 Task: Create and share a new Instagram post with a caption and emojis.
Action: Key pressed i<Key.enter>
Screenshot: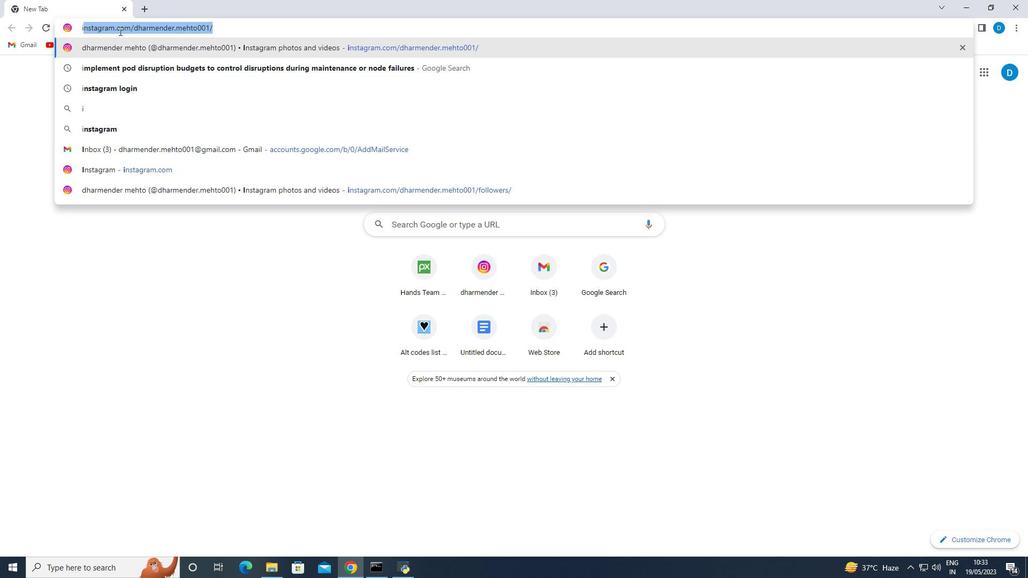 
Action: Mouse moved to (46, 299)
Screenshot: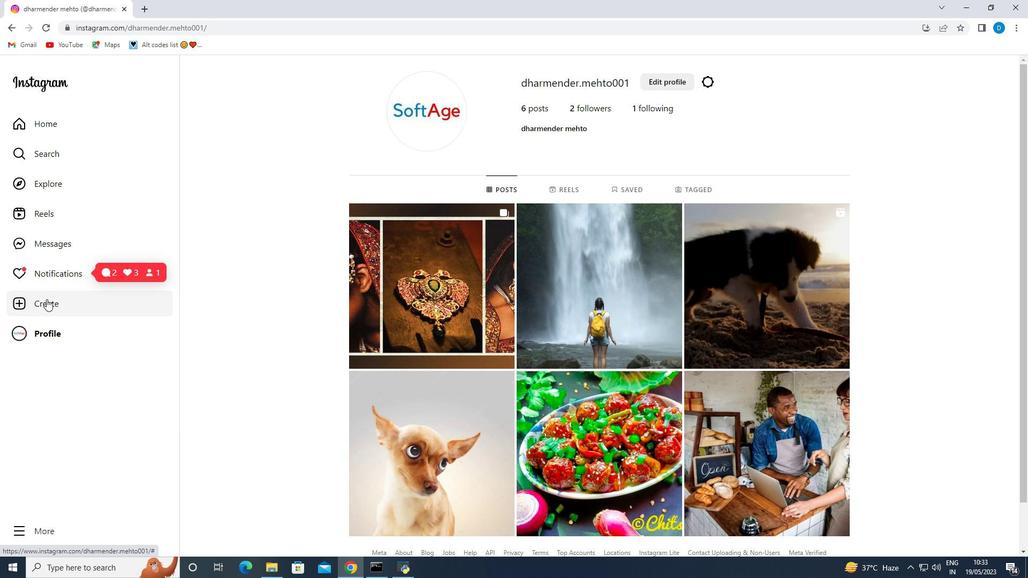 
Action: Mouse pressed left at (46, 299)
Screenshot: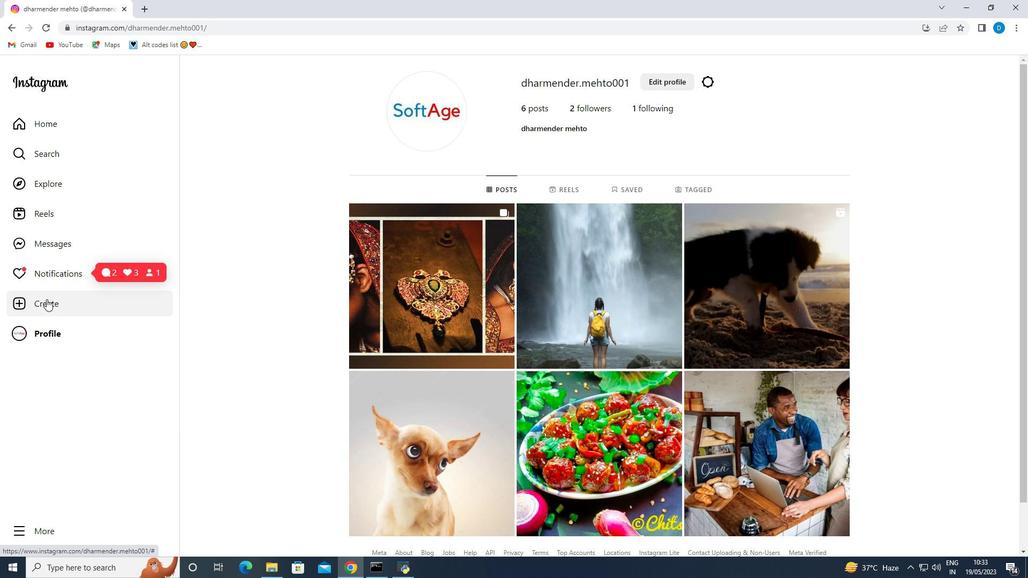 
Action: Mouse moved to (500, 350)
Screenshot: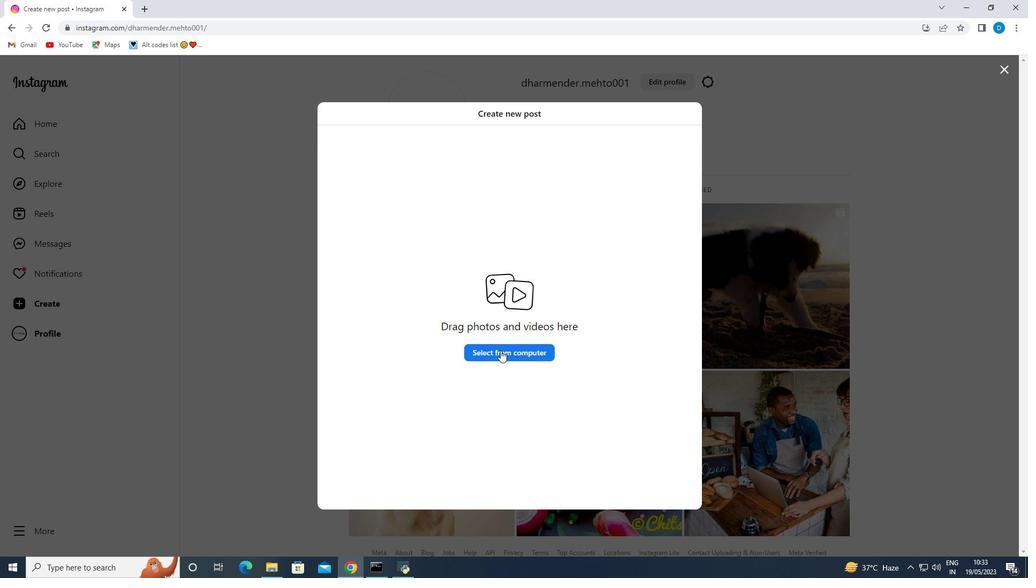 
Action: Mouse pressed left at (500, 350)
Screenshot: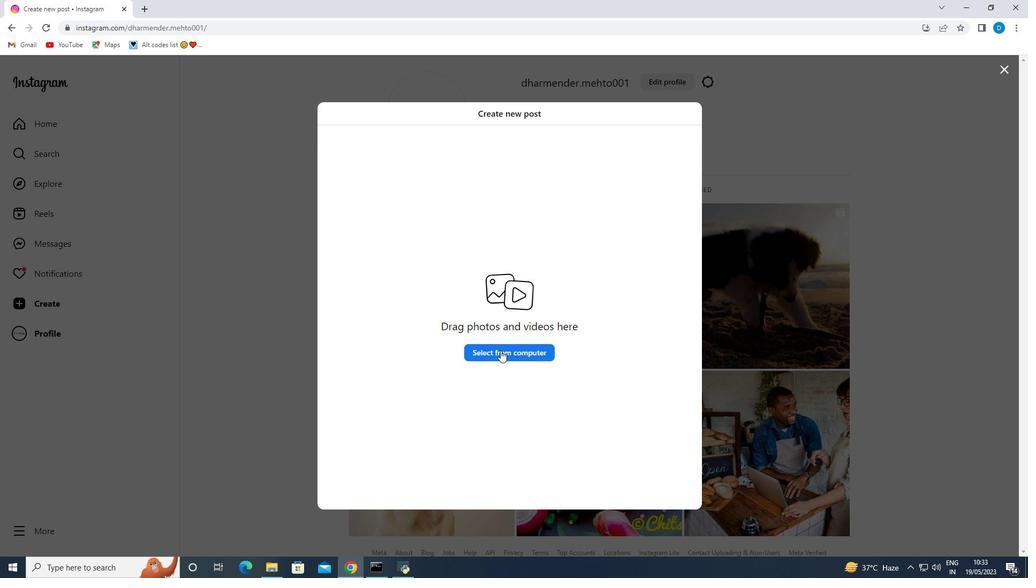 
Action: Mouse moved to (47, 100)
Screenshot: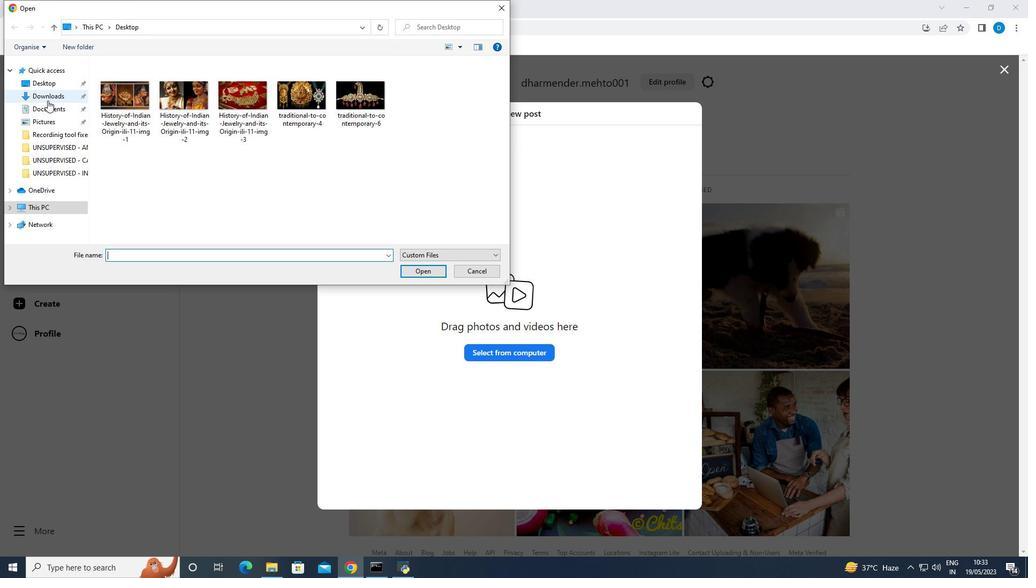 
Action: Mouse pressed left at (47, 100)
Screenshot: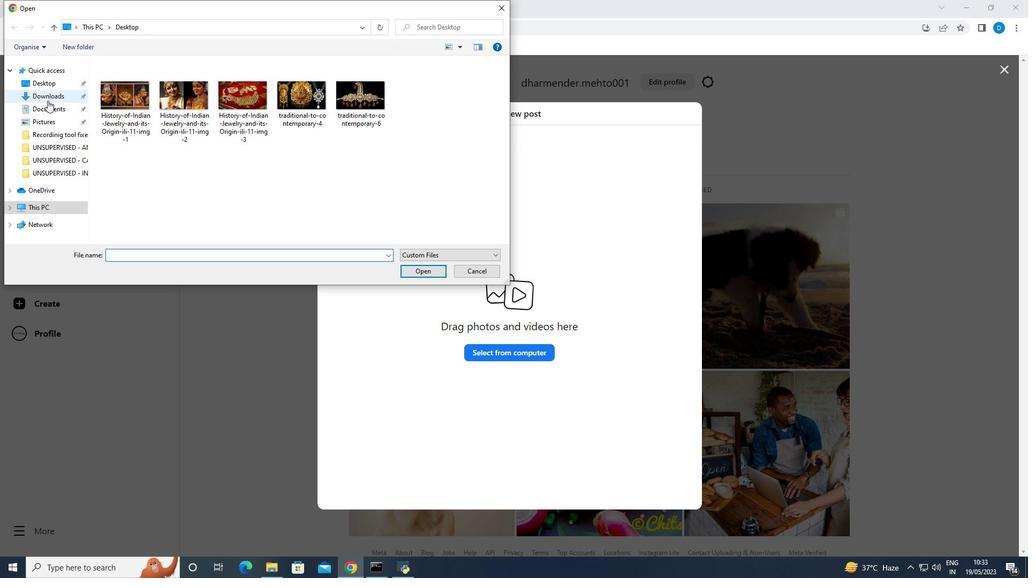 
Action: Mouse moved to (190, 94)
Screenshot: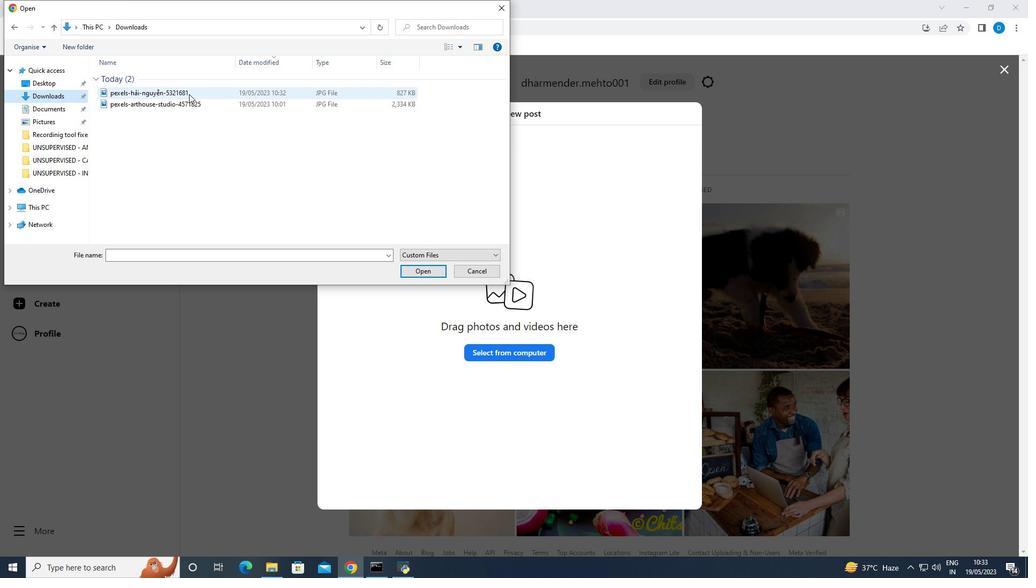 
Action: Mouse pressed left at (190, 94)
Screenshot: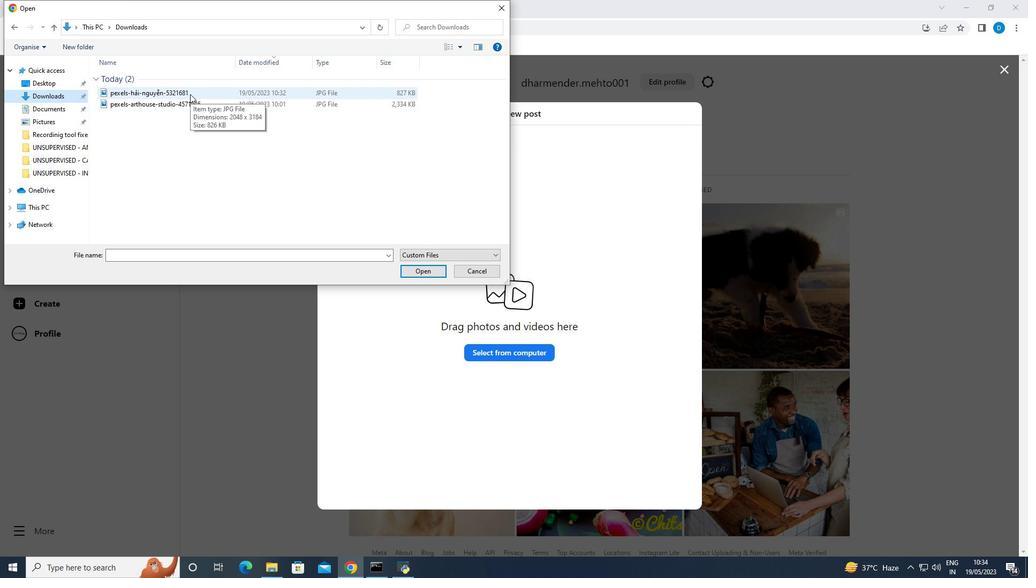 
Action: Mouse moved to (421, 272)
Screenshot: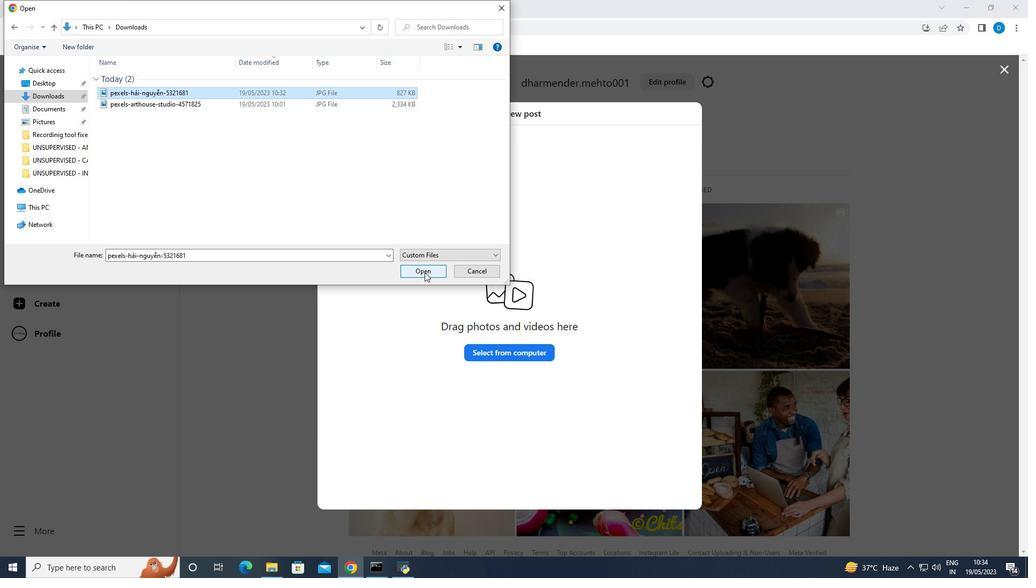 
Action: Mouse pressed left at (421, 272)
Screenshot: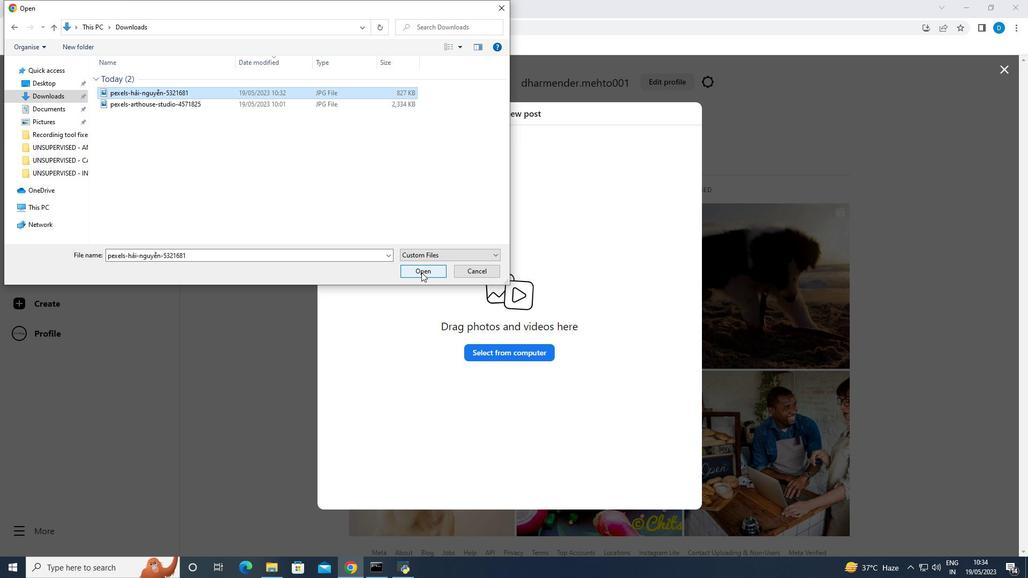 
Action: Mouse moved to (335, 495)
Screenshot: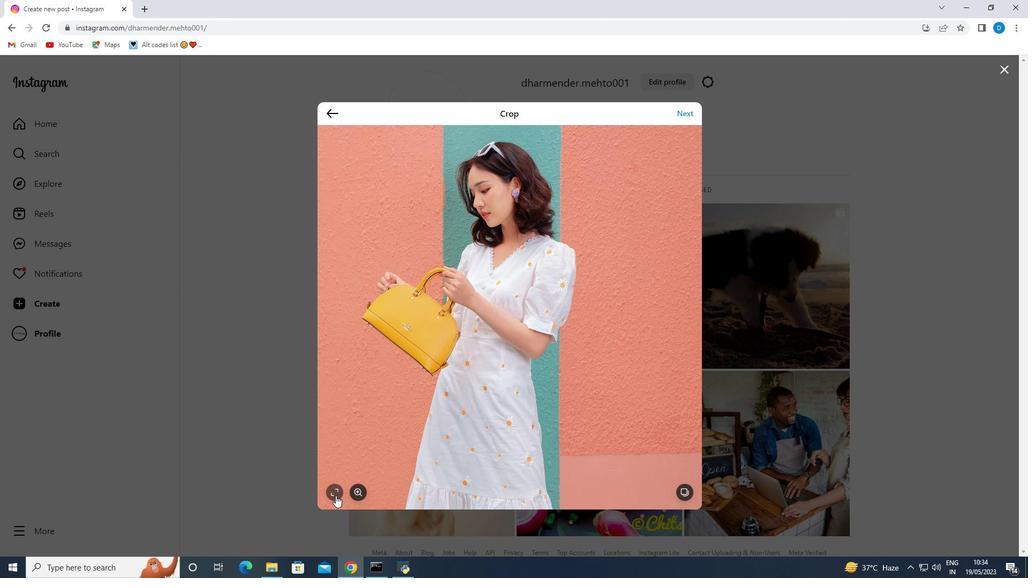 
Action: Mouse pressed left at (335, 495)
Screenshot: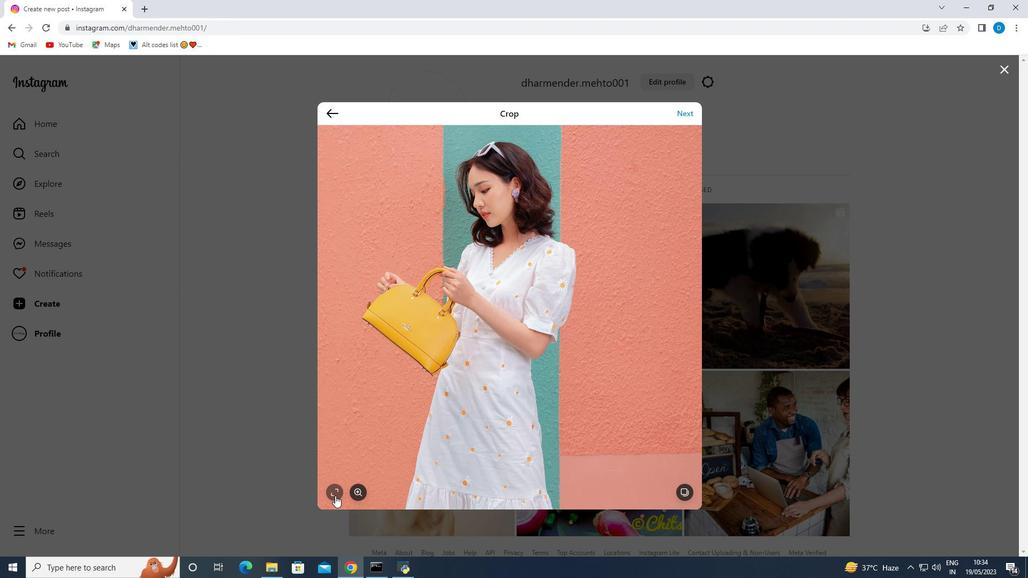 
Action: Mouse moved to (340, 384)
Screenshot: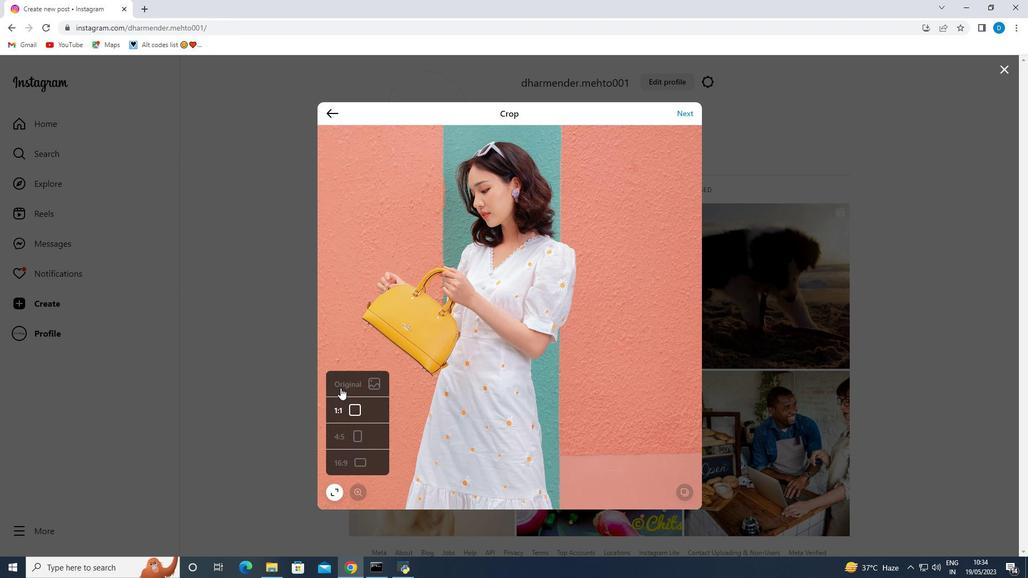 
Action: Mouse pressed left at (340, 384)
Screenshot: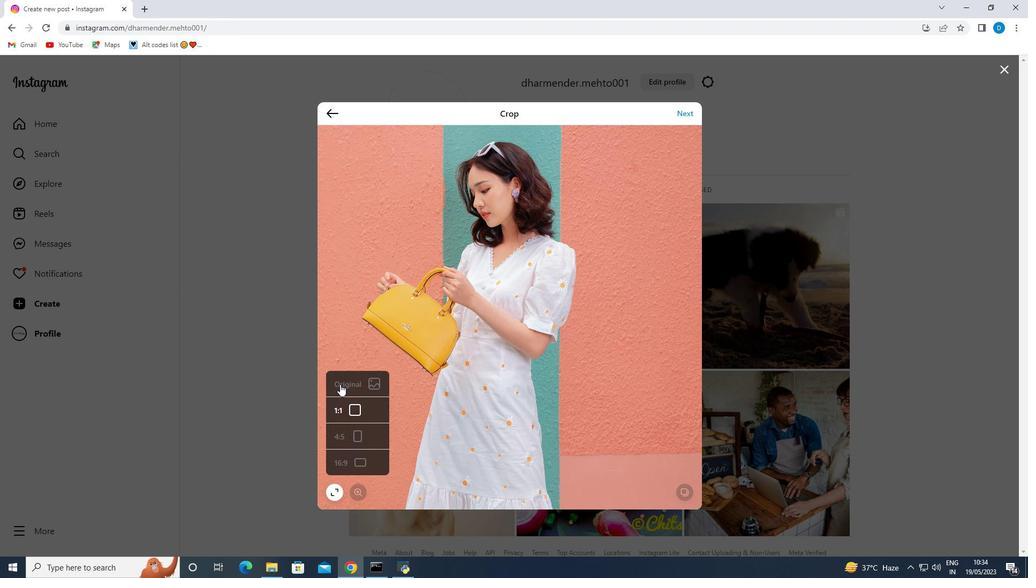 
Action: Mouse moved to (686, 115)
Screenshot: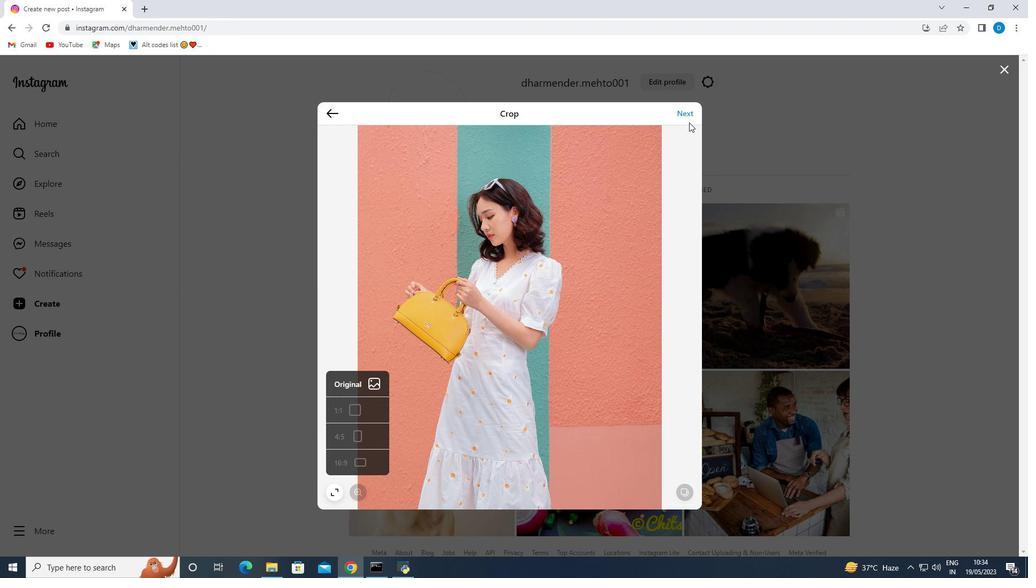 
Action: Mouse pressed left at (686, 115)
Screenshot: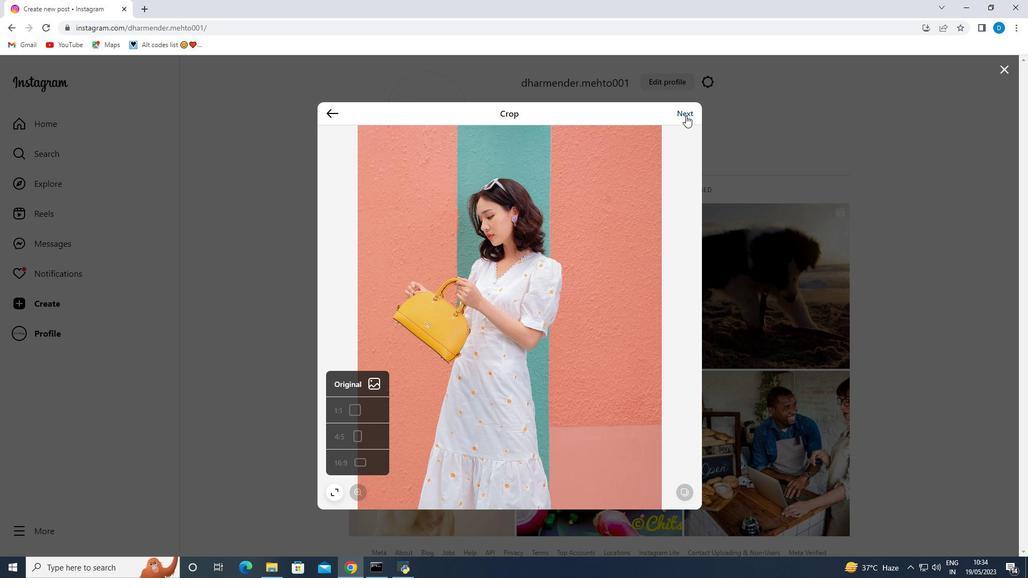 
Action: Mouse moved to (778, 114)
Screenshot: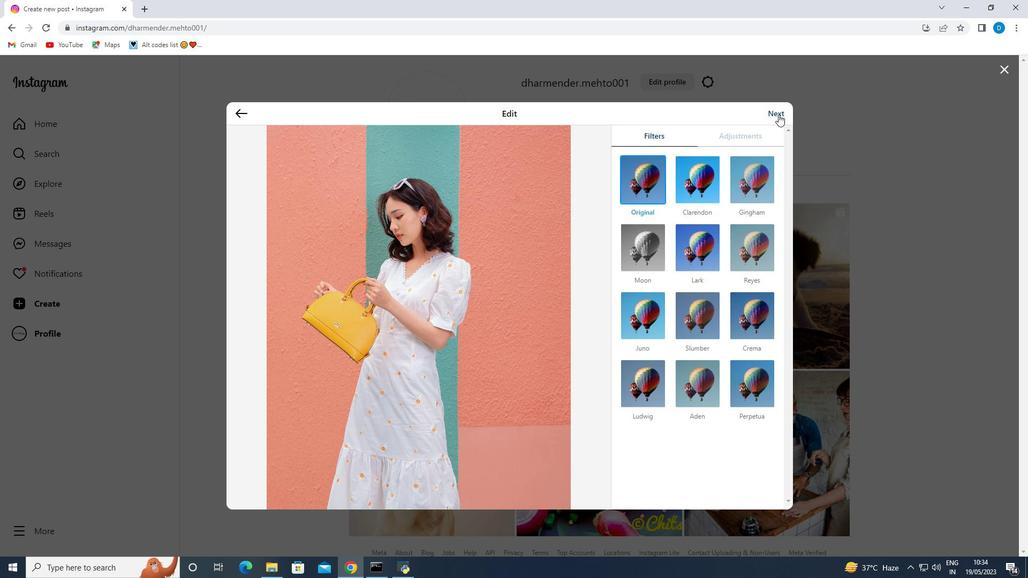 
Action: Mouse pressed left at (778, 114)
Screenshot: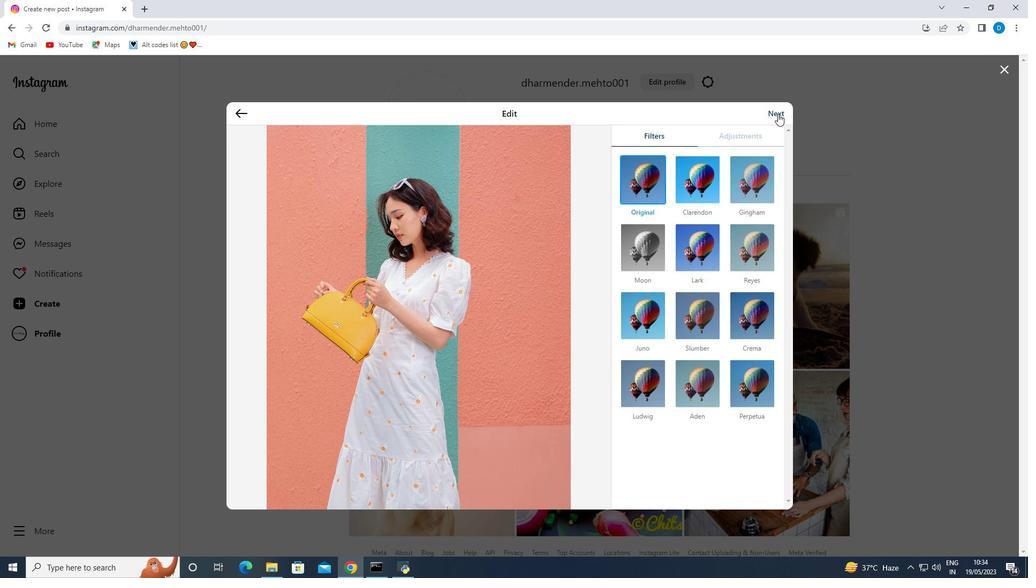 
Action: Mouse moved to (652, 284)
Screenshot: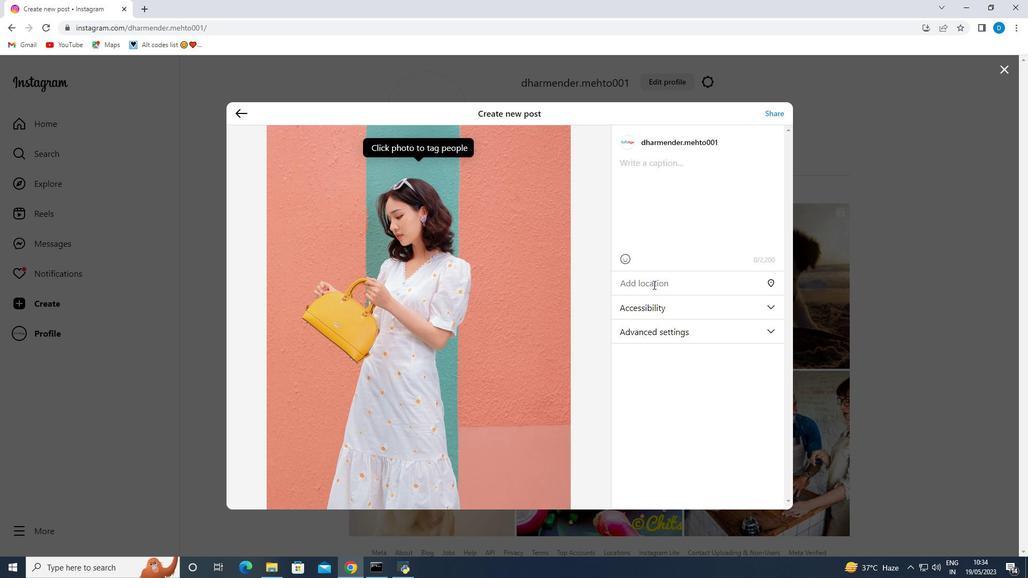 
Action: Mouse pressed left at (652, 284)
Screenshot: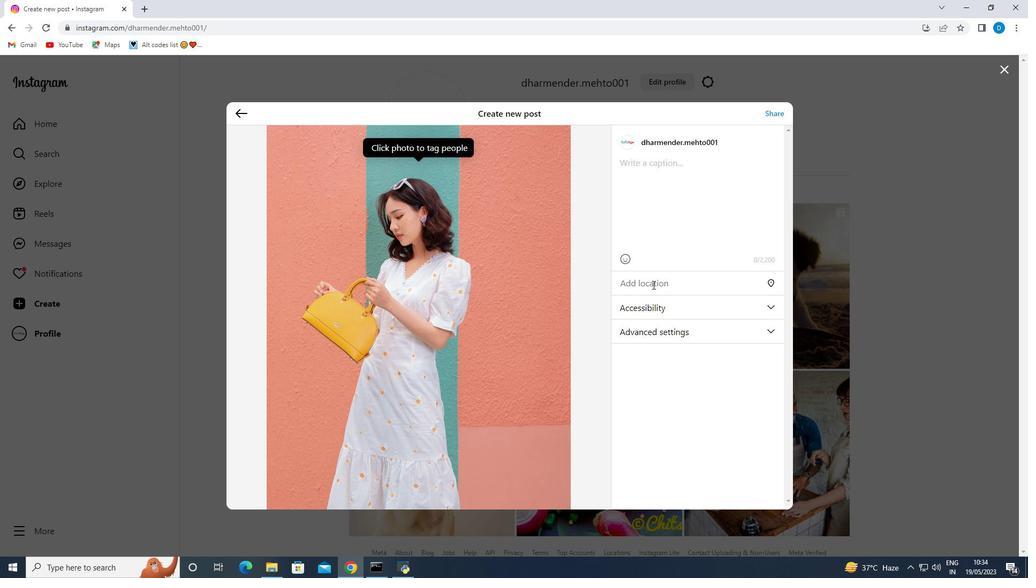 
Action: Mouse moved to (651, 284)
Screenshot: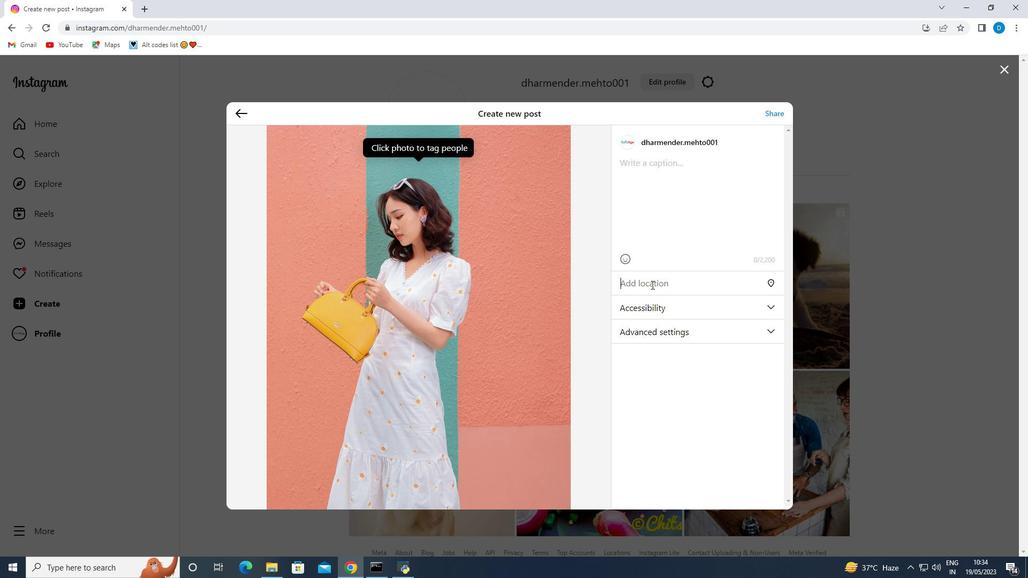 
Action: Key pressed <Key.shift>
Screenshot: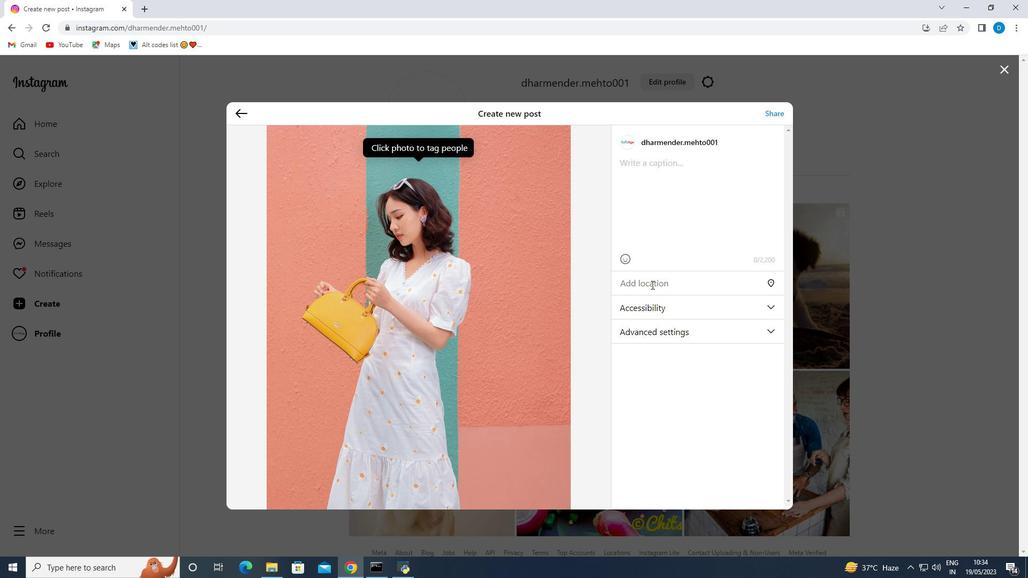 
Action: Mouse moved to (652, 284)
Screenshot: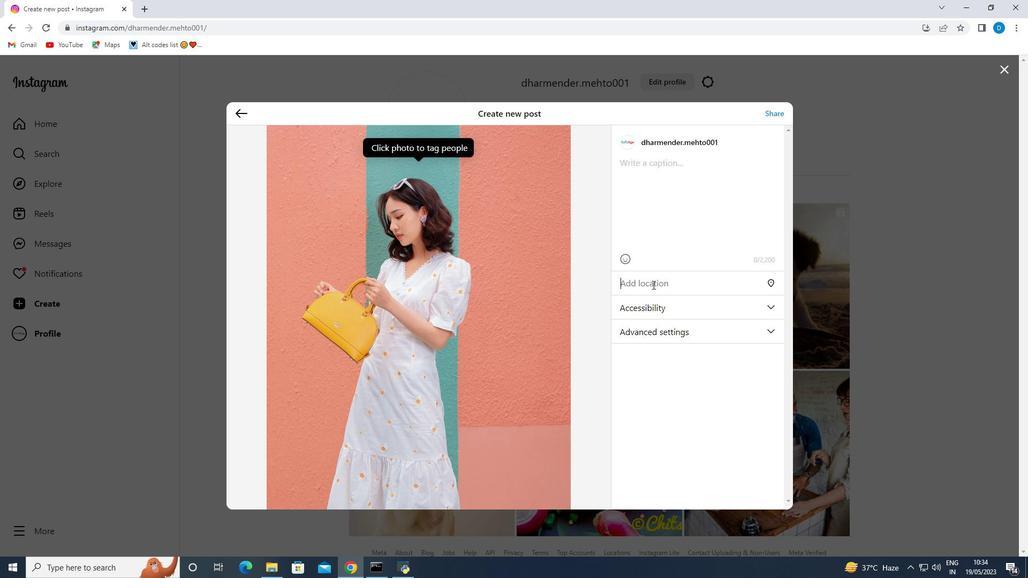 
Action: Key pressed <Key.shift><Key.shift><Key.shift><Key.shift><Key.shift><Key.shift><Key.shift><Key.shift><Key.shift><Key.shift><Key.shift><Key.shift><Key.shift><Key.shift><Key.shift><Key.shift><Key.shift><Key.shift><Key.shift><Key.shift><Key.shift><Key.shift><Key.shift><Key.shift><Key.shift><Key.shift><Key.shift><Key.shift><Key.shift><Key.shift>U
Screenshot: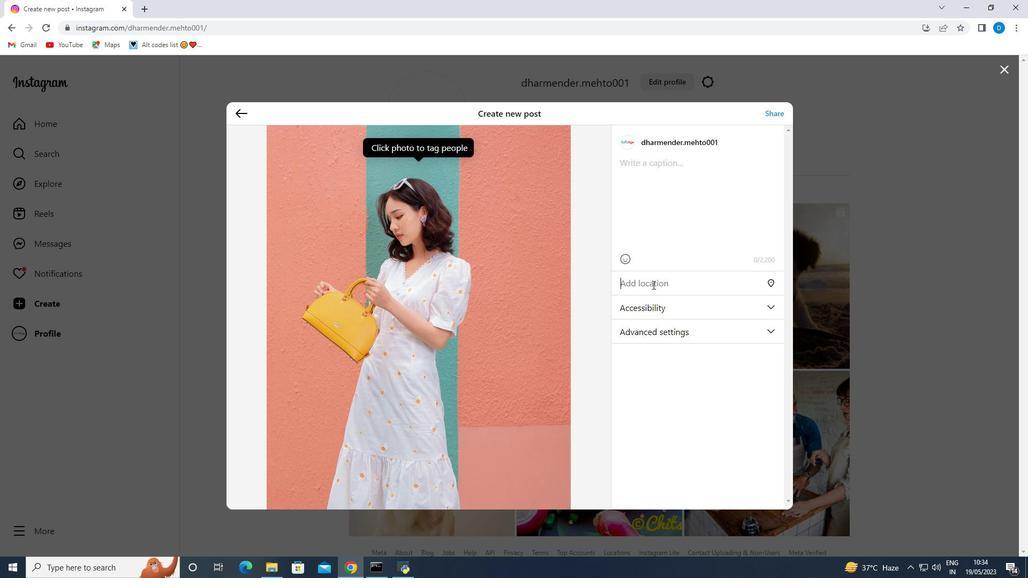
Action: Mouse moved to (652, 284)
Screenshot: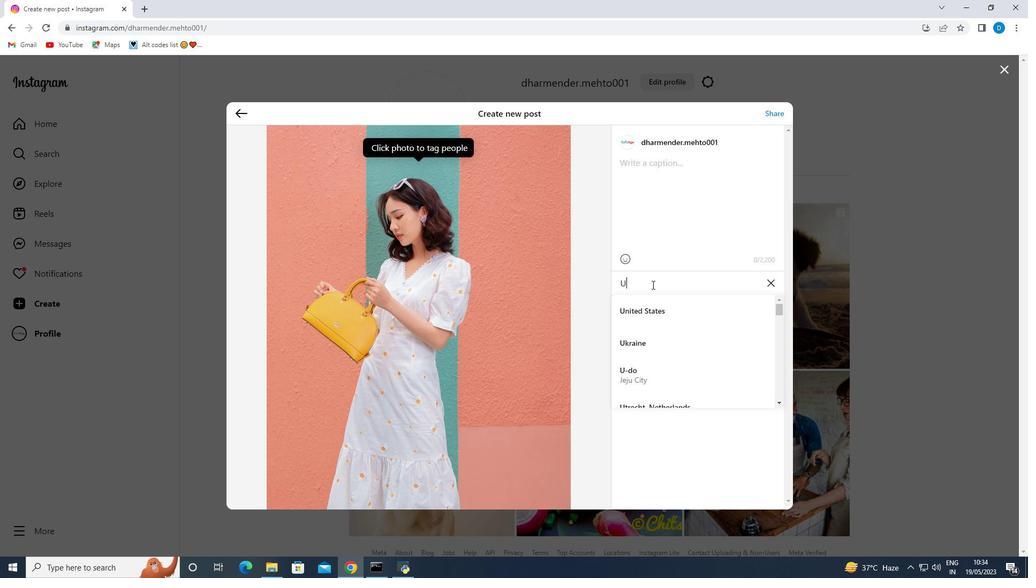 
Action: Key pressed s
Screenshot: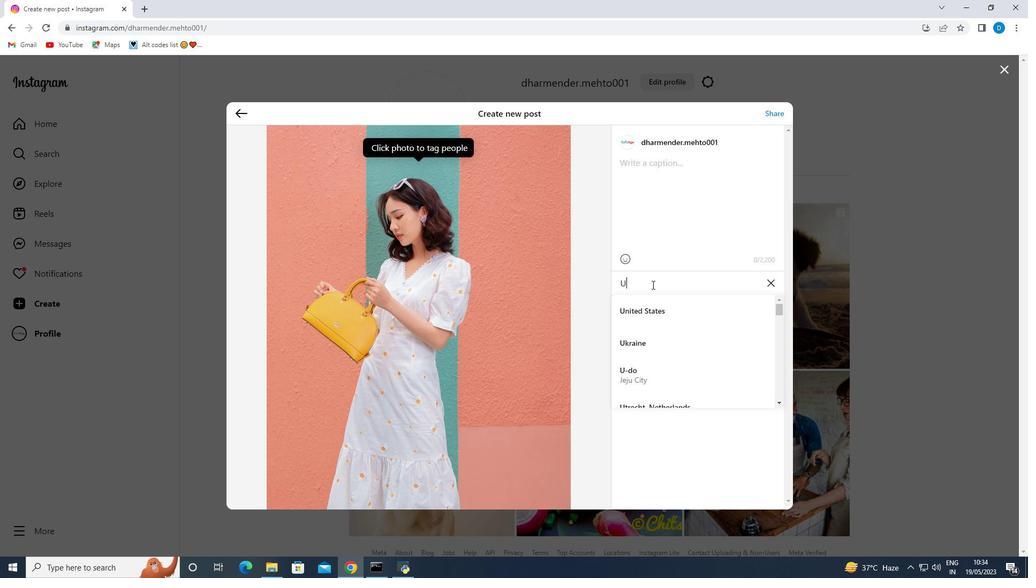 
Action: Mouse moved to (647, 313)
Screenshot: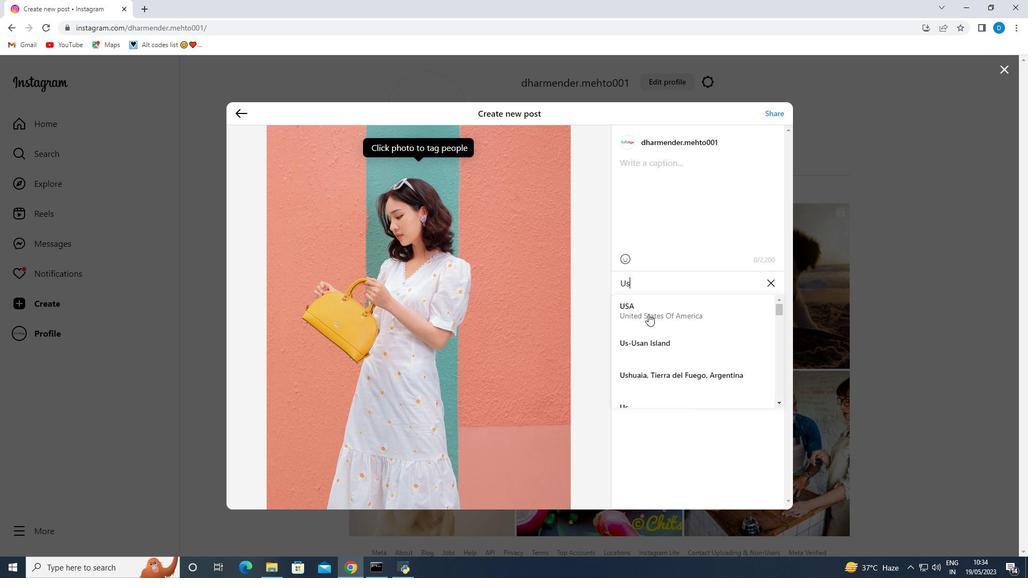 
Action: Mouse pressed left at (647, 313)
Screenshot: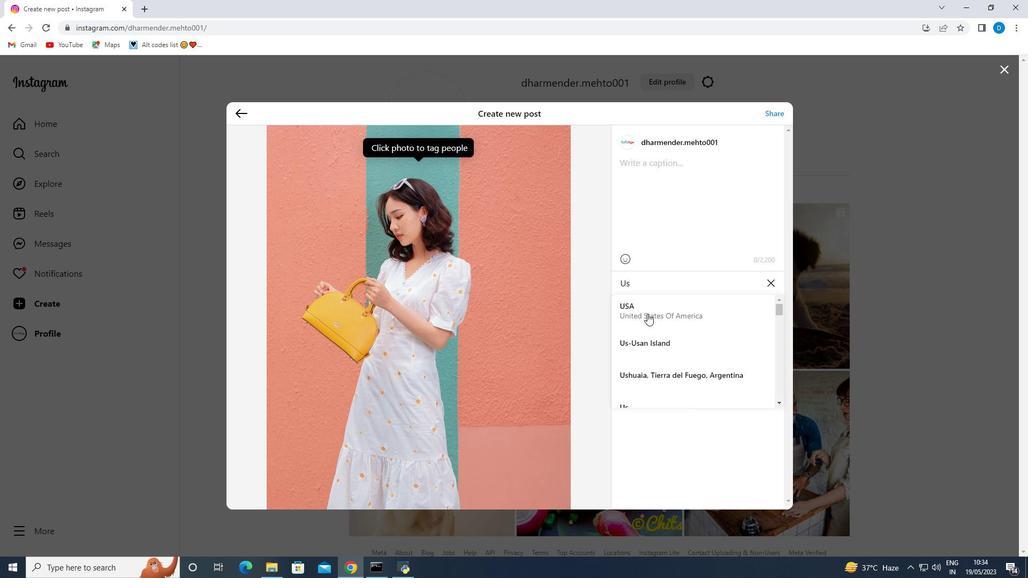 
Action: Mouse moved to (630, 164)
Screenshot: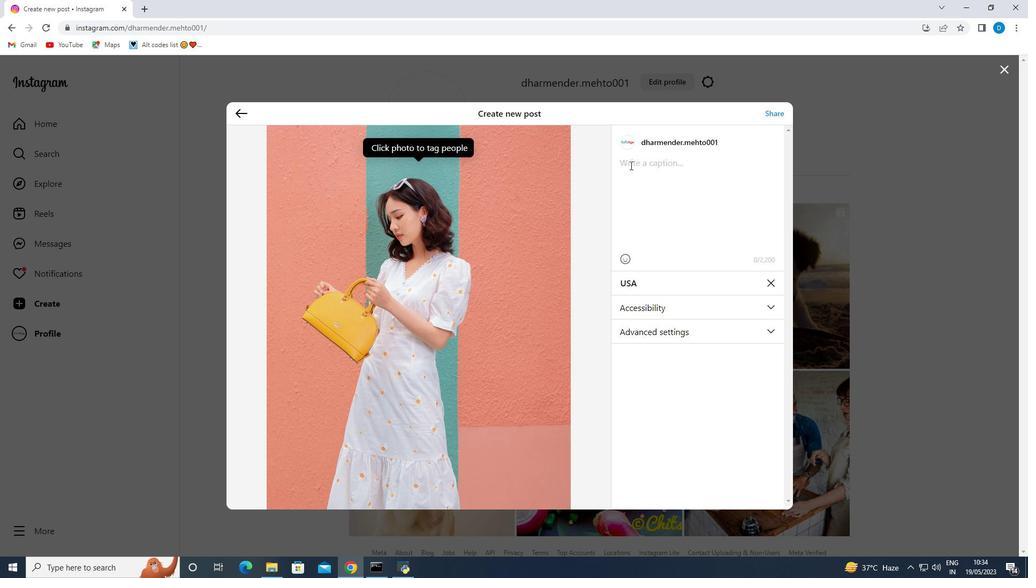 
Action: Mouse pressed left at (630, 164)
Screenshot: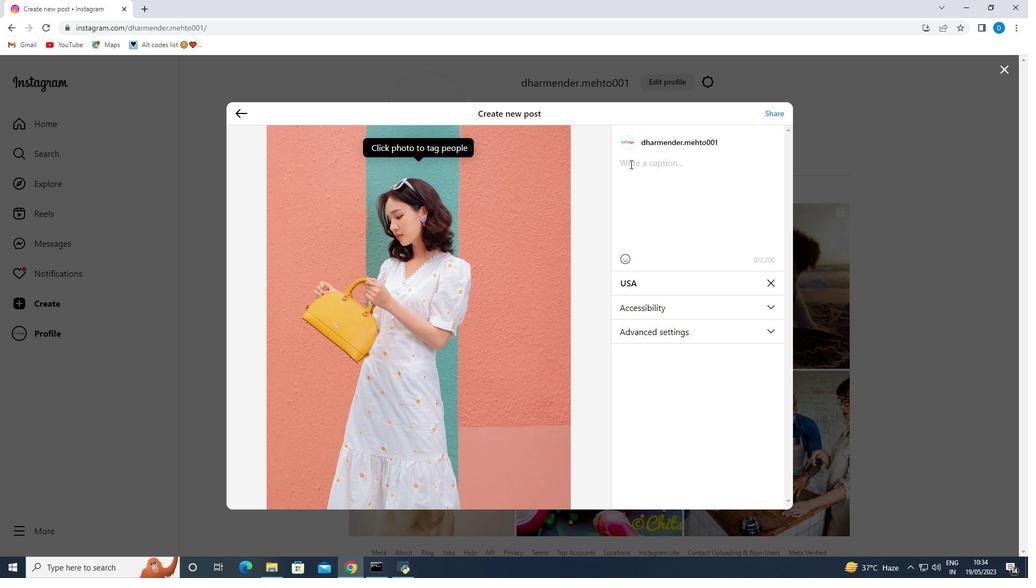 
Action: Mouse moved to (630, 164)
Screenshot: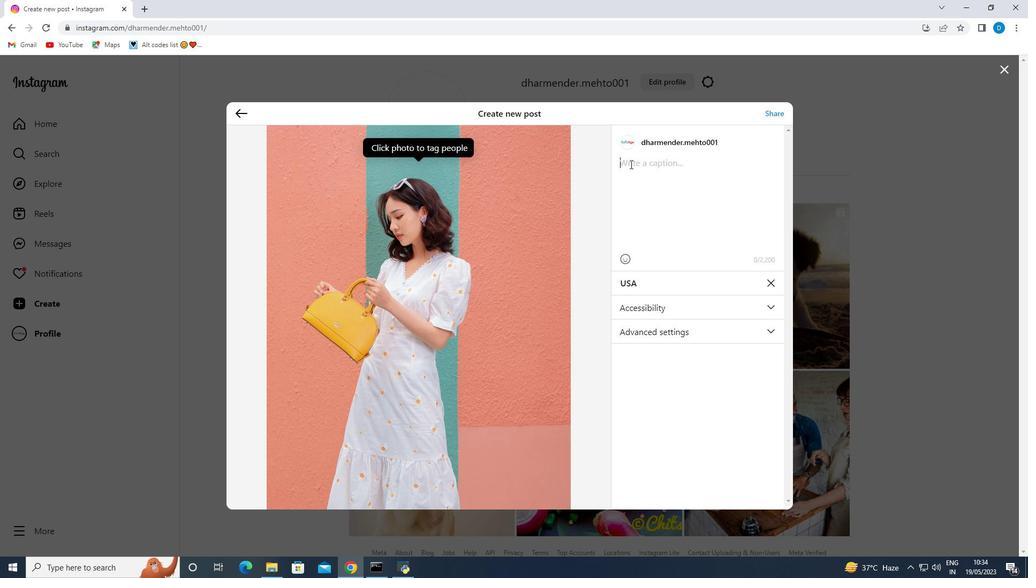 
Action: Key pressed <Key.shift><Key.shift>Hello<Key.space><Key.shift><Key.shift><Key.shift><Key.shift><Key.shift><Key.shift><Key.shift><Key.shift><Key.shift><Key.shift><Key.shift><Key.shift><Key.shift><Key.shift><Key.shift><Key.shift><Key.shift><Key.shift><Key.shift><Key.shift><Key.shift><Key.shift><Key.shift><Key.shift><Key.shift><Key.shift><Key.shift><Key.shift><Key.shift><Key.shift><Key.shift><Key.shift><Key.shift><Key.shift>Fri<Key.backspace><Key.backspace><Key.backspace><Key.backspace><Key.backspace><Key.backspace><Key.backspace><Key.backspace><Key.backspace><Key.shift>Check<Key.space><Key.shift>Out<Key.space><Key.shift>My<Key.space>n<Key.backspace><Key.shift>New<Key.space><Key.backspace><Key.backspace><Key.backspace><Key.backspace><Key.backspace><Key.backspace><Key.backspace><Key.backspace><Key.backspace><Key.backspace><Key.backspace>out<Key.space>
Screenshot: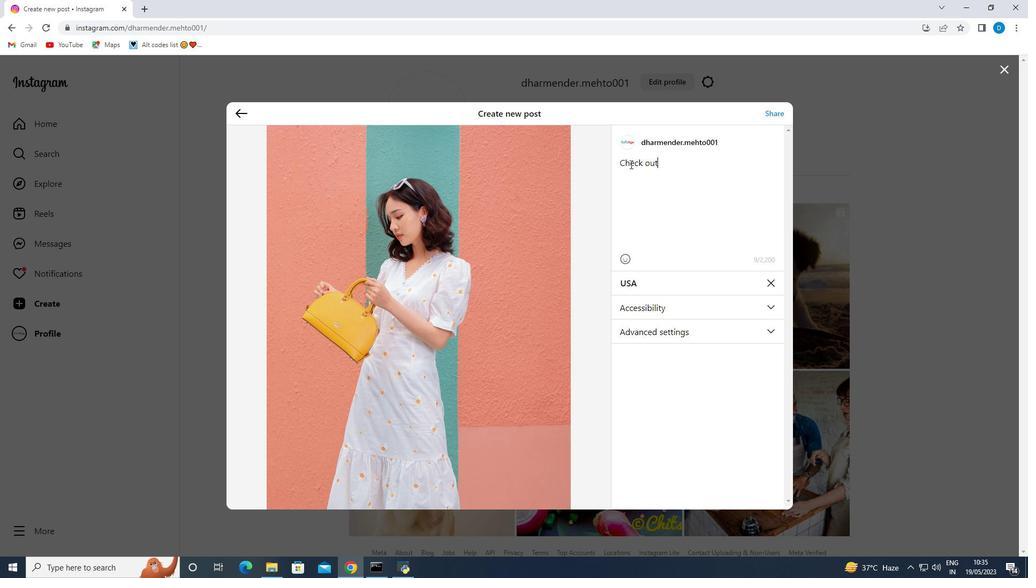 
Action: Mouse moved to (673, 161)
Screenshot: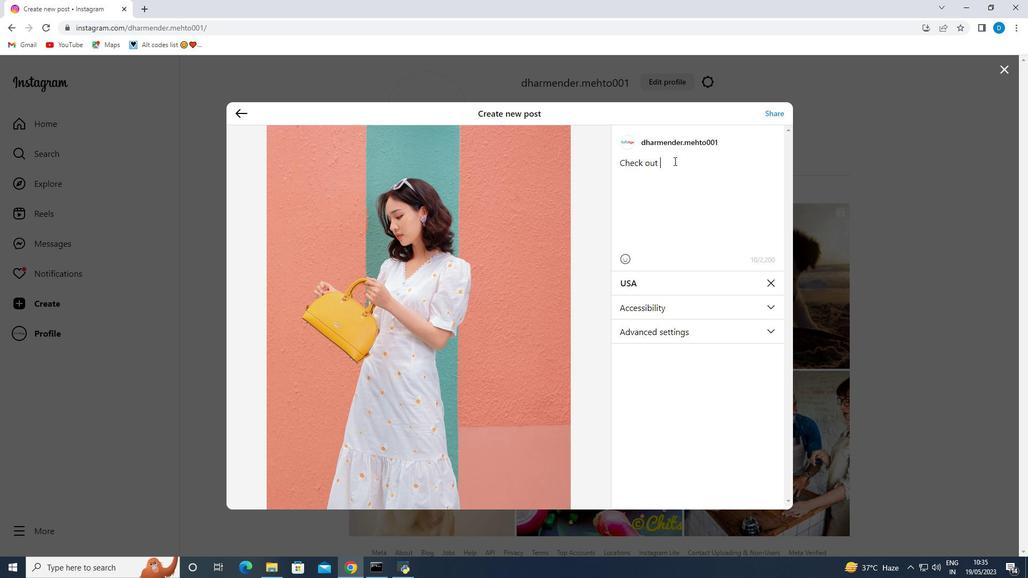 
Action: Mouse pressed left at (673, 161)
Screenshot: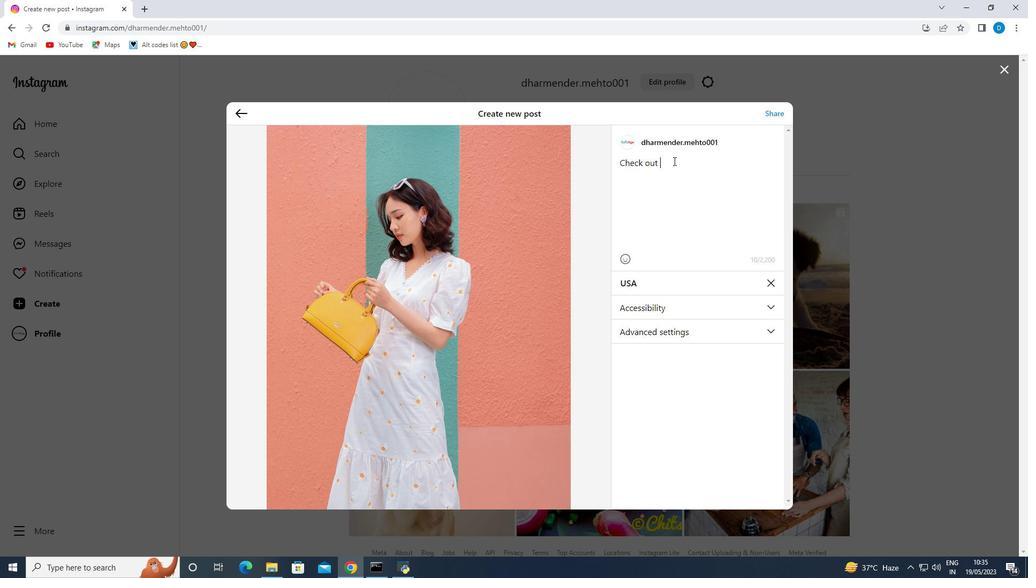 
Action: Mouse moved to (673, 161)
Screenshot: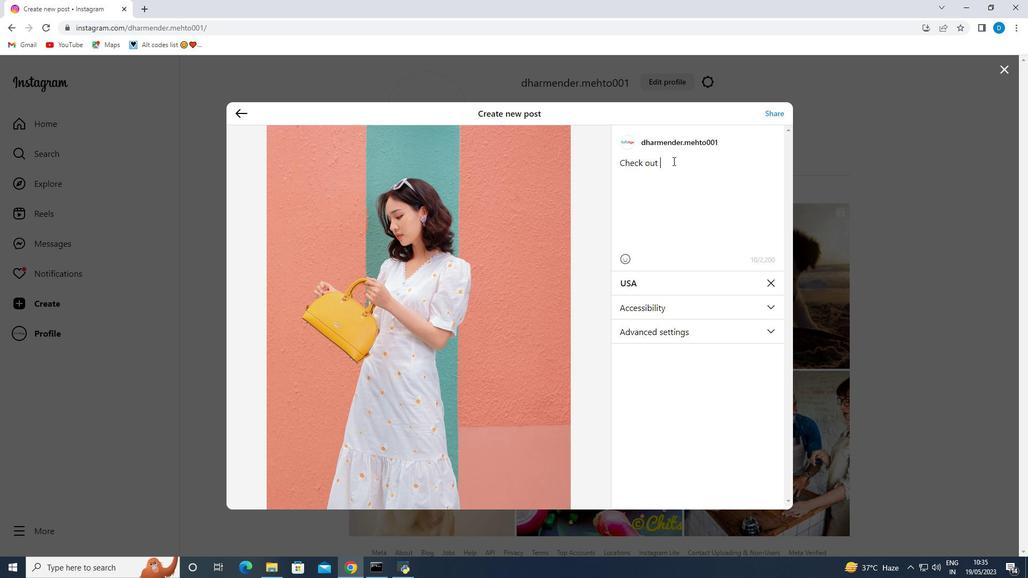 
Action: Key pressed my
Screenshot: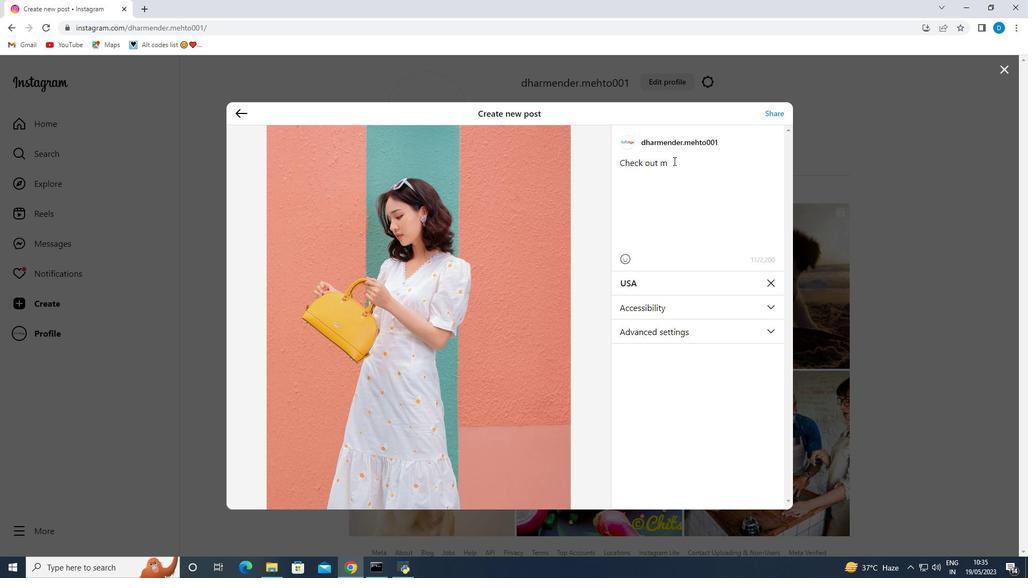 
Action: Mouse moved to (678, 172)
Screenshot: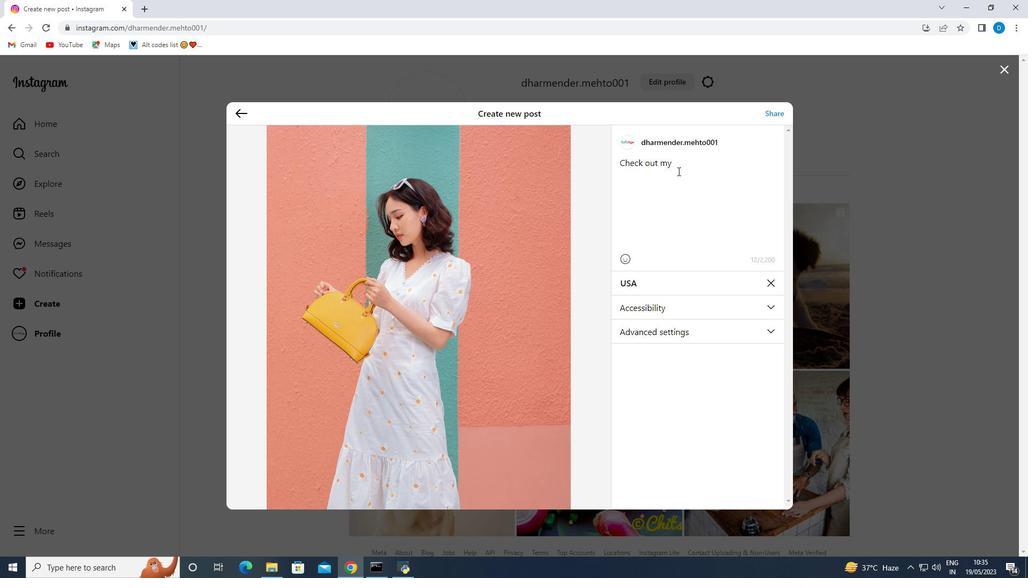 
Action: Key pressed <Key.space>
Screenshot: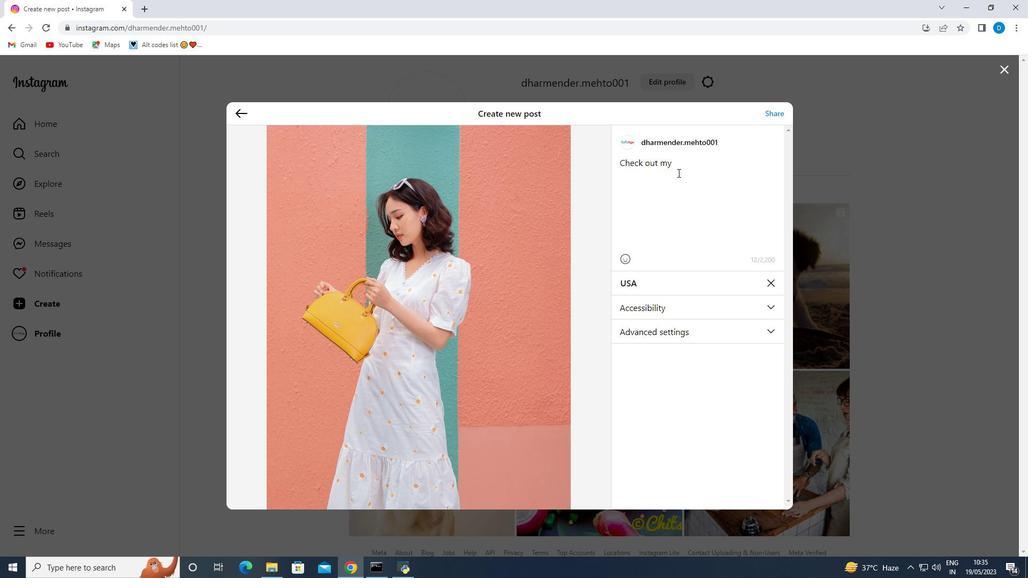 
Action: Mouse moved to (682, 171)
Screenshot: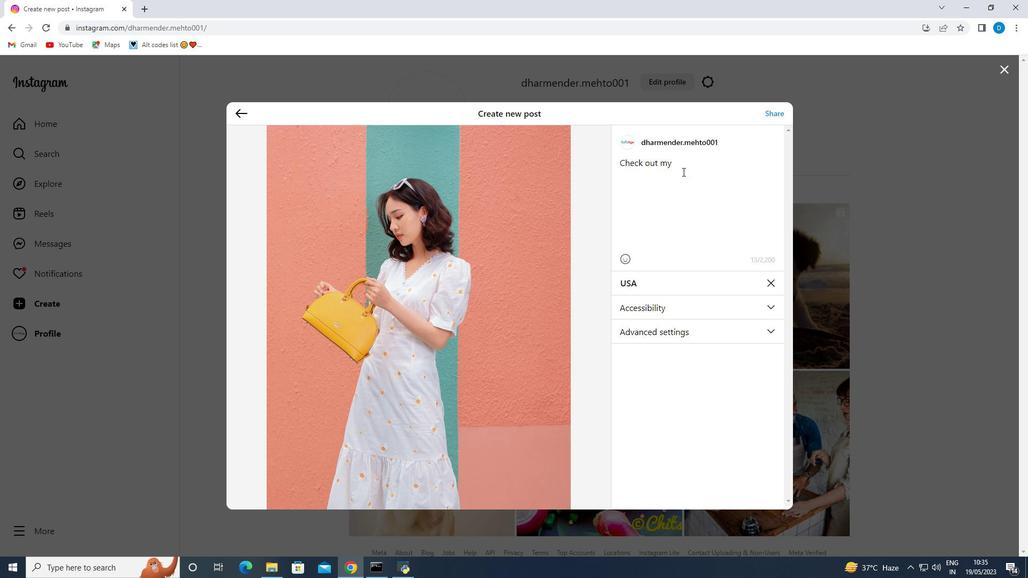 
Action: Key pressed <Key.shift><Key.shift><Key.shift><Key.shift><Key.shift><Key.shift><Key.shift><Key.shift><Key.shift><Key.shift><Key.shift><Key.shift><Key.shift><Key.shift><Key.shift><Key.shift><Key.shift><Key.shift><Key.shift><Key.shift><Key.shift><Key.shift><Key.shift><Key.shift><Key.shift><Key.shift>Stunning<Key.space>
Screenshot: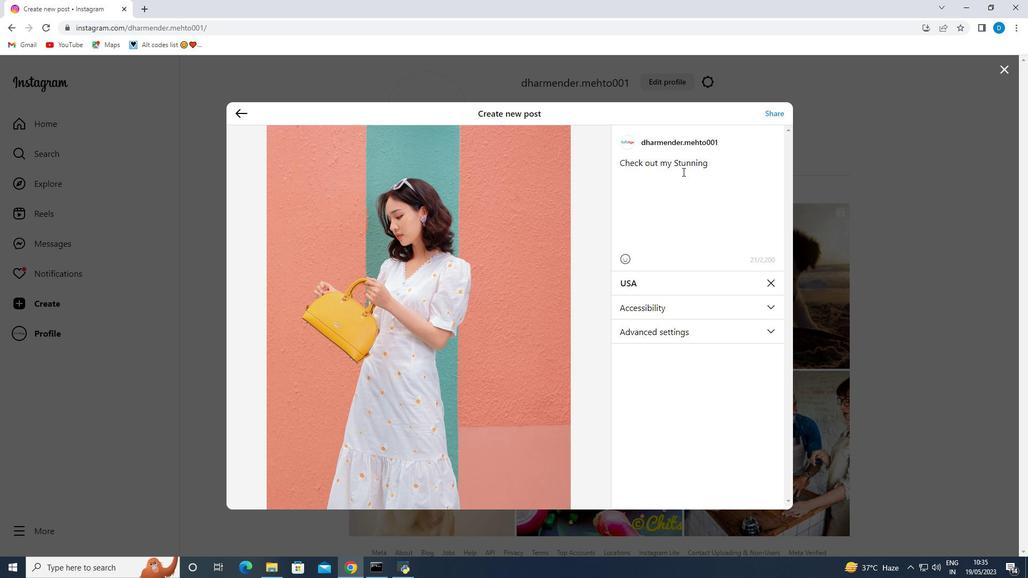 
Action: Mouse moved to (715, 166)
Screenshot: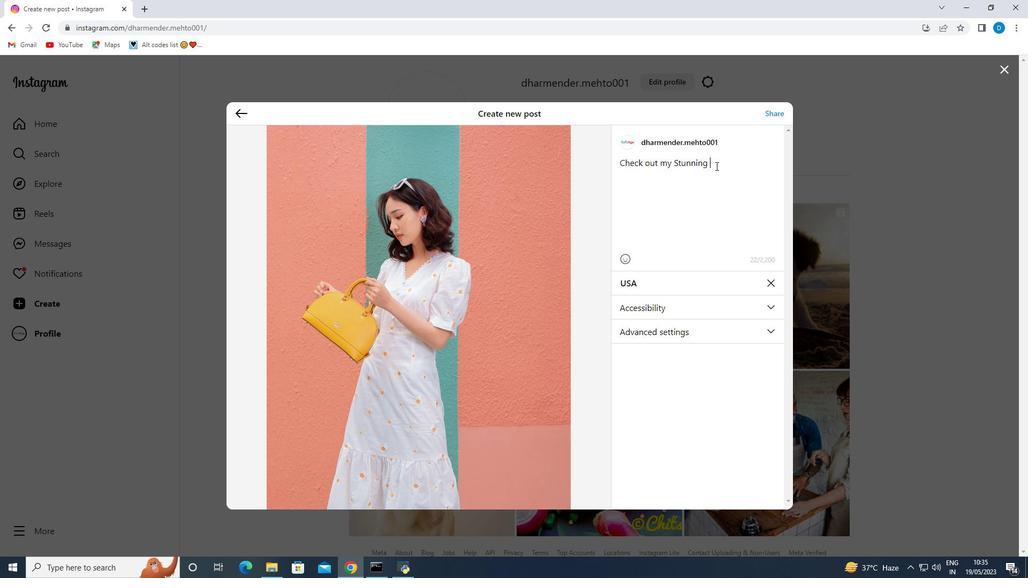 
Action: Key pressed <Key.shift><Key.shift><Key.shift><Key.shift>fashion<Key.space>accessory......<Key.enter><Key.enter><Key.shift>Hello<Key.space><Key.shift>friends<Key.space><Key.shift><Key.shift><Key.shift><Key.shift><Key.shift><Key.shift><Key.shift><Key.shift><Key.shift><Key.shift><Key.shift><Key.shift><Key.shift><Key.shift><Key.shift><Key.shift><Key.shift><Key.shift><Key.shift>Share<Key.space>your<Key.space>own<Key.space>style<Key.space>inspiration.
Screenshot: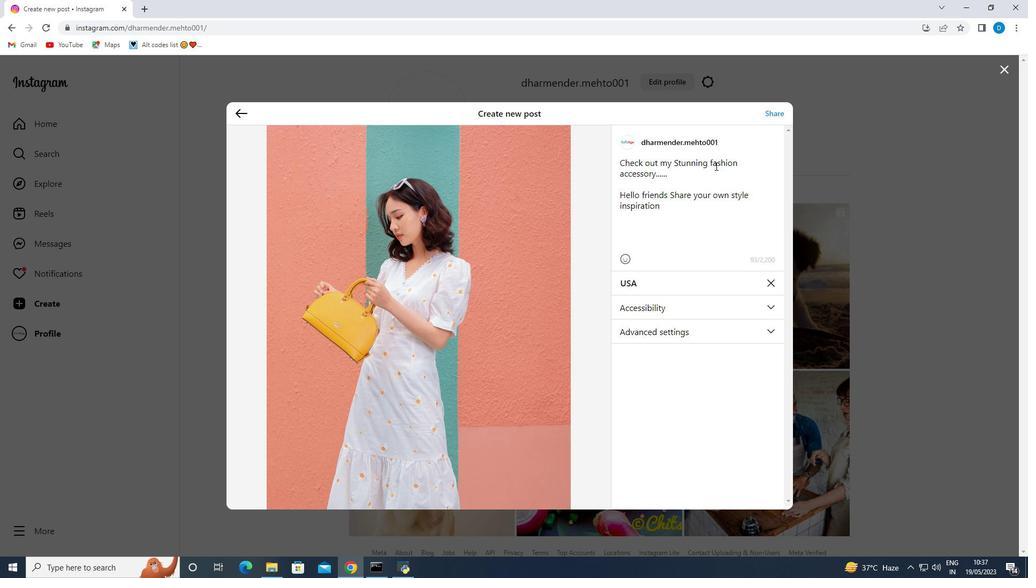 
Action: Mouse moved to (672, 174)
Screenshot: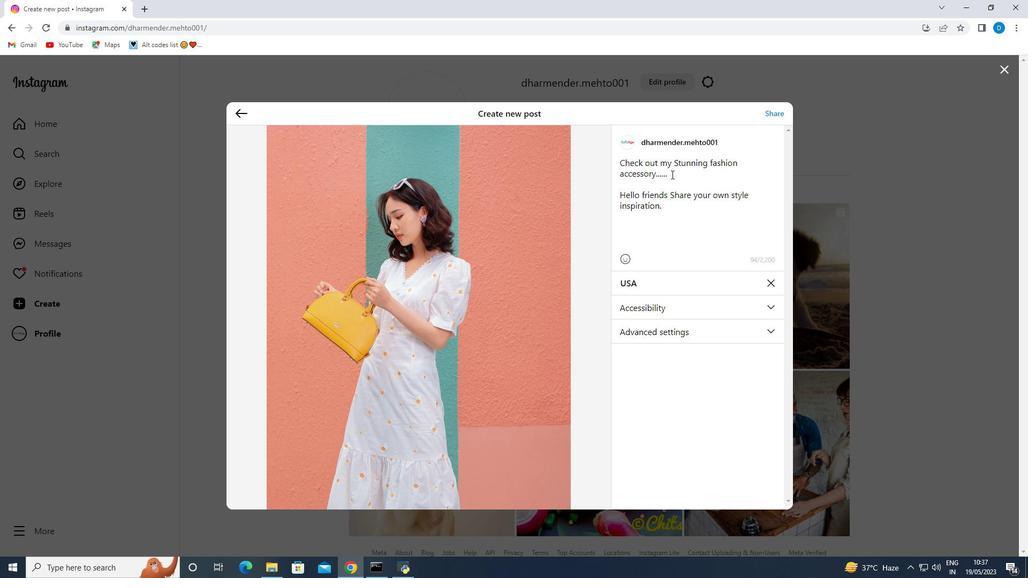 
Action: Mouse pressed left at (672, 174)
Screenshot: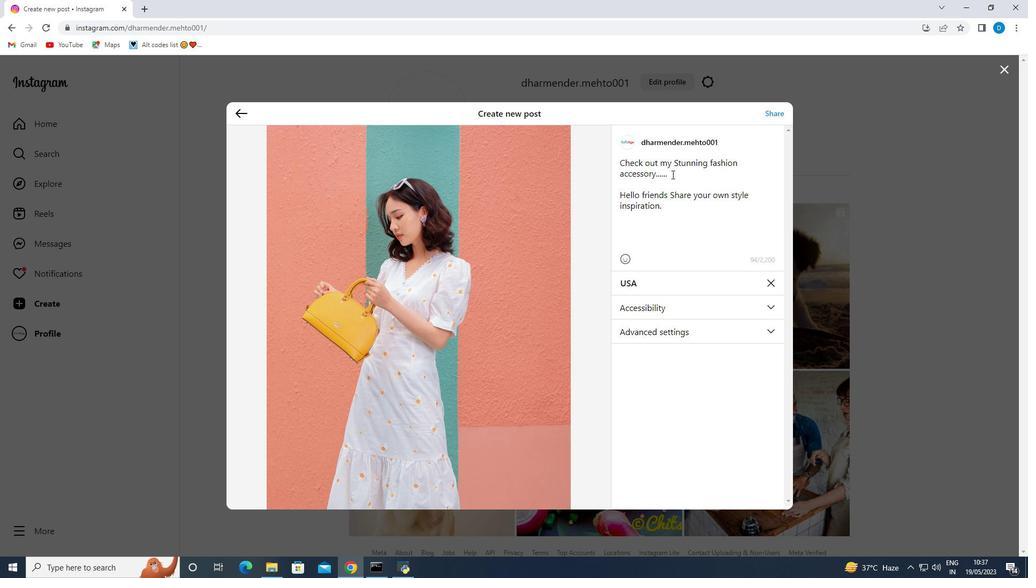 
Action: Mouse moved to (672, 178)
Screenshot: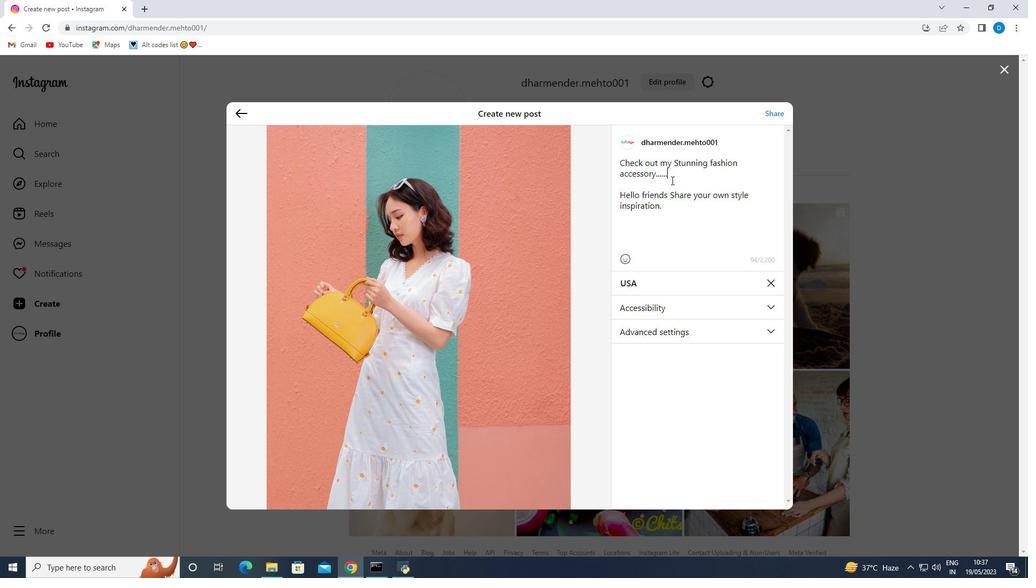 
Action: Key pressed <Key.backspace><Key.backspace><Key.backspace><Key.backspace>
Screenshot: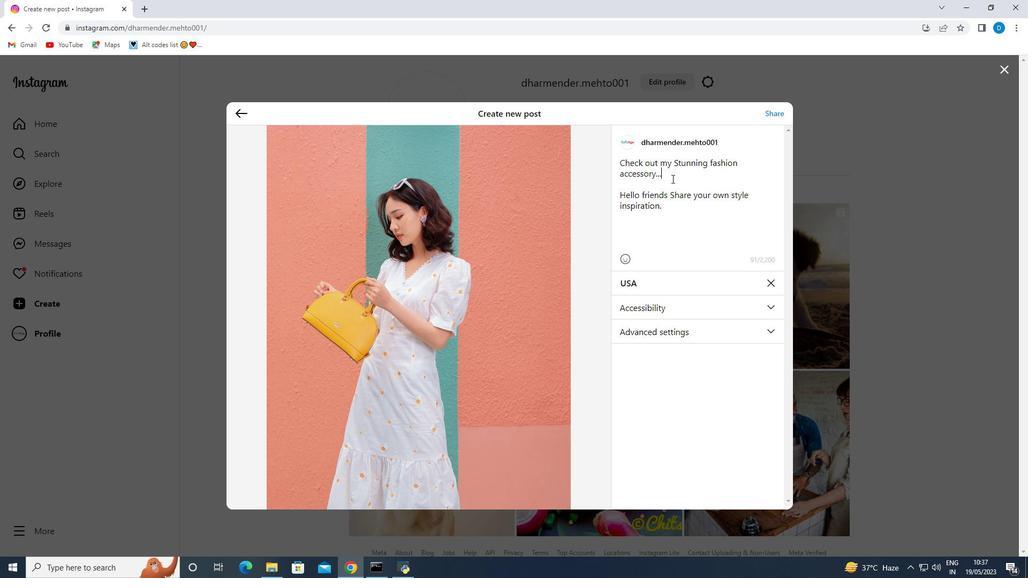 
Action: Mouse moved to (619, 196)
Screenshot: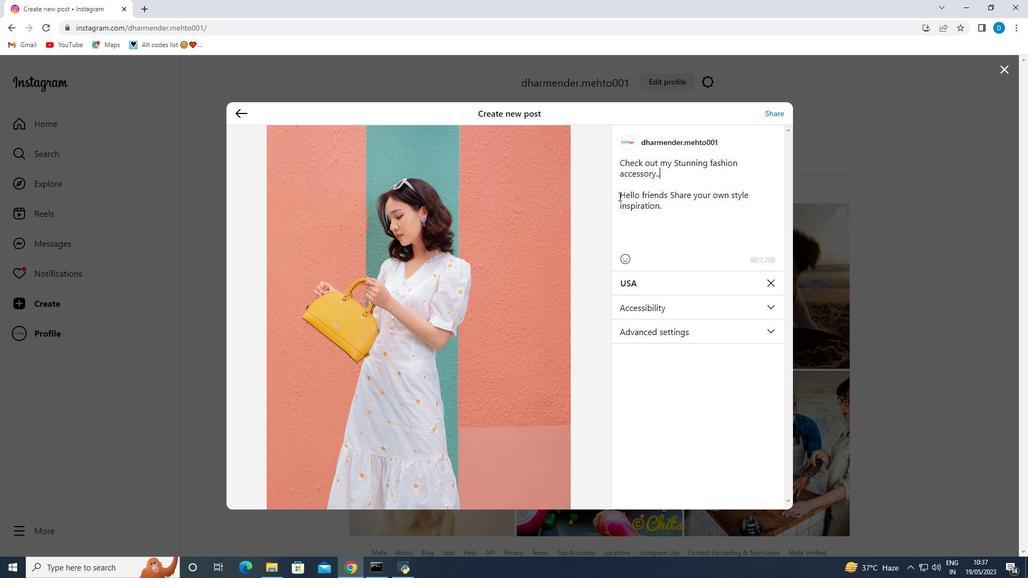 
Action: Mouse pressed left at (619, 196)
Screenshot: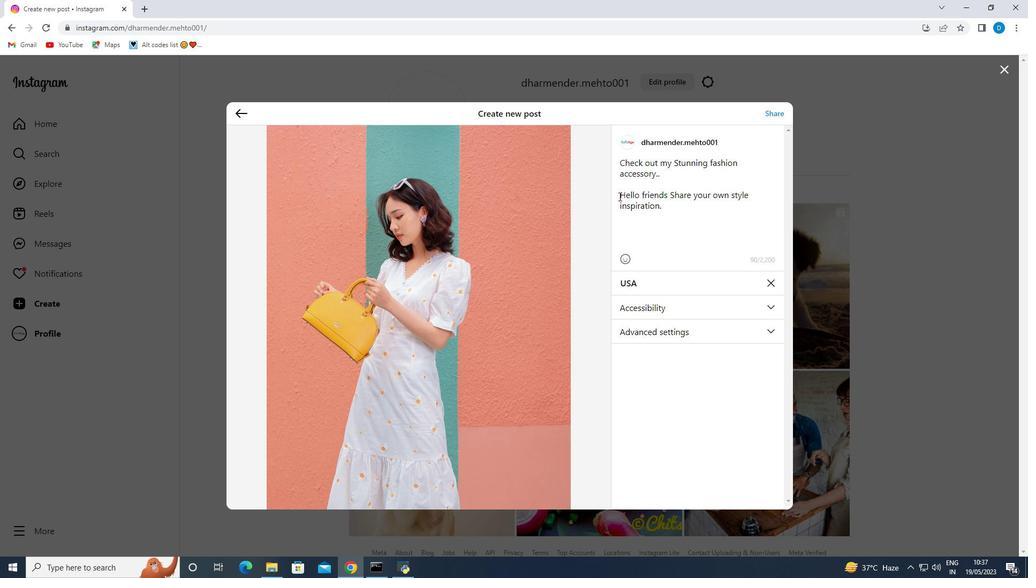 
Action: Mouse moved to (623, 257)
Screenshot: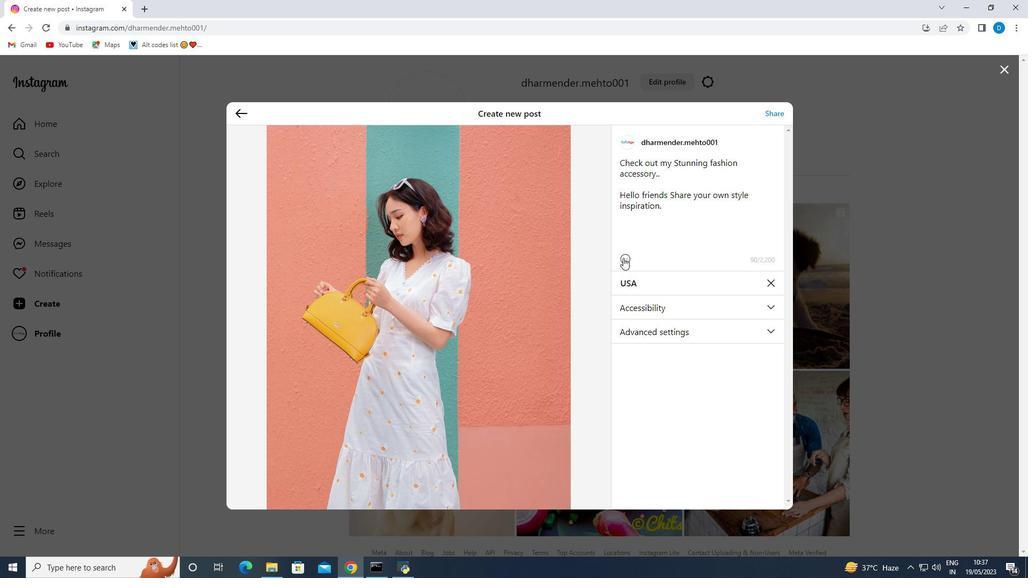 
Action: Mouse pressed left at (623, 257)
Screenshot: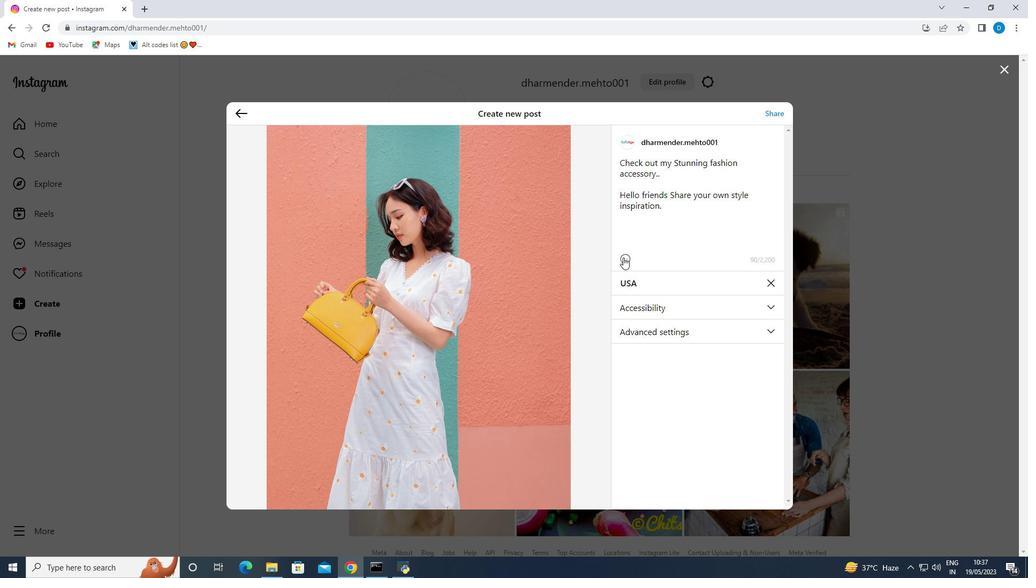 
Action: Mouse moved to (624, 261)
Screenshot: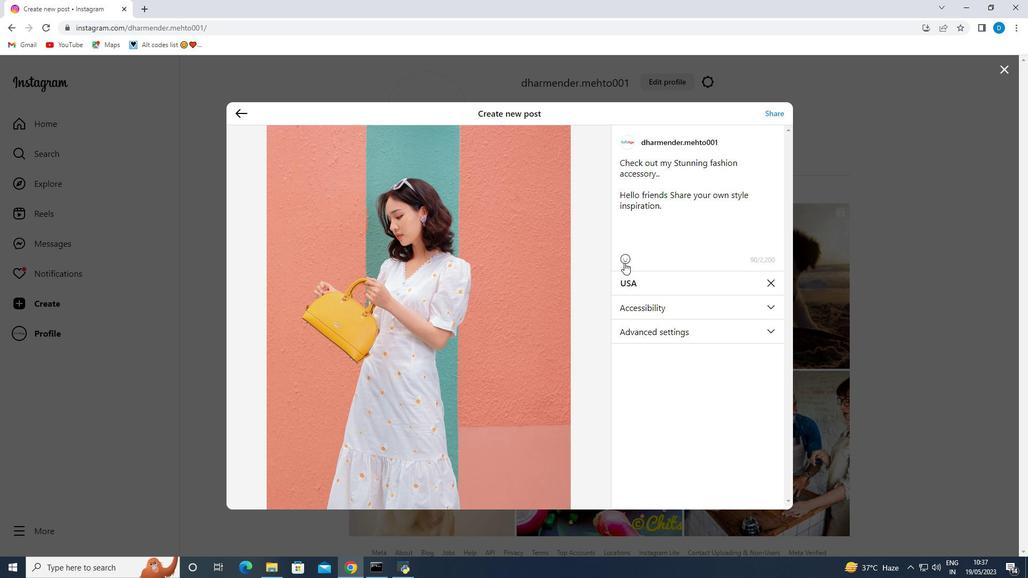 
Action: Mouse pressed left at (624, 261)
Screenshot: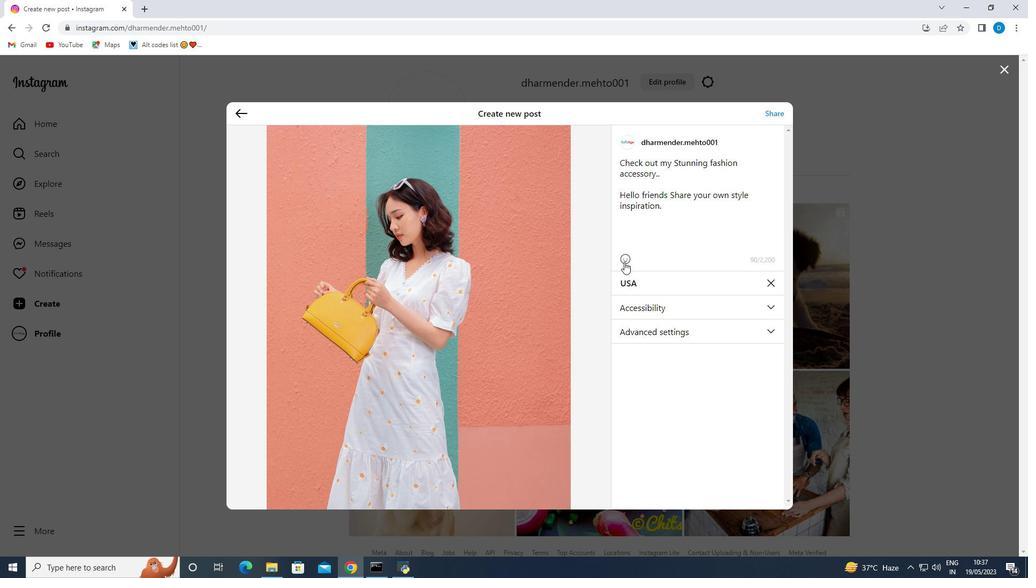 
Action: Mouse moved to (641, 306)
Screenshot: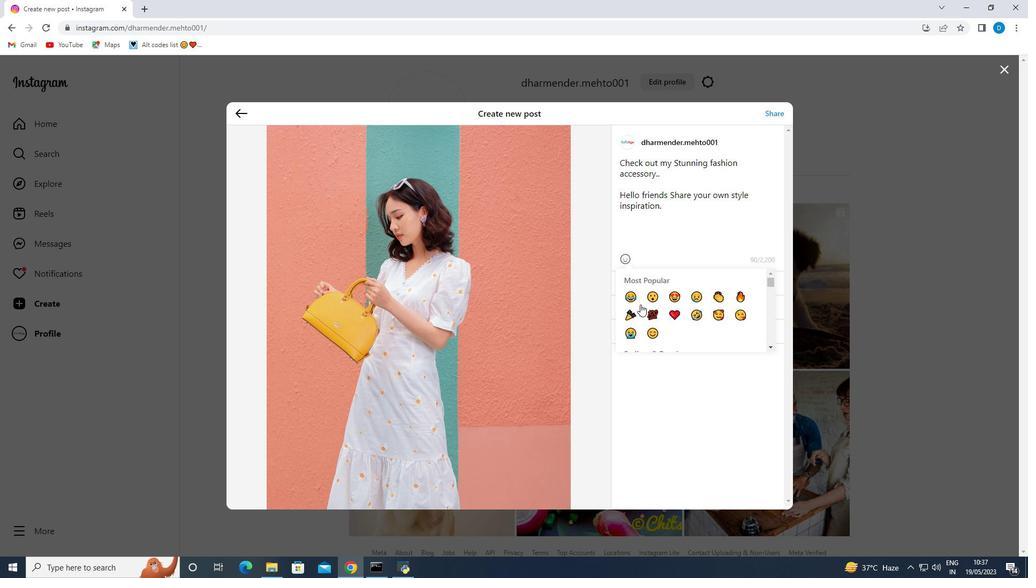 
Action: Mouse scrolled (641, 305) with delta (0, 0)
Screenshot: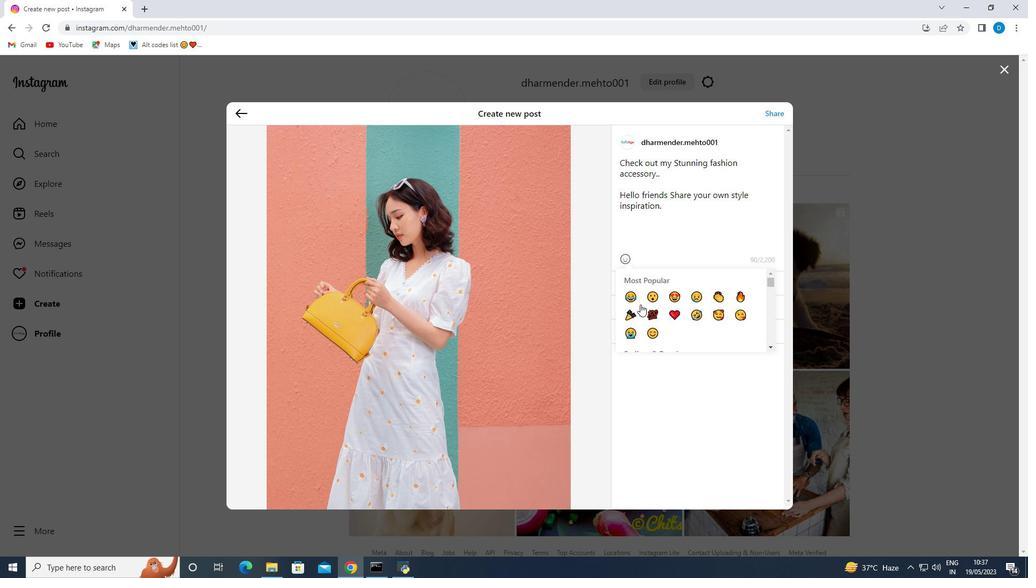 
Action: Mouse moved to (641, 306)
Screenshot: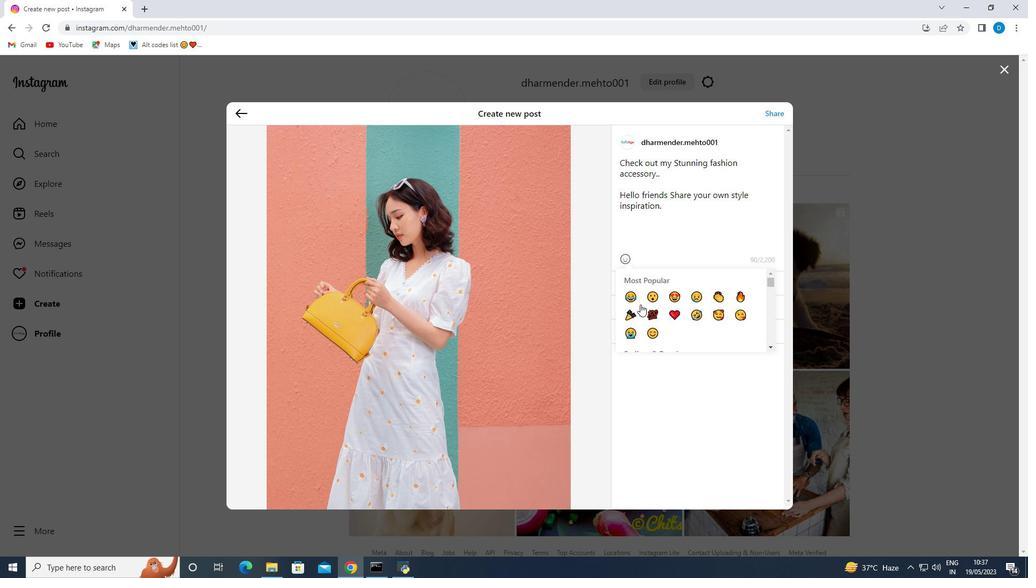
Action: Mouse scrolled (641, 306) with delta (0, 0)
Screenshot: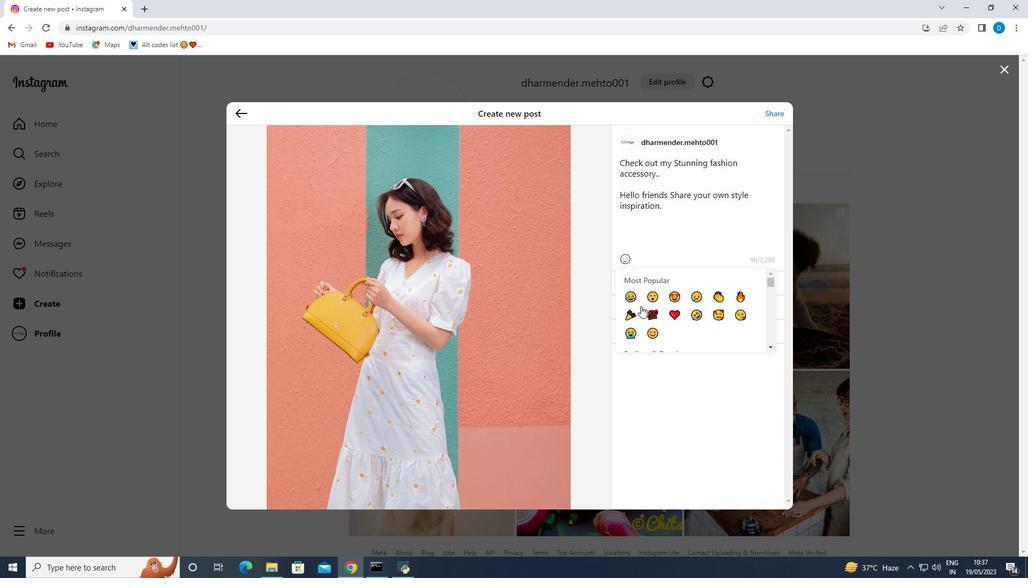 
Action: Mouse scrolled (641, 306) with delta (0, 0)
Screenshot: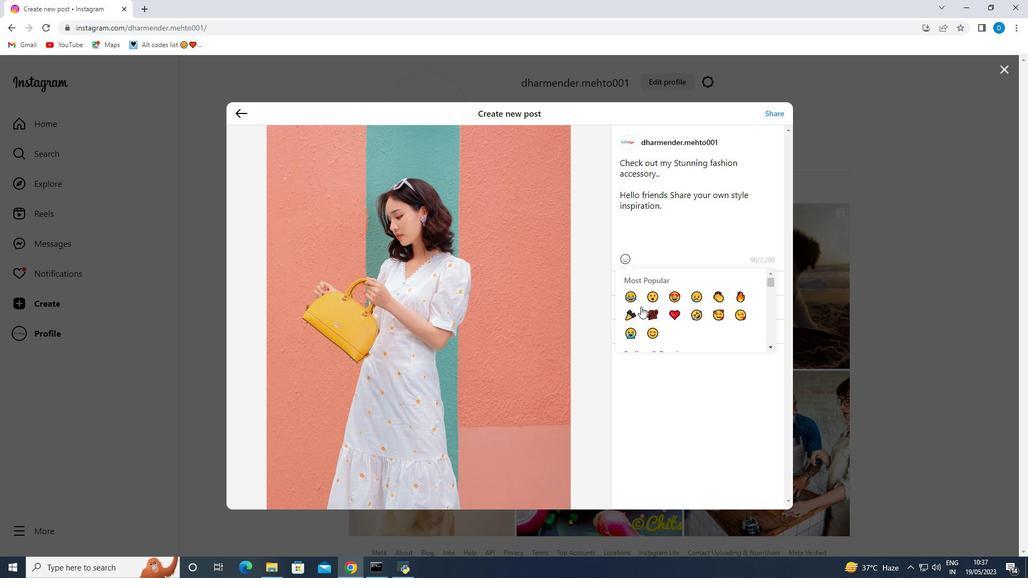 
Action: Mouse scrolled (641, 306) with delta (0, 0)
Screenshot: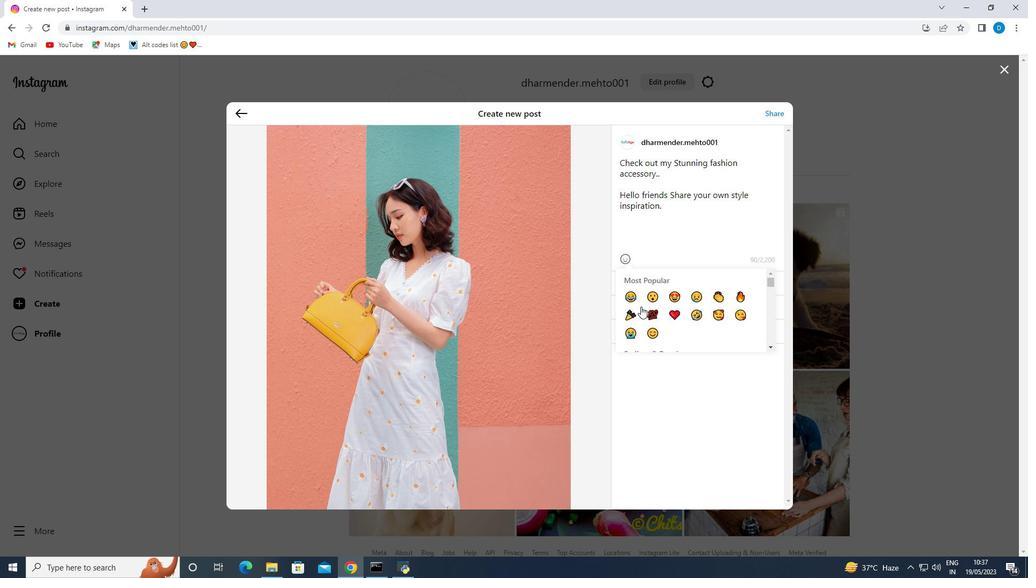 
Action: Mouse moved to (674, 318)
Screenshot: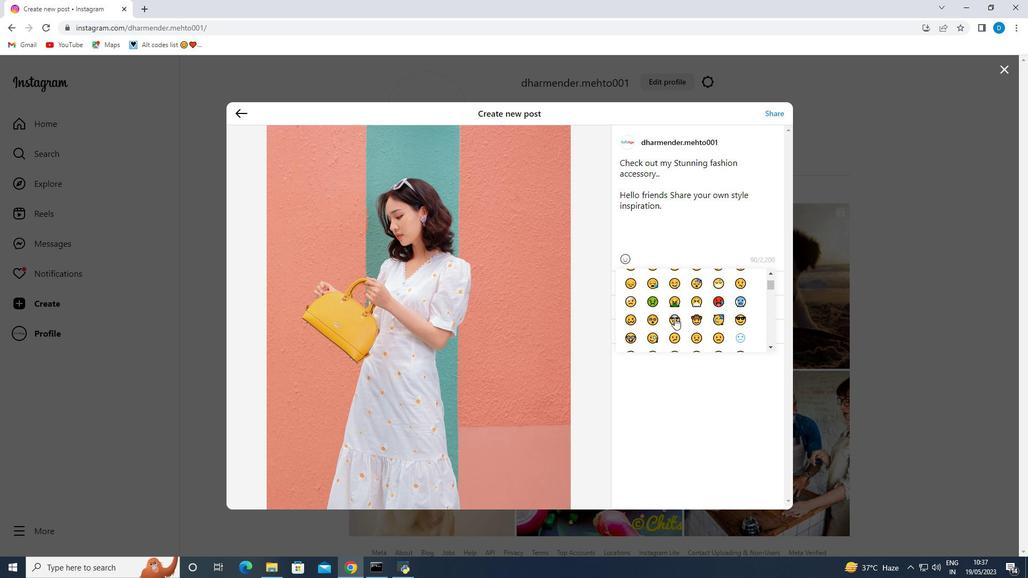 
Action: Mouse scrolled (674, 317) with delta (0, 0)
Screenshot: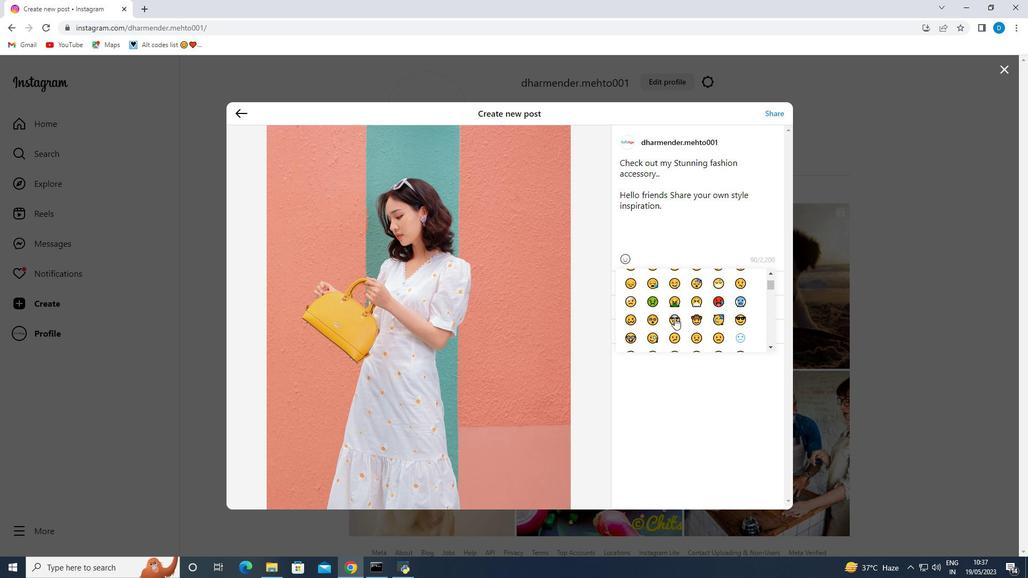 
Action: Mouse moved to (678, 315)
Screenshot: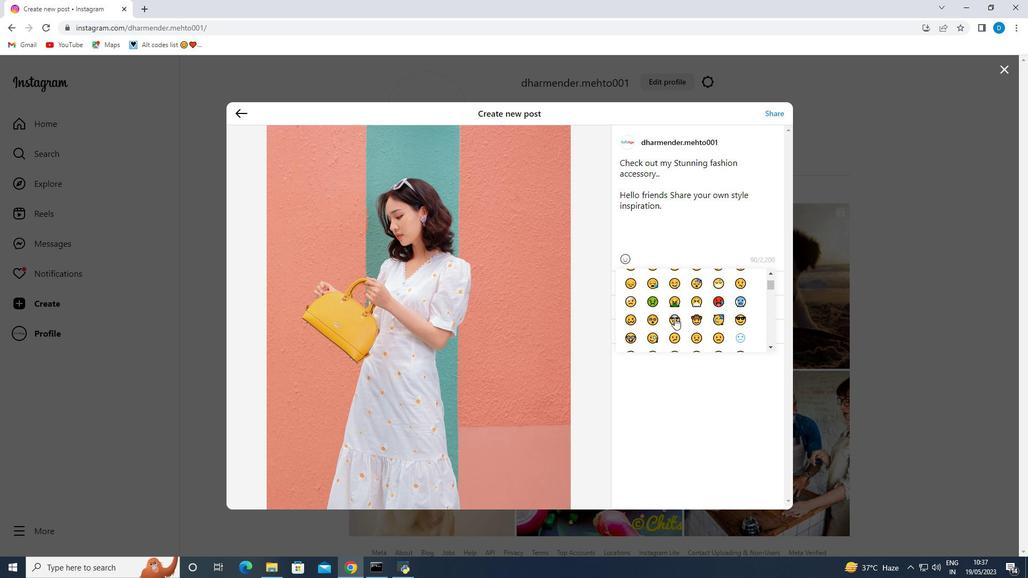 
Action: Mouse scrolled (678, 315) with delta (0, 0)
Screenshot: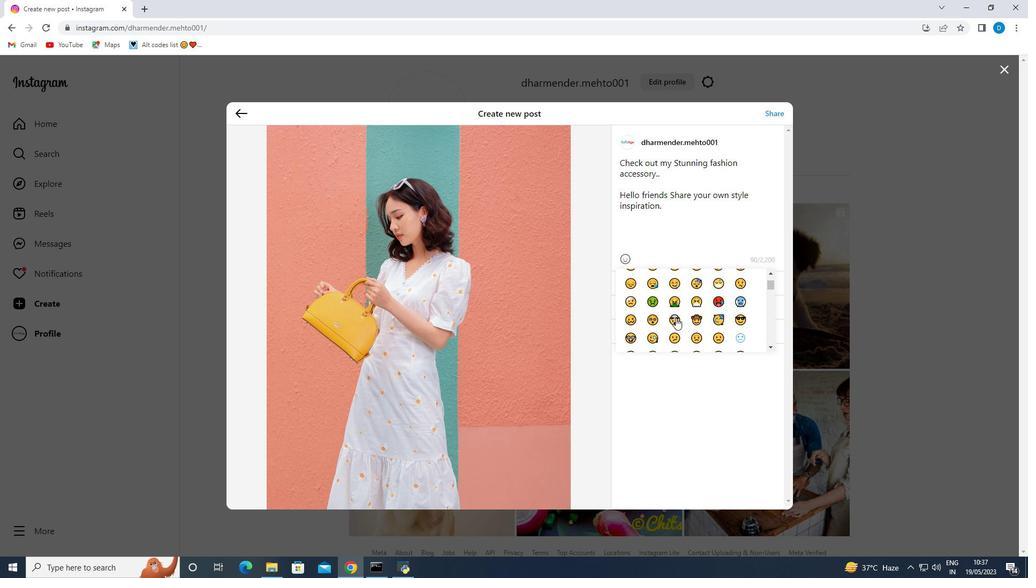 
Action: Mouse moved to (679, 314)
Screenshot: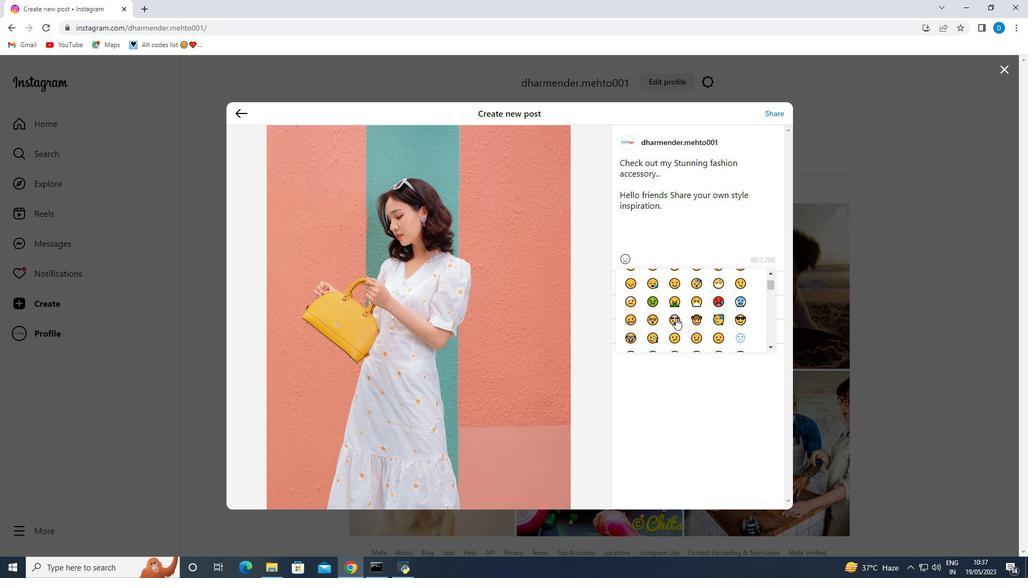 
Action: Mouse scrolled (679, 314) with delta (0, 0)
Screenshot: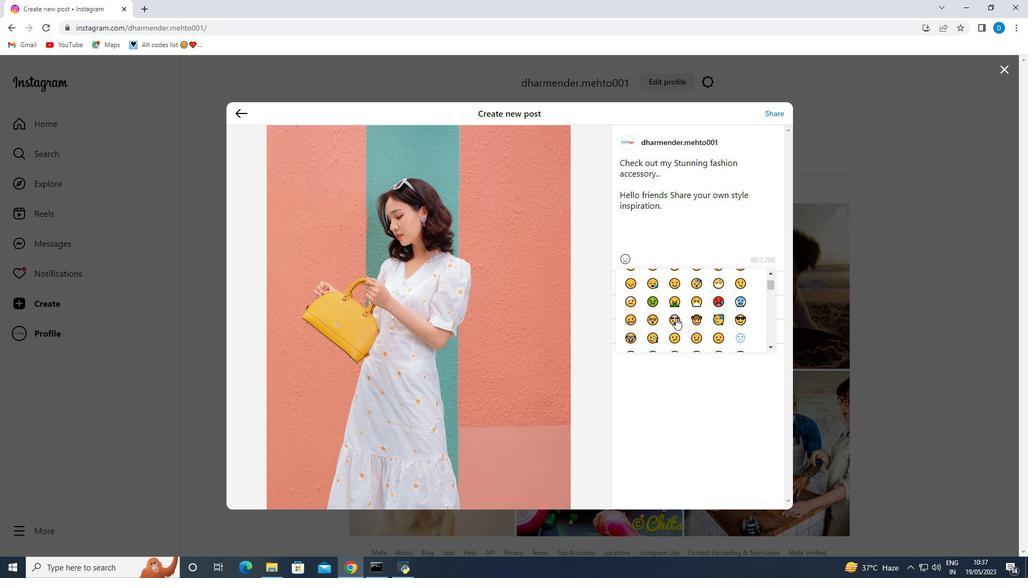 
Action: Mouse moved to (680, 316)
Screenshot: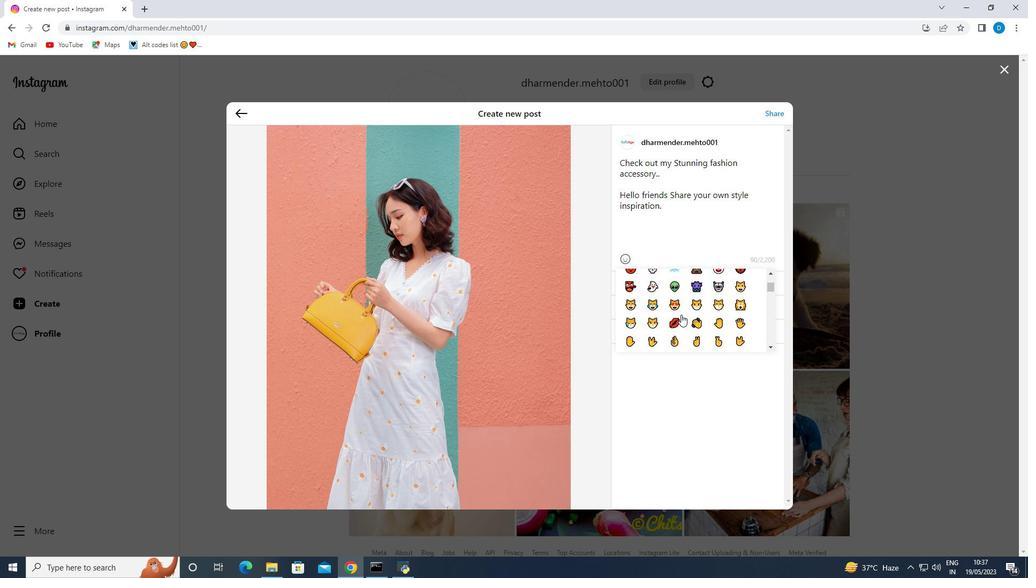 
Action: Mouse scrolled (680, 315) with delta (0, 0)
Screenshot: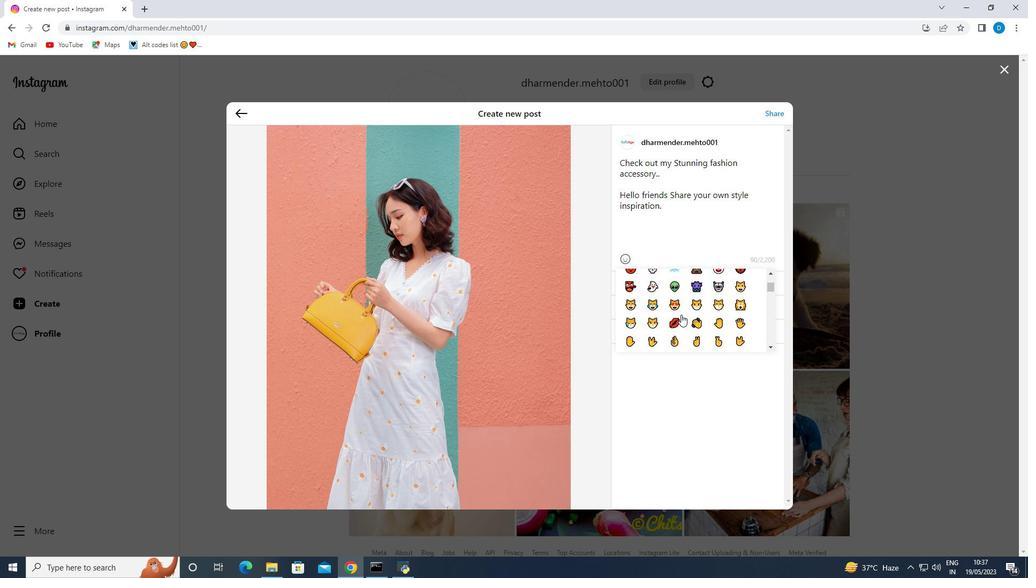 
Action: Mouse moved to (680, 317)
Screenshot: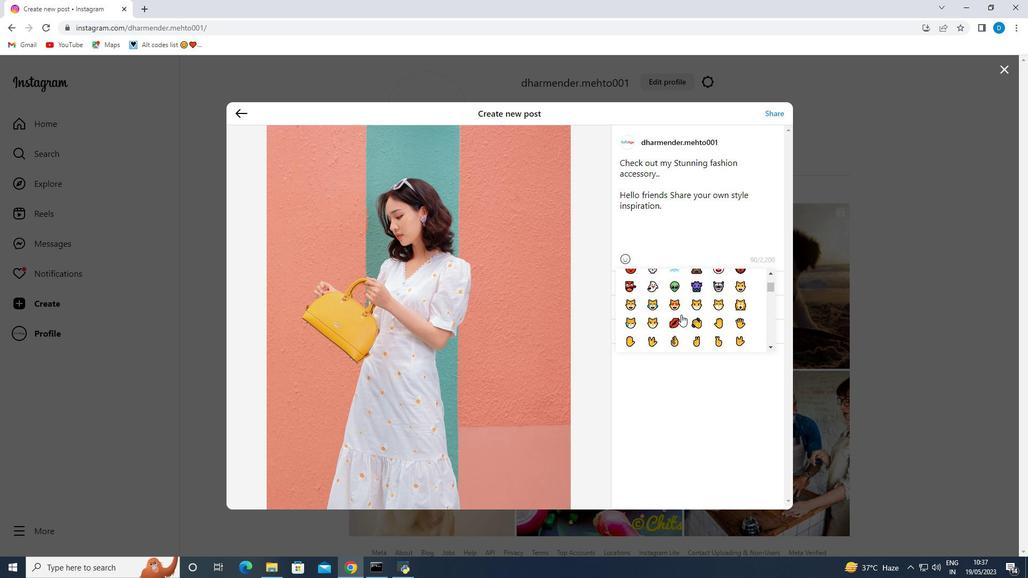 
Action: Mouse scrolled (680, 316) with delta (0, 0)
Screenshot: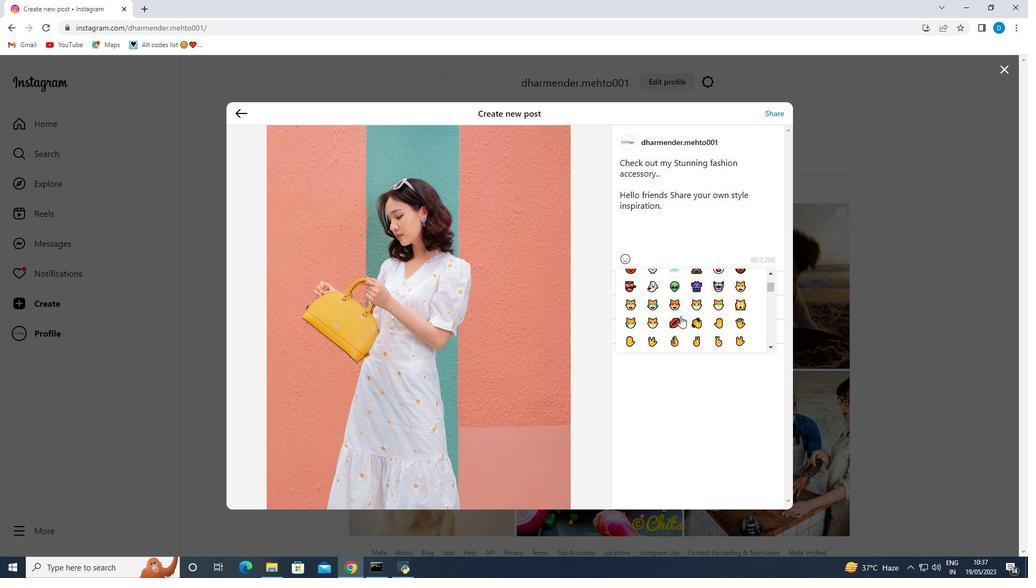 
Action: Mouse moved to (680, 317)
Screenshot: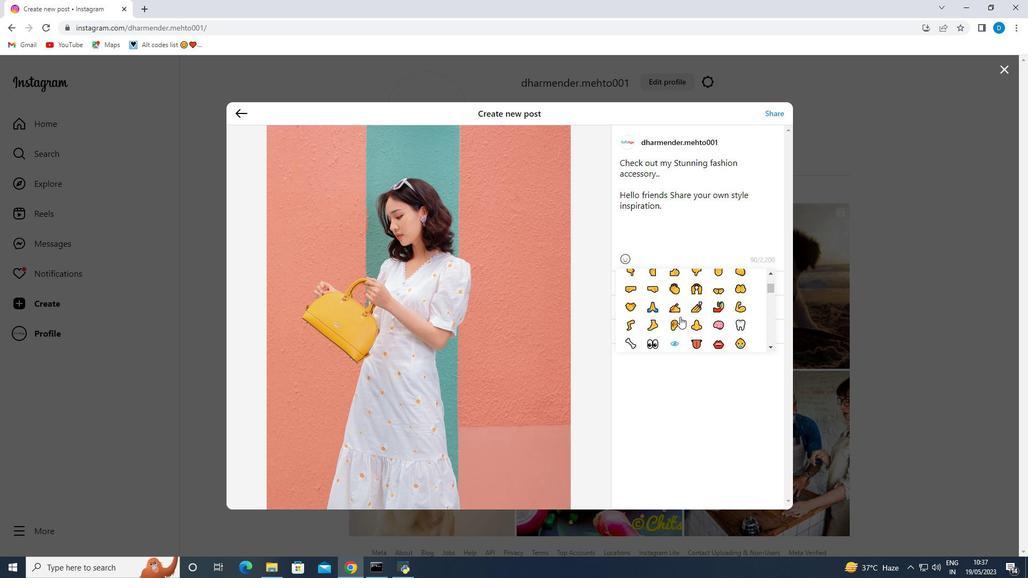 
Action: Mouse scrolled (680, 316) with delta (0, 0)
Screenshot: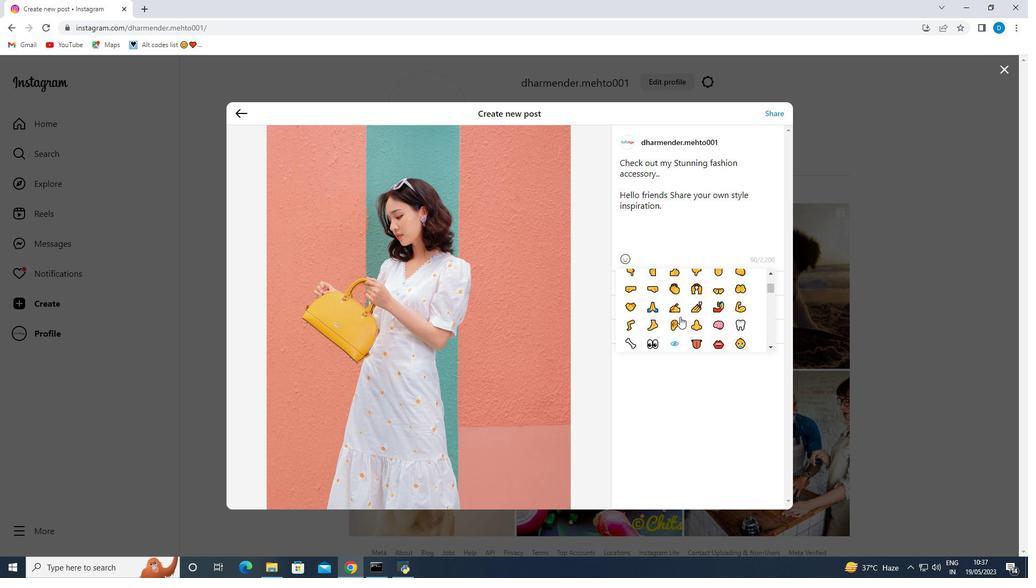 
Action: Mouse scrolled (680, 316) with delta (0, 0)
Screenshot: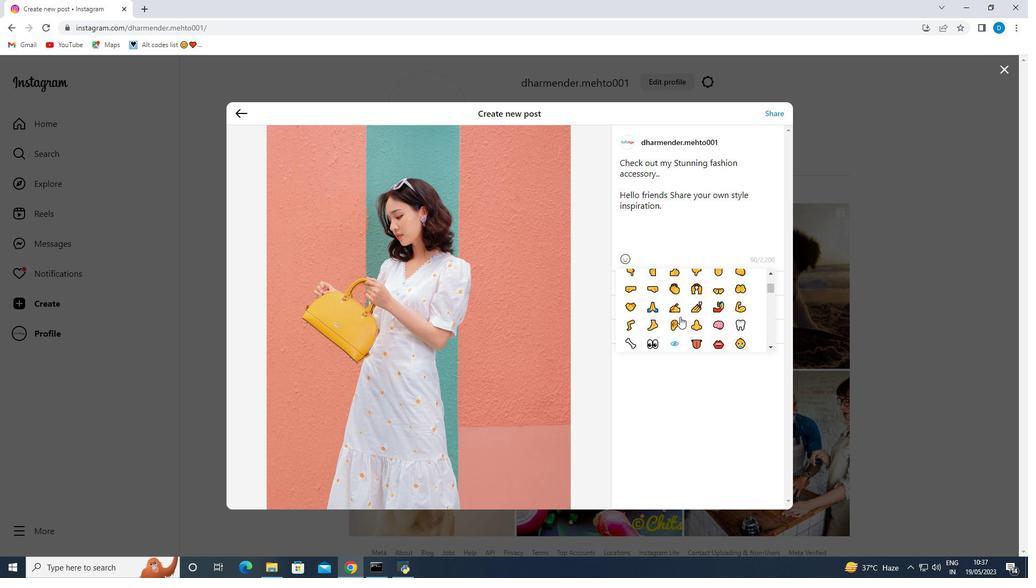 
Action: Mouse moved to (681, 314)
Screenshot: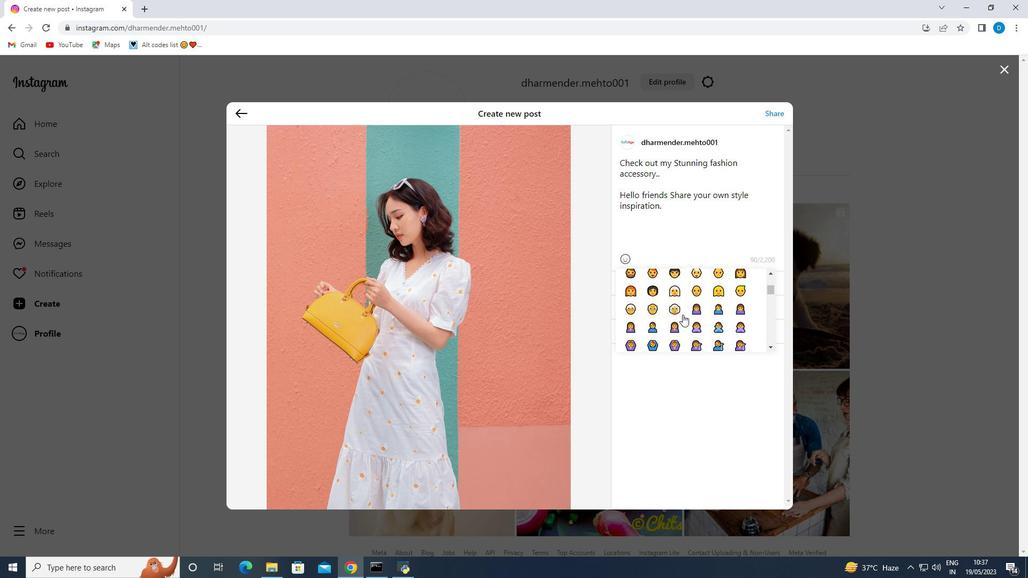 
Action: Mouse scrolled (681, 314) with delta (0, 0)
Screenshot: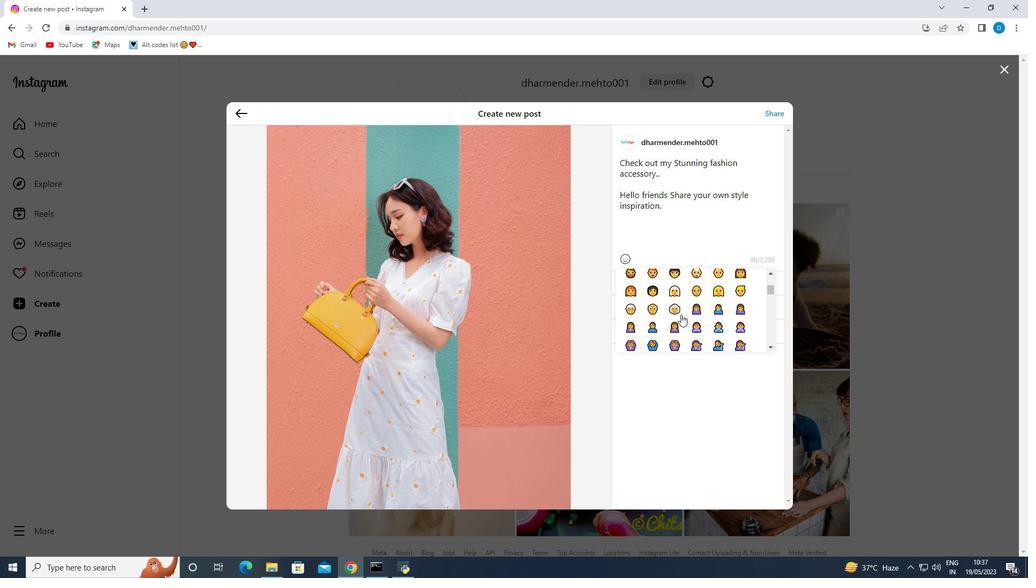 
Action: Mouse moved to (680, 315)
Screenshot: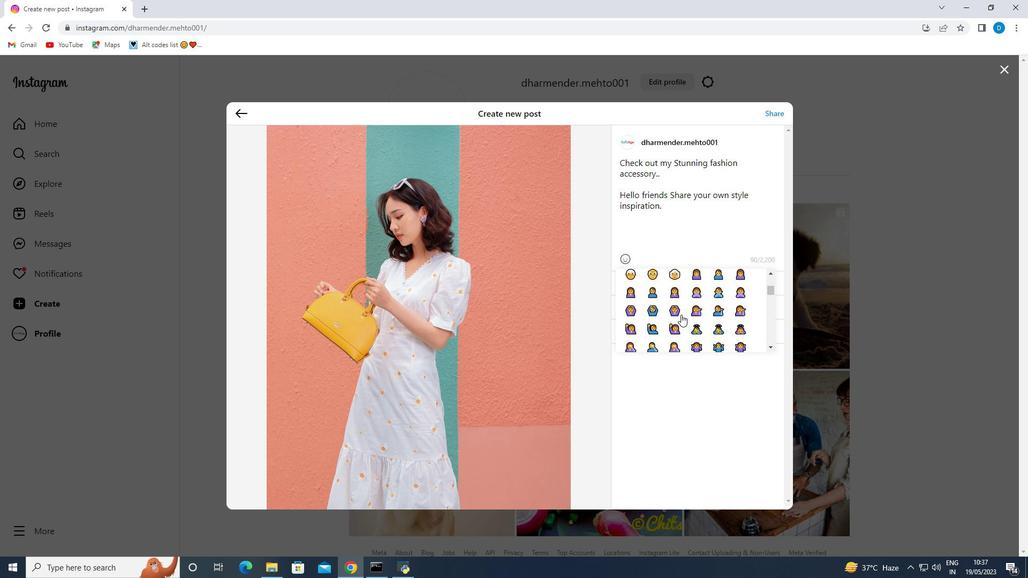 
Action: Mouse scrolled (680, 315) with delta (0, 0)
Screenshot: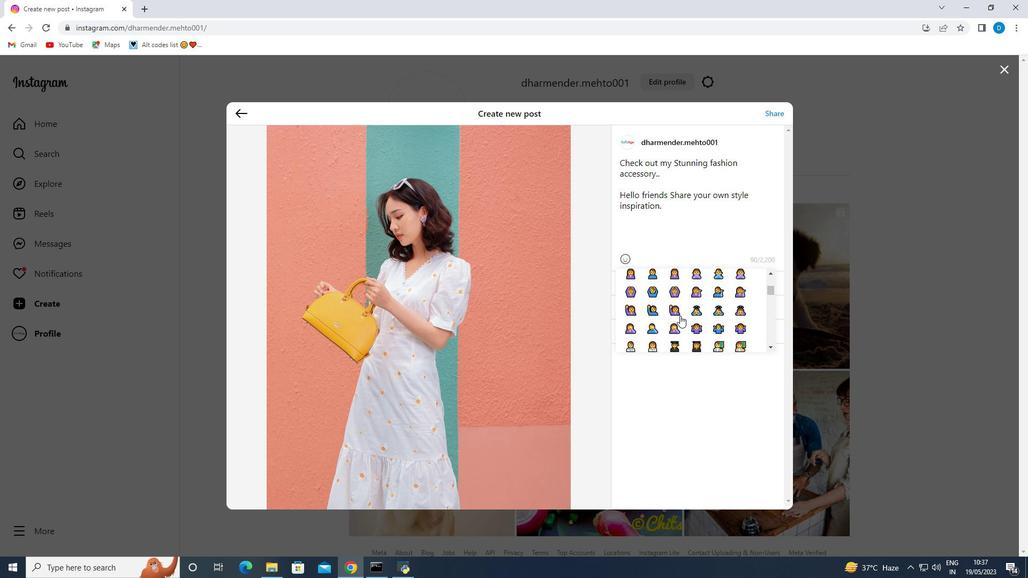 
Action: Mouse scrolled (680, 315) with delta (0, 0)
Screenshot: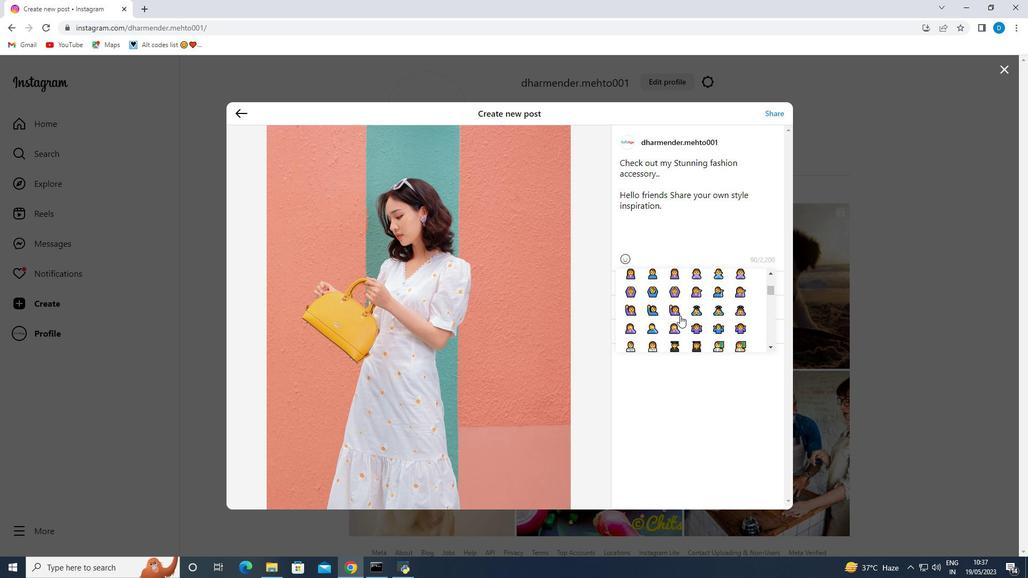 
Action: Mouse moved to (680, 315)
Screenshot: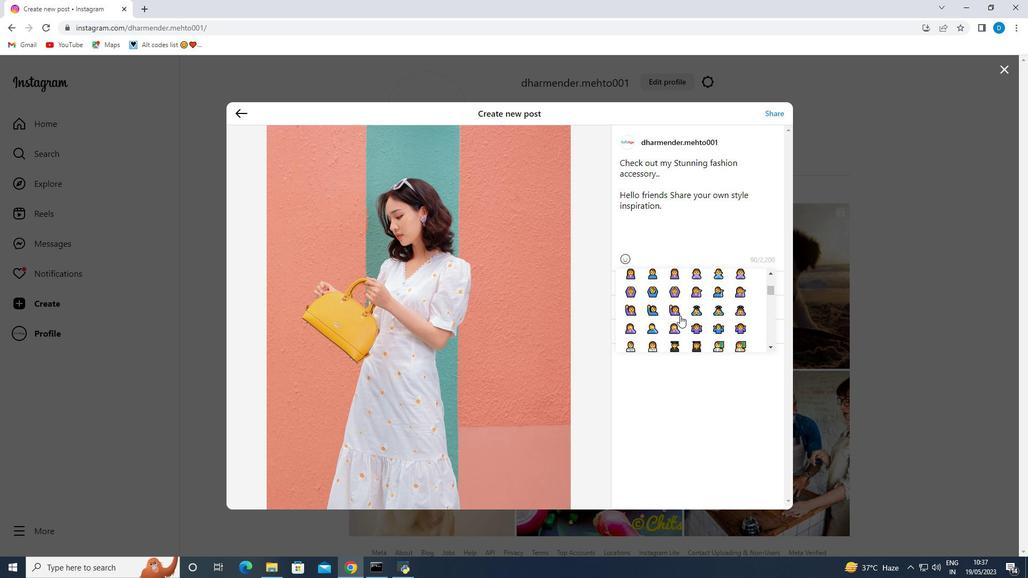 
Action: Mouse scrolled (680, 315) with delta (0, 0)
Screenshot: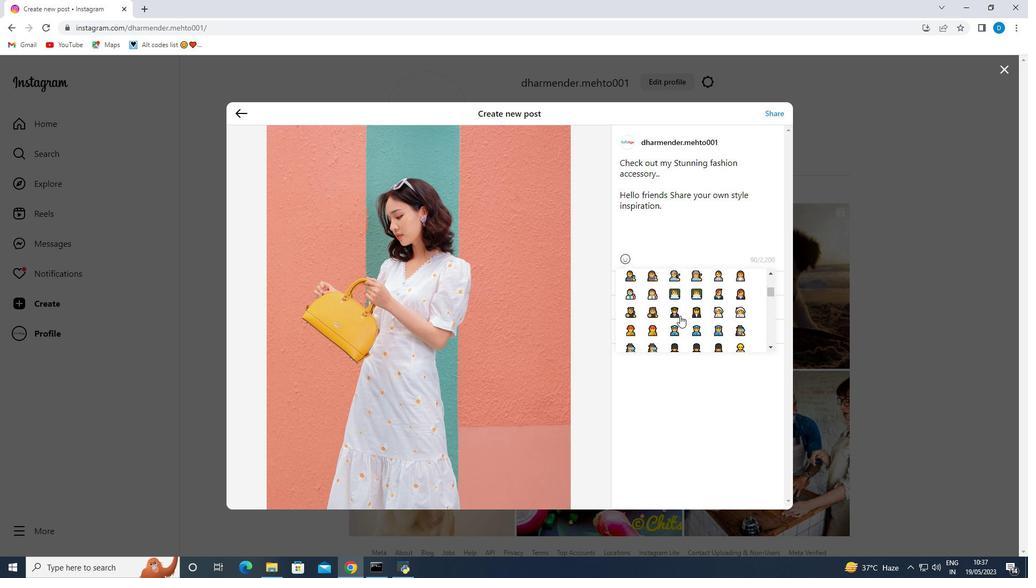
Action: Mouse scrolled (680, 315) with delta (0, 0)
Screenshot: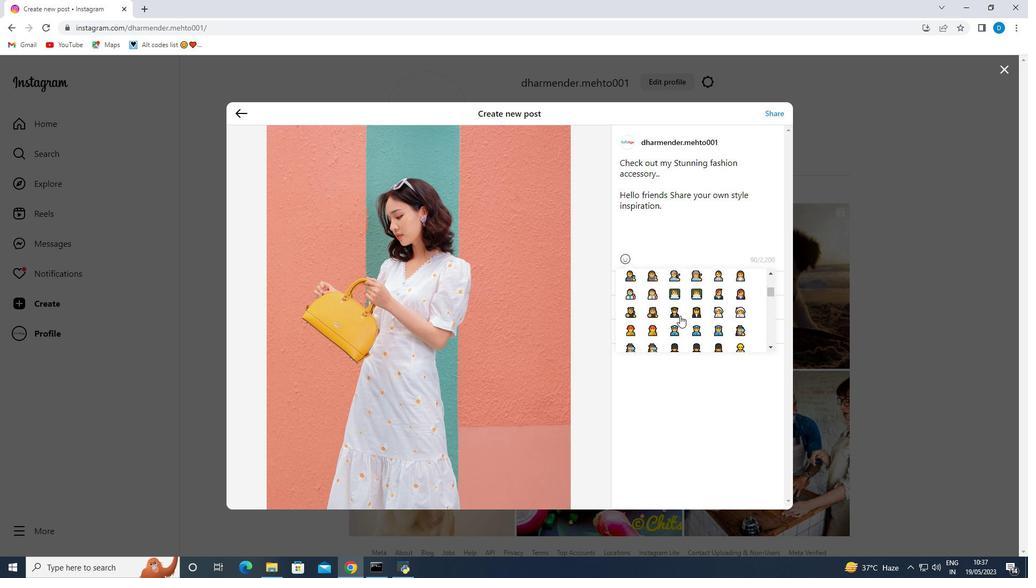 
Action: Mouse moved to (682, 314)
Screenshot: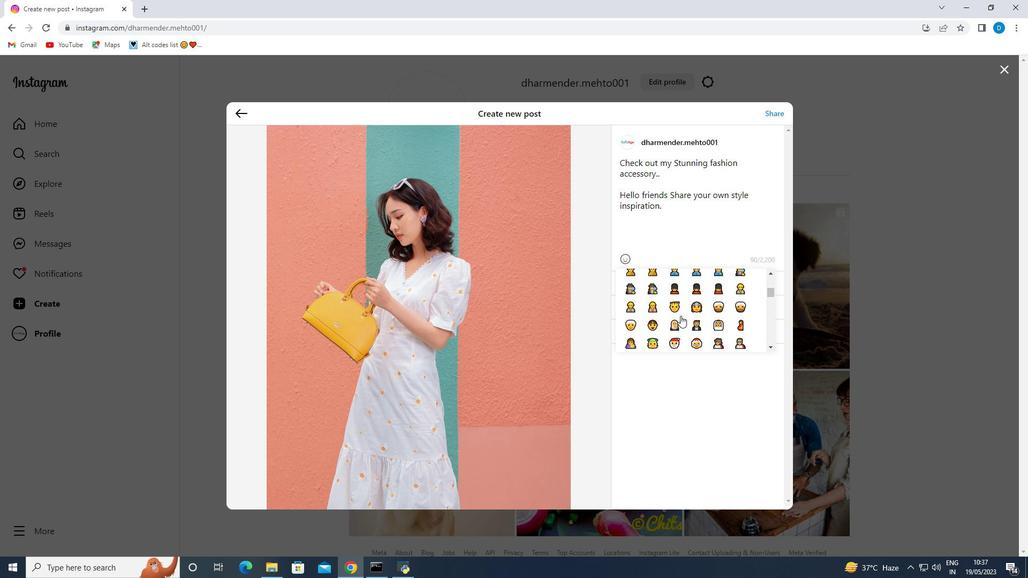 
Action: Mouse scrolled (682, 314) with delta (0, 0)
Screenshot: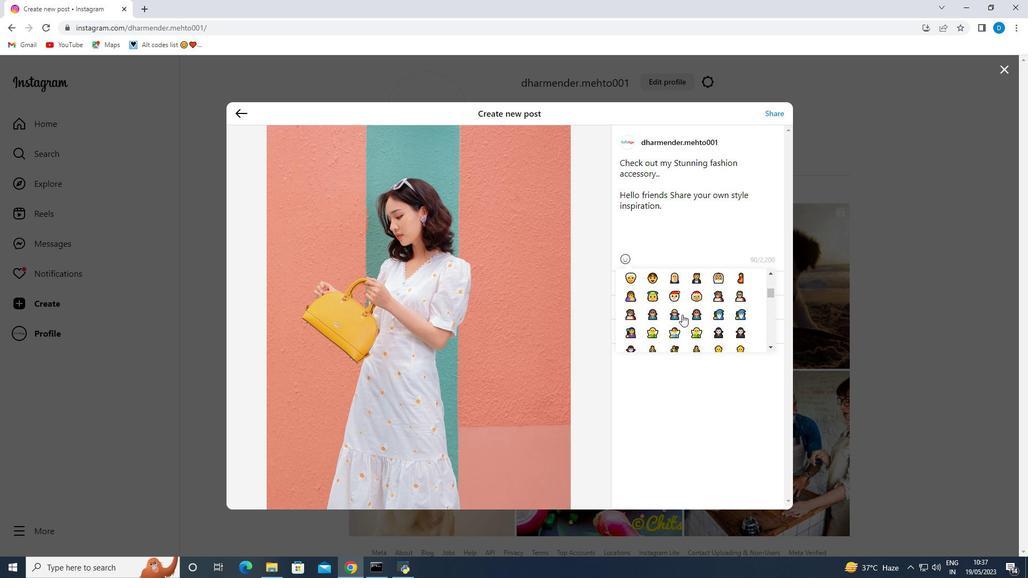 
Action: Mouse scrolled (682, 314) with delta (0, 0)
Screenshot: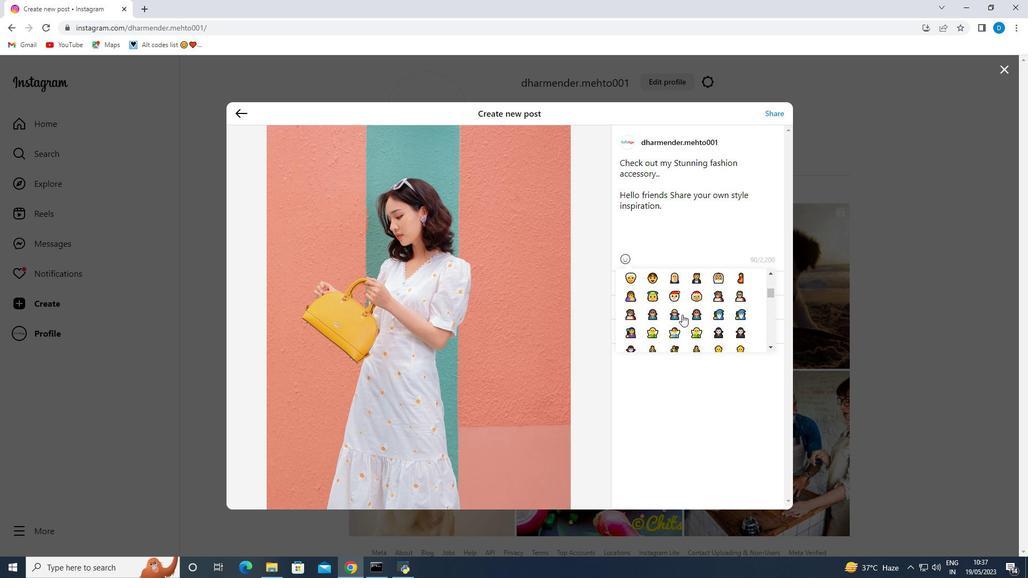 
Action: Mouse scrolled (682, 314) with delta (0, 0)
Screenshot: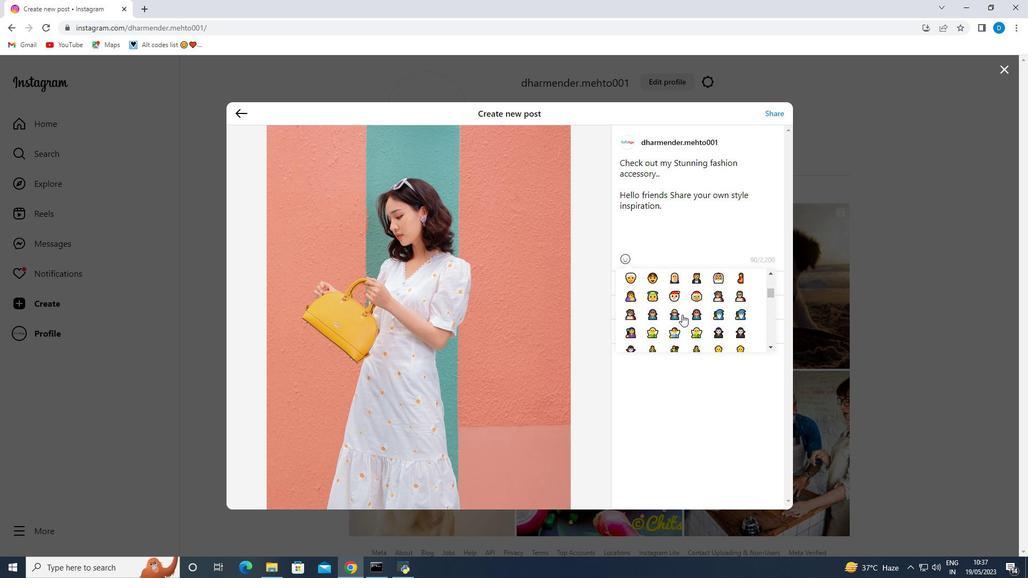 
Action: Mouse moved to (682, 314)
Screenshot: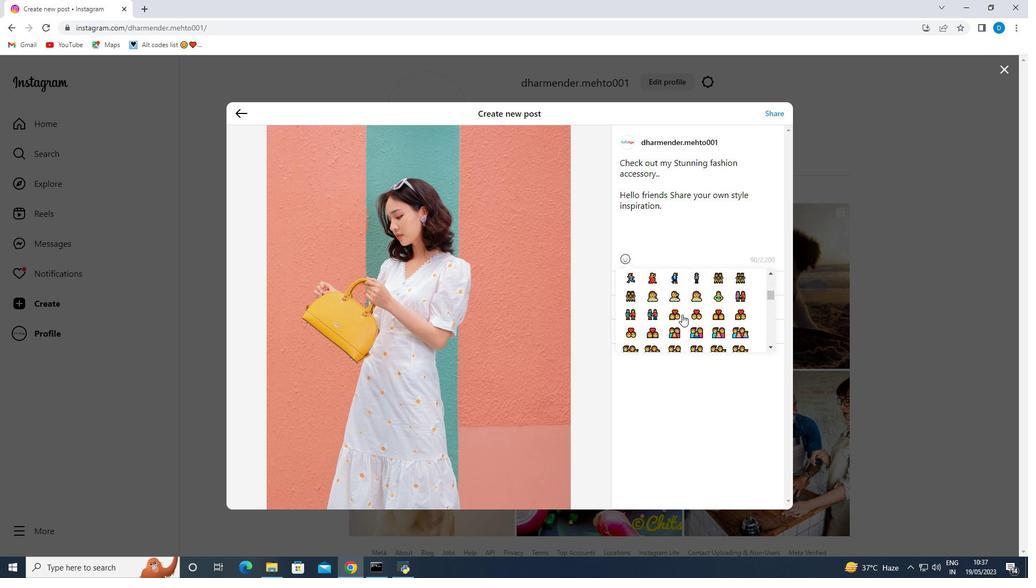 
Action: Mouse scrolled (682, 314) with delta (0, 0)
Screenshot: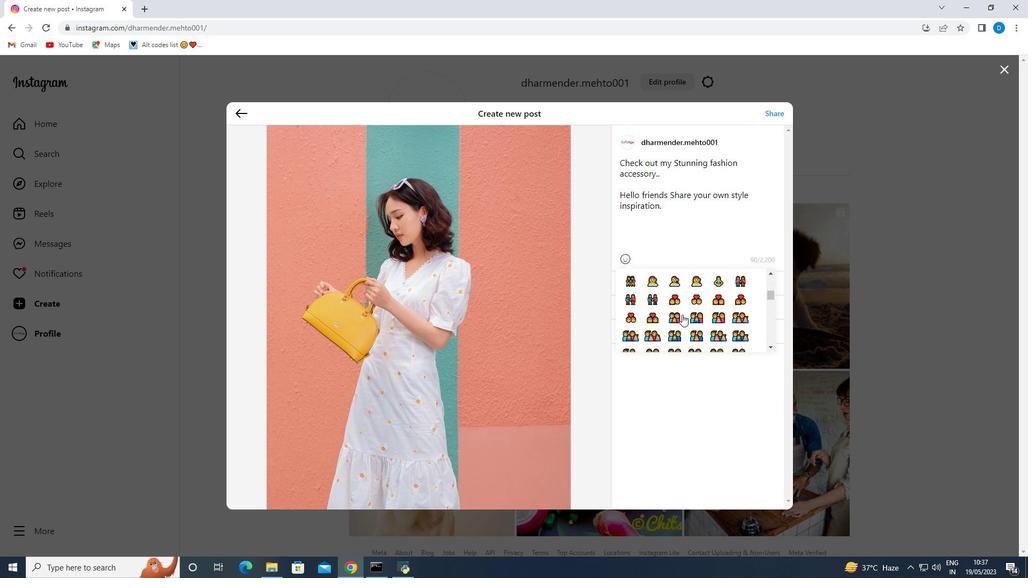
Action: Mouse scrolled (682, 314) with delta (0, 0)
Screenshot: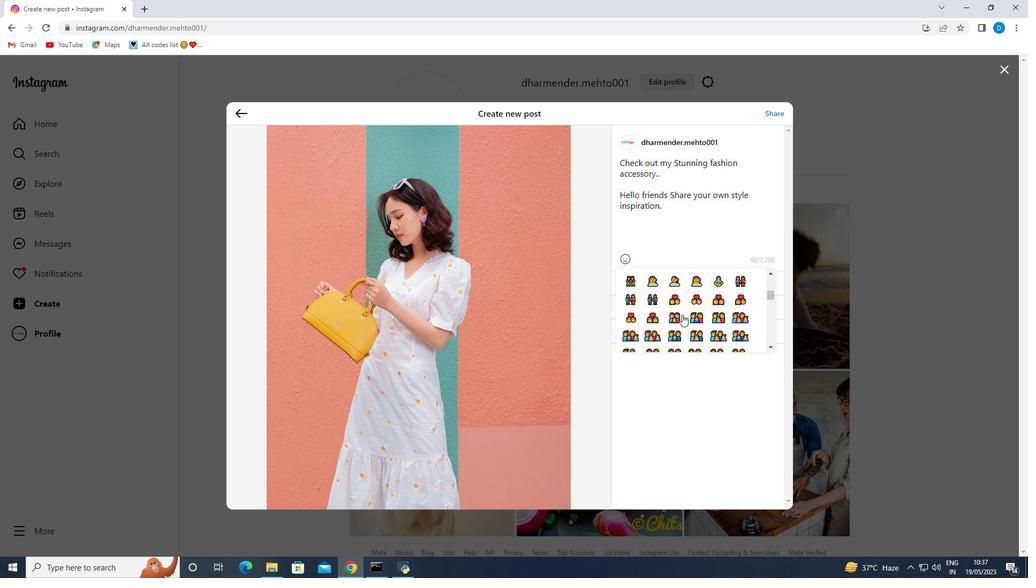 
Action: Mouse scrolled (682, 314) with delta (0, 0)
Screenshot: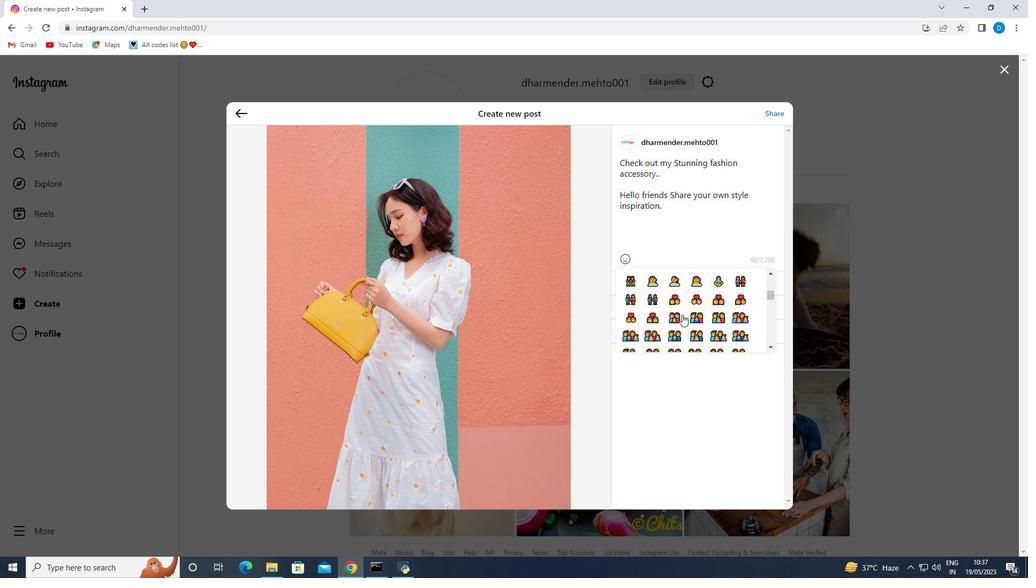 
Action: Mouse scrolled (682, 314) with delta (0, 0)
Screenshot: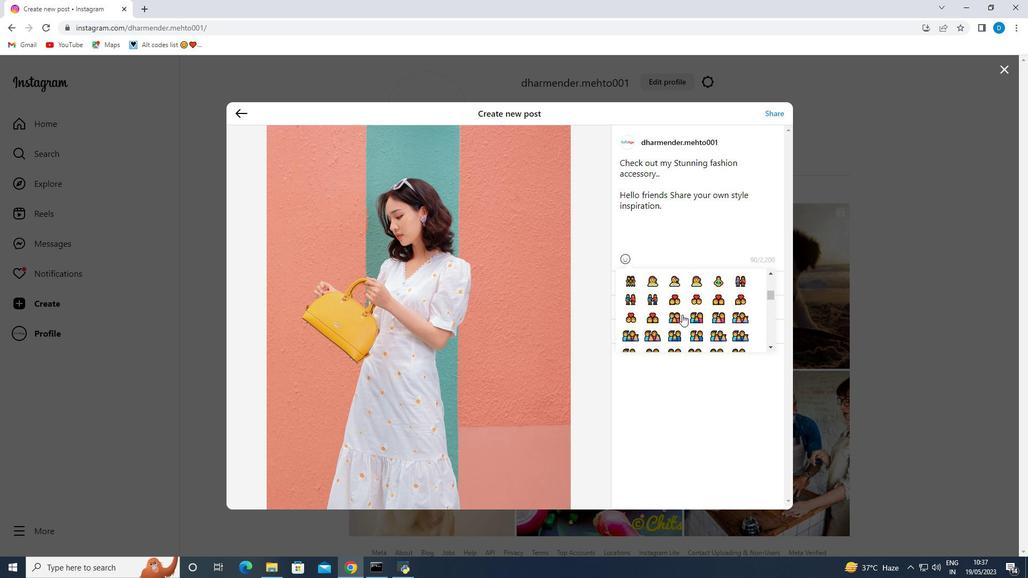 
Action: Mouse moved to (680, 314)
Screenshot: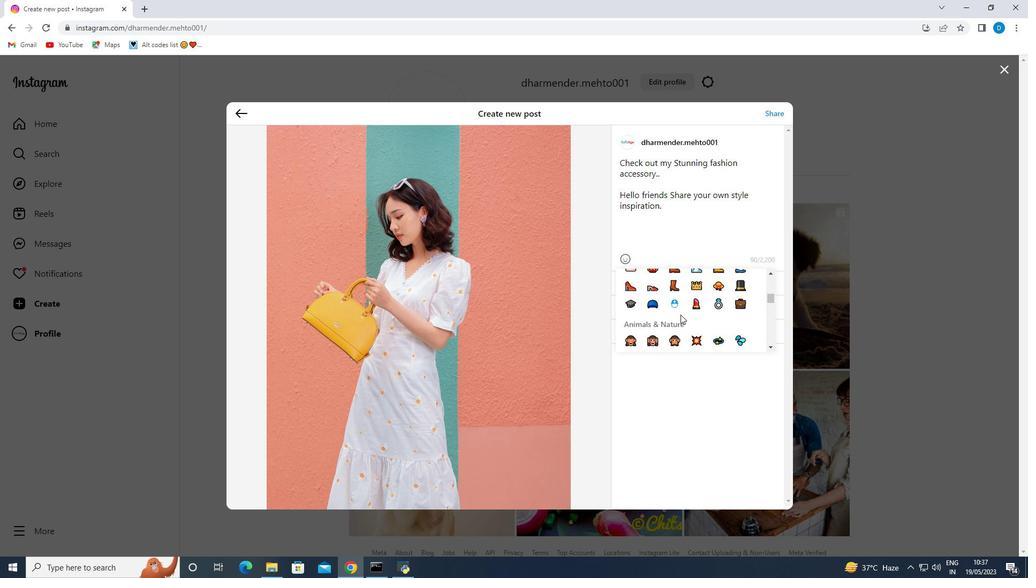 
Action: Mouse scrolled (680, 314) with delta (0, 0)
Screenshot: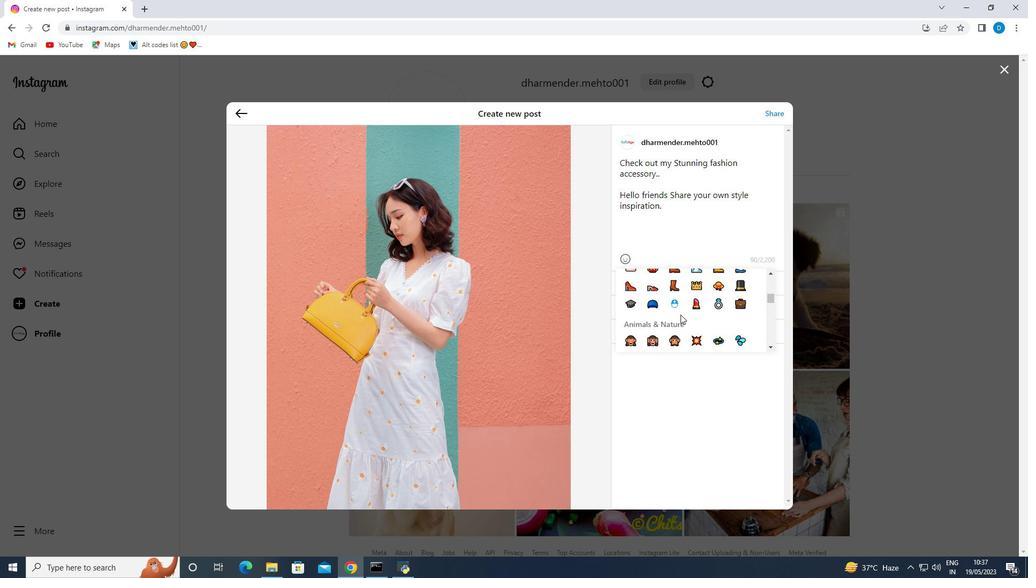 
Action: Mouse moved to (679, 315)
Screenshot: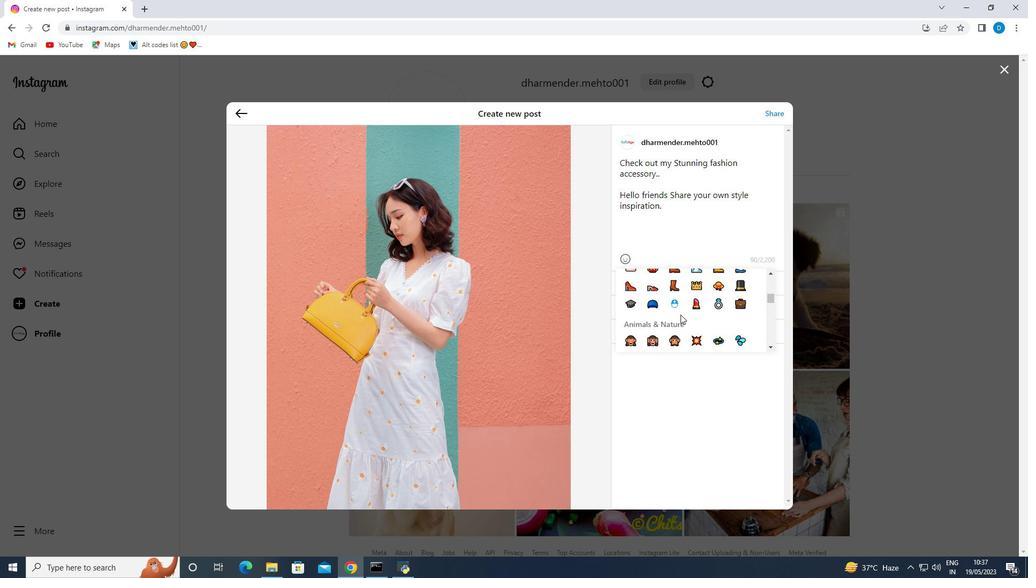 
Action: Mouse scrolled (679, 314) with delta (0, 0)
Screenshot: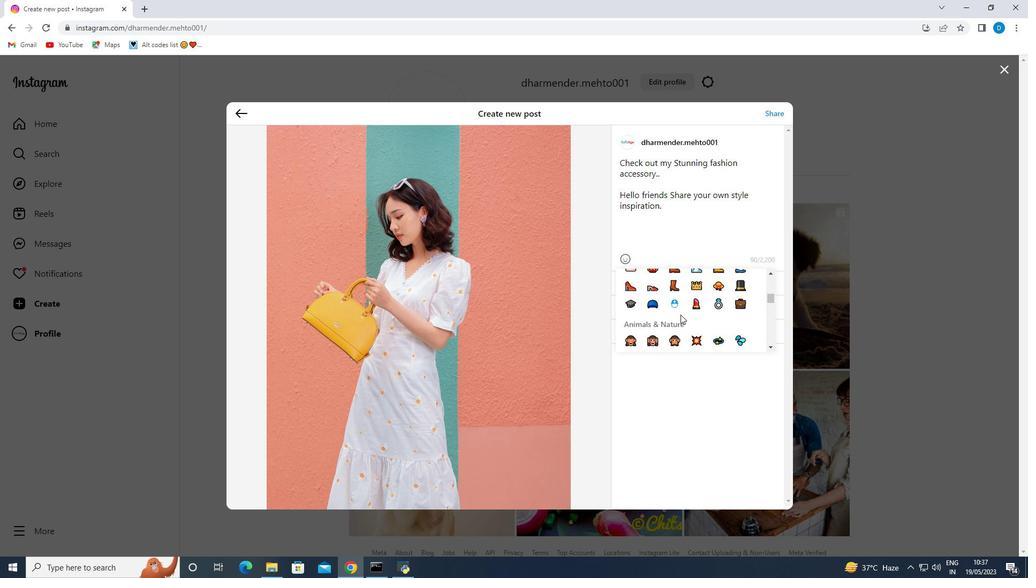 
Action: Mouse moved to (678, 316)
Screenshot: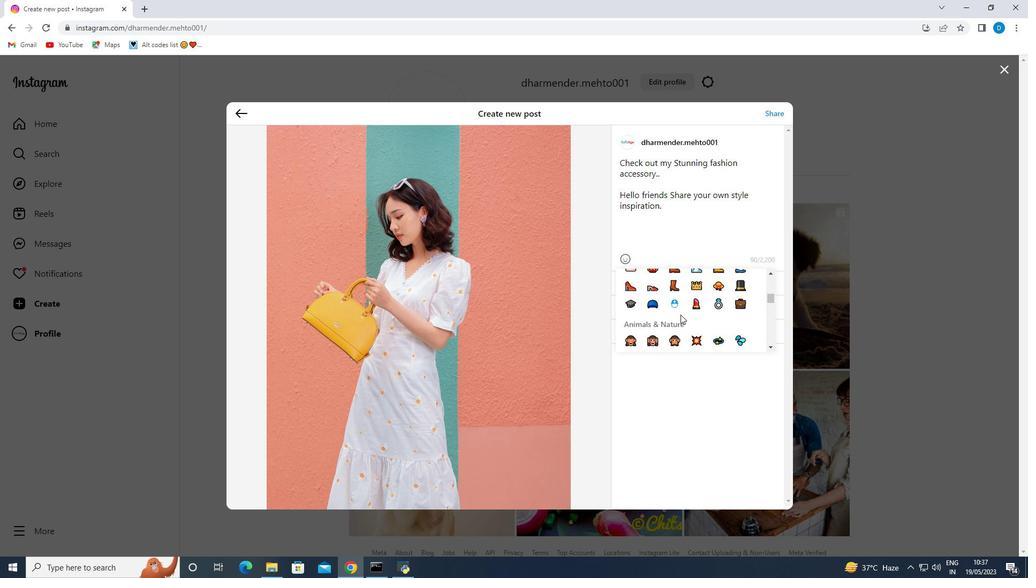
Action: Mouse scrolled (678, 315) with delta (0, 0)
Screenshot: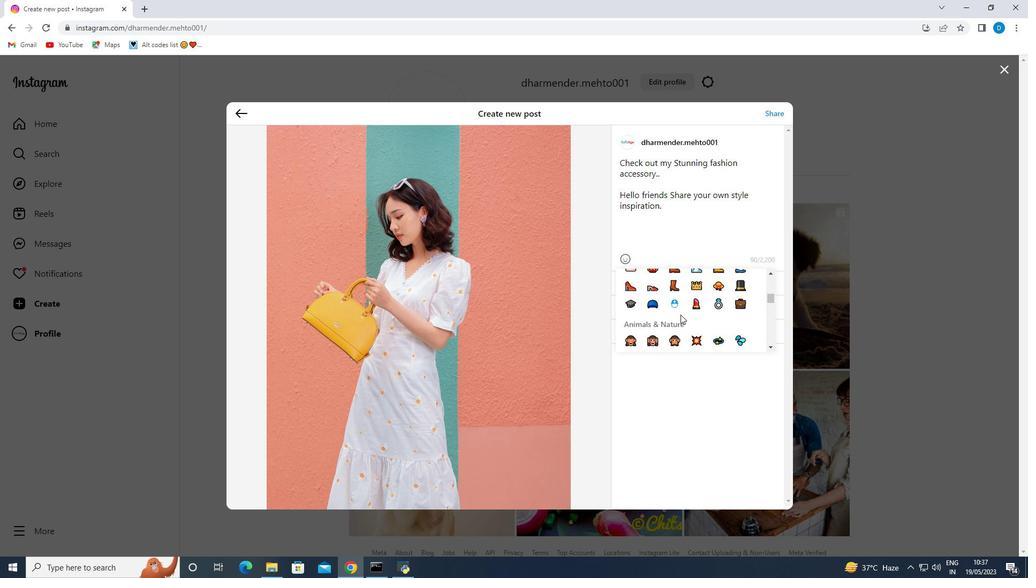 
Action: Mouse moved to (678, 315)
Screenshot: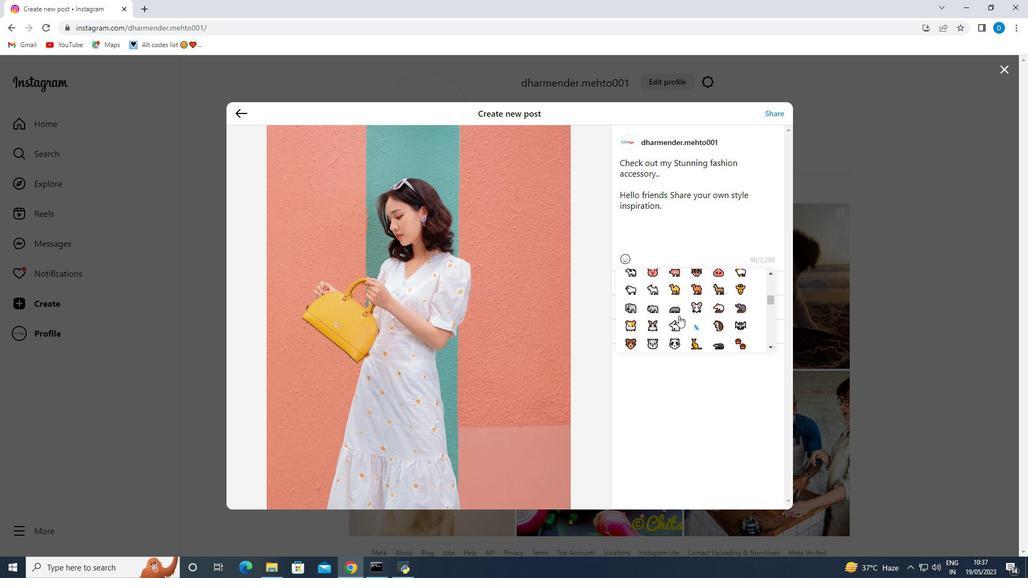 
Action: Mouse scrolled (678, 315) with delta (0, 0)
Screenshot: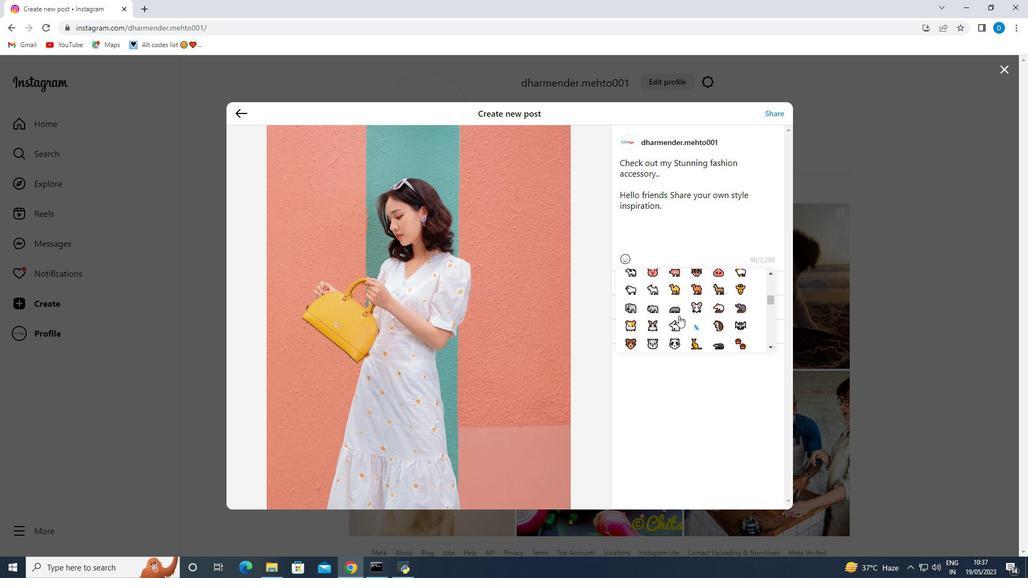 
Action: Mouse moved to (678, 315)
Screenshot: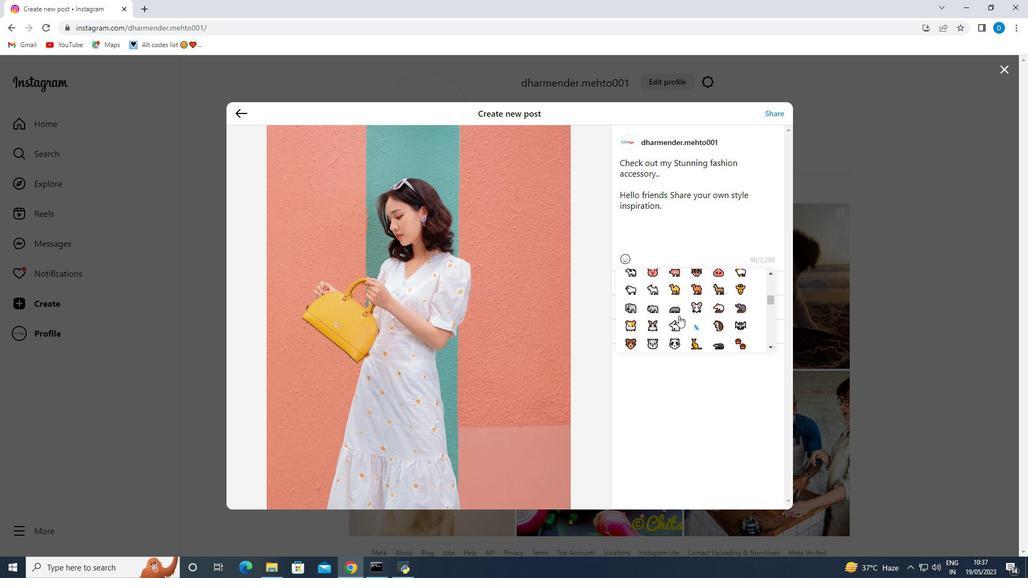 
Action: Mouse scrolled (678, 315) with delta (0, 0)
Screenshot: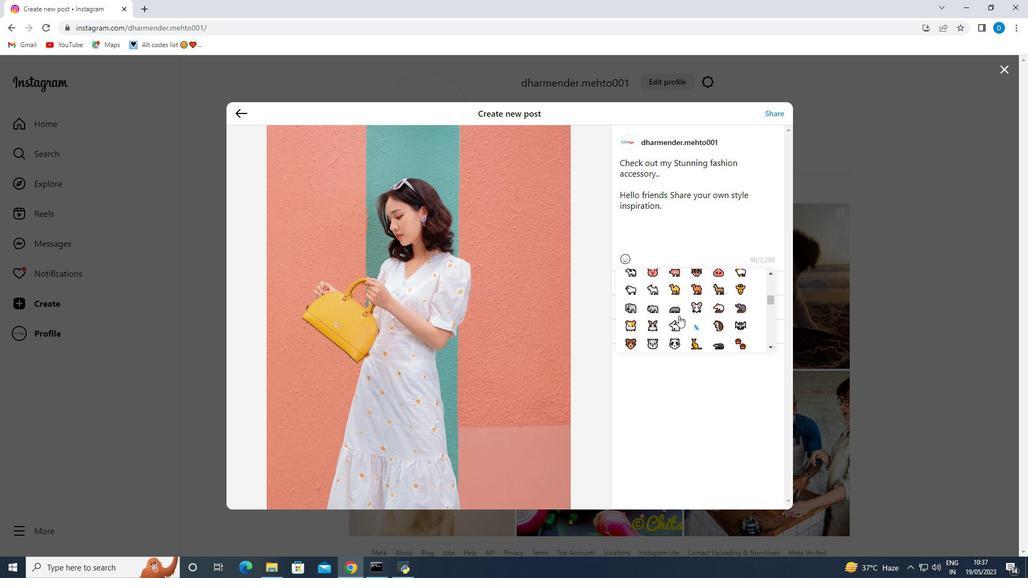 
Action: Mouse scrolled (678, 315) with delta (0, 0)
Screenshot: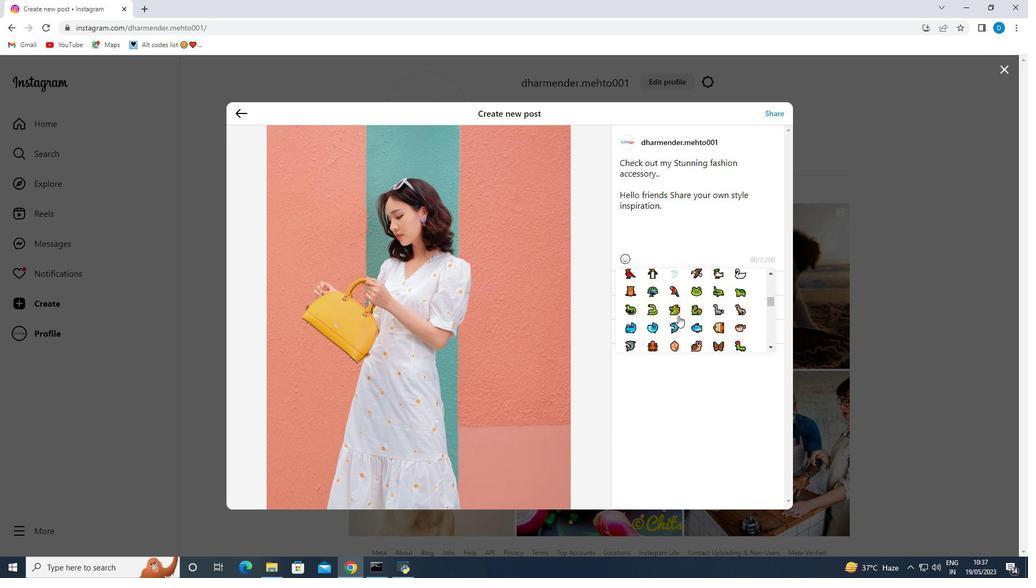 
Action: Mouse scrolled (678, 315) with delta (0, 0)
Screenshot: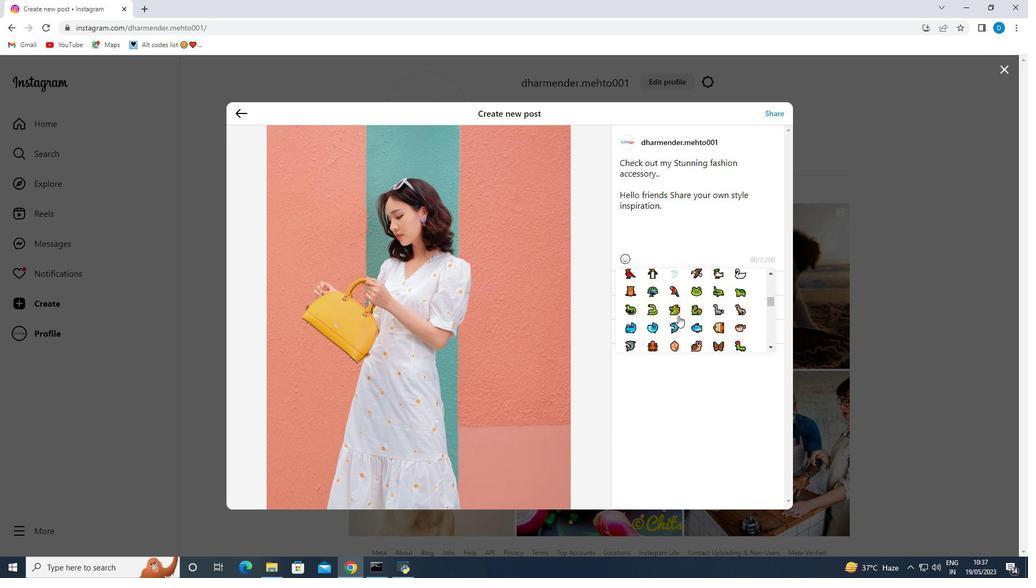 
Action: Mouse scrolled (678, 315) with delta (0, 0)
Screenshot: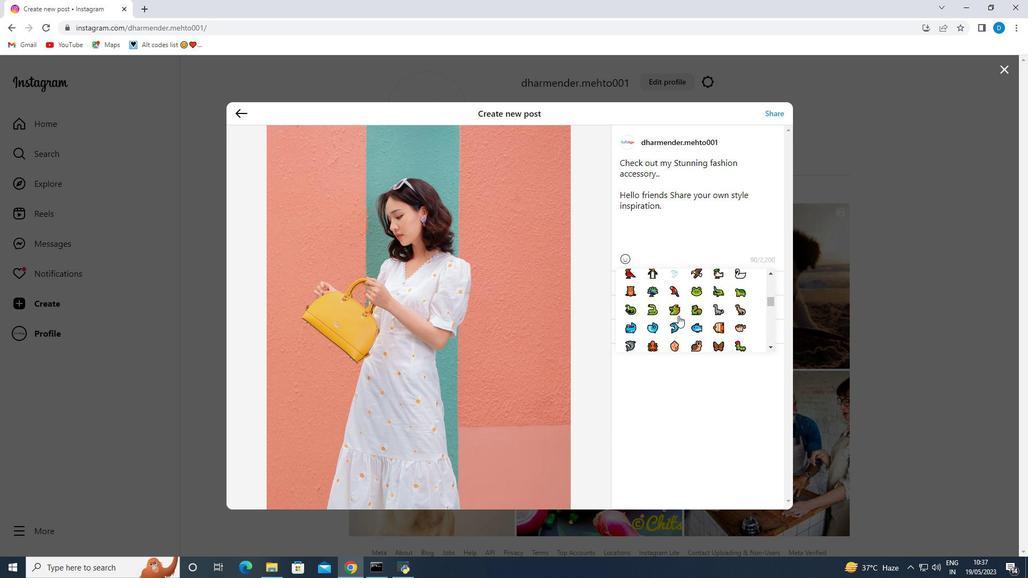 
Action: Mouse scrolled (678, 315) with delta (0, 0)
Screenshot: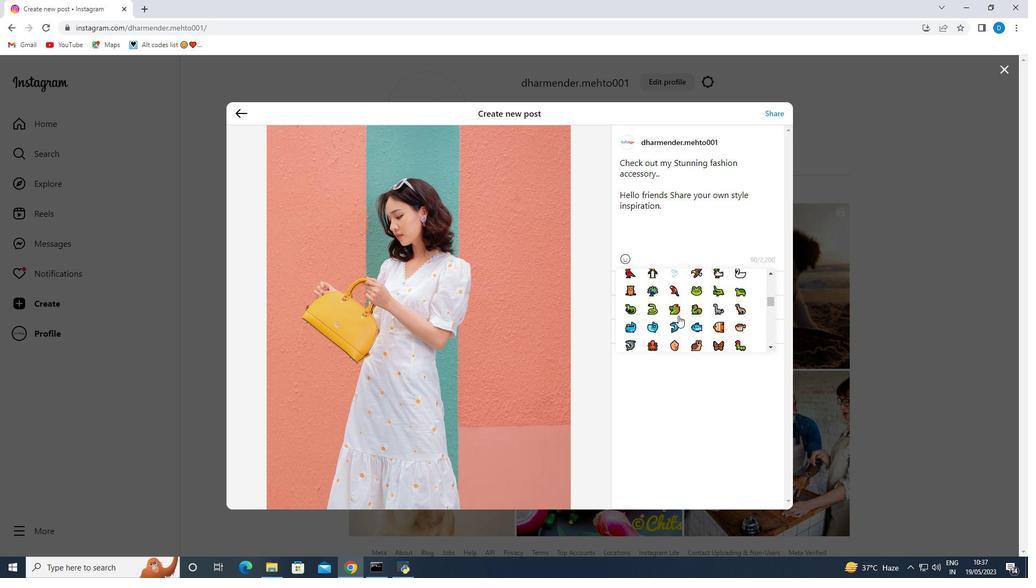 
Action: Mouse scrolled (678, 315) with delta (0, 0)
Screenshot: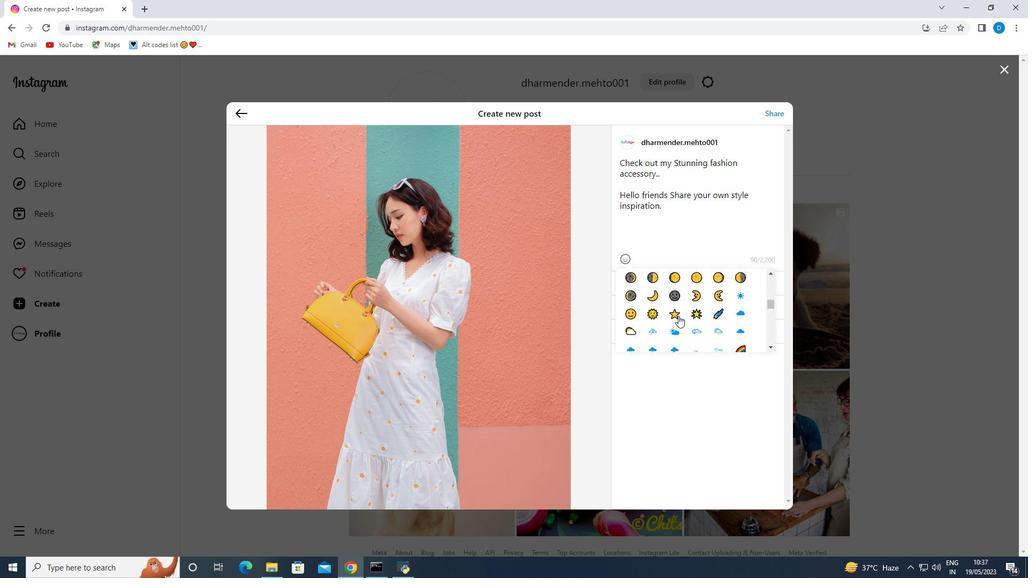 
Action: Mouse scrolled (678, 315) with delta (0, 0)
Screenshot: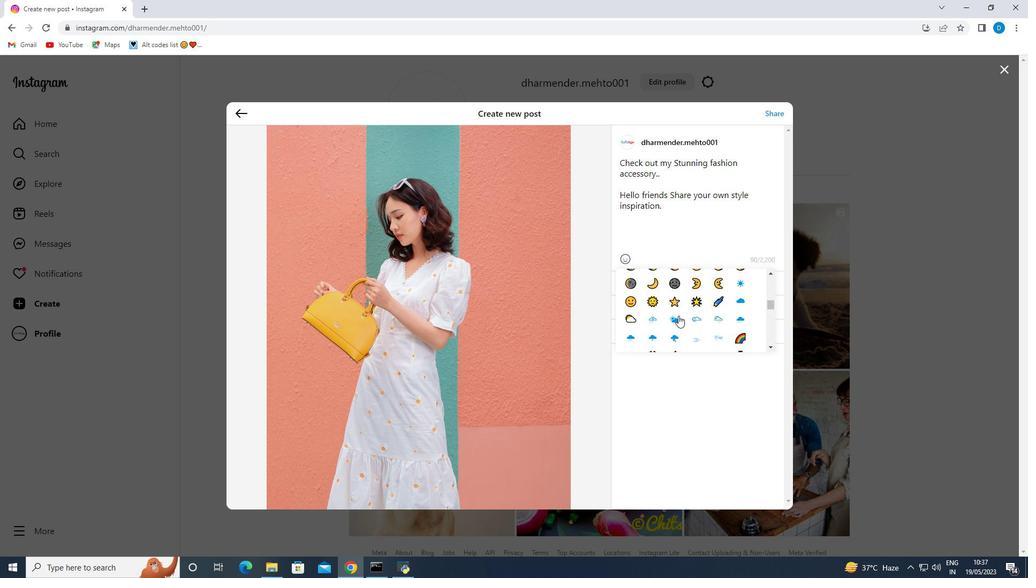 
Action: Mouse moved to (677, 316)
Screenshot: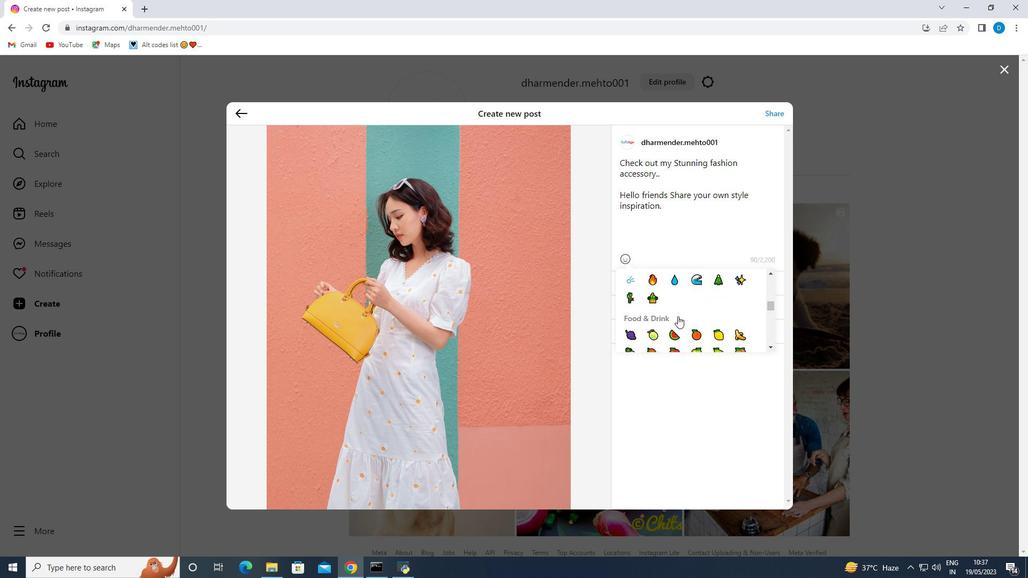 
Action: Mouse scrolled (677, 315) with delta (0, 0)
Screenshot: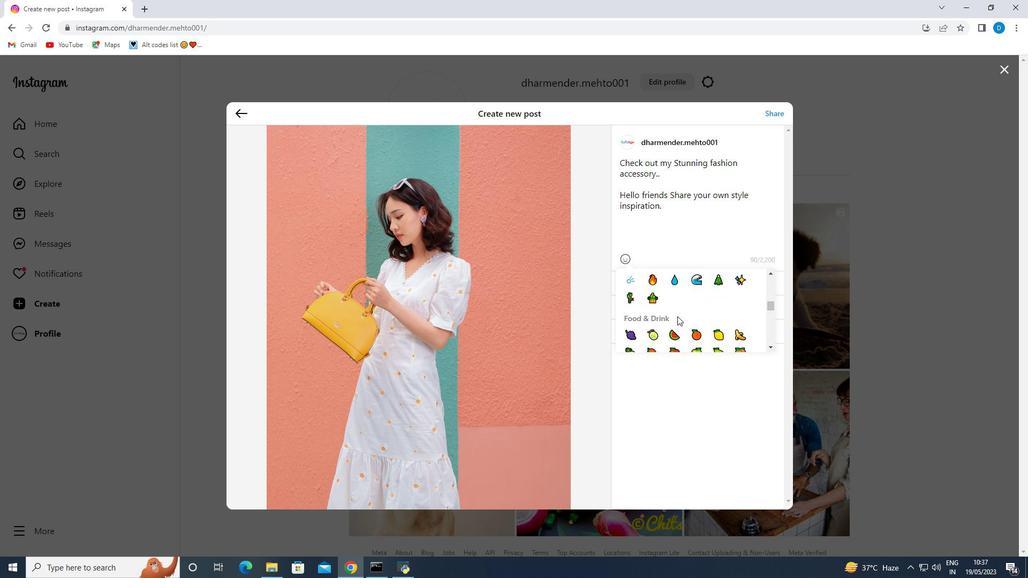 
Action: Mouse scrolled (677, 315) with delta (0, 0)
Screenshot: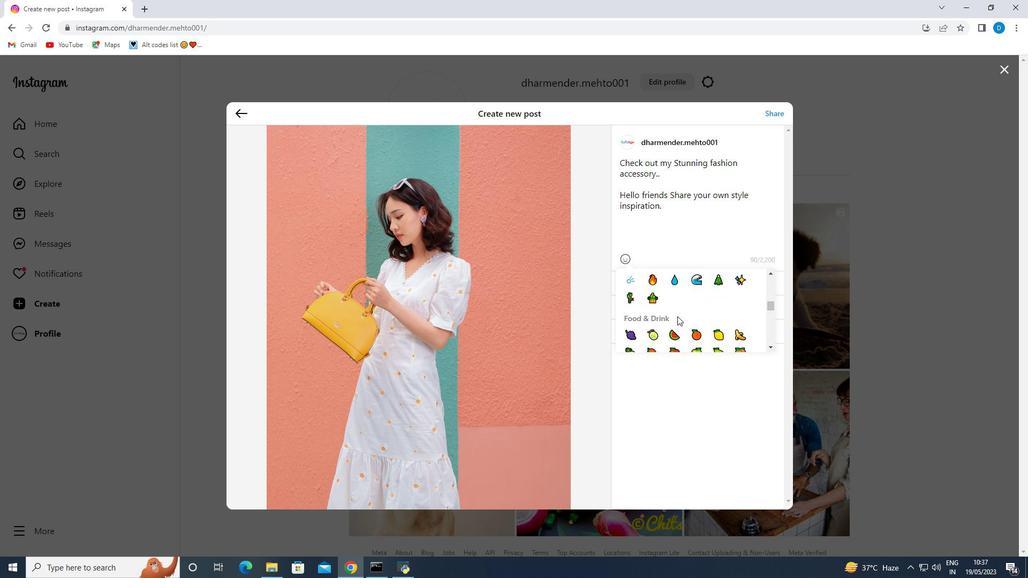 
Action: Mouse moved to (677, 316)
Screenshot: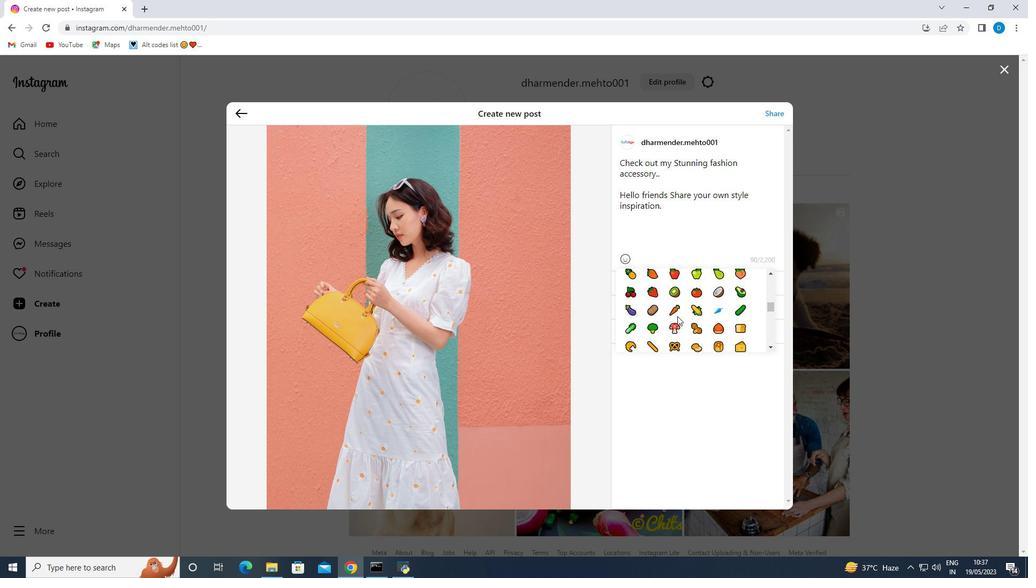 
Action: Mouse scrolled (677, 315) with delta (0, 0)
Screenshot: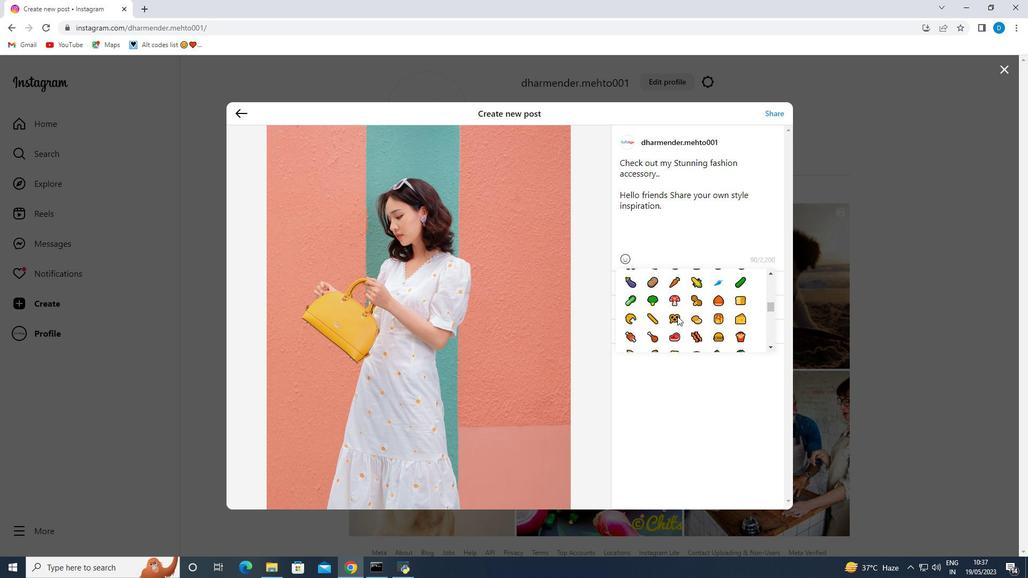
Action: Mouse scrolled (677, 315) with delta (0, 0)
Screenshot: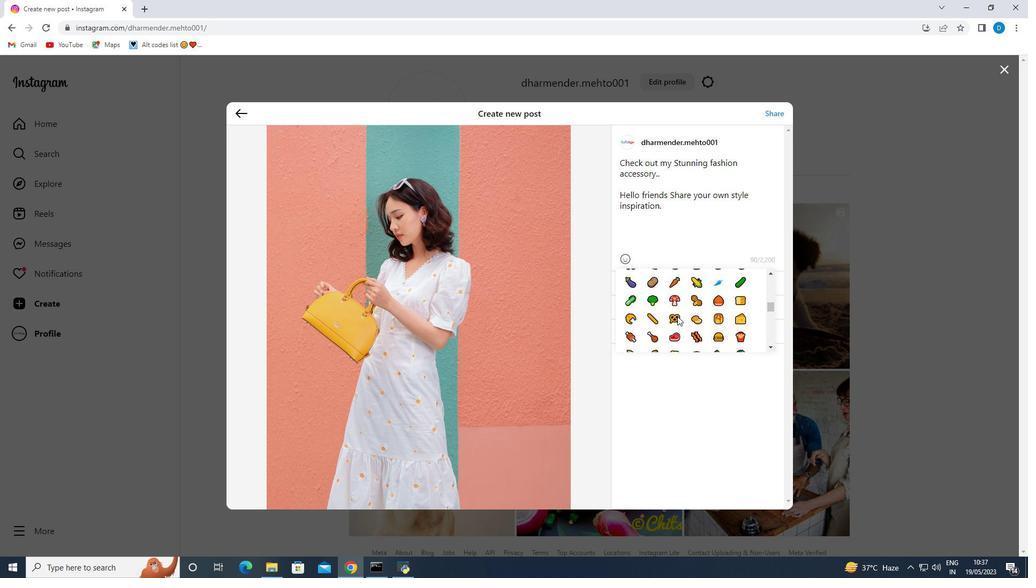 
Action: Mouse scrolled (677, 315) with delta (0, 0)
Screenshot: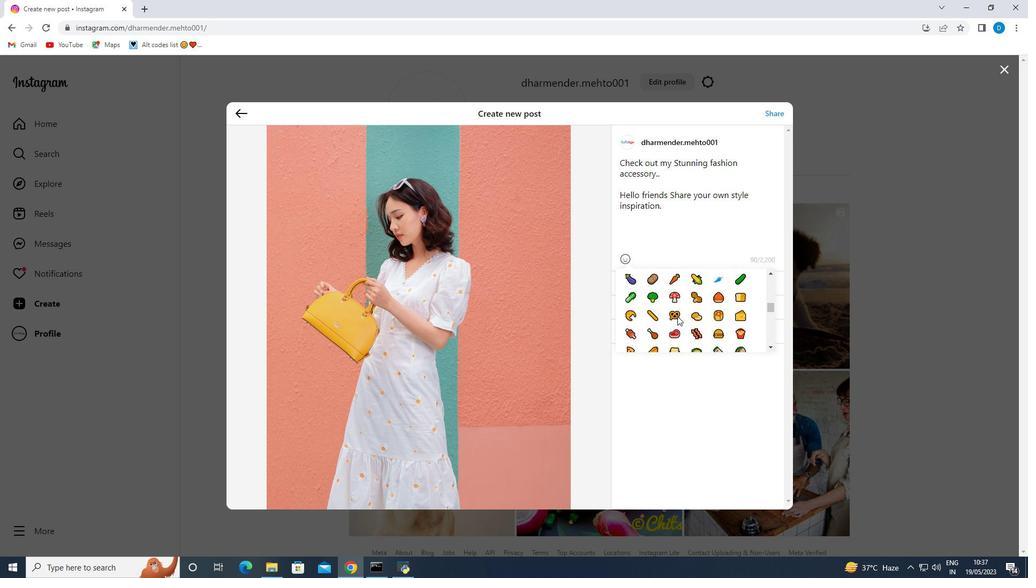 
Action: Mouse moved to (676, 316)
Screenshot: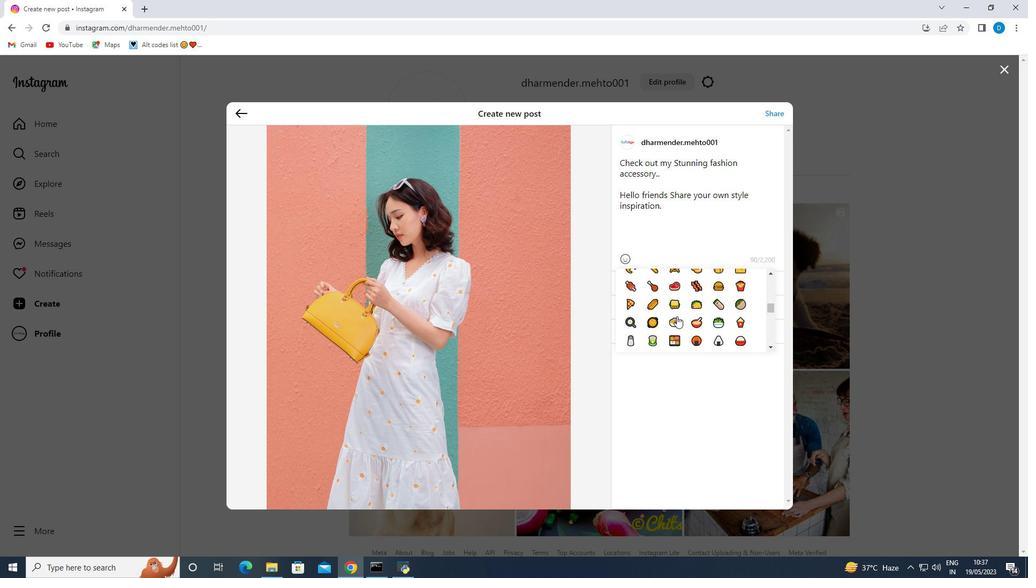 
Action: Mouse scrolled (676, 315) with delta (0, 0)
Screenshot: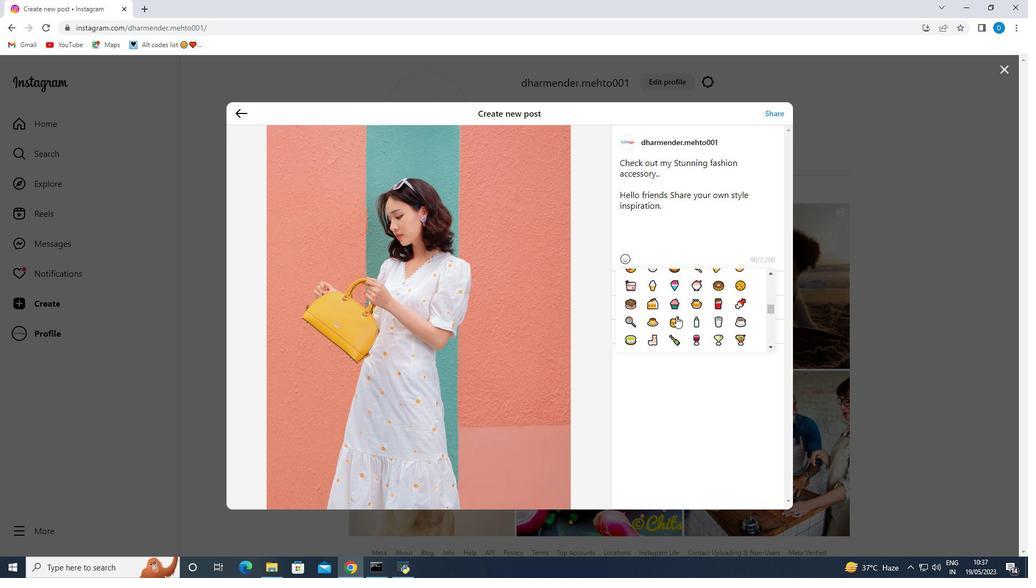 
Action: Mouse scrolled (676, 315) with delta (0, 0)
Screenshot: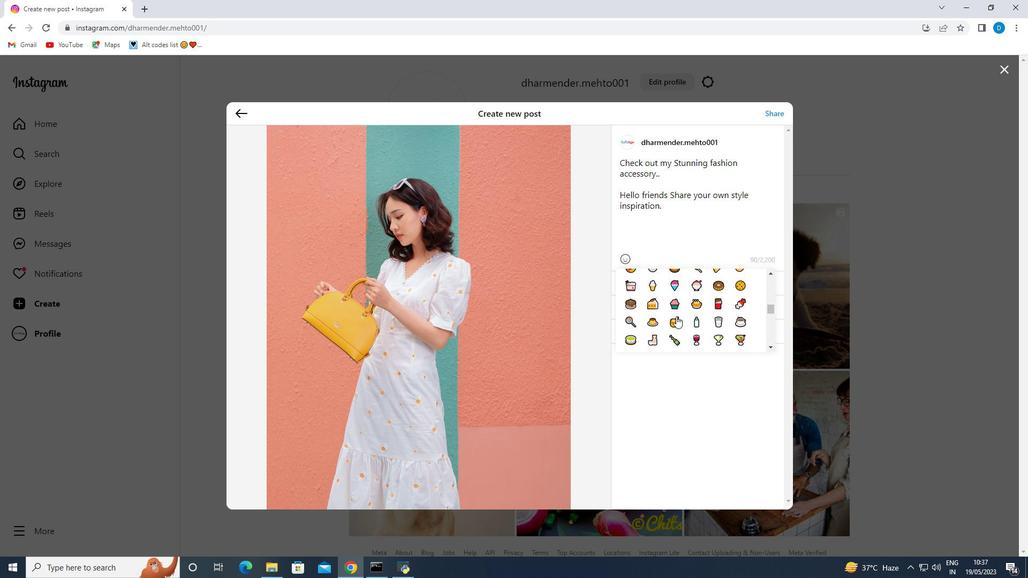 
Action: Mouse scrolled (676, 315) with delta (0, 0)
Screenshot: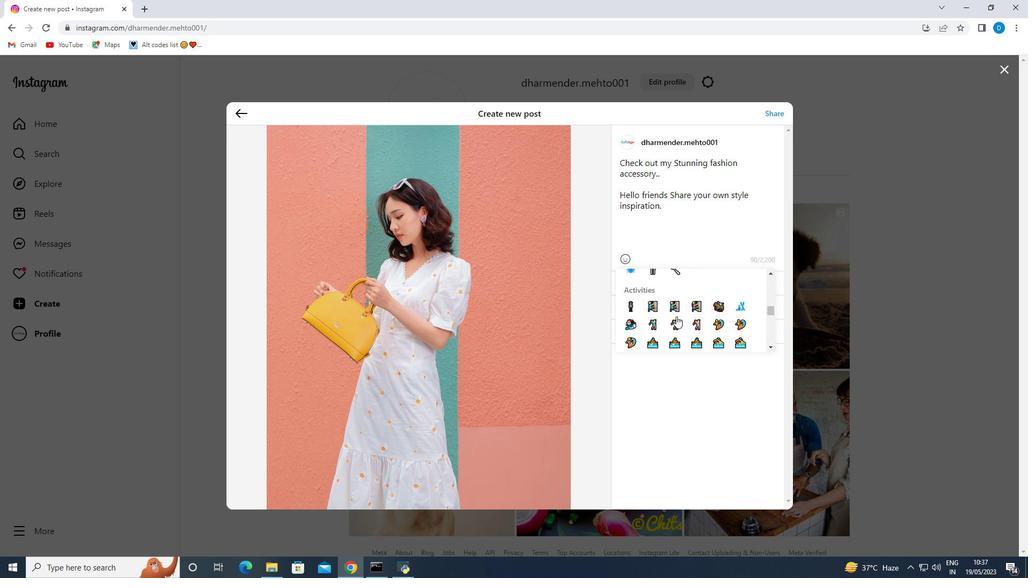 
Action: Mouse scrolled (676, 315) with delta (0, 0)
Screenshot: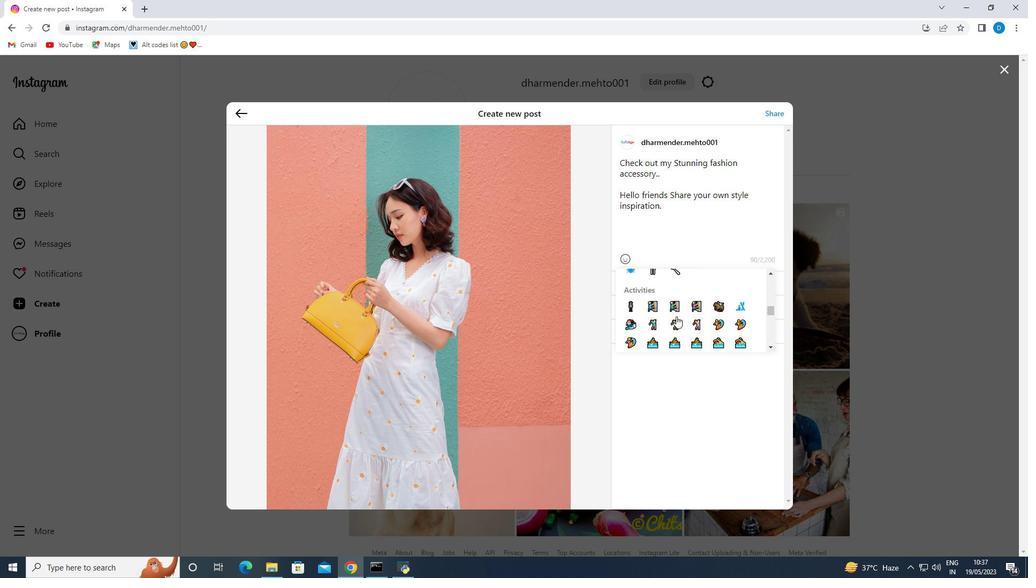 
Action: Mouse scrolled (676, 315) with delta (0, 0)
Screenshot: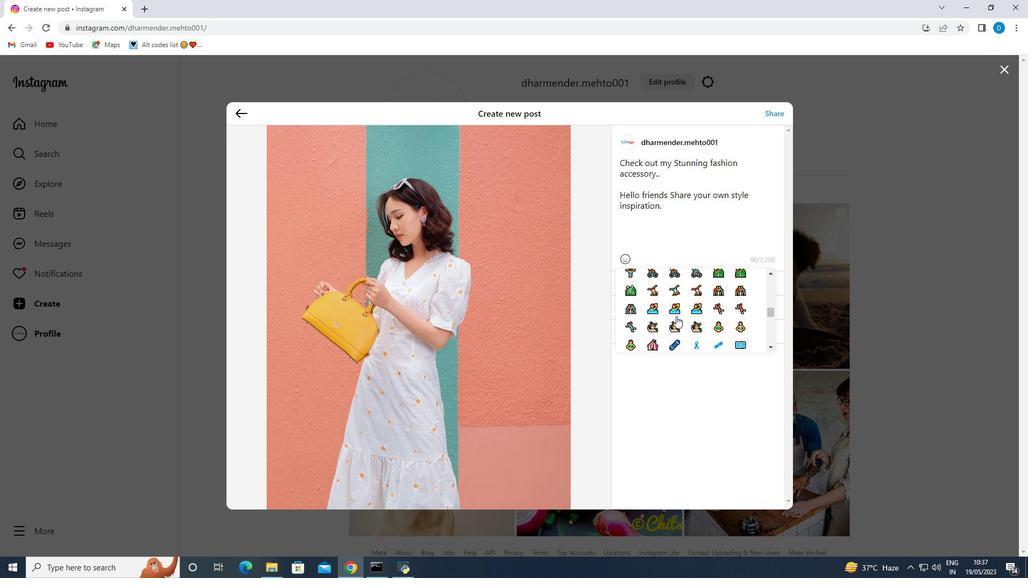 
Action: Mouse scrolled (676, 315) with delta (0, 0)
Screenshot: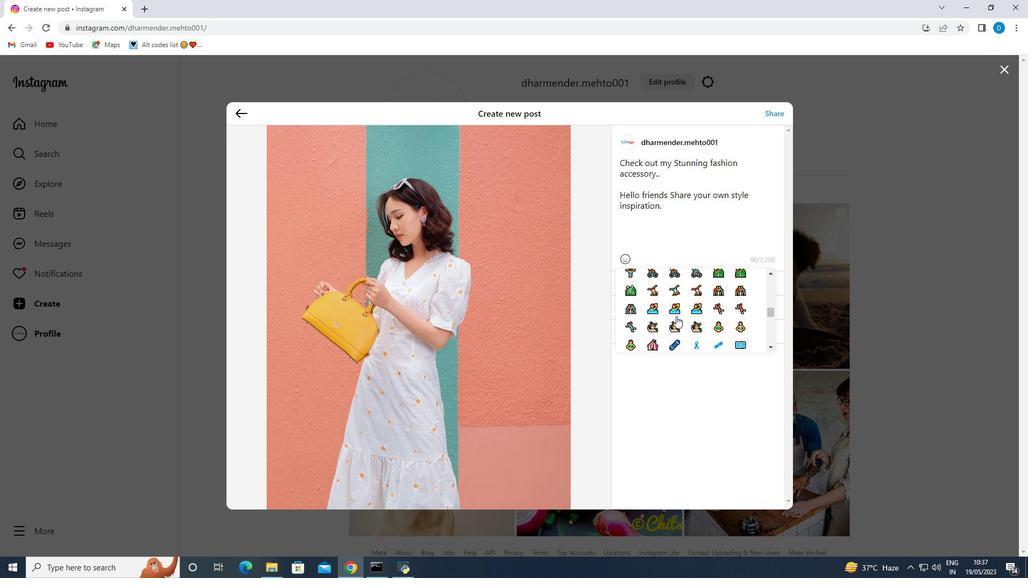 
Action: Mouse scrolled (676, 315) with delta (0, 0)
Screenshot: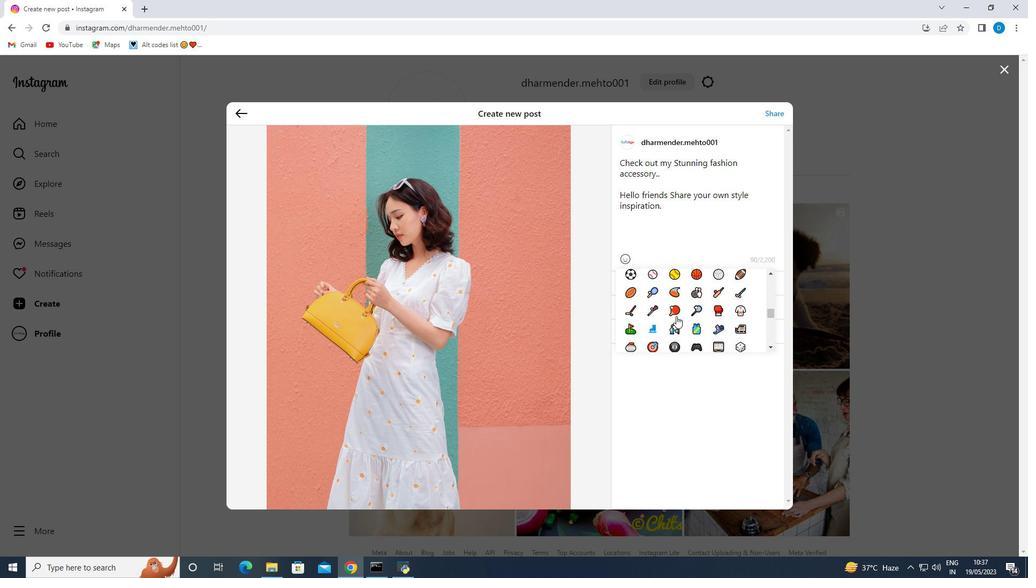 
Action: Mouse scrolled (676, 315) with delta (0, 0)
Screenshot: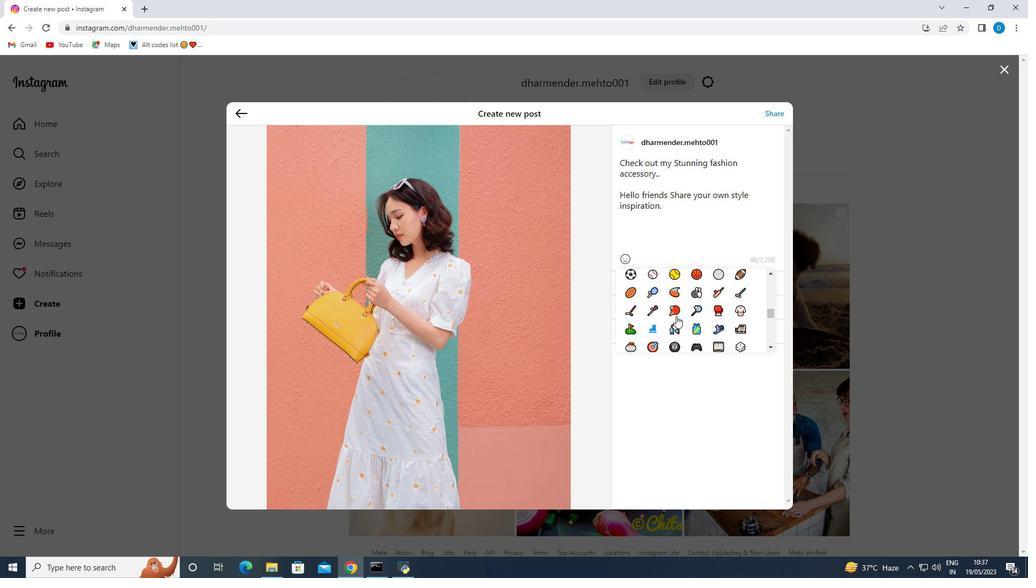 
Action: Mouse scrolled (676, 315) with delta (0, 0)
Screenshot: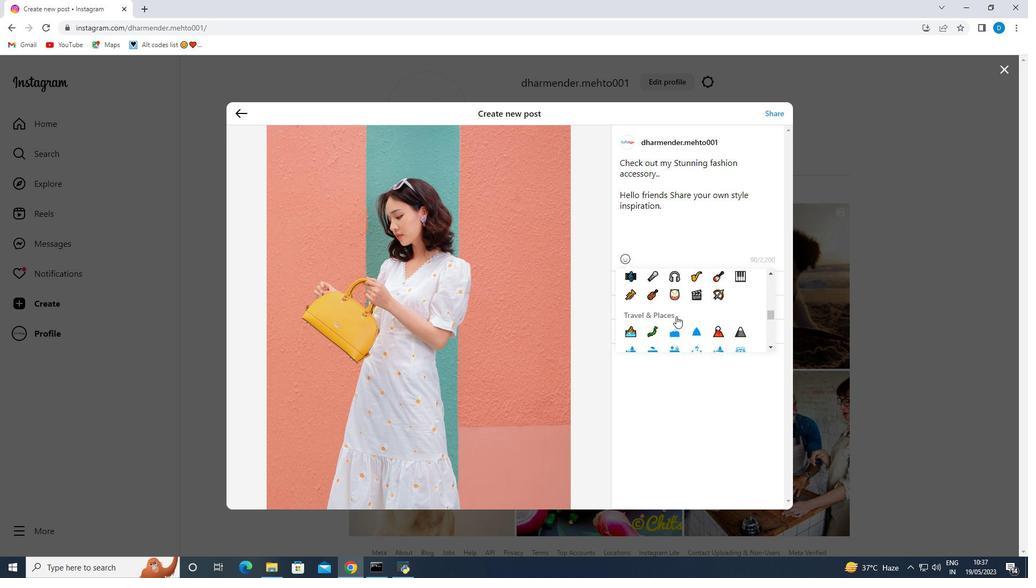 
Action: Mouse scrolled (676, 315) with delta (0, 0)
Screenshot: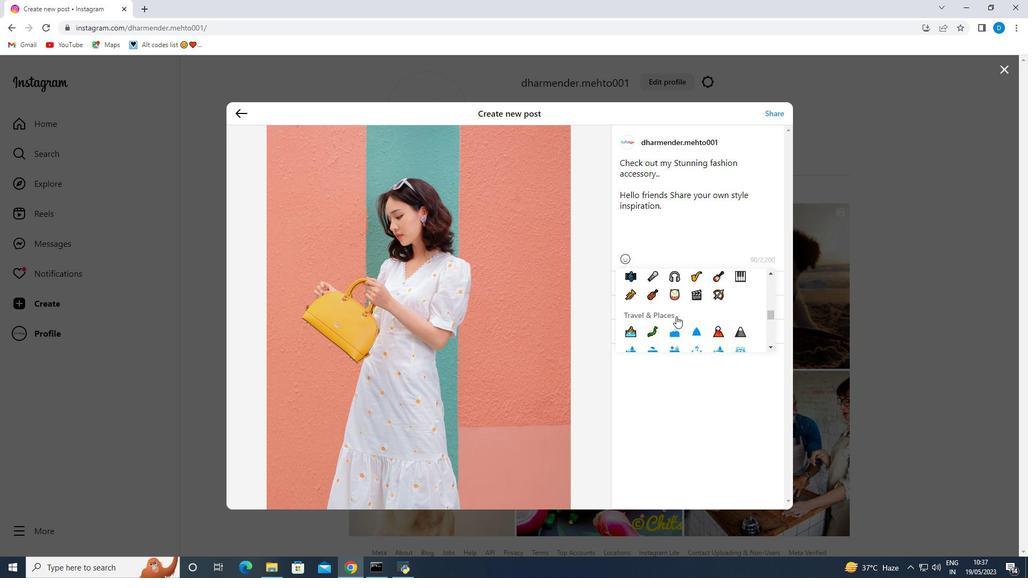 
Action: Mouse scrolled (676, 315) with delta (0, 0)
Screenshot: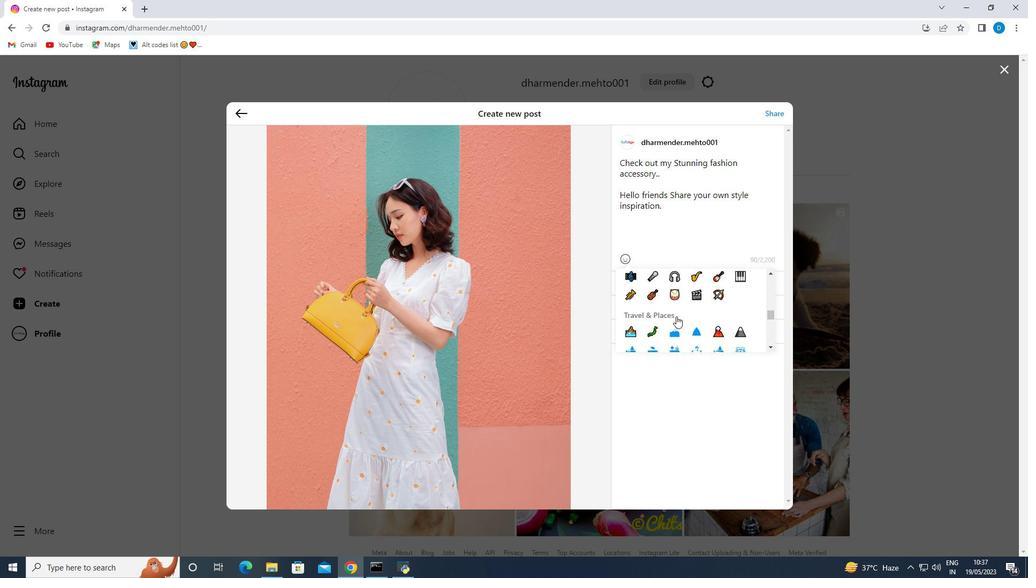 
Action: Mouse scrolled (676, 315) with delta (0, 0)
Screenshot: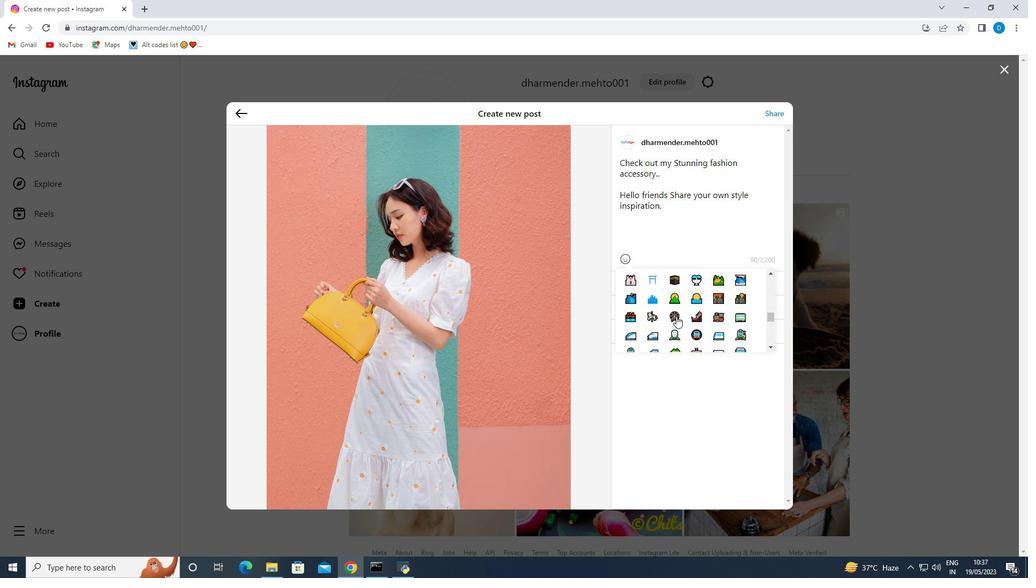 
Action: Mouse scrolled (676, 315) with delta (0, 0)
Screenshot: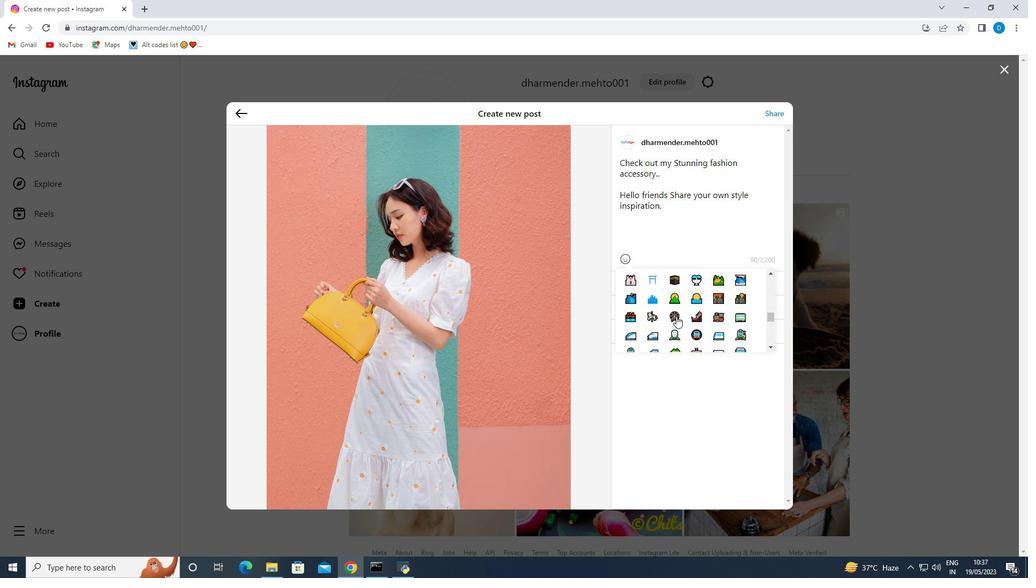 
Action: Mouse scrolled (676, 315) with delta (0, 0)
Screenshot: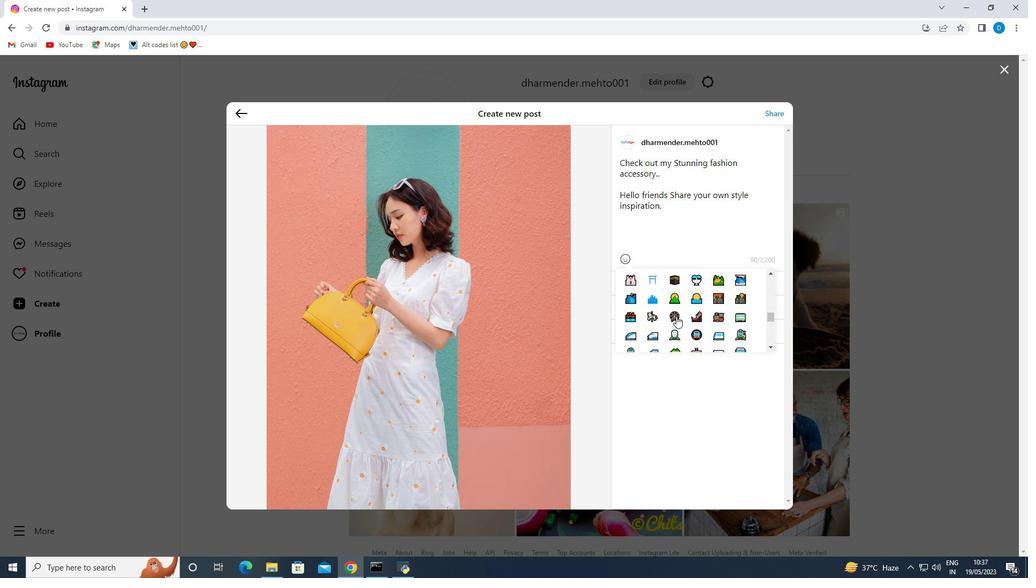 
Action: Mouse moved to (675, 316)
Screenshot: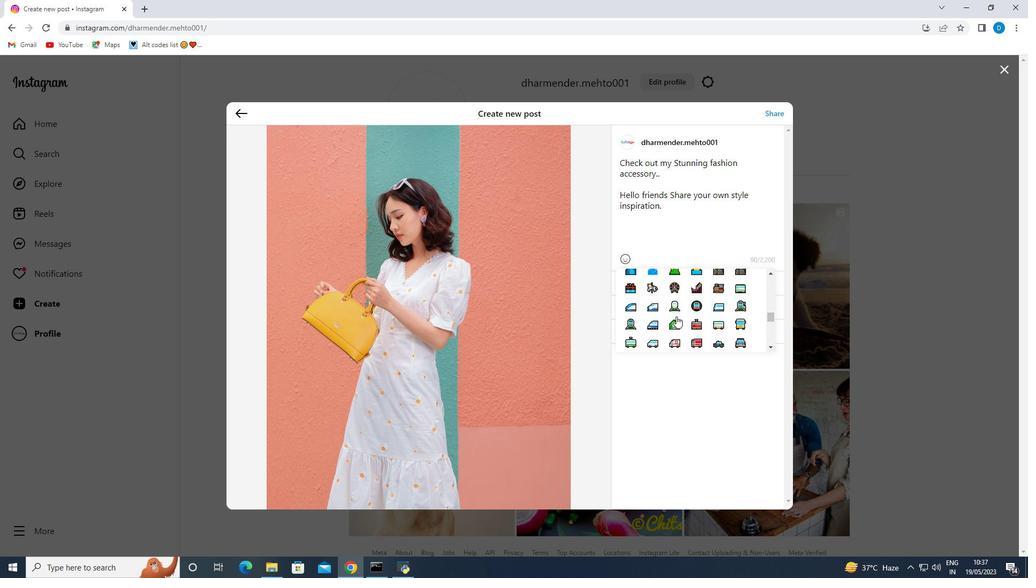 
Action: Mouse scrolled (675, 315) with delta (0, 0)
Screenshot: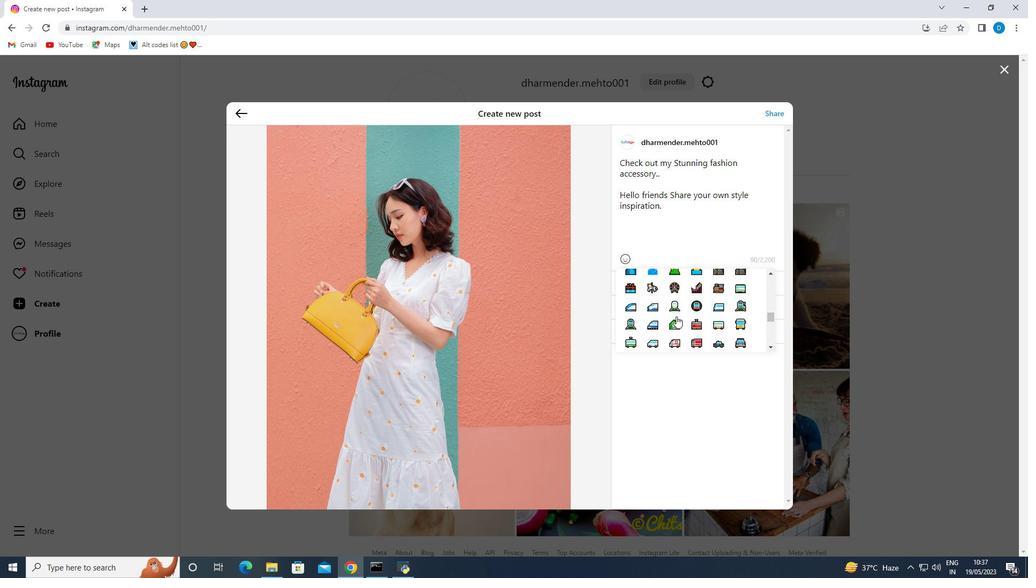
Action: Mouse scrolled (675, 315) with delta (0, 0)
Screenshot: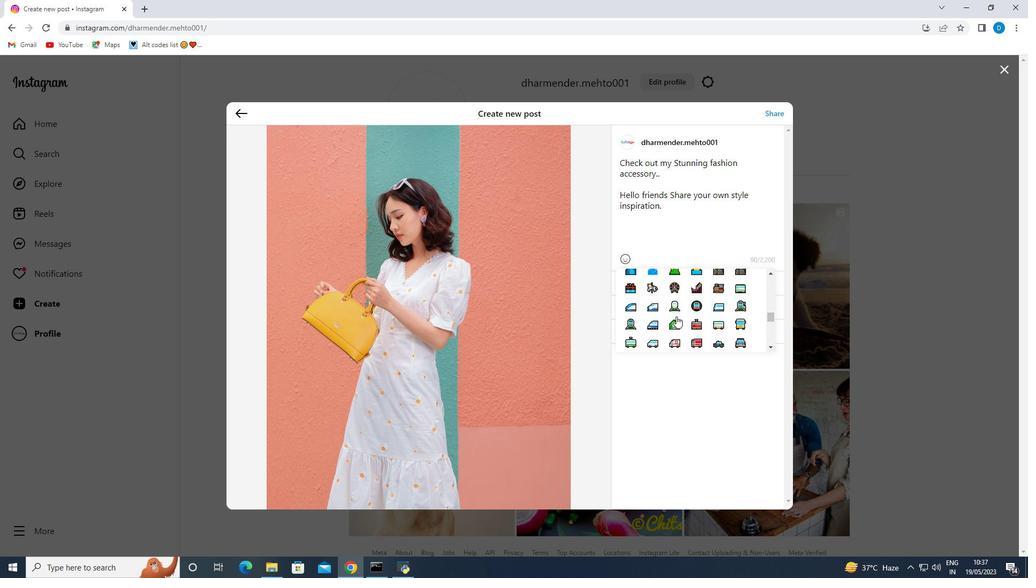 
Action: Mouse scrolled (675, 315) with delta (0, 0)
Screenshot: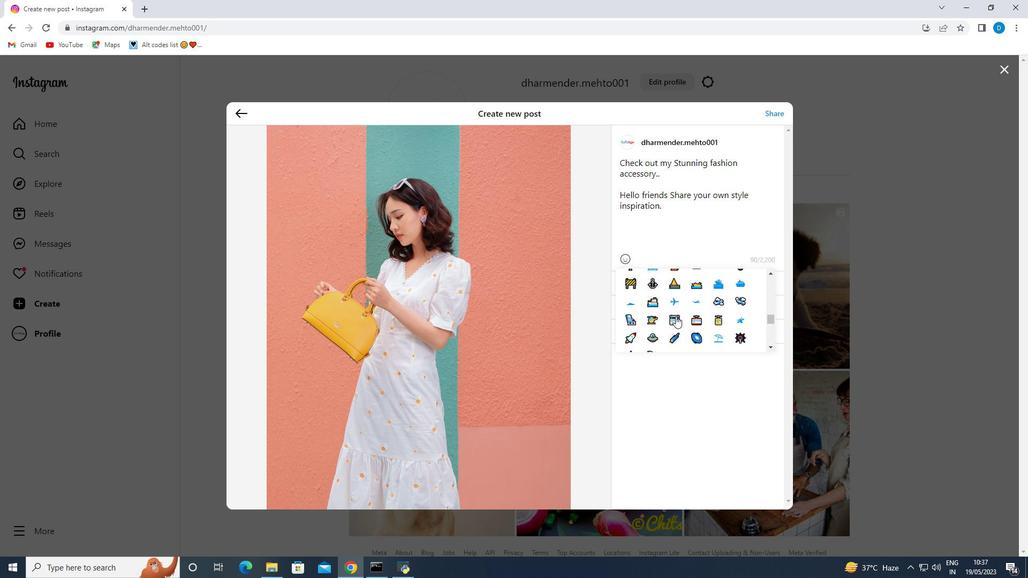 
Action: Mouse scrolled (675, 315) with delta (0, 0)
Screenshot: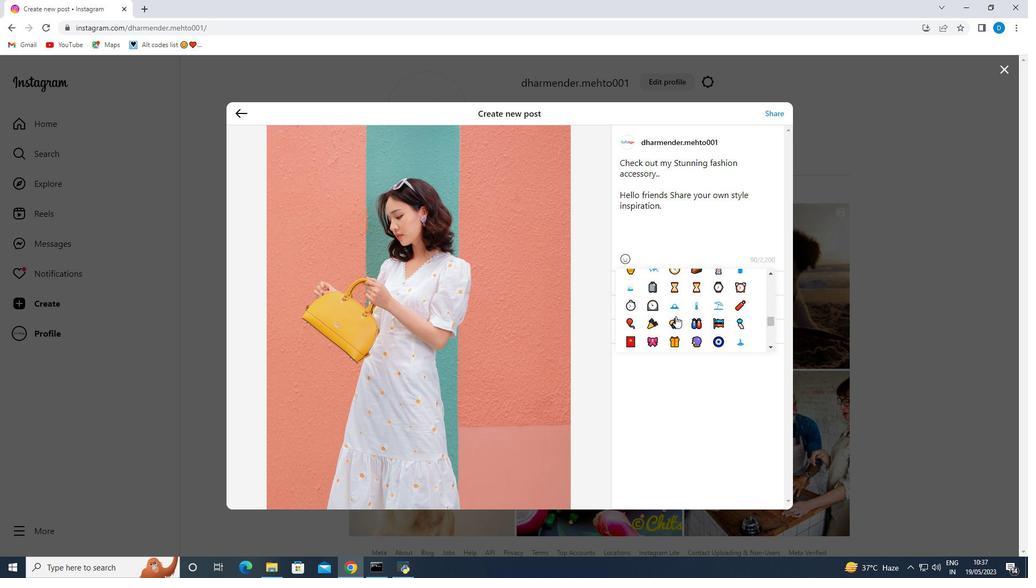 
Action: Mouse scrolled (675, 315) with delta (0, 0)
Screenshot: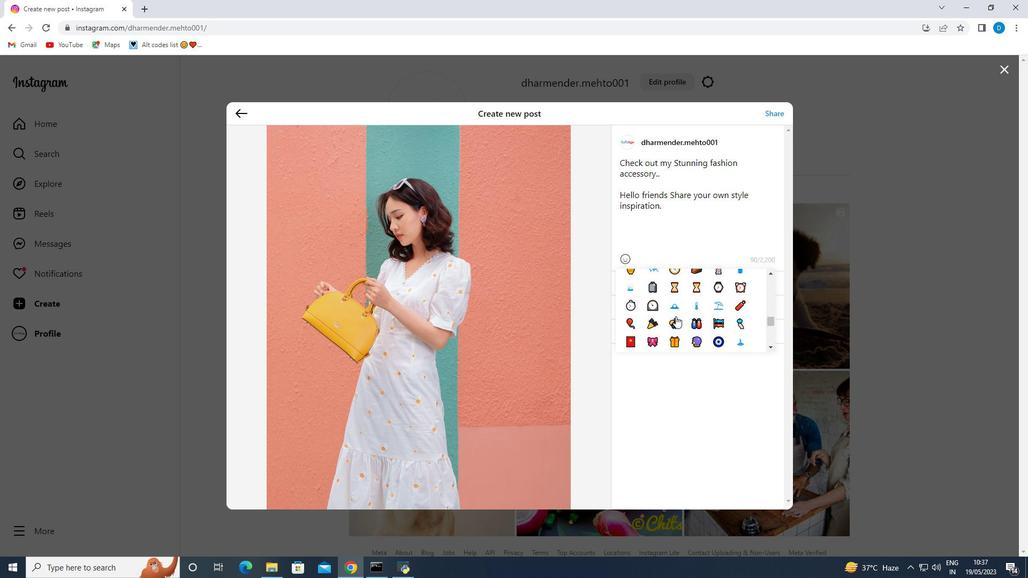 
Action: Mouse scrolled (675, 315) with delta (0, 0)
Screenshot: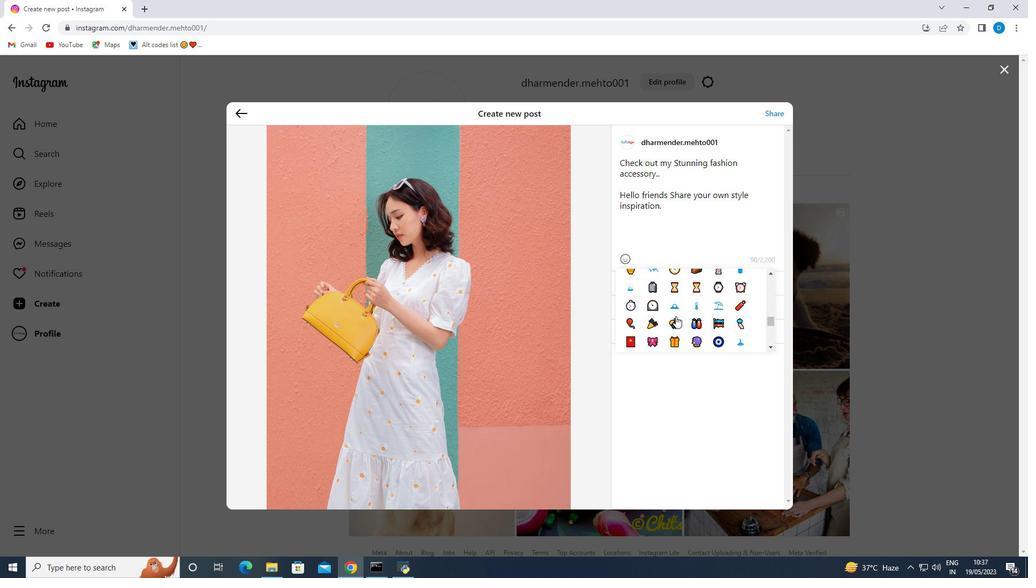 
Action: Mouse scrolled (675, 315) with delta (0, 0)
Screenshot: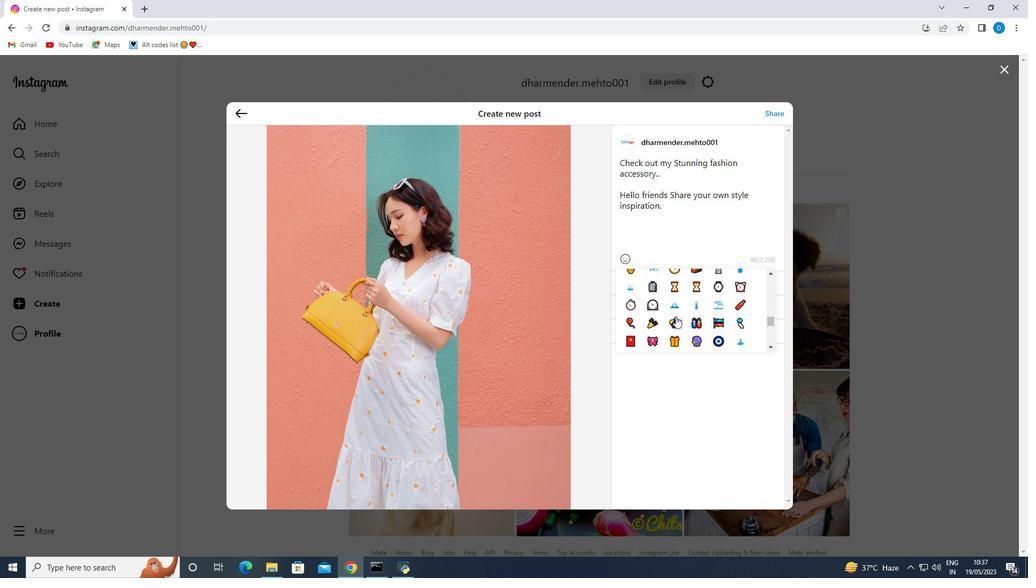 
Action: Mouse scrolled (675, 315) with delta (0, 0)
Screenshot: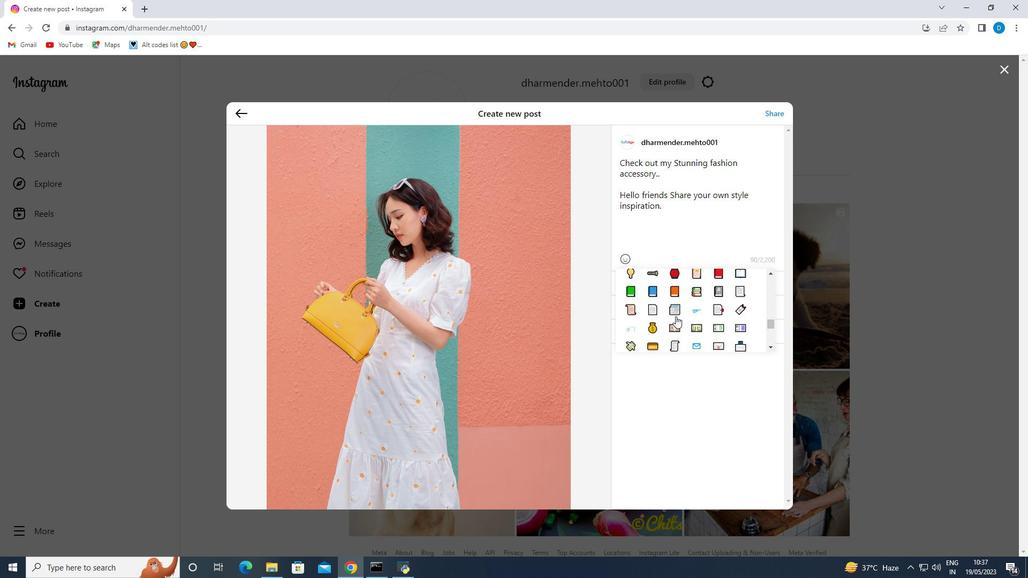 
Action: Mouse scrolled (675, 315) with delta (0, 0)
Screenshot: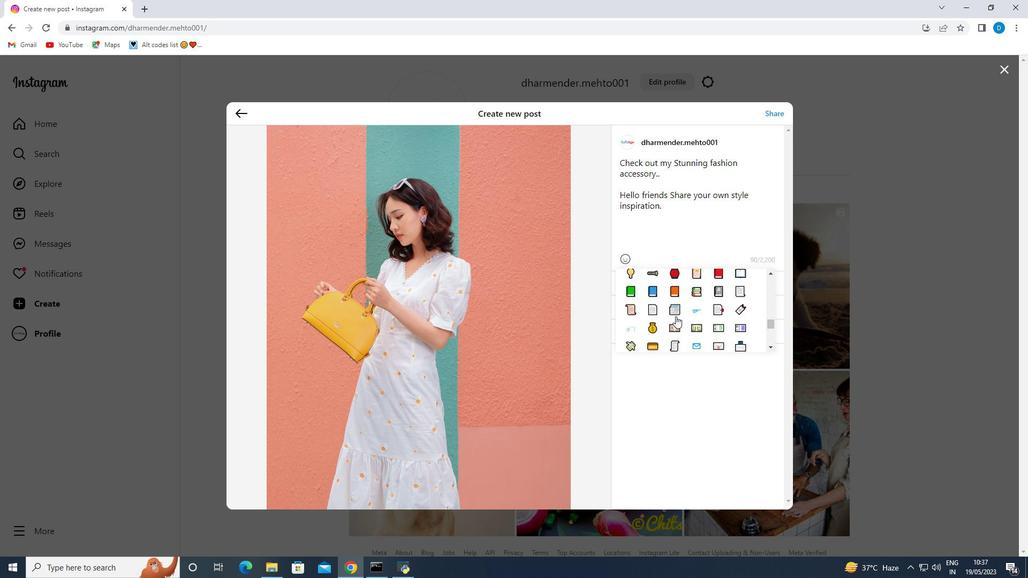 
Action: Mouse scrolled (675, 315) with delta (0, 0)
Screenshot: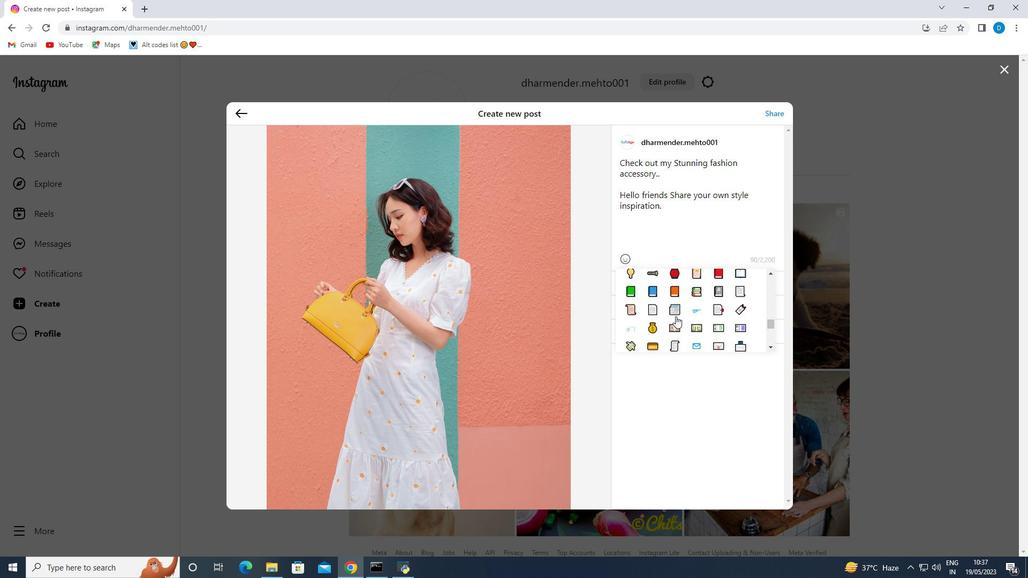 
Action: Mouse scrolled (675, 315) with delta (0, 0)
Screenshot: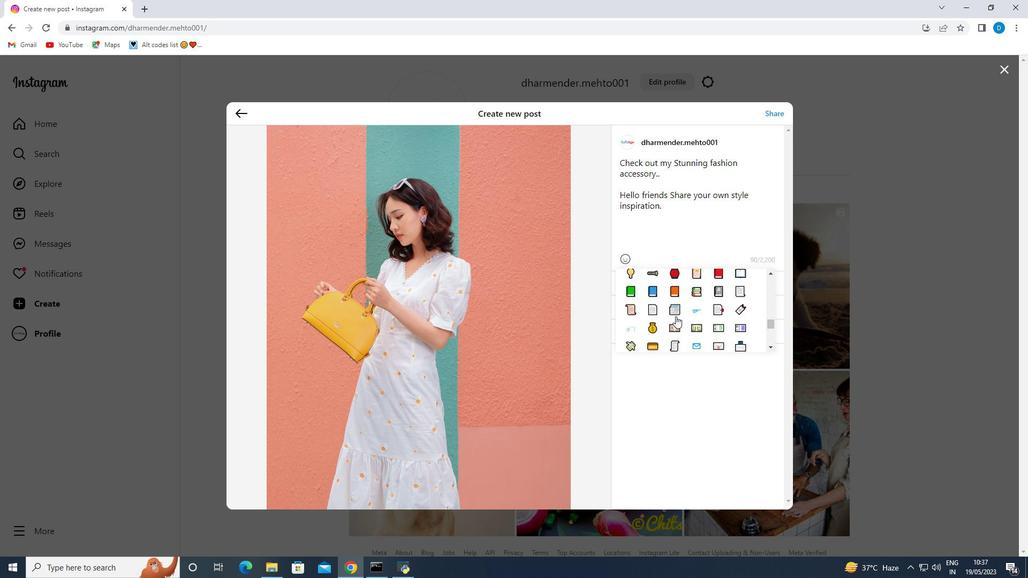 
Action: Mouse scrolled (675, 315) with delta (0, 0)
Screenshot: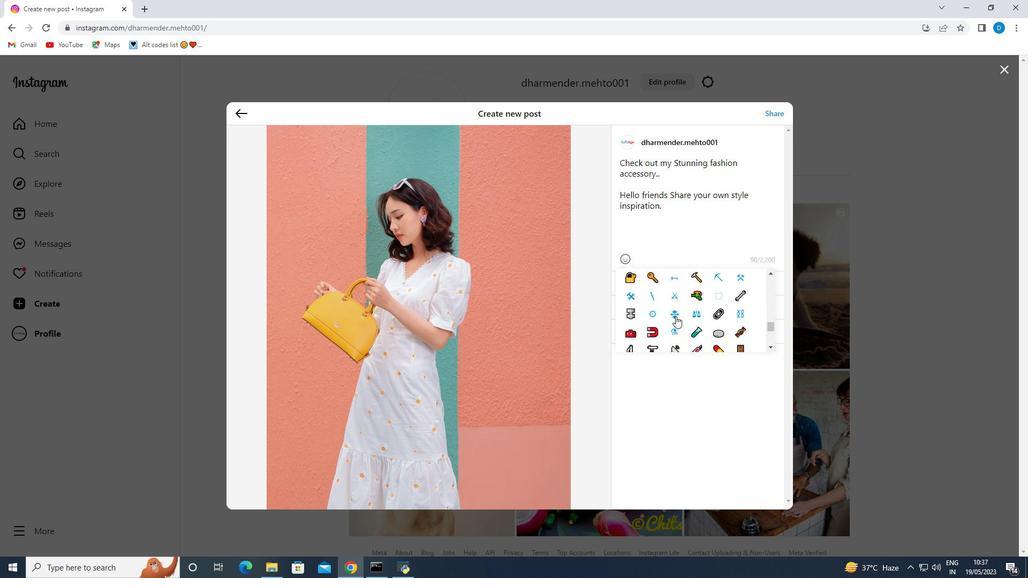 
Action: Mouse scrolled (675, 315) with delta (0, 0)
Screenshot: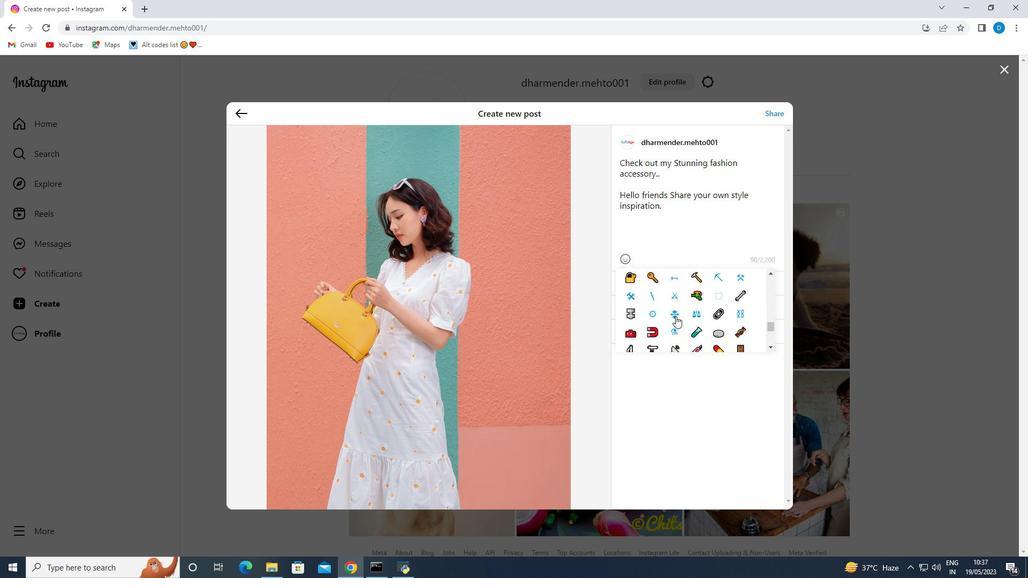 
Action: Mouse scrolled (675, 315) with delta (0, 0)
Screenshot: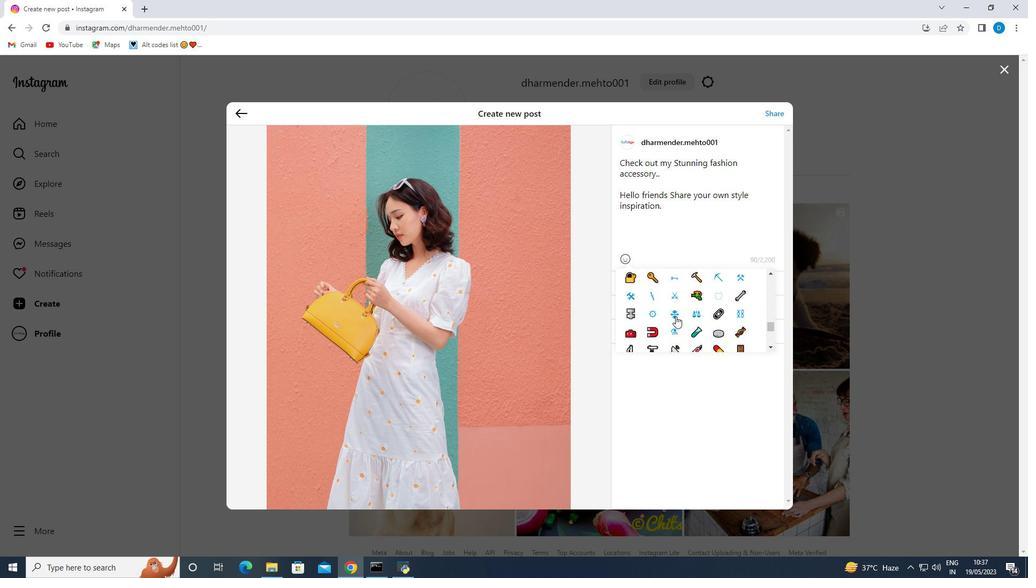 
Action: Mouse scrolled (675, 315) with delta (0, 0)
Screenshot: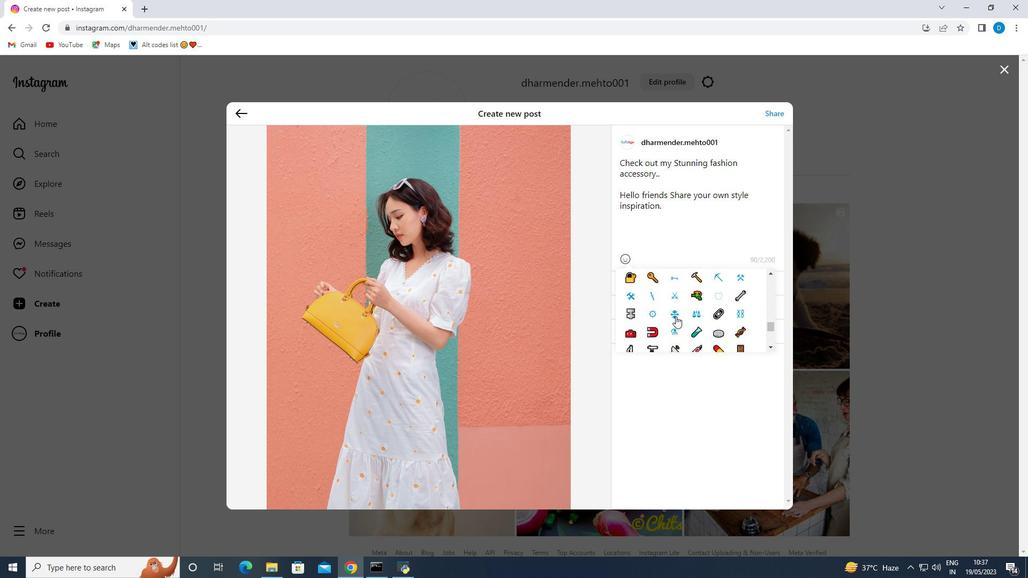 
Action: Mouse scrolled (675, 315) with delta (0, 0)
Screenshot: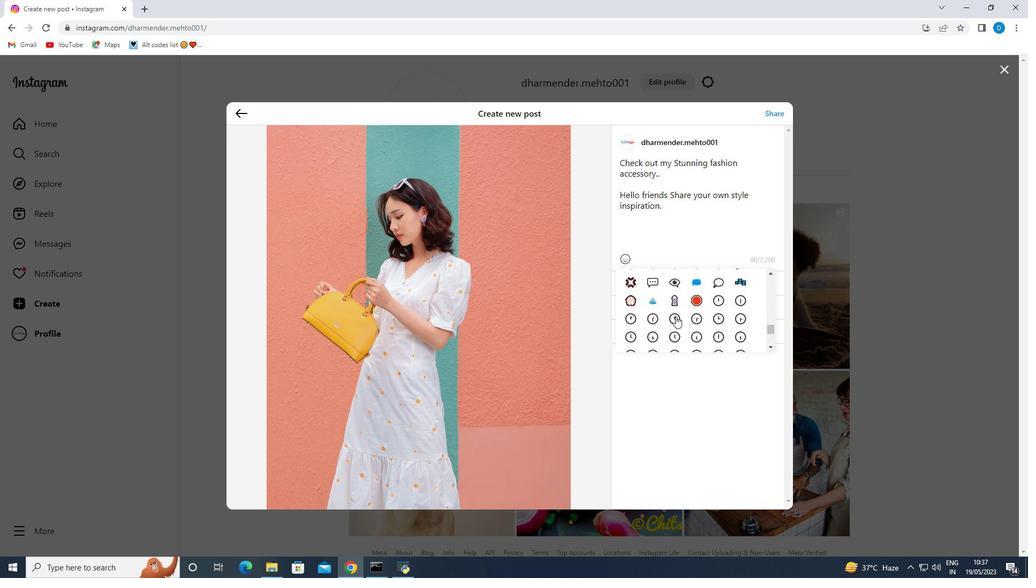 
Action: Mouse scrolled (675, 315) with delta (0, 0)
Screenshot: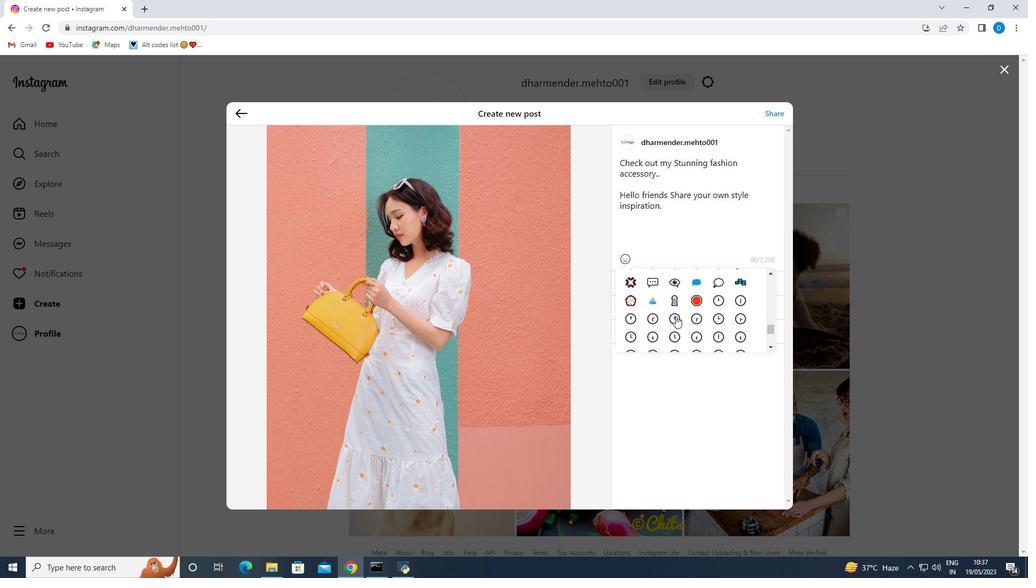 
Action: Mouse scrolled (675, 315) with delta (0, 0)
Screenshot: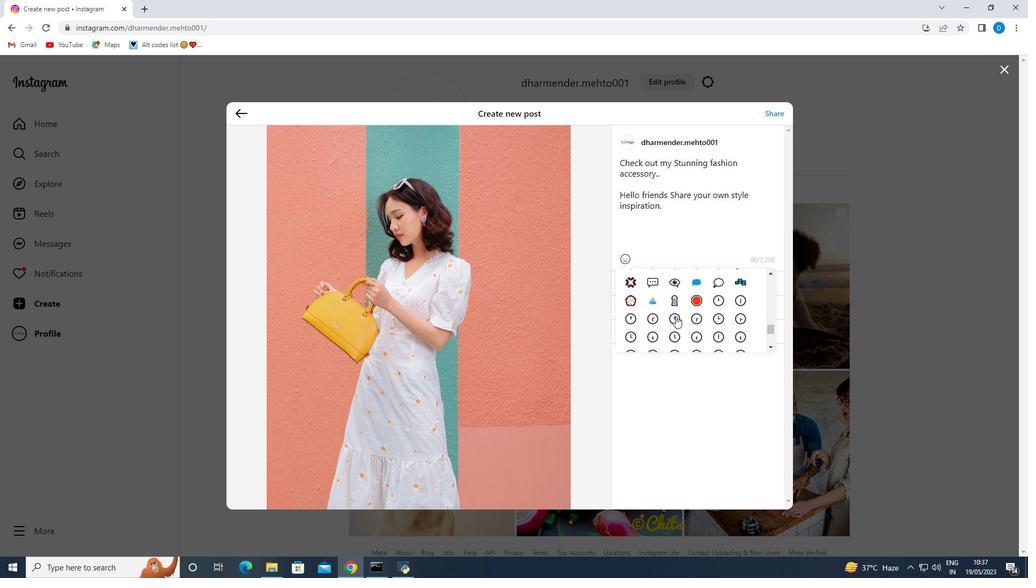
Action: Mouse moved to (677, 315)
Screenshot: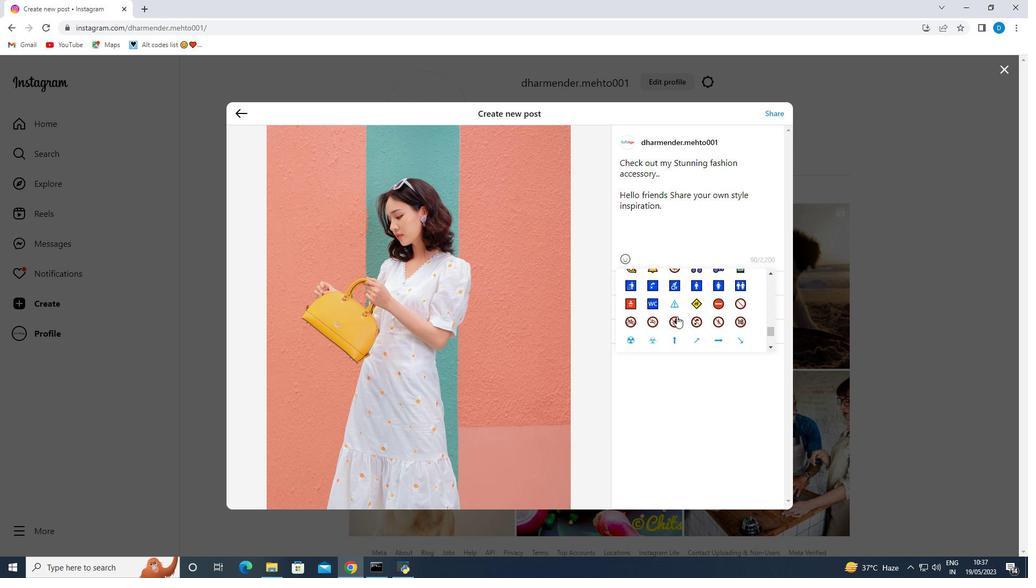 
Action: Mouse scrolled (677, 315) with delta (0, 0)
Screenshot: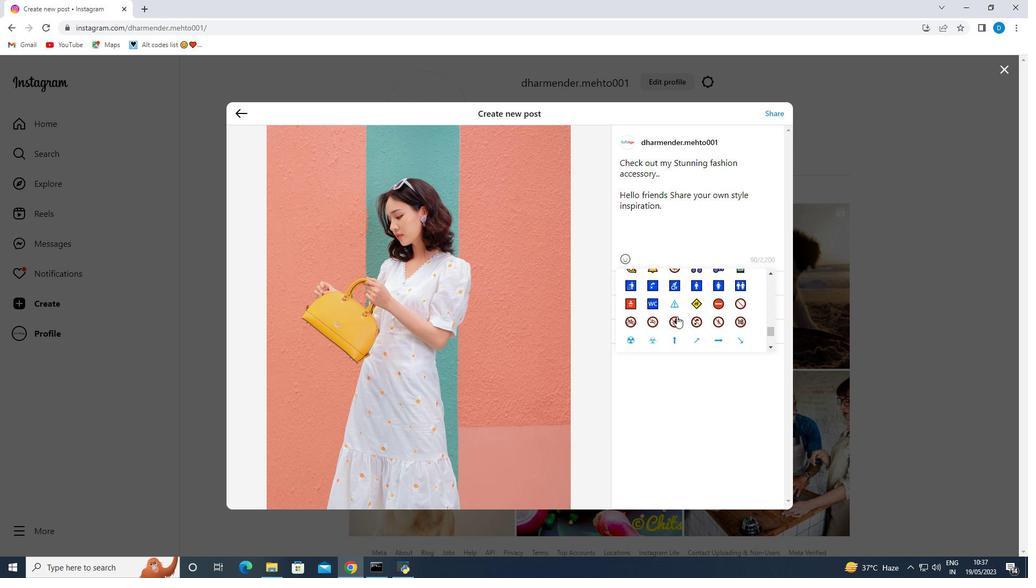
Action: Mouse scrolled (677, 315) with delta (0, 0)
Screenshot: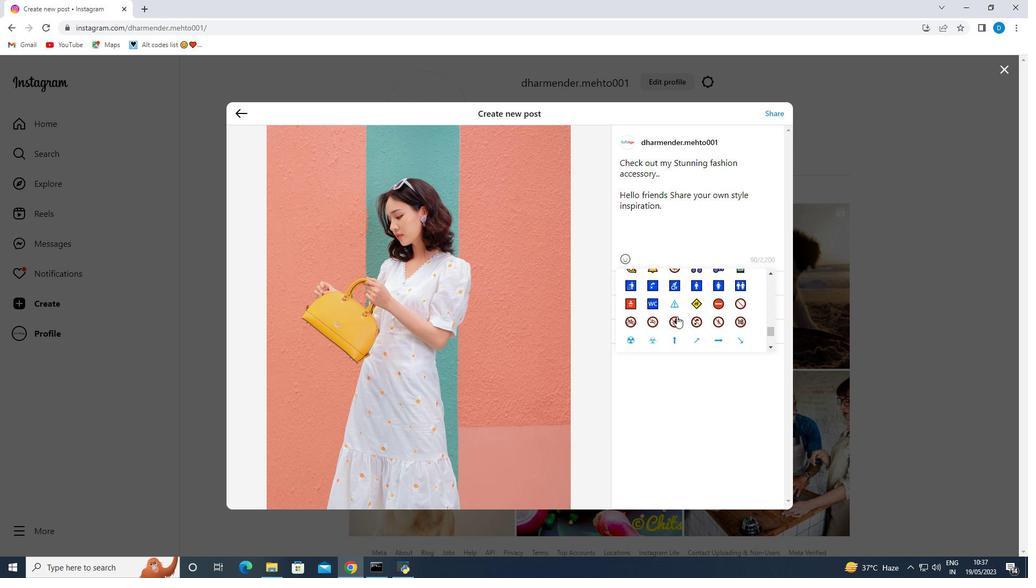 
Action: Mouse scrolled (677, 315) with delta (0, 0)
Screenshot: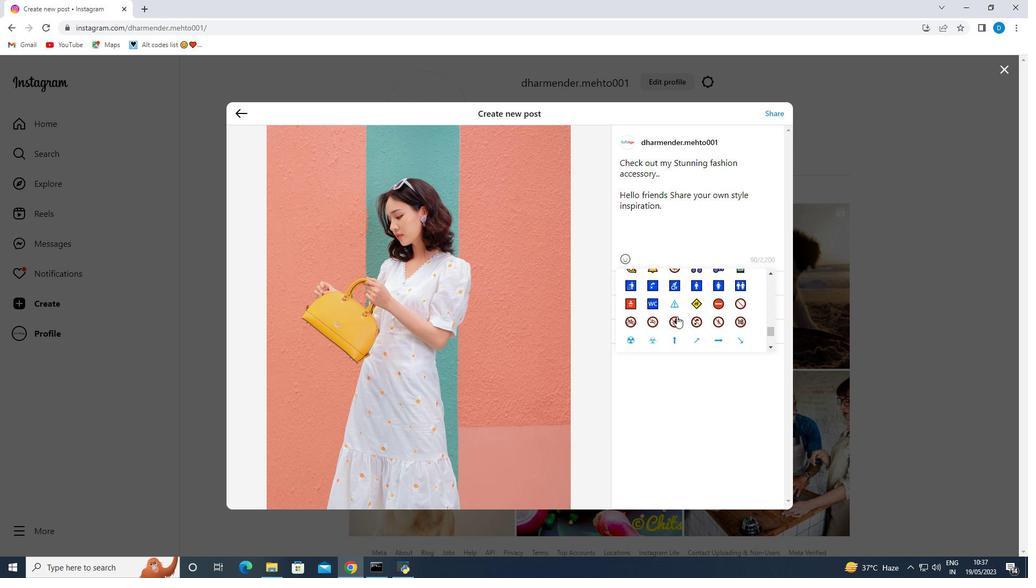 
Action: Mouse scrolled (677, 315) with delta (0, 0)
Screenshot: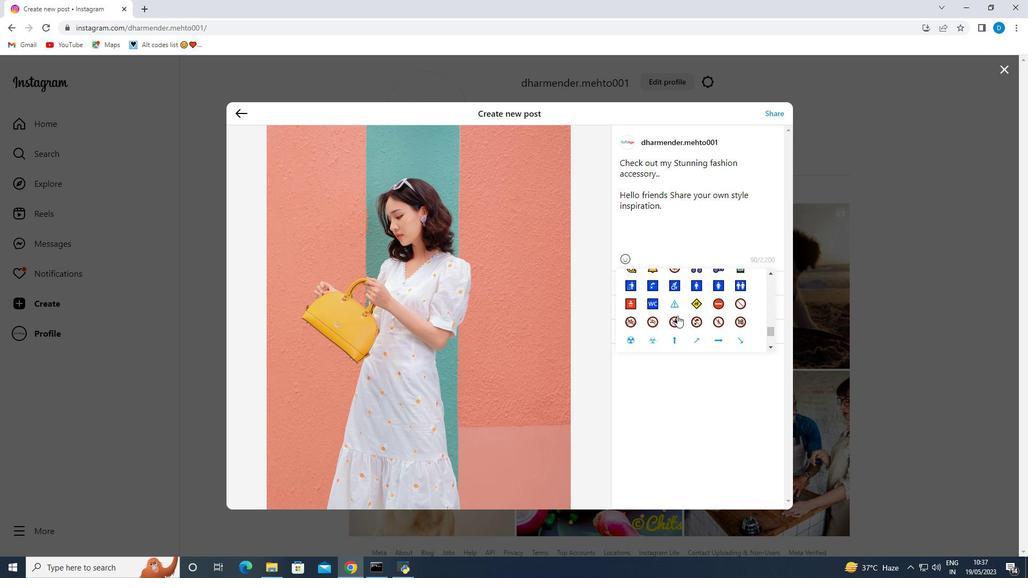 
Action: Mouse moved to (676, 315)
Screenshot: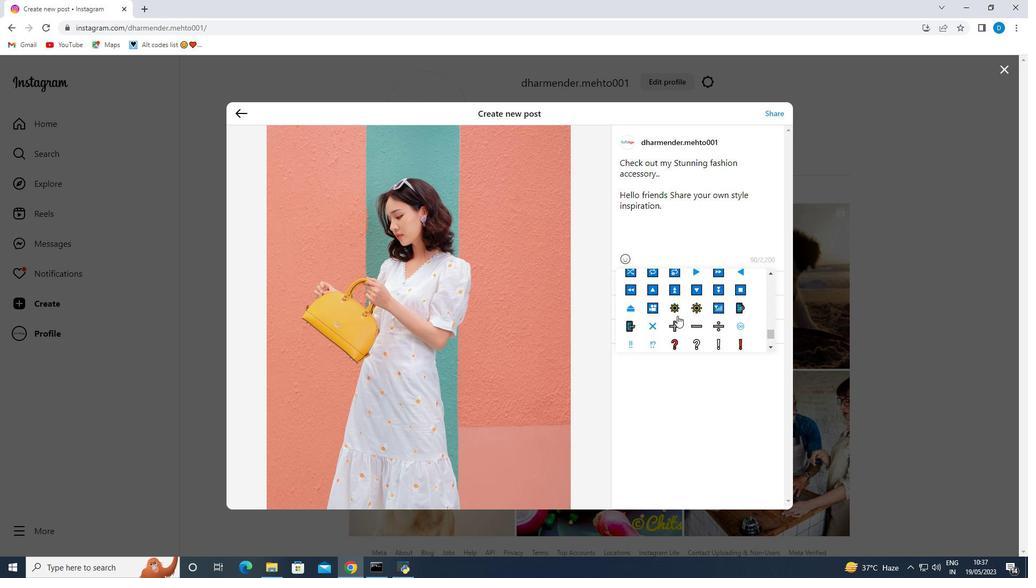 
Action: Mouse scrolled (676, 315) with delta (0, 0)
Screenshot: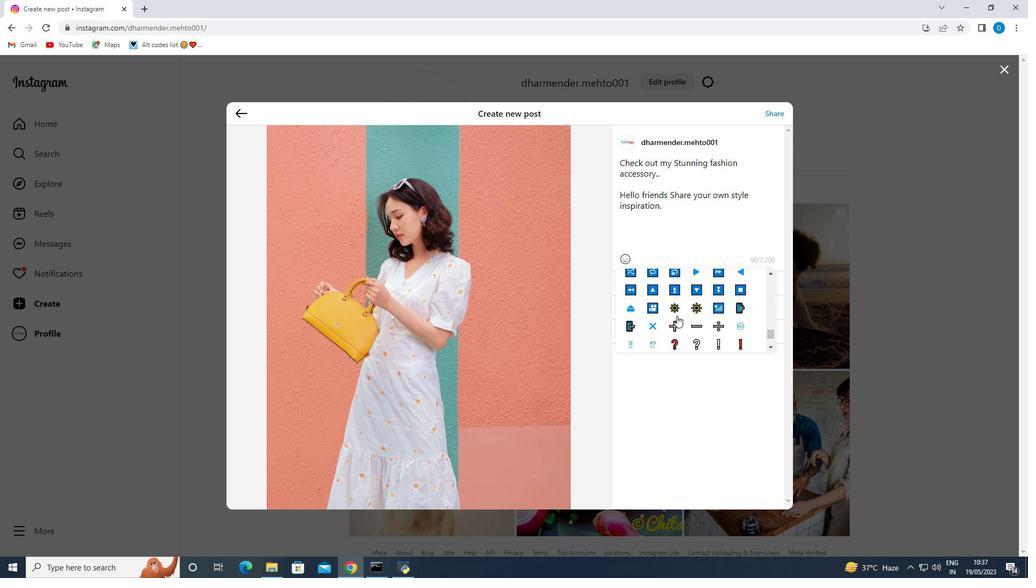 
Action: Mouse scrolled (676, 315) with delta (0, 0)
Screenshot: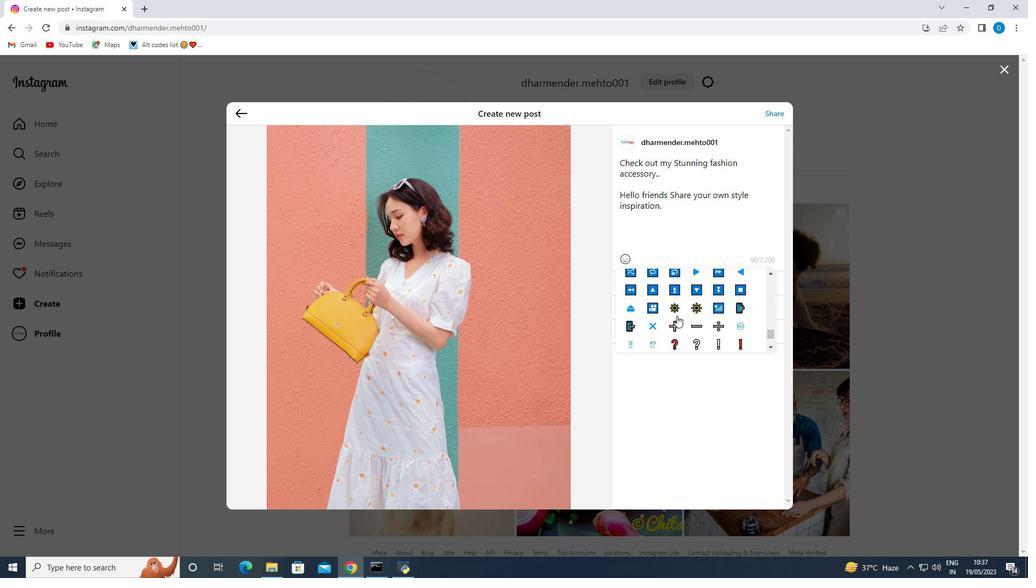 
Action: Mouse scrolled (676, 315) with delta (0, 0)
Screenshot: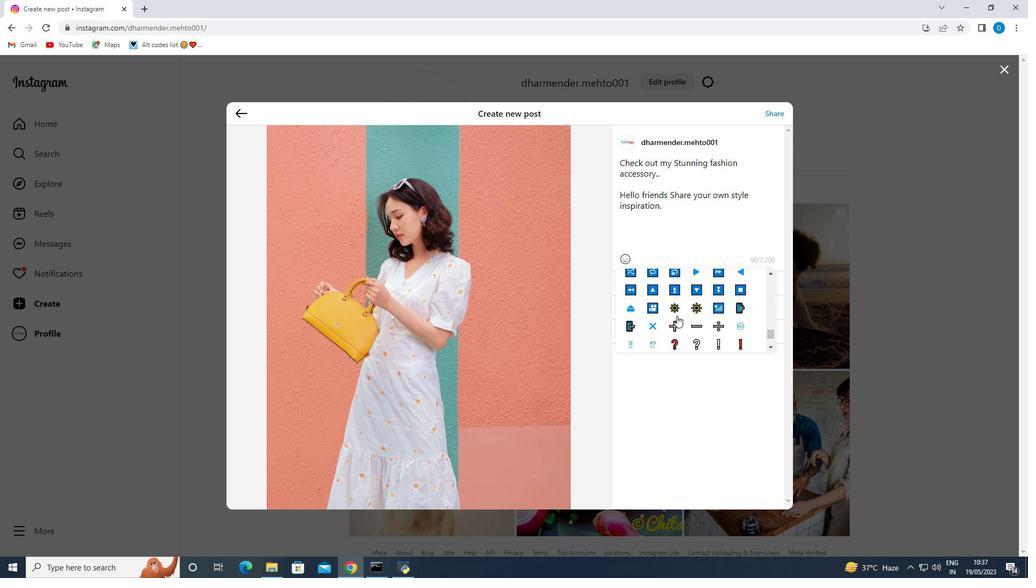 
Action: Mouse moved to (678, 314)
Screenshot: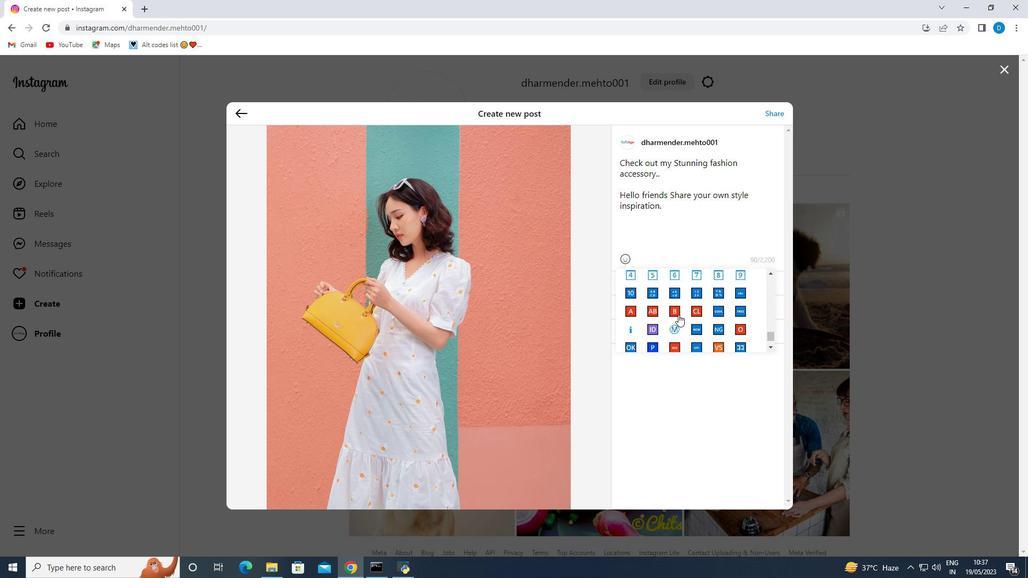 
Action: Mouse scrolled (678, 313) with delta (0, 0)
Screenshot: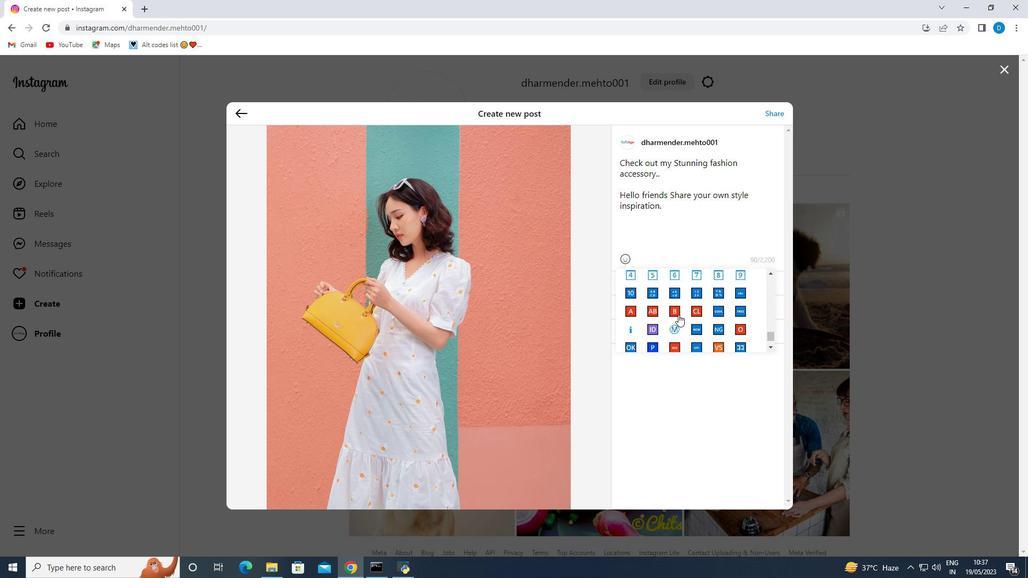 
Action: Mouse scrolled (678, 313) with delta (0, 0)
Screenshot: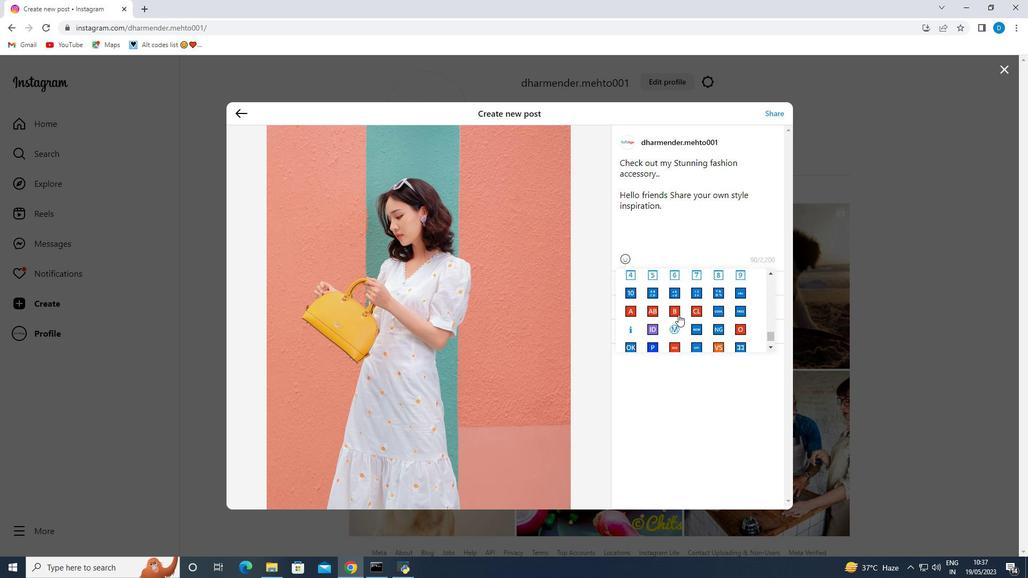 
Action: Mouse scrolled (678, 313) with delta (0, 0)
Screenshot: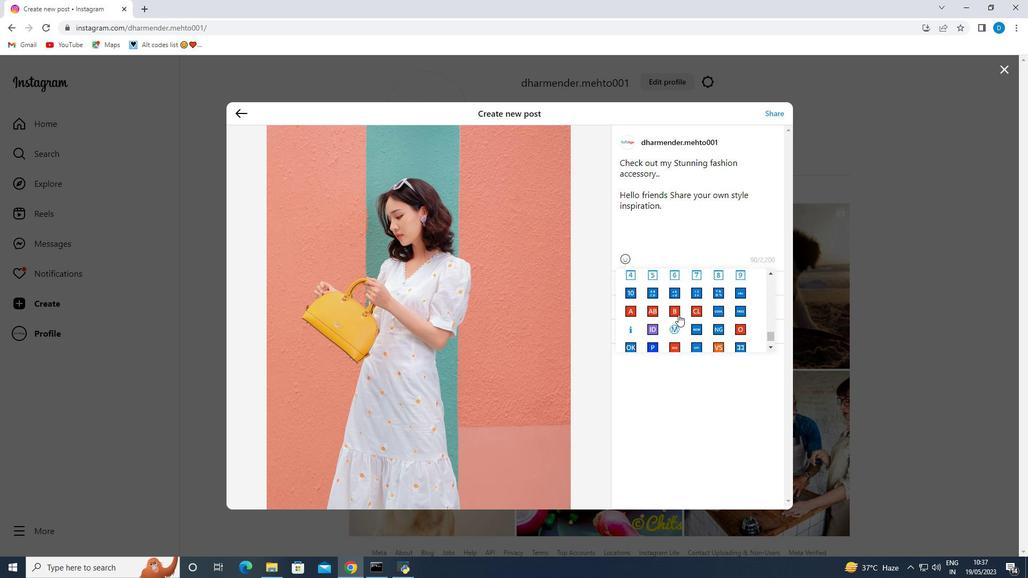 
Action: Mouse moved to (676, 314)
Screenshot: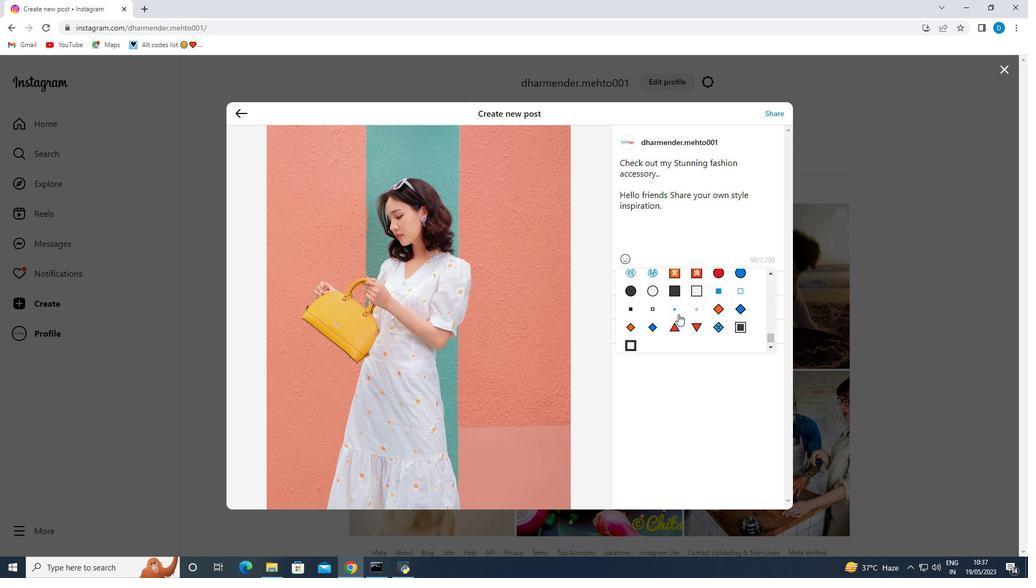 
Action: Mouse scrolled (676, 313) with delta (0, 0)
Screenshot: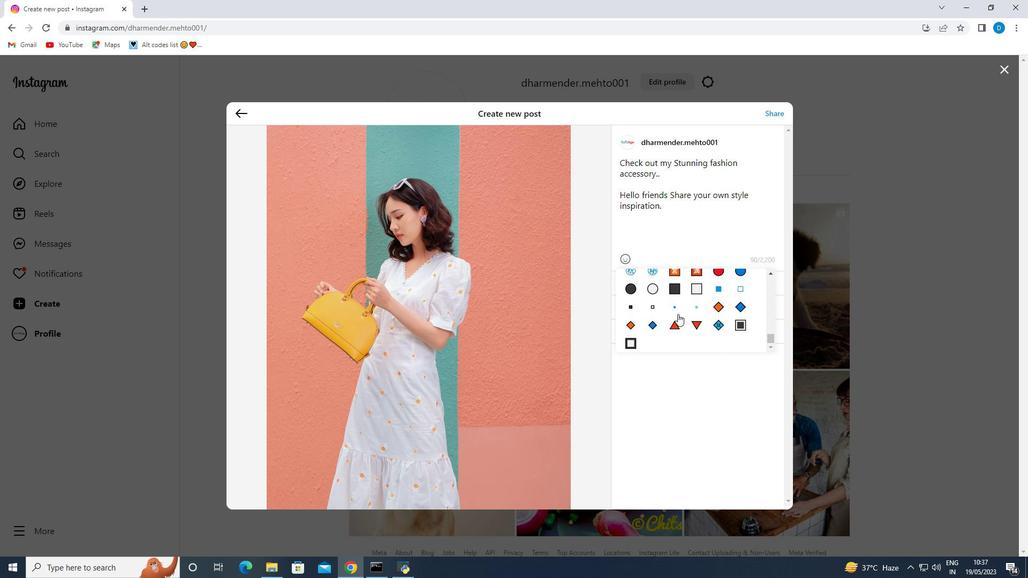 
Action: Mouse scrolled (676, 313) with delta (0, 0)
Screenshot: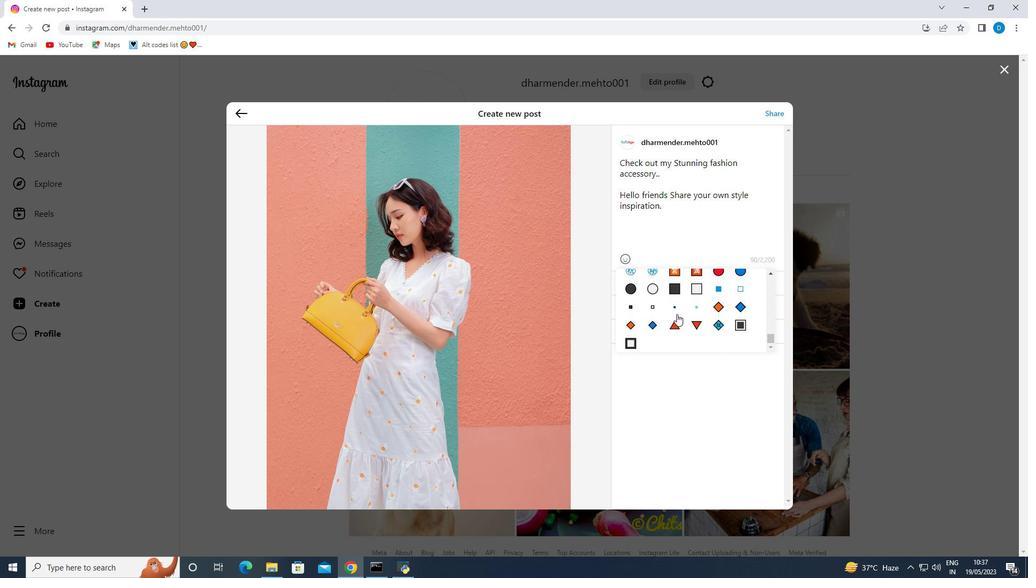 
Action: Mouse scrolled (676, 313) with delta (0, 0)
Screenshot: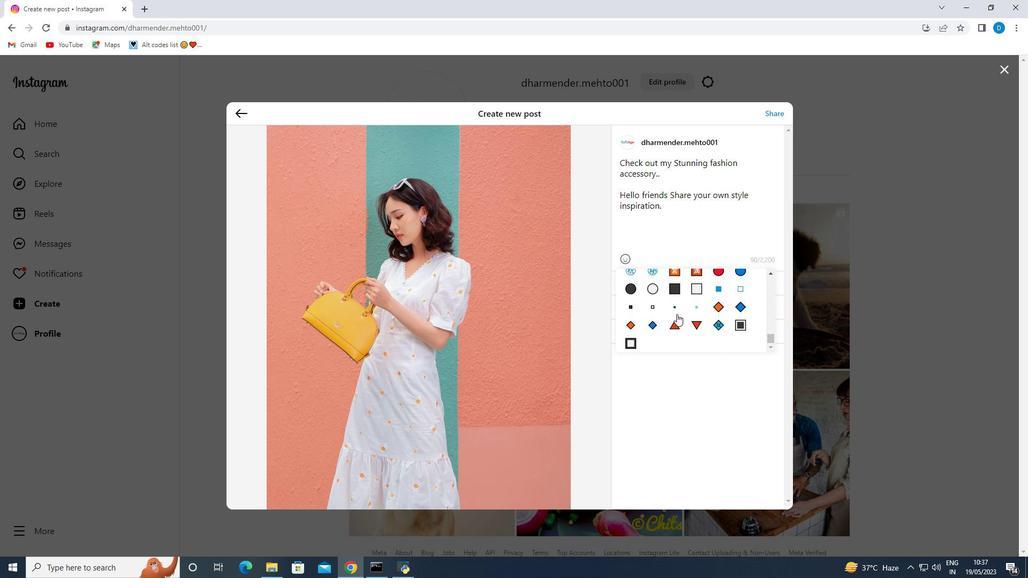 
Action: Mouse scrolled (676, 313) with delta (0, 0)
Screenshot: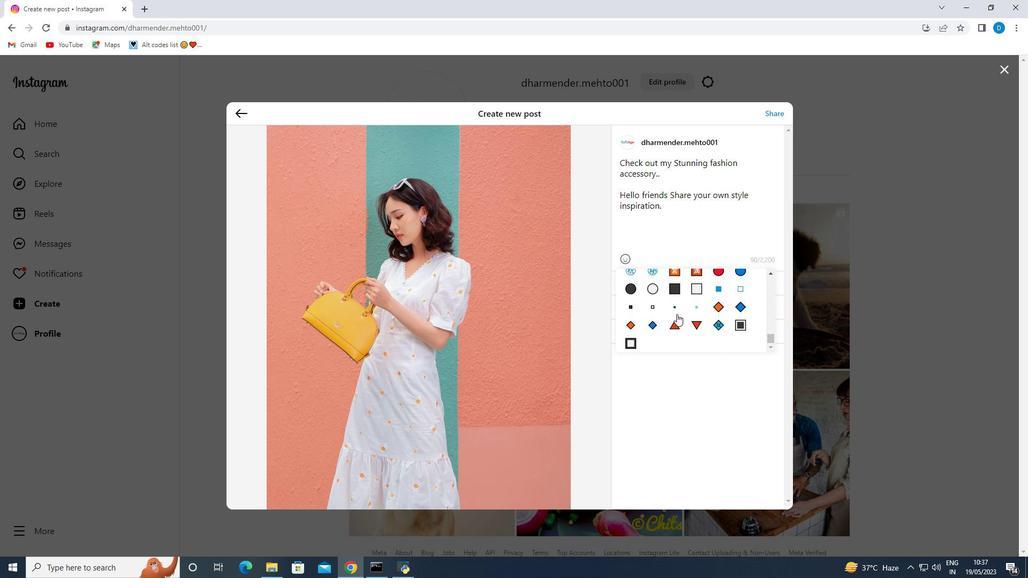 
Action: Mouse moved to (676, 314)
Screenshot: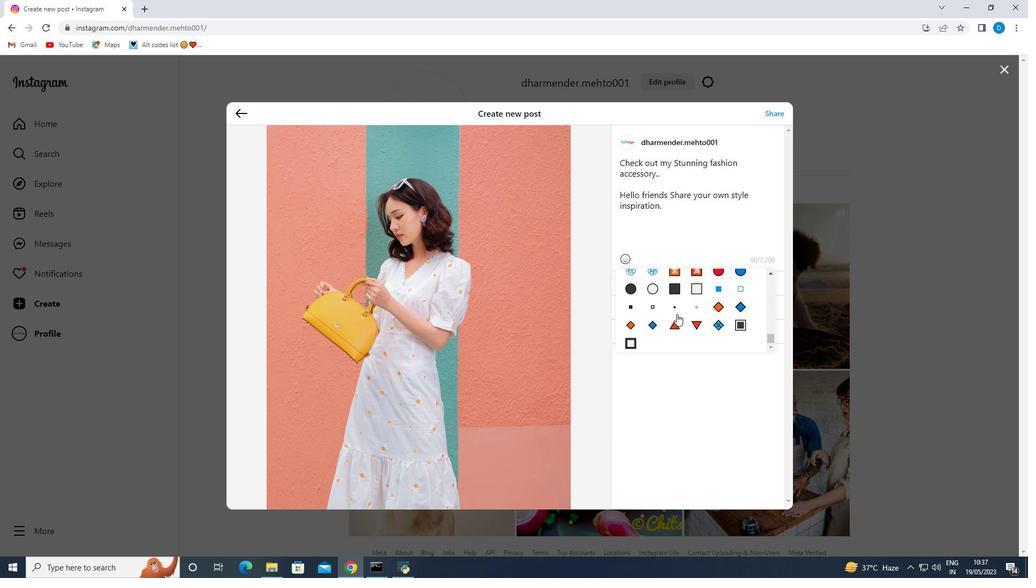 
Action: Mouse scrolled (676, 313) with delta (0, 0)
Screenshot: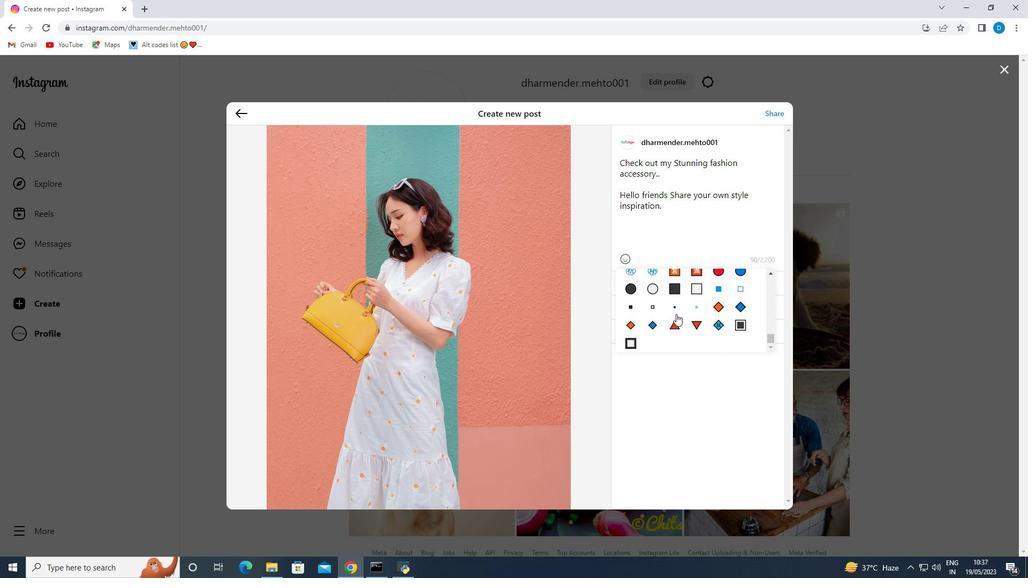 
Action: Mouse scrolled (676, 313) with delta (0, 0)
Screenshot: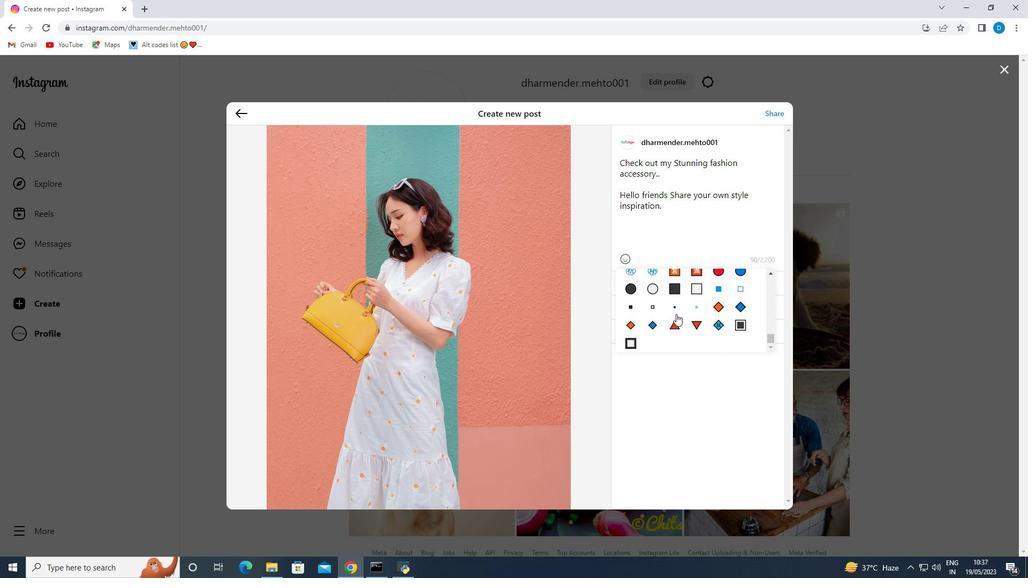 
Action: Mouse scrolled (676, 313) with delta (0, 0)
Screenshot: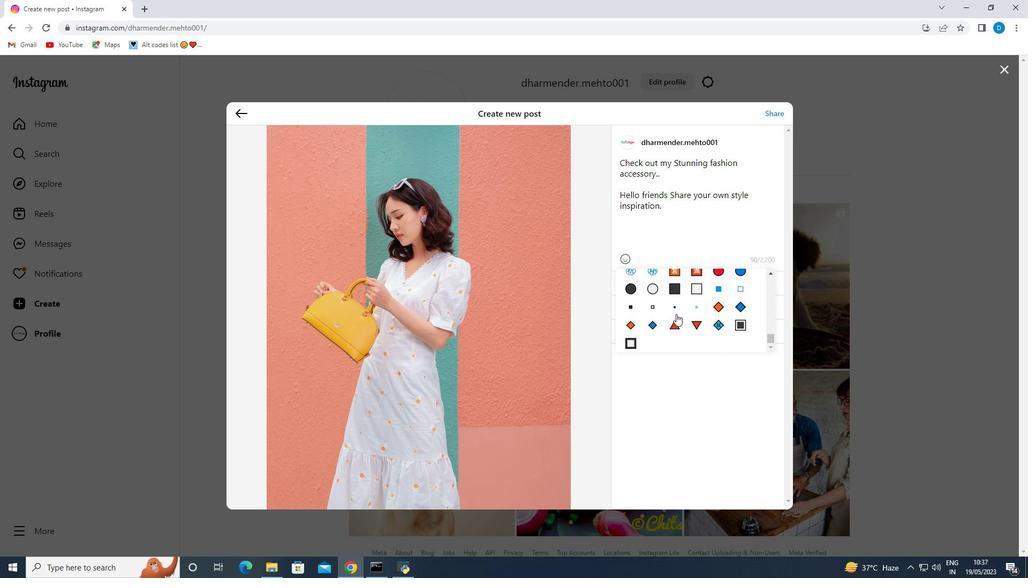 
Action: Mouse scrolled (676, 313) with delta (0, 0)
Screenshot: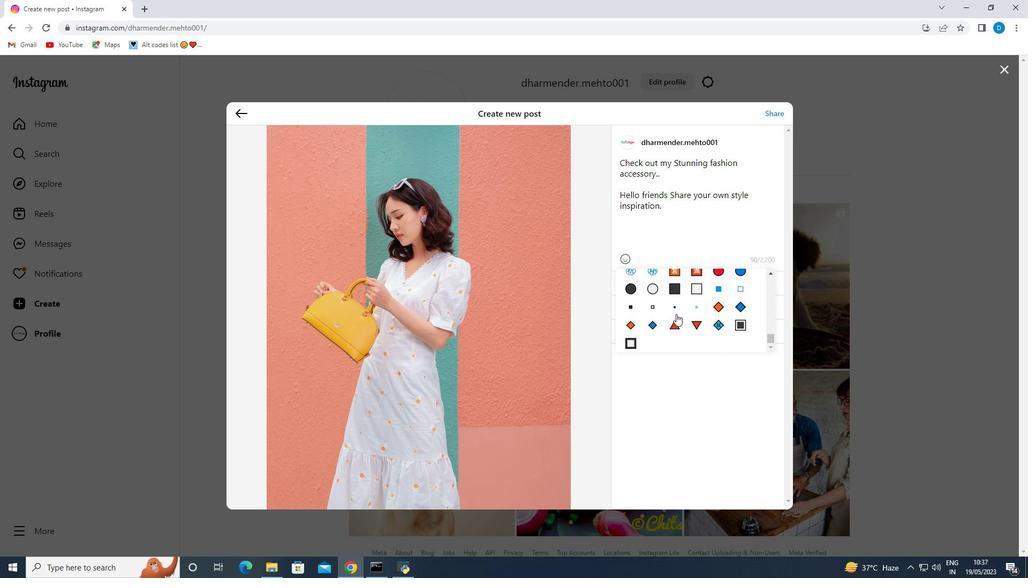 
Action: Mouse scrolled (676, 313) with delta (0, 0)
Screenshot: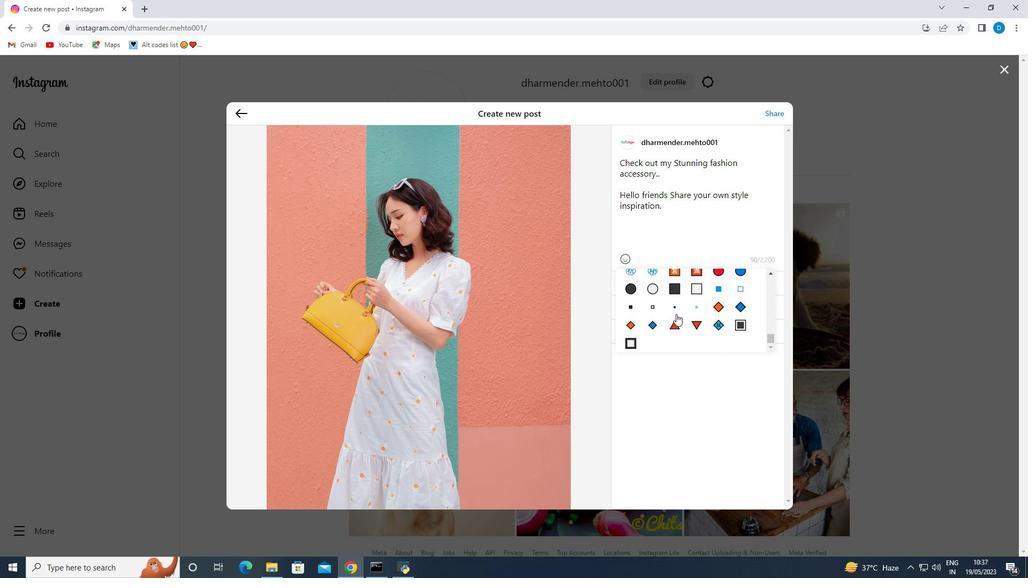 
Action: Mouse scrolled (676, 313) with delta (0, 0)
Screenshot: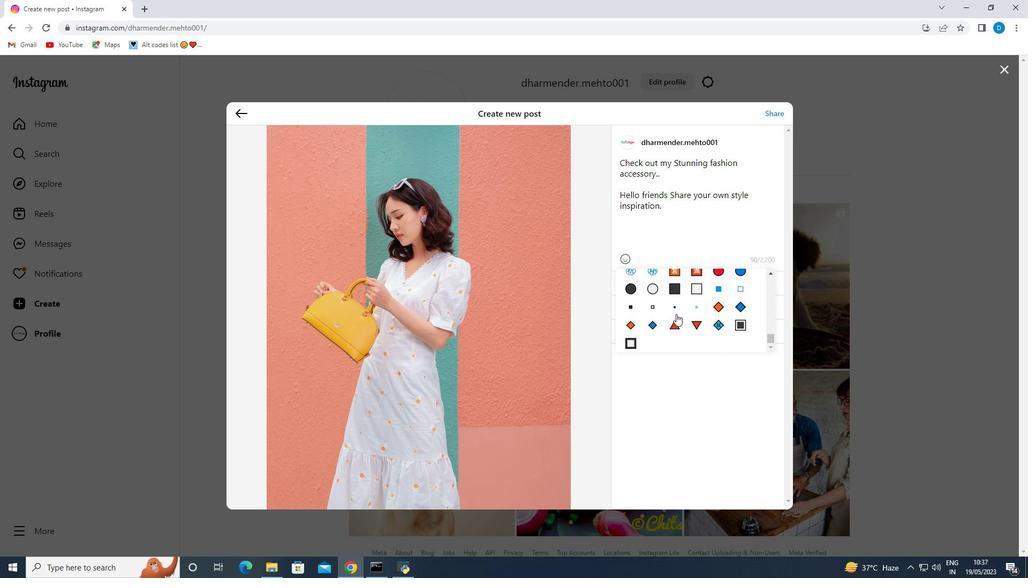 
Action: Mouse scrolled (676, 314) with delta (0, 0)
Screenshot: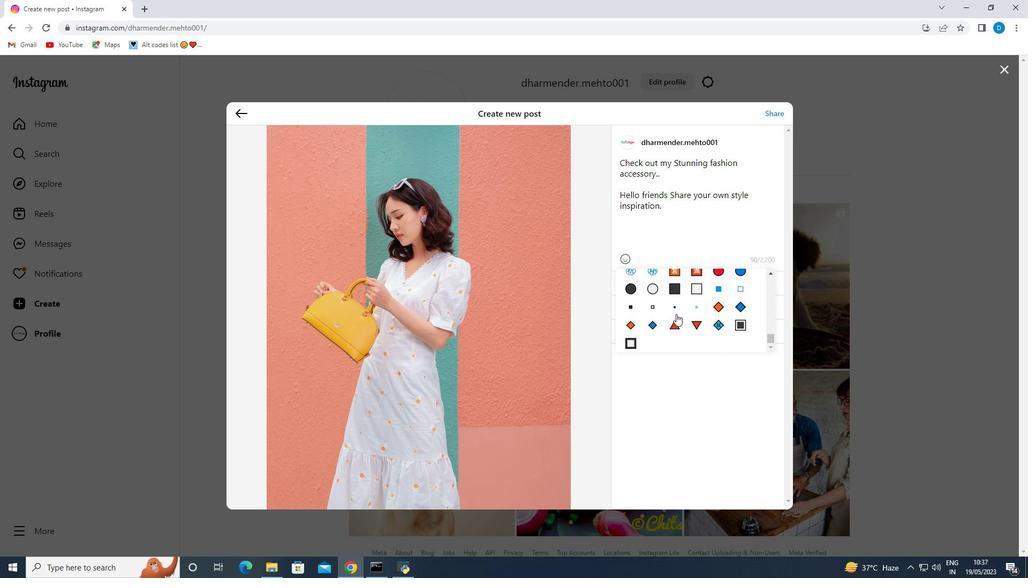 
Action: Mouse moved to (676, 314)
Screenshot: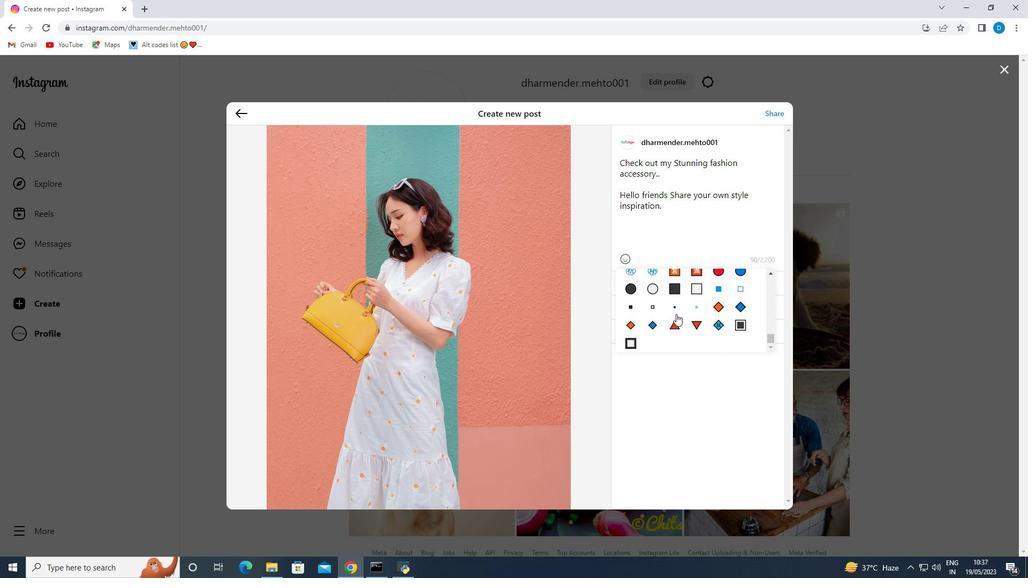 
Action: Mouse scrolled (676, 314) with delta (0, 0)
Screenshot: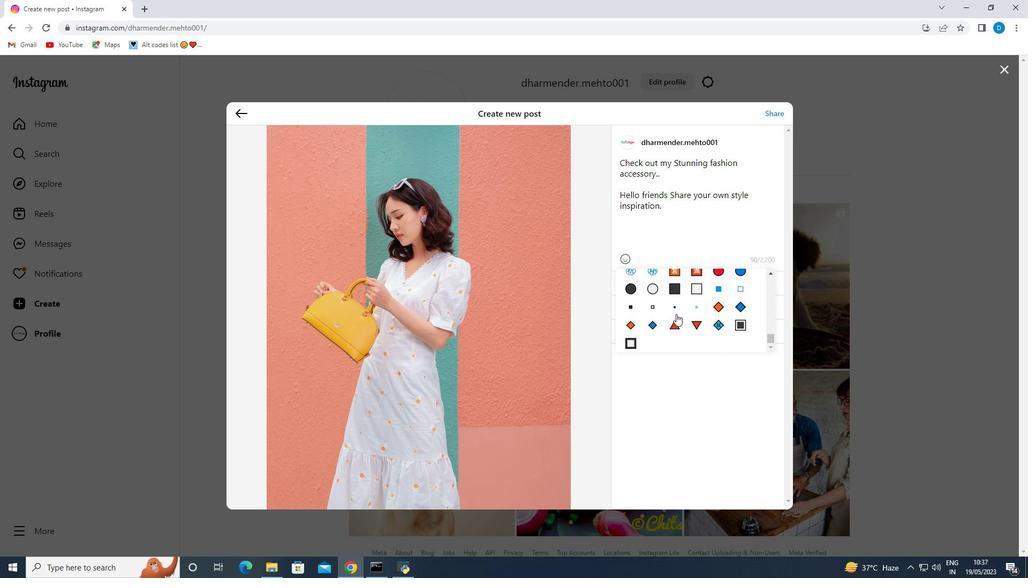 
Action: Mouse moved to (676, 314)
Screenshot: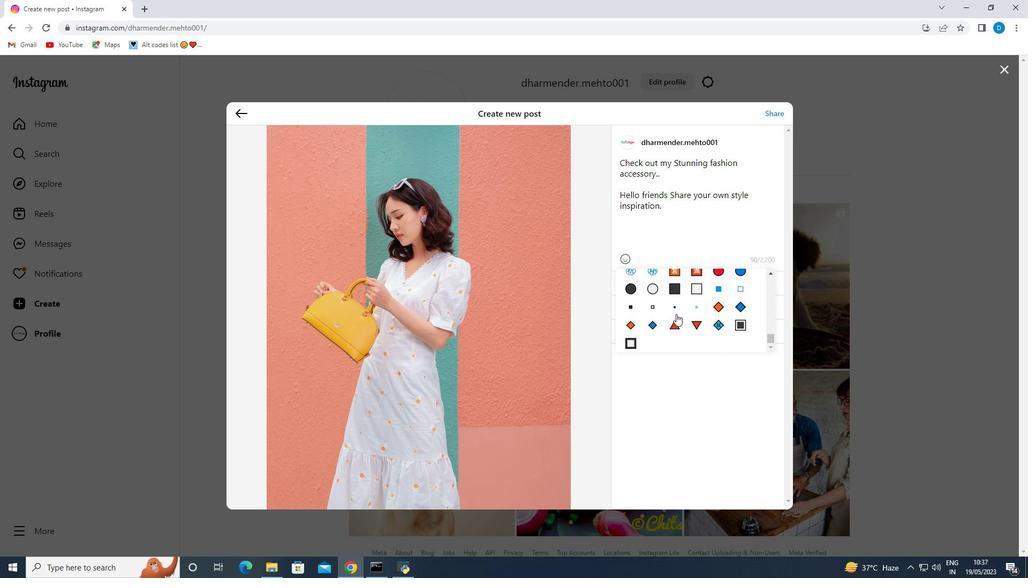 
Action: Mouse scrolled (676, 314) with delta (0, 0)
Screenshot: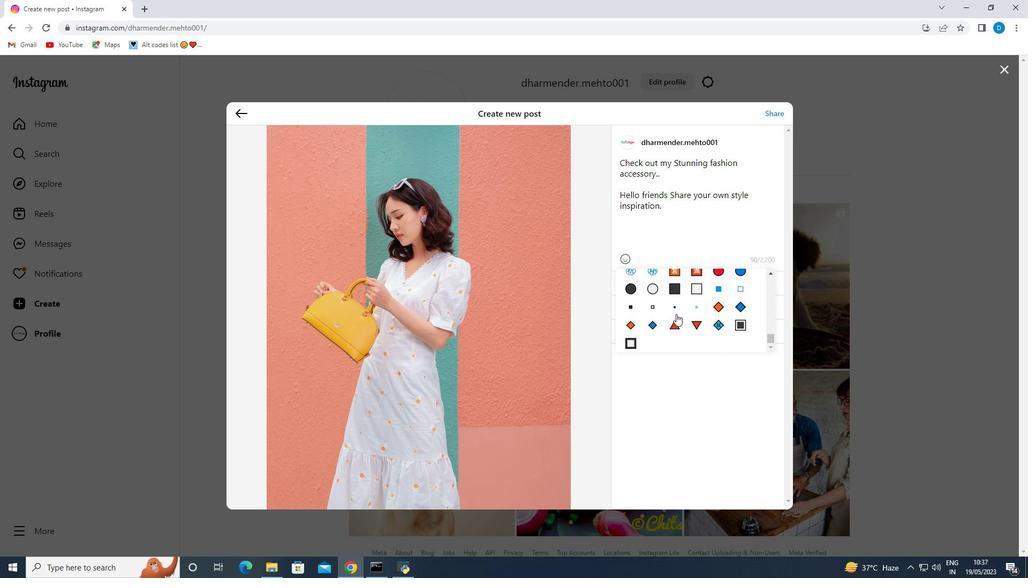 
Action: Mouse moved to (681, 311)
Screenshot: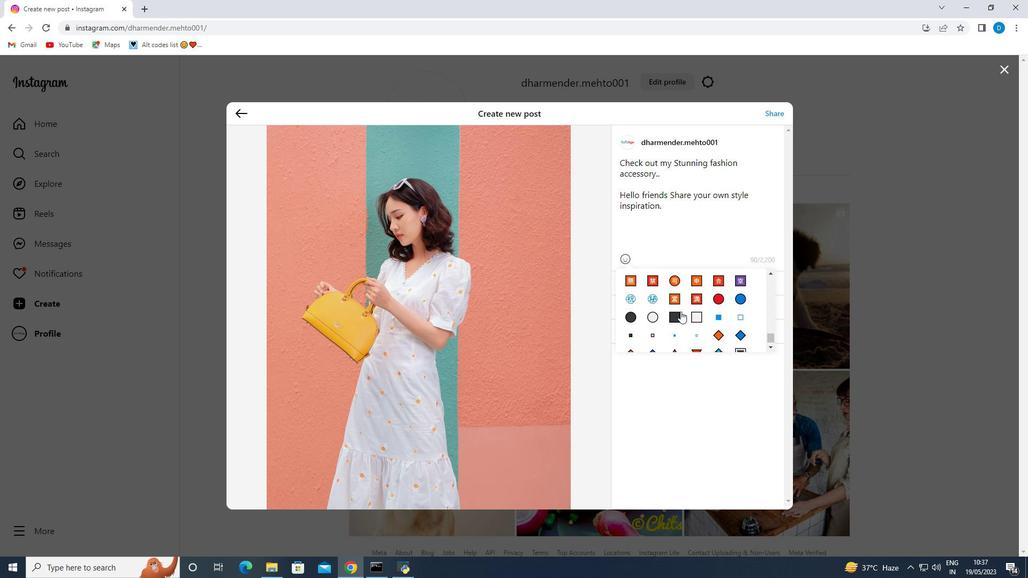 
Action: Mouse scrolled (681, 311) with delta (0, 0)
Screenshot: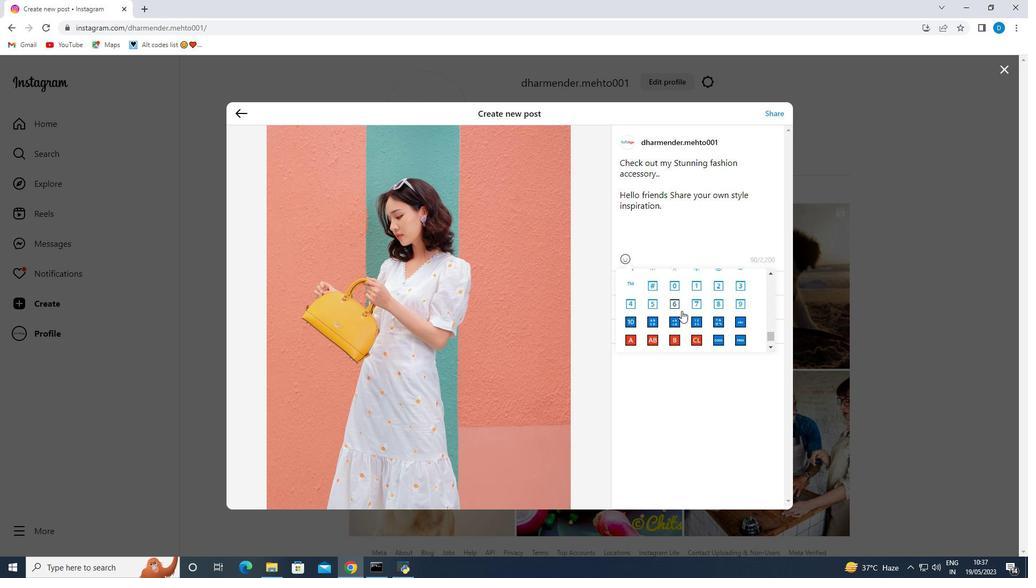 
Action: Mouse scrolled (681, 311) with delta (0, 0)
Screenshot: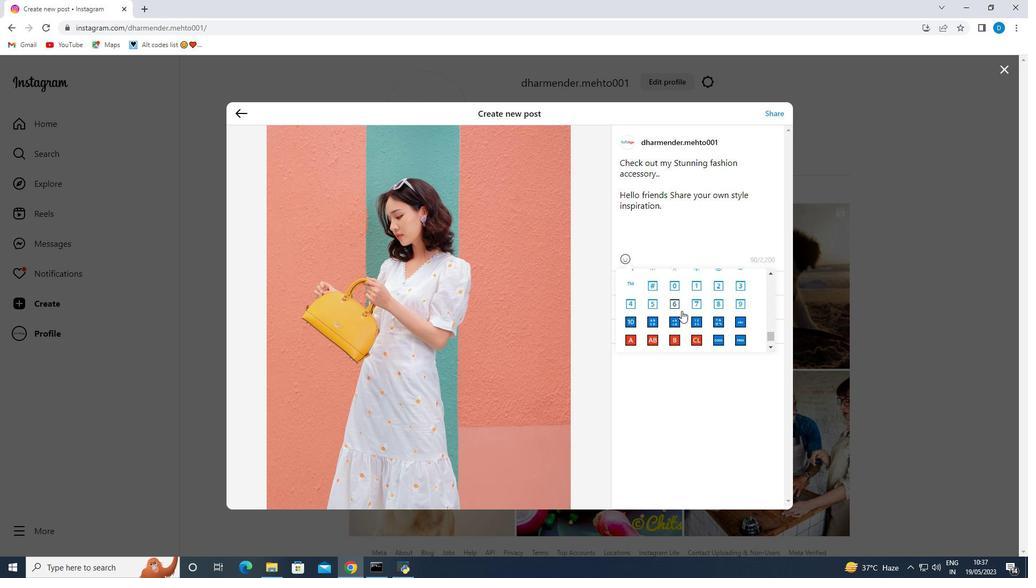 
Action: Mouse moved to (686, 311)
Screenshot: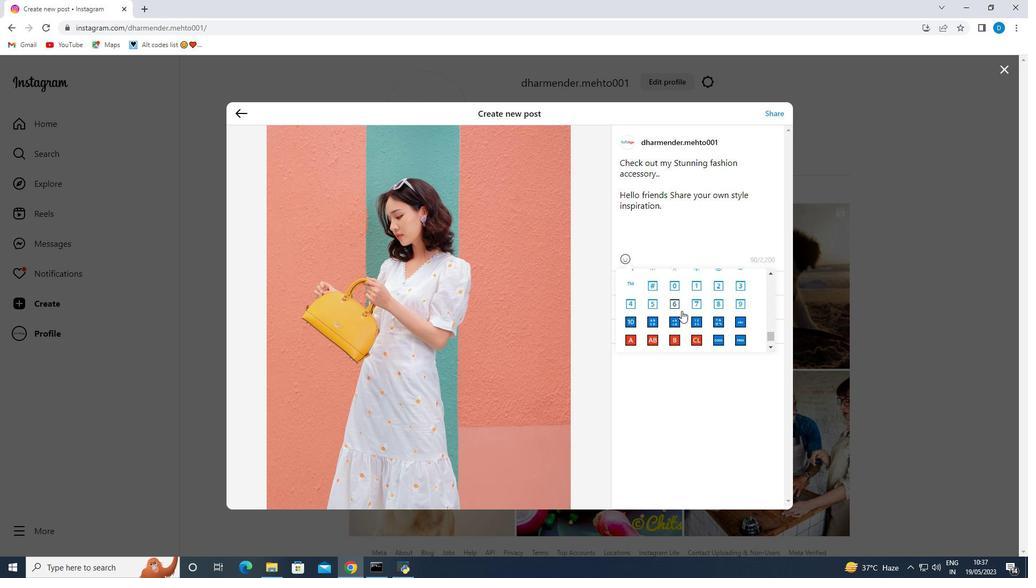 
Action: Mouse scrolled (684, 311) with delta (0, 0)
Screenshot: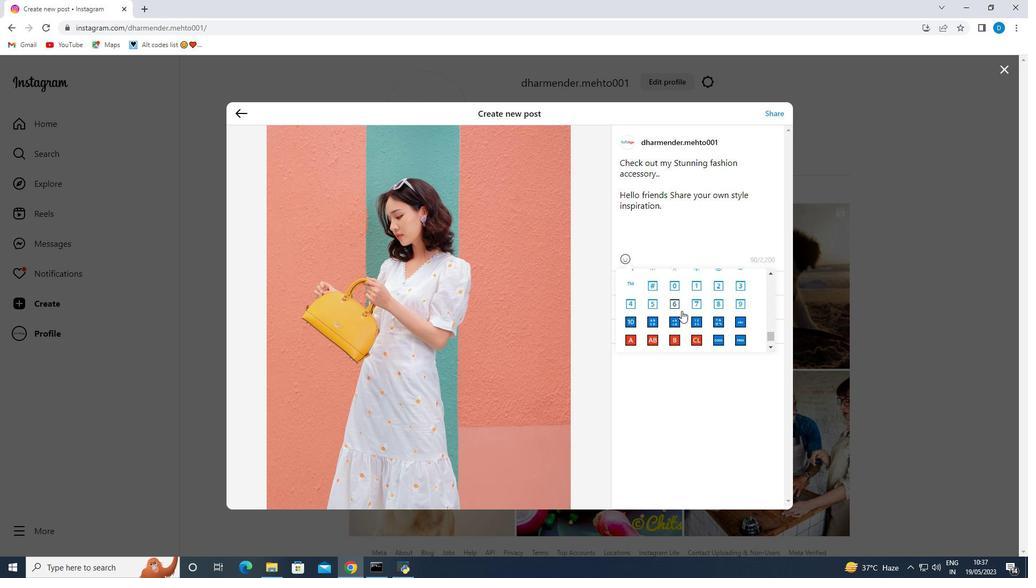 
Action: Mouse moved to (691, 310)
Screenshot: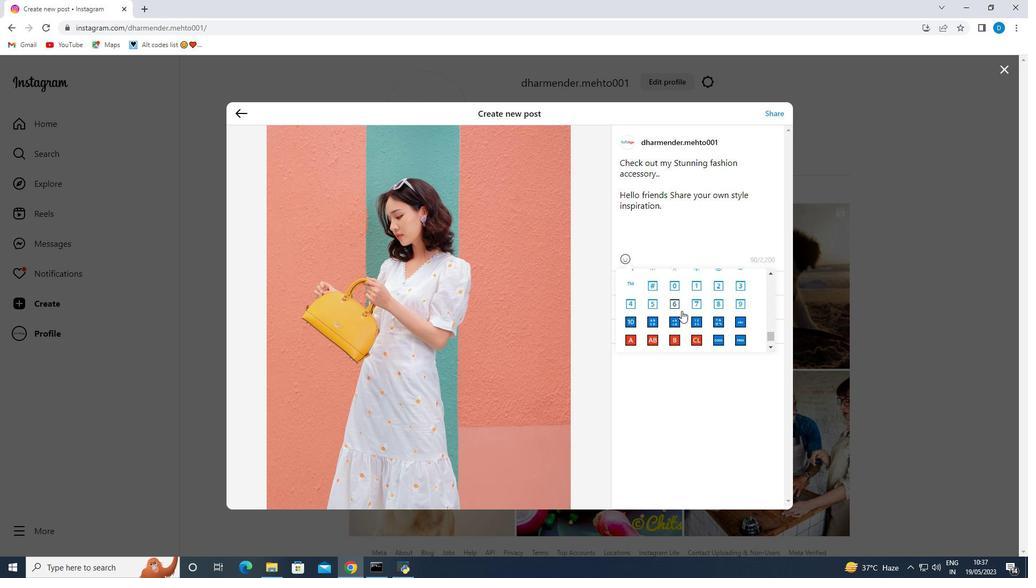 
Action: Mouse scrolled (690, 311) with delta (0, 0)
Screenshot: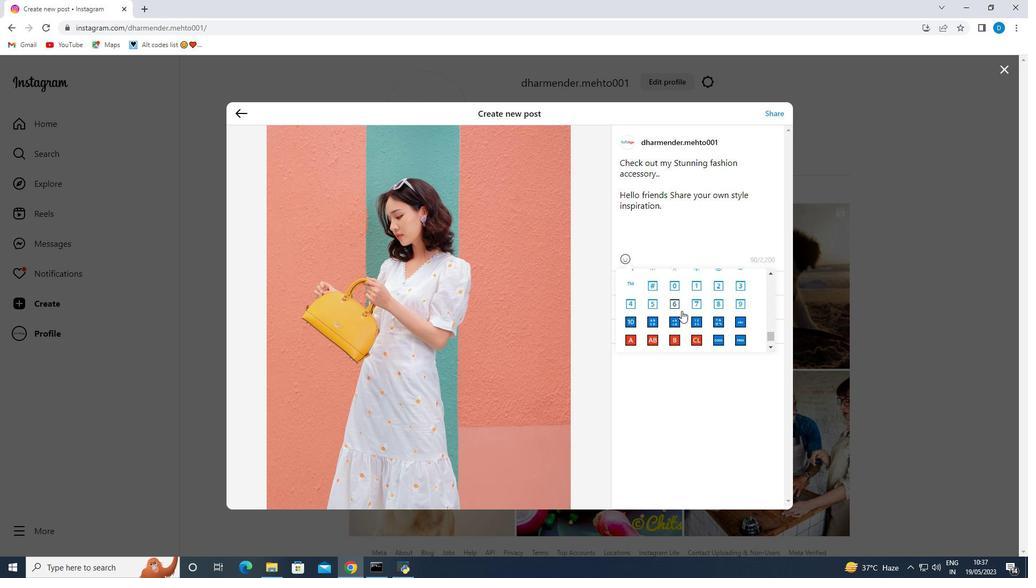 
Action: Mouse moved to (690, 310)
Screenshot: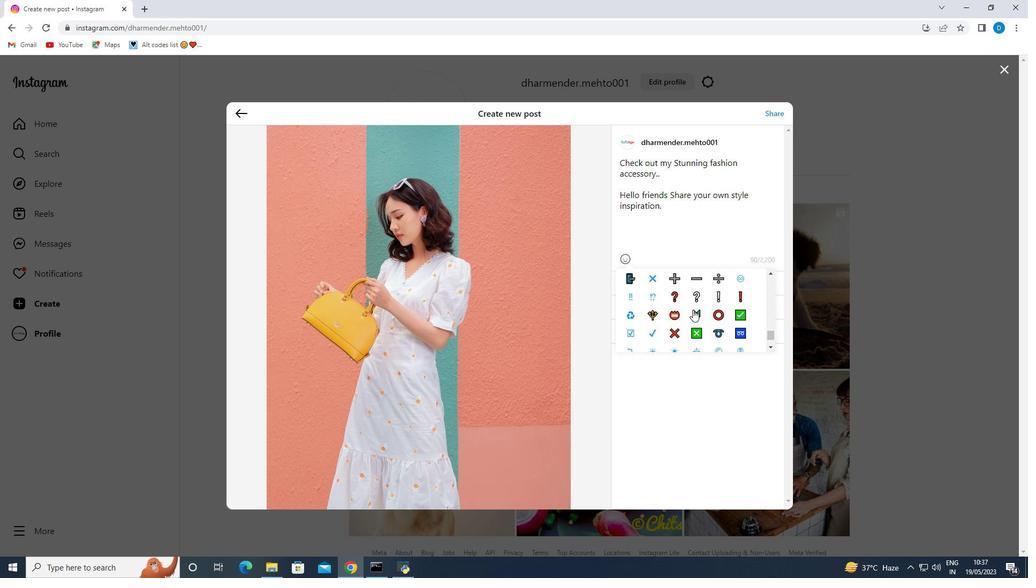 
Action: Mouse scrolled (690, 310) with delta (0, 0)
Screenshot: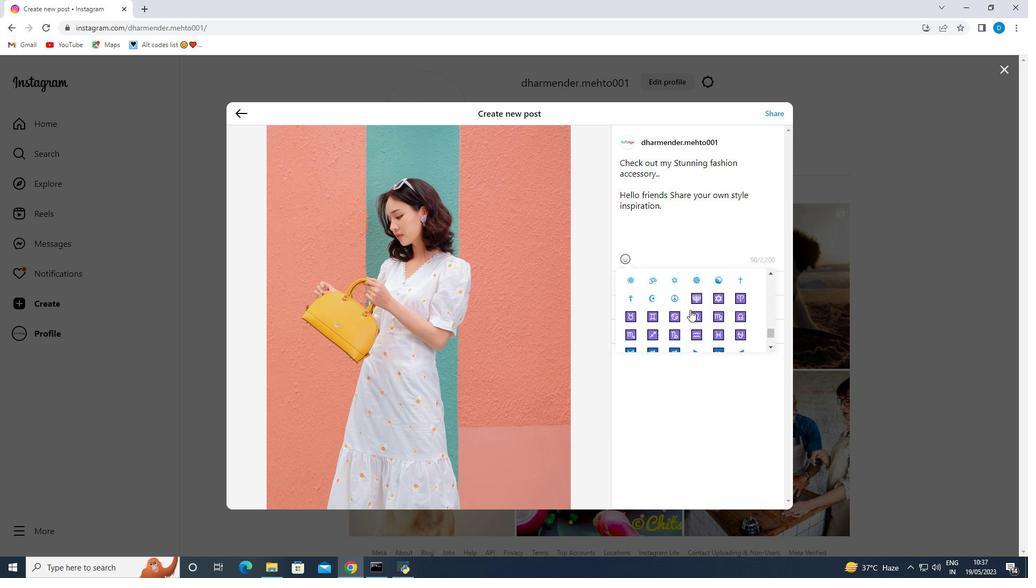 
Action: Mouse scrolled (690, 310) with delta (0, 0)
Screenshot: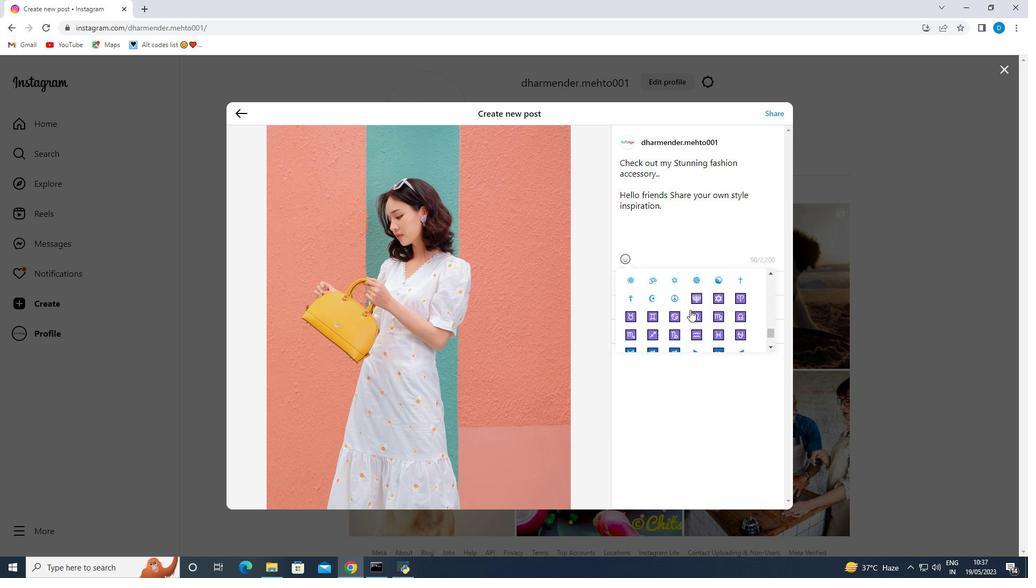 
Action: Mouse scrolled (690, 310) with delta (0, 0)
Screenshot: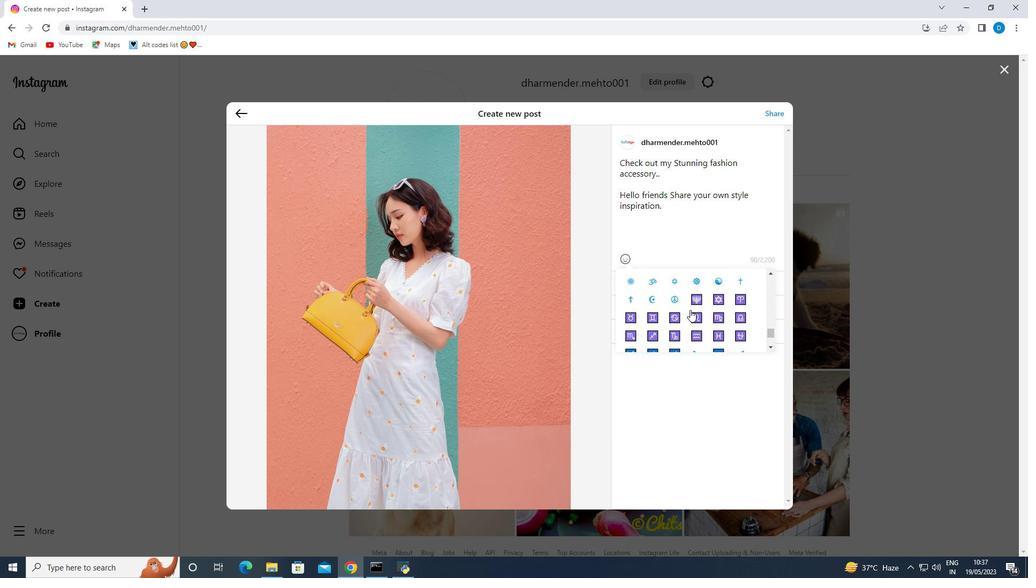 
Action: Mouse scrolled (690, 310) with delta (0, 0)
Screenshot: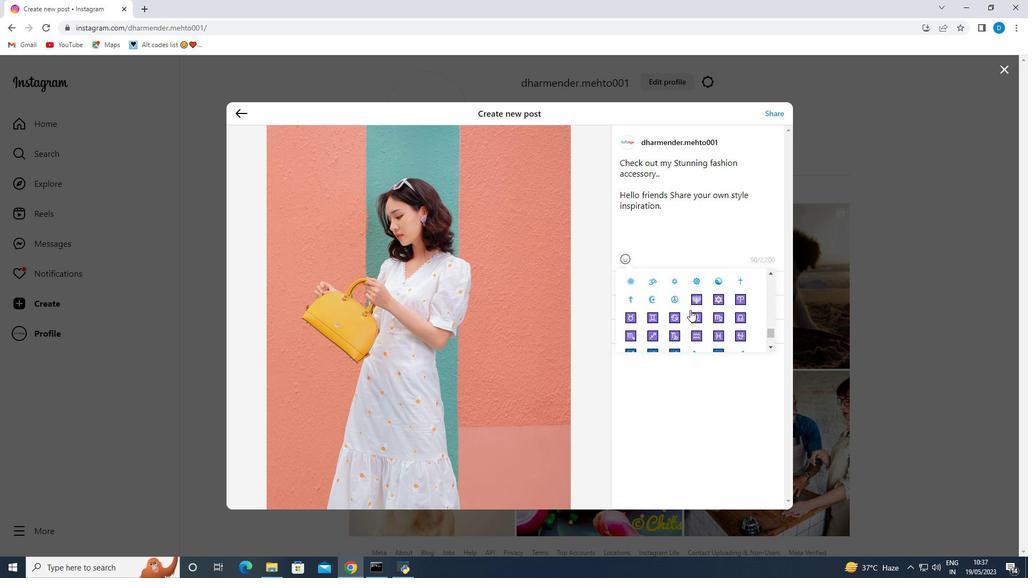 
Action: Mouse moved to (689, 311)
Screenshot: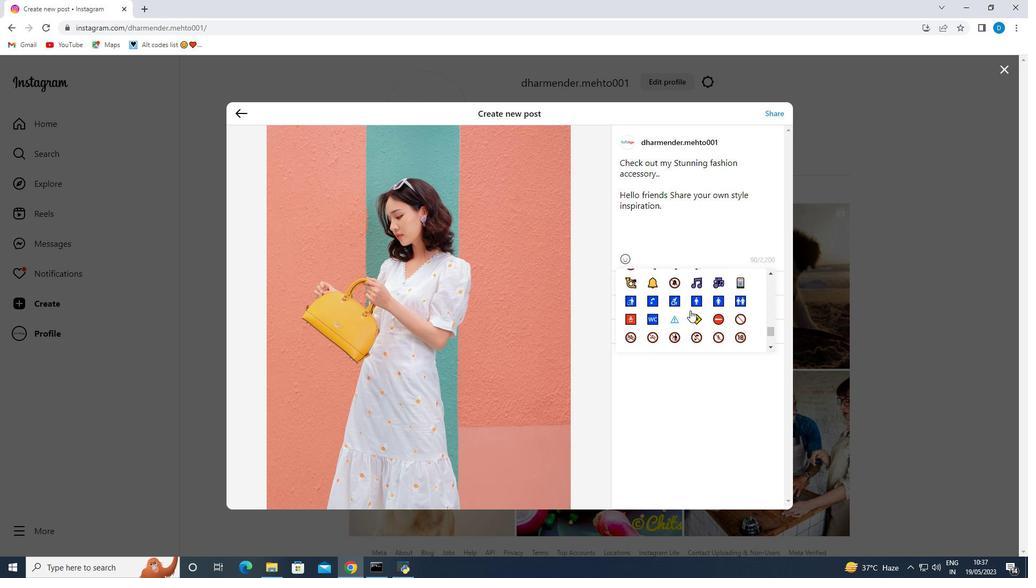 
Action: Mouse scrolled (689, 311) with delta (0, 0)
Screenshot: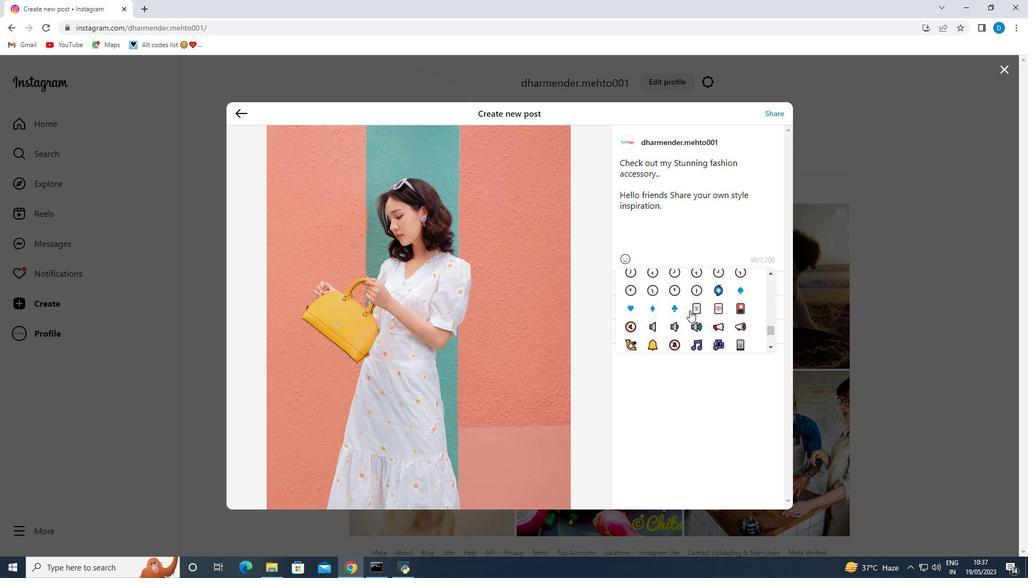
Action: Mouse scrolled (689, 311) with delta (0, 0)
Screenshot: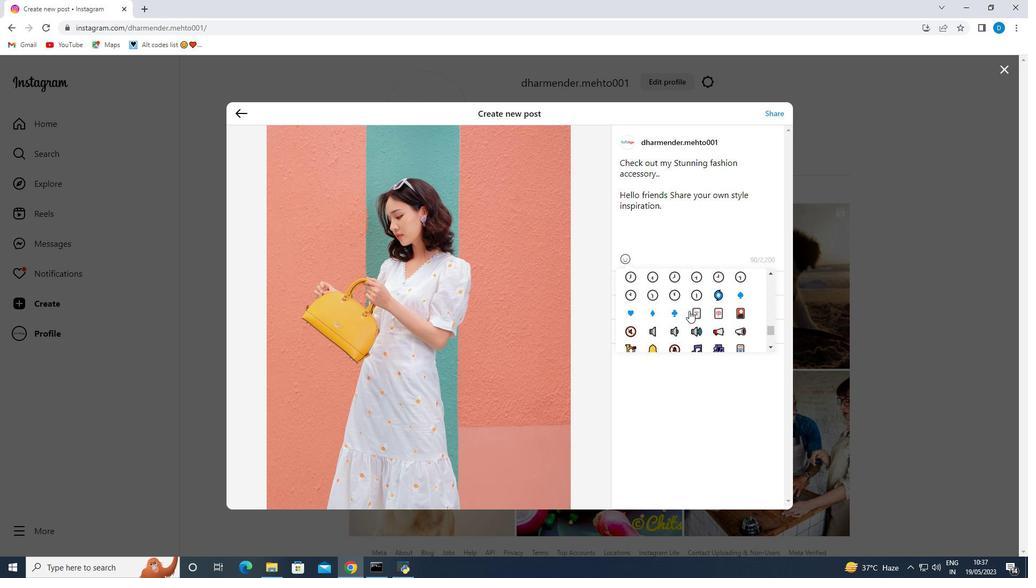 
Action: Mouse scrolled (689, 311) with delta (0, 0)
Screenshot: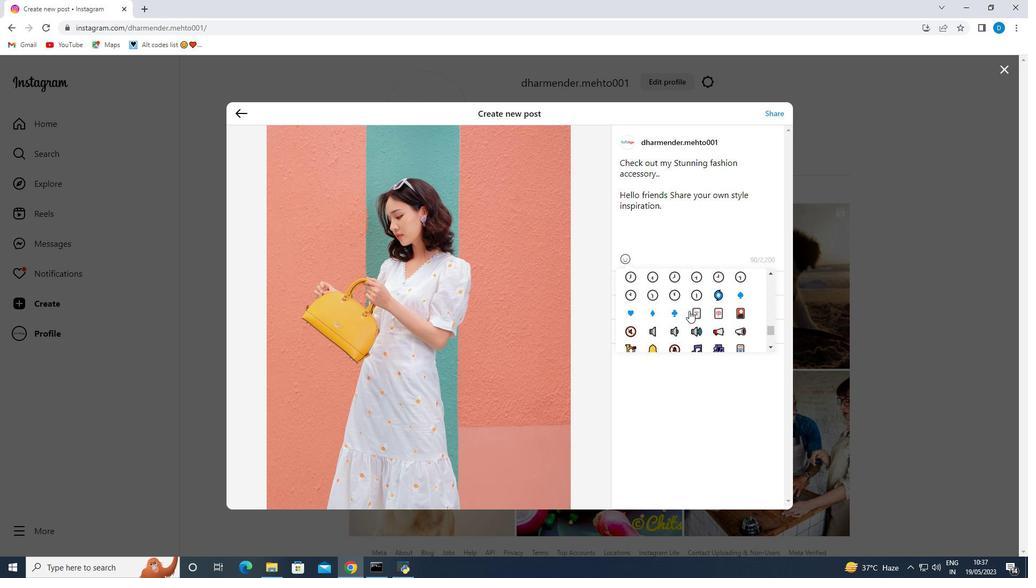 
Action: Mouse scrolled (689, 311) with delta (0, 0)
Screenshot: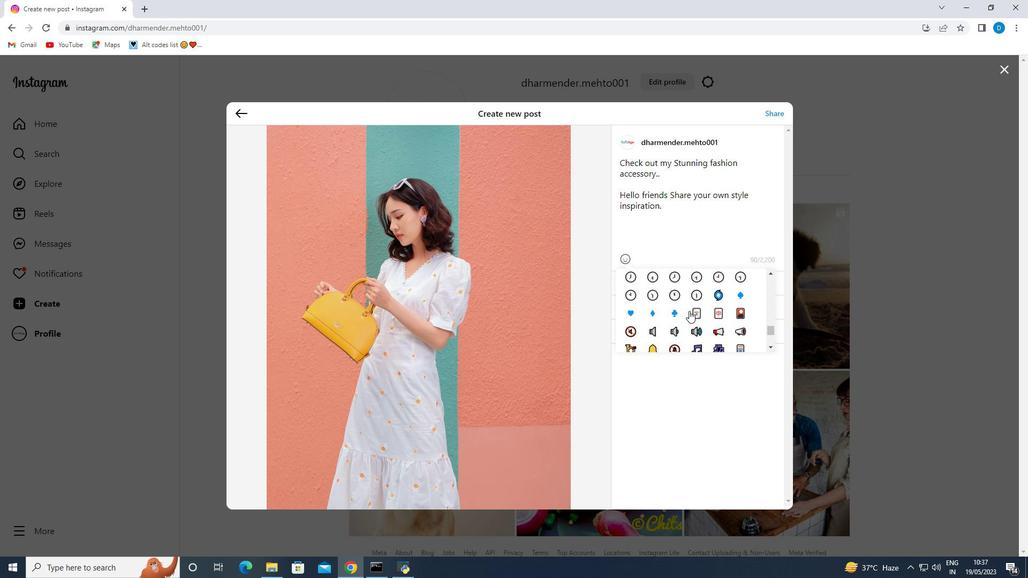 
Action: Mouse moved to (689, 311)
Screenshot: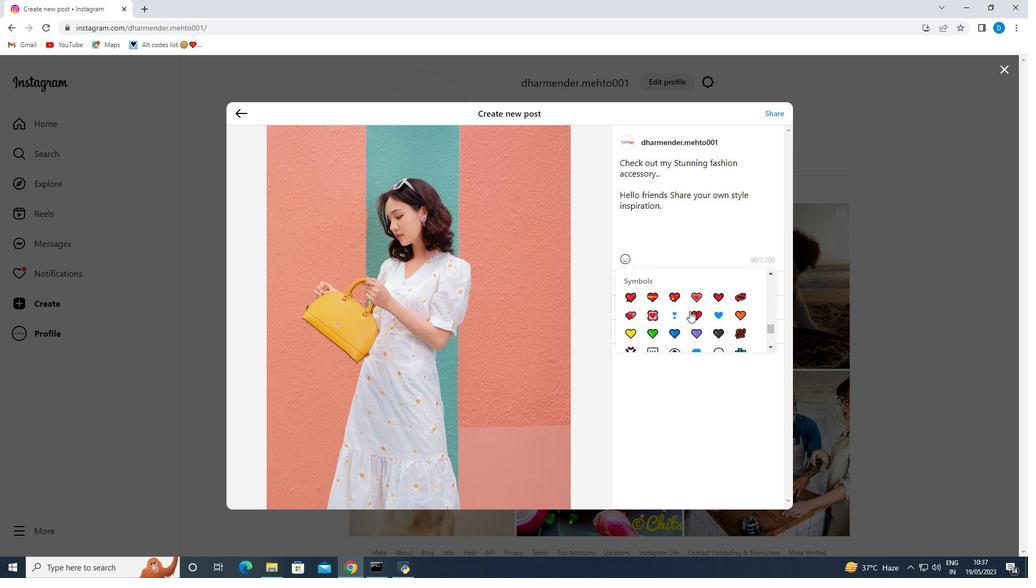 
Action: Mouse scrolled (689, 312) with delta (0, 0)
Screenshot: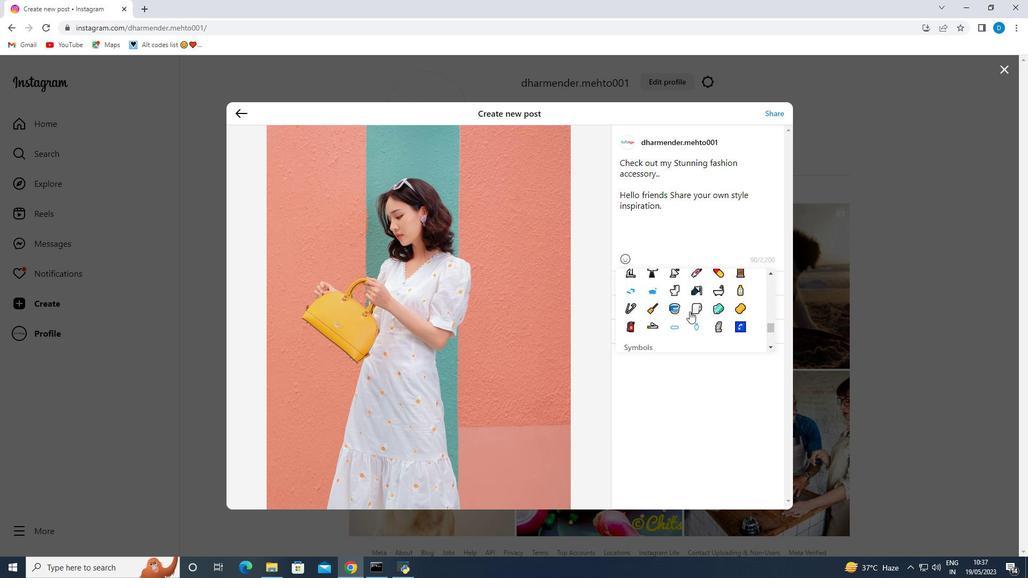 
Action: Mouse scrolled (689, 312) with delta (0, 0)
Screenshot: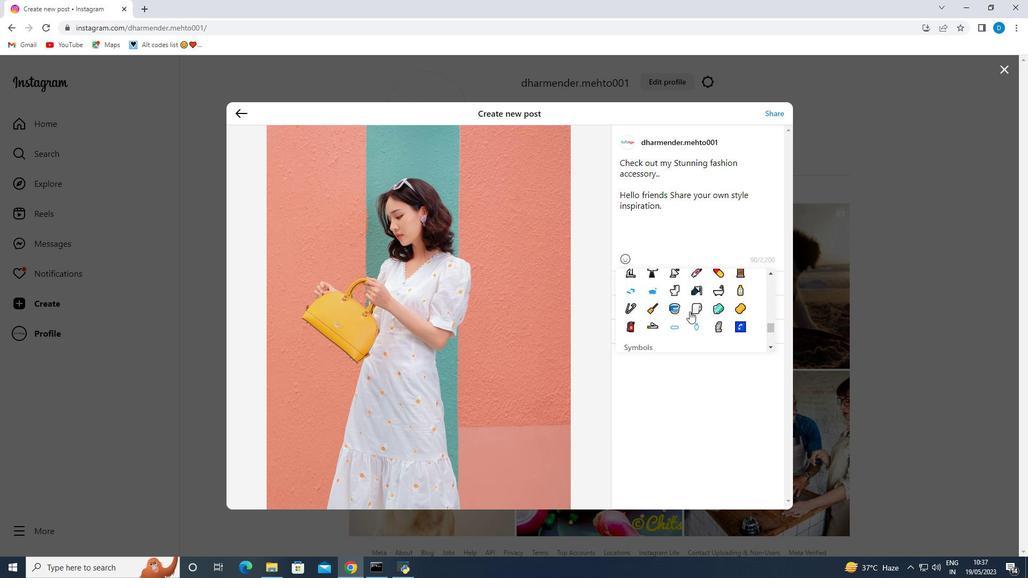 
Action: Mouse scrolled (689, 312) with delta (0, 0)
Screenshot: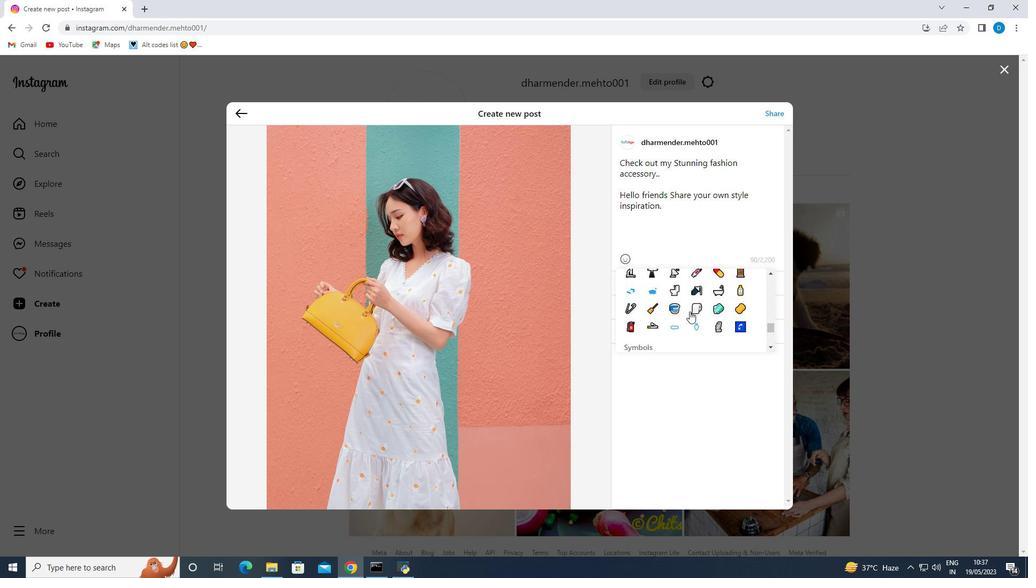 
Action: Mouse scrolled (689, 312) with delta (0, 0)
Screenshot: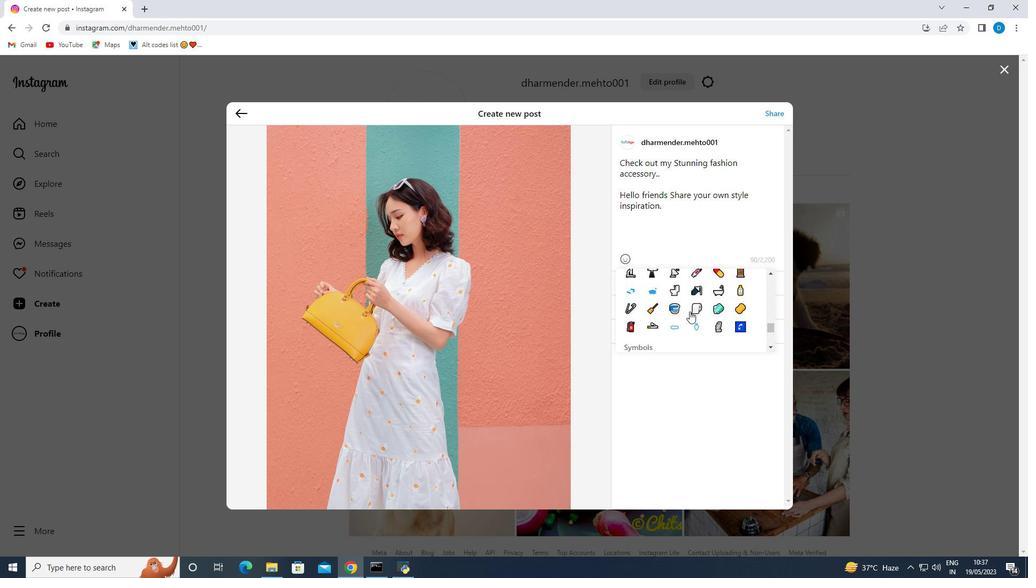 
Action: Mouse moved to (689, 311)
Screenshot: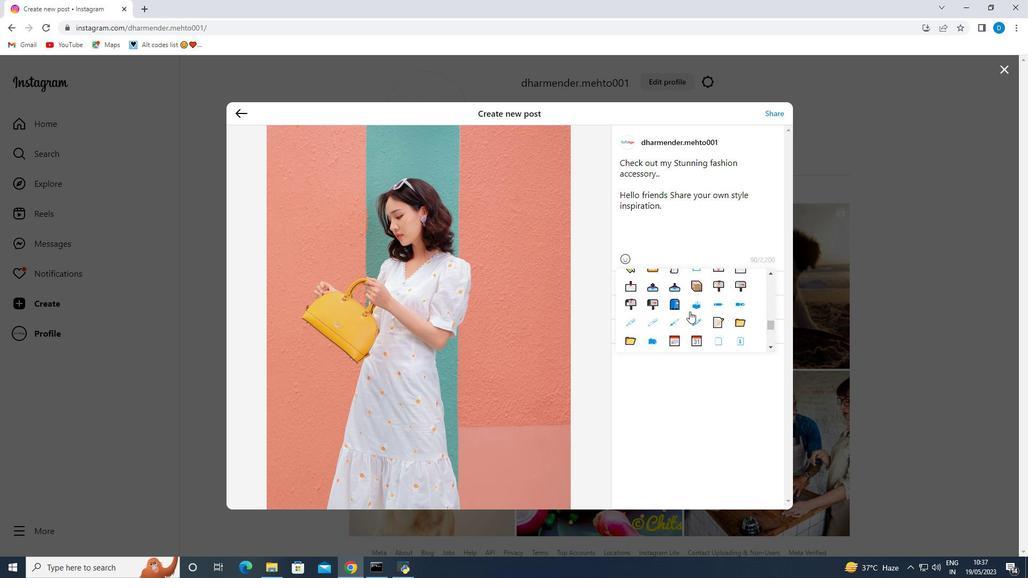 
Action: Mouse scrolled (689, 312) with delta (0, 0)
Screenshot: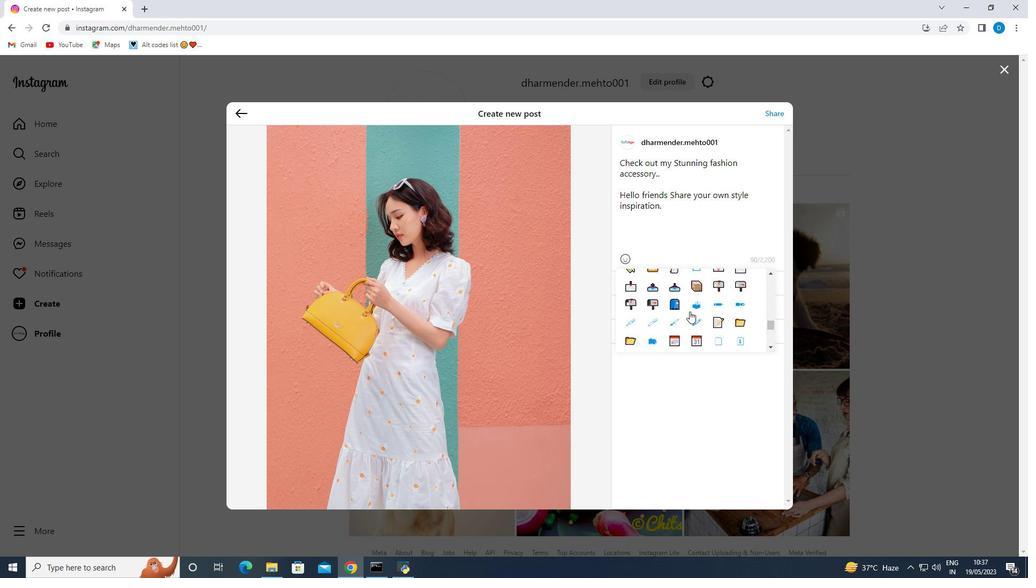 
Action: Mouse scrolled (689, 312) with delta (0, 0)
Screenshot: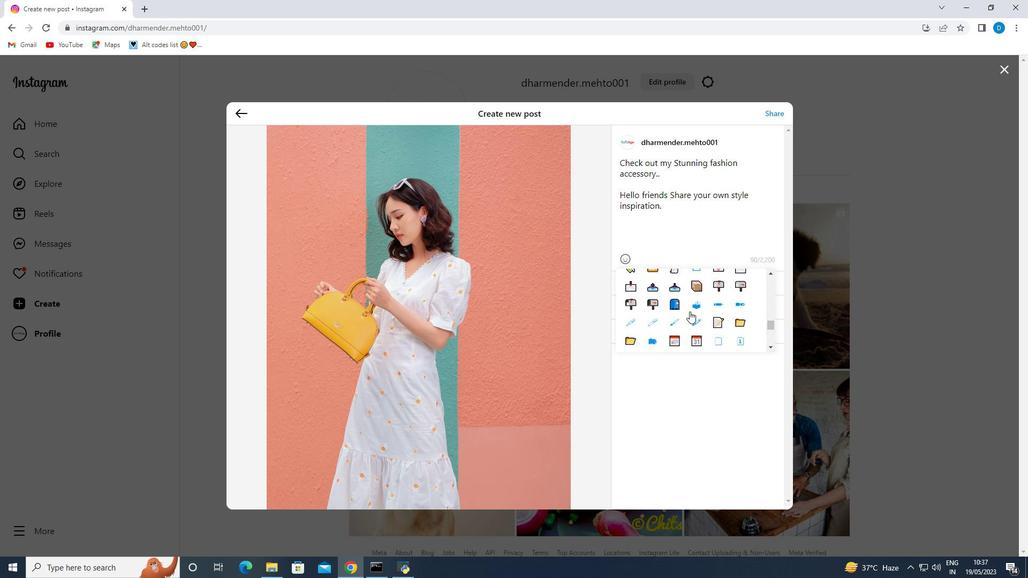 
Action: Mouse scrolled (689, 312) with delta (0, 0)
Screenshot: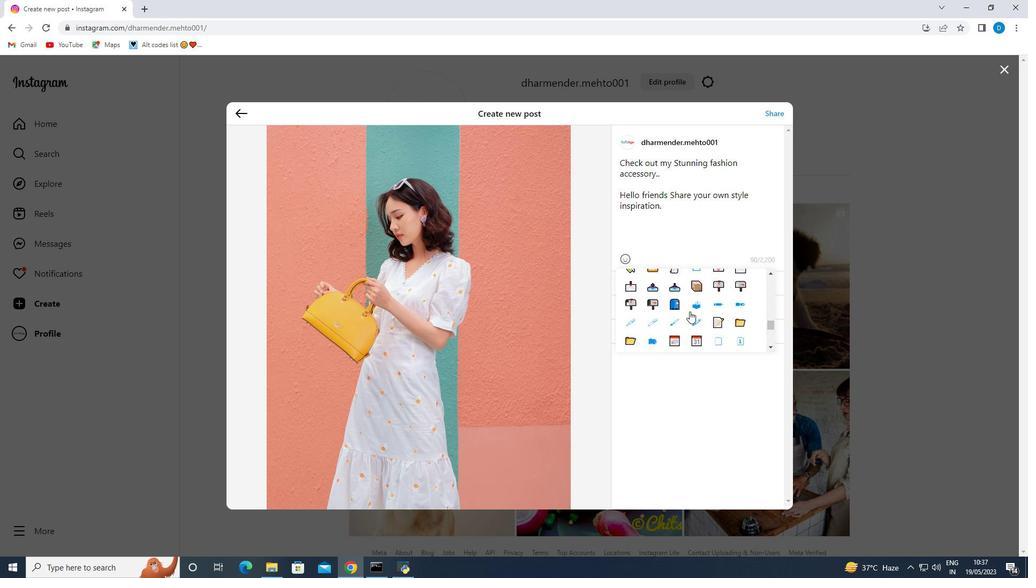 
Action: Mouse scrolled (689, 312) with delta (0, 0)
Screenshot: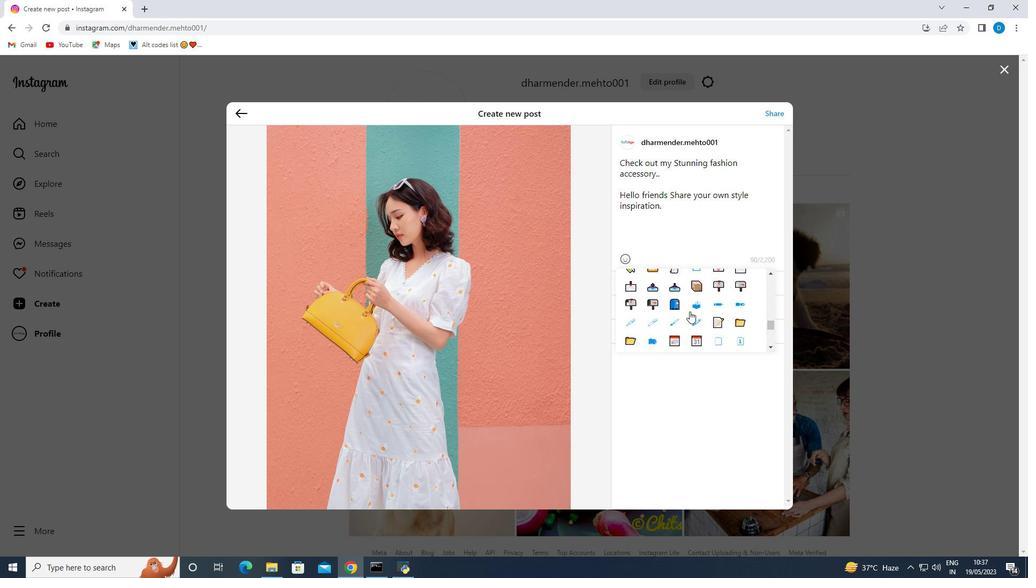 
Action: Mouse moved to (687, 311)
Screenshot: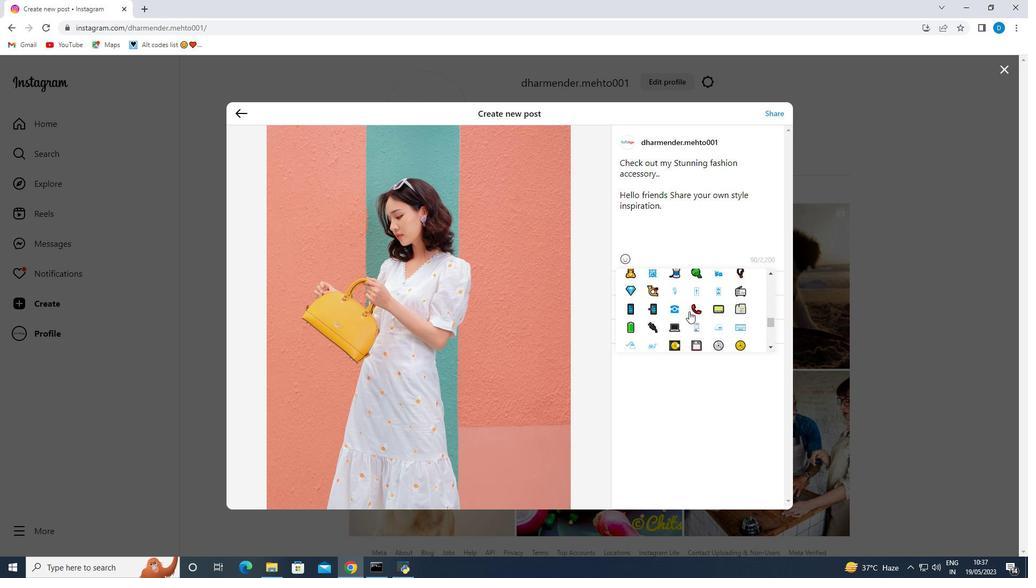
Action: Mouse scrolled (687, 312) with delta (0, 0)
Screenshot: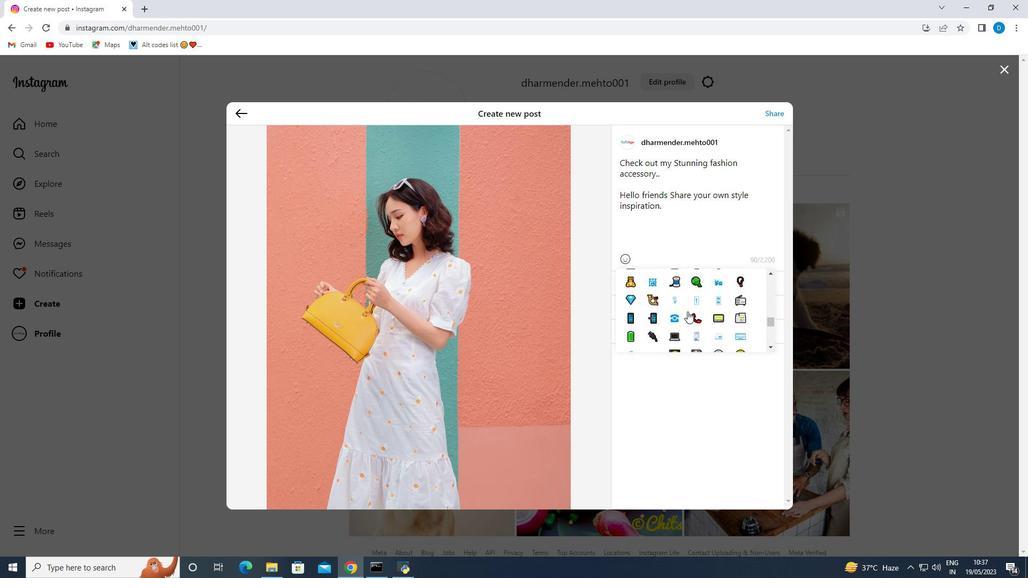 
Action: Mouse scrolled (687, 312) with delta (0, 0)
Screenshot: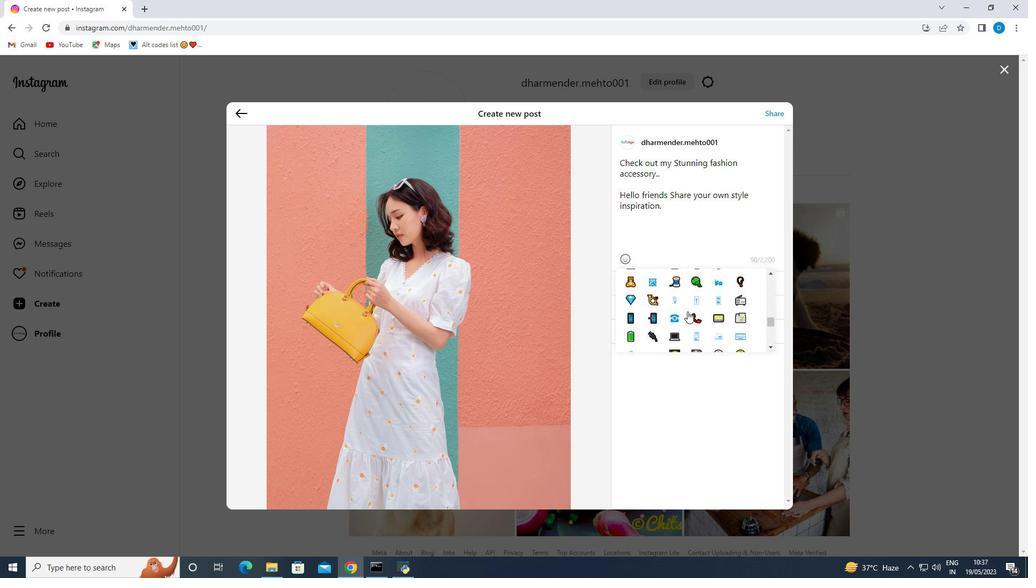 
Action: Mouse scrolled (687, 312) with delta (0, 0)
Screenshot: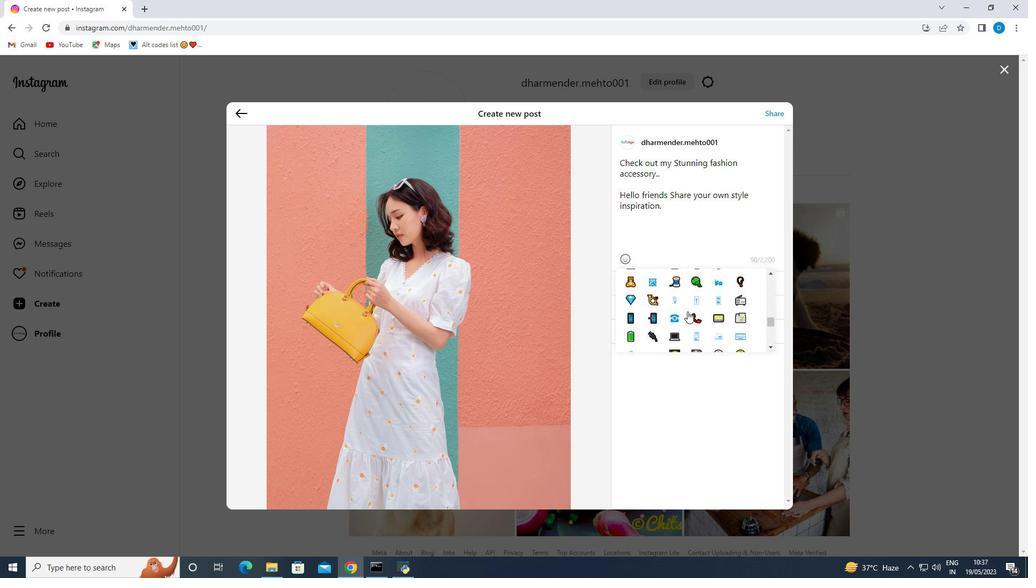 
Action: Mouse scrolled (687, 312) with delta (0, 0)
Screenshot: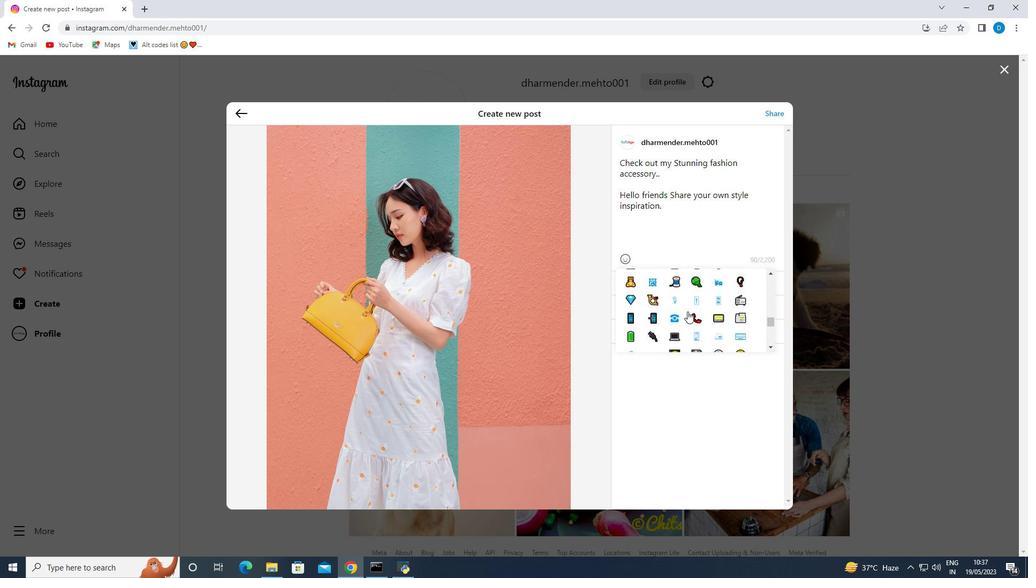 
Action: Mouse scrolled (687, 312) with delta (0, 0)
Screenshot: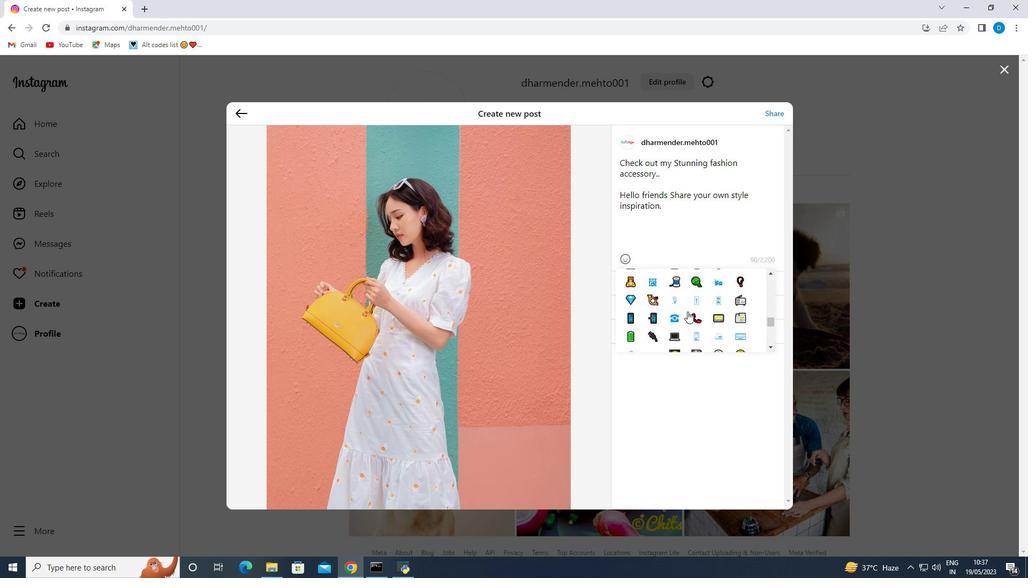 
Action: Mouse moved to (686, 311)
Screenshot: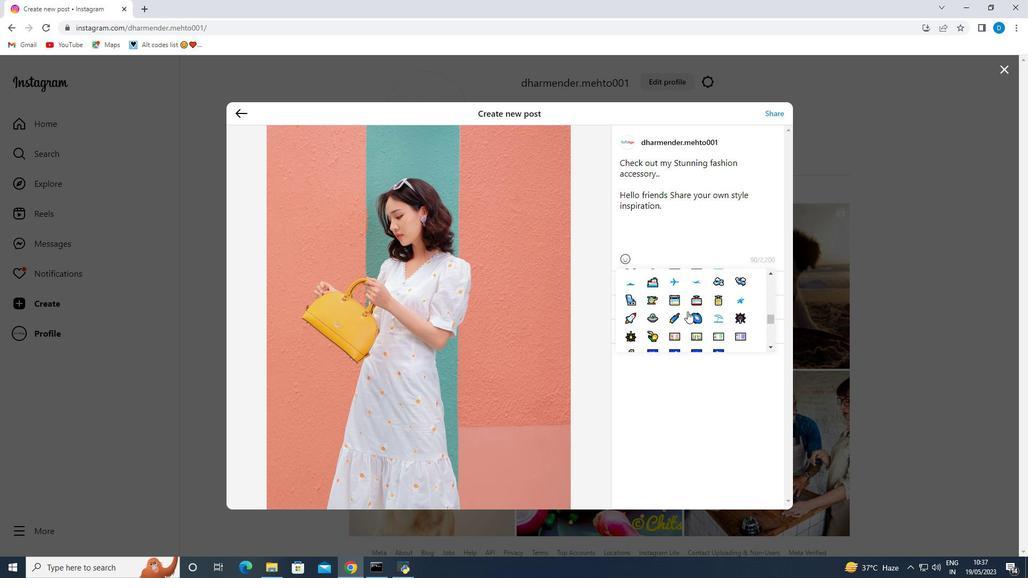 
Action: Mouse scrolled (686, 312) with delta (0, 0)
Screenshot: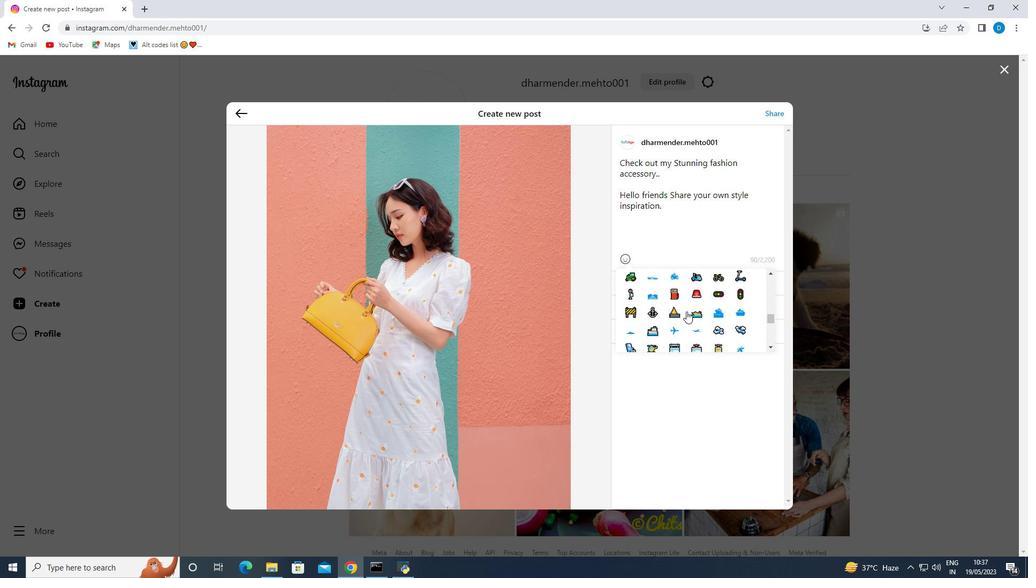 
Action: Mouse scrolled (686, 312) with delta (0, 0)
Screenshot: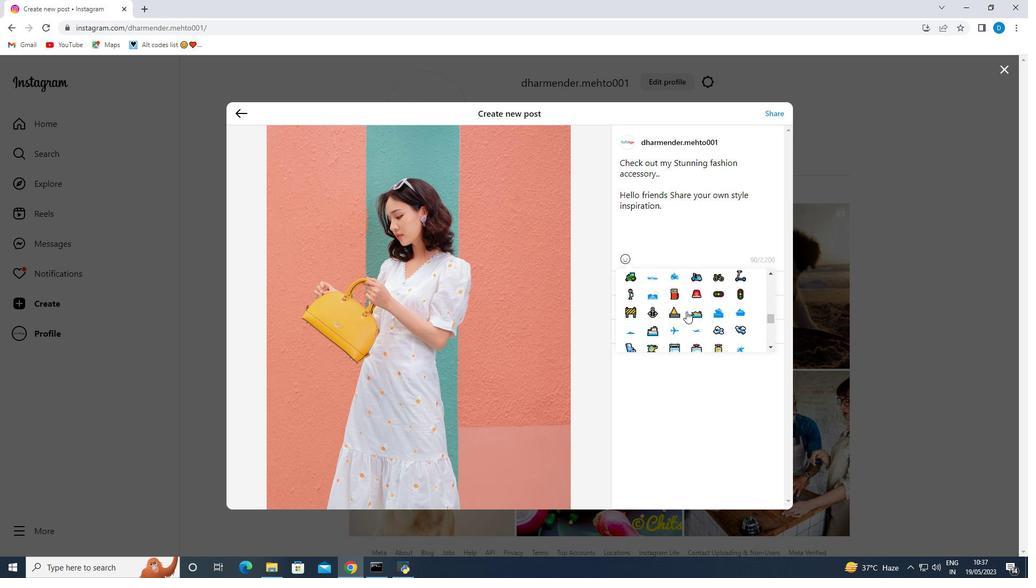 
Action: Mouse scrolled (686, 312) with delta (0, 0)
Screenshot: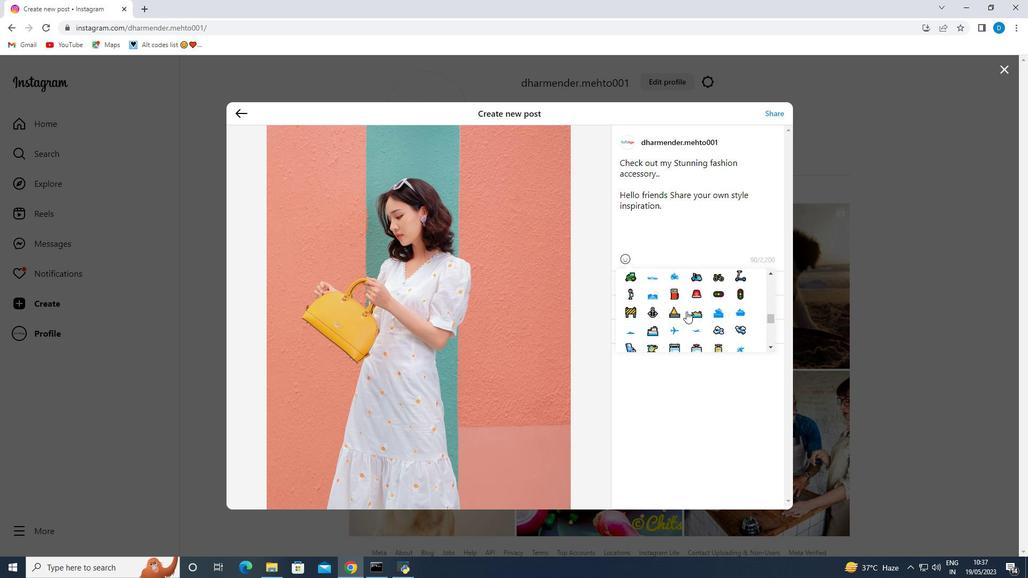 
Action: Mouse scrolled (686, 312) with delta (0, 0)
Screenshot: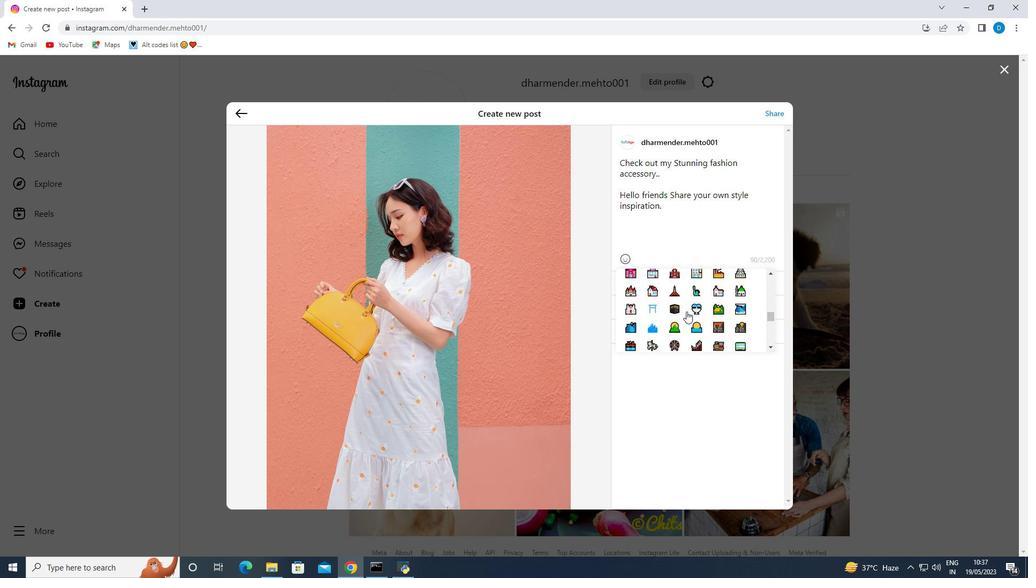 
Action: Mouse scrolled (686, 312) with delta (0, 0)
Screenshot: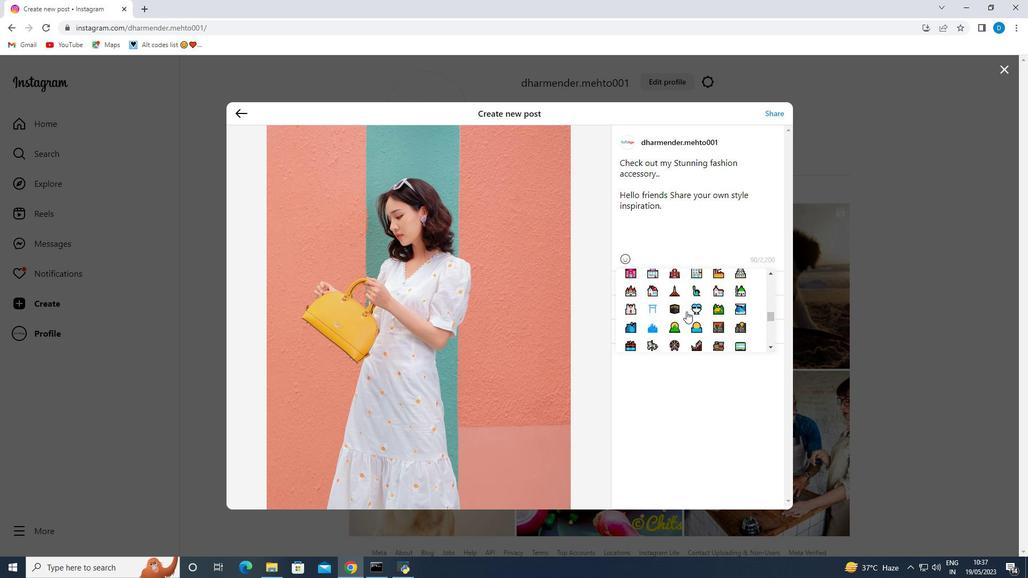 
Action: Mouse scrolled (686, 312) with delta (0, 0)
Screenshot: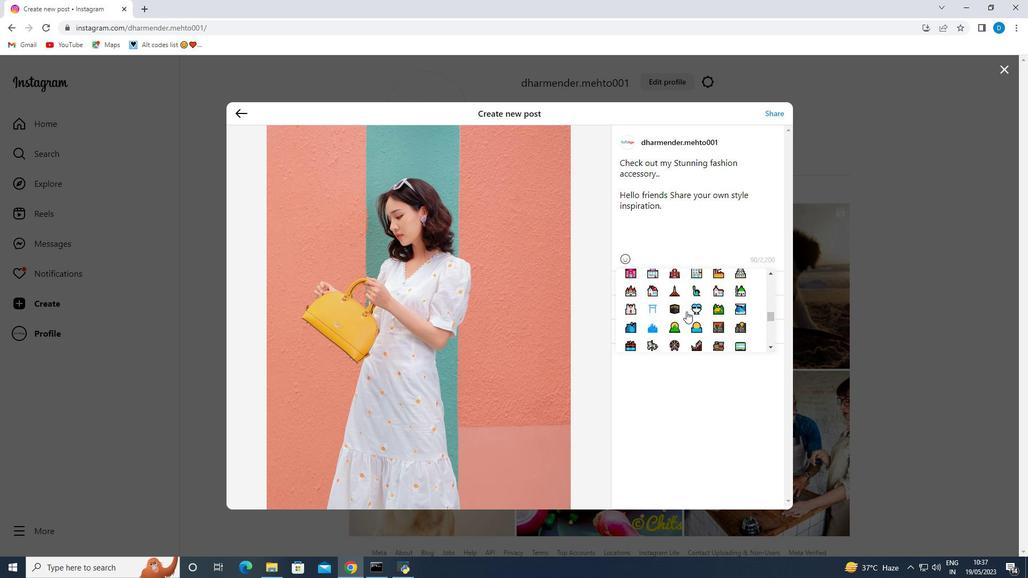 
Action: Mouse scrolled (686, 312) with delta (0, 0)
Screenshot: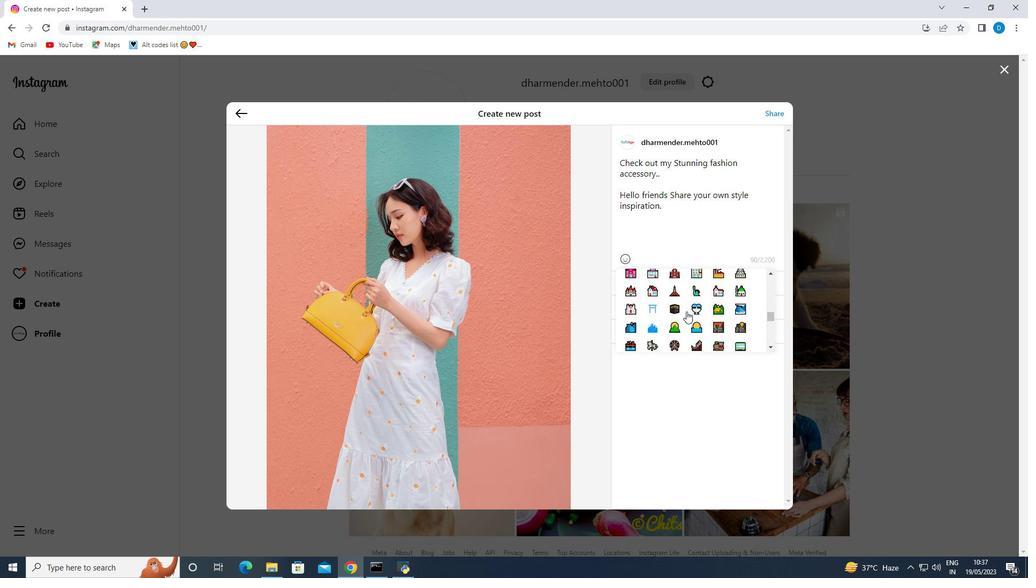 
Action: Mouse moved to (686, 311)
Screenshot: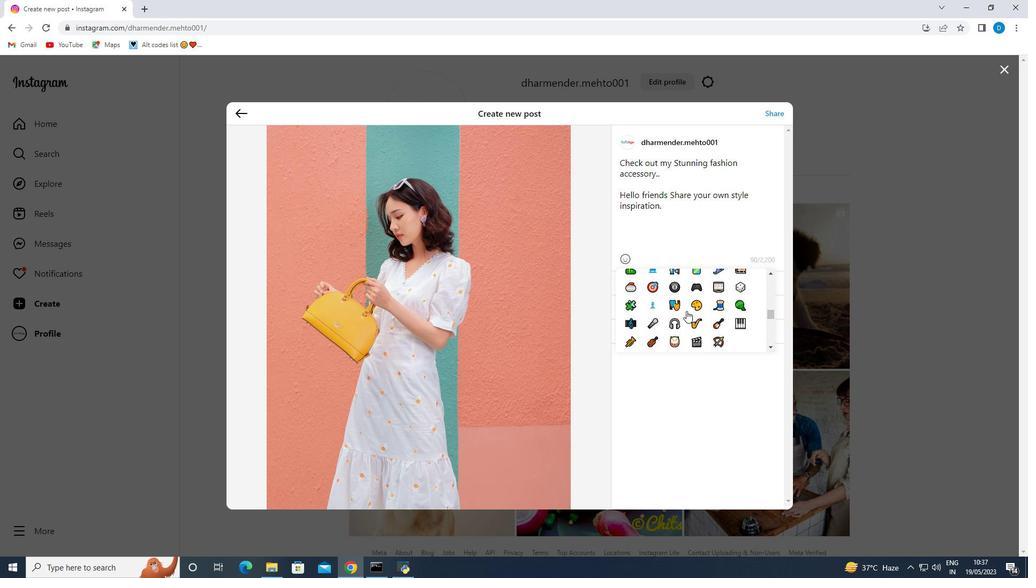 
Action: Mouse scrolled (686, 311) with delta (0, 0)
Screenshot: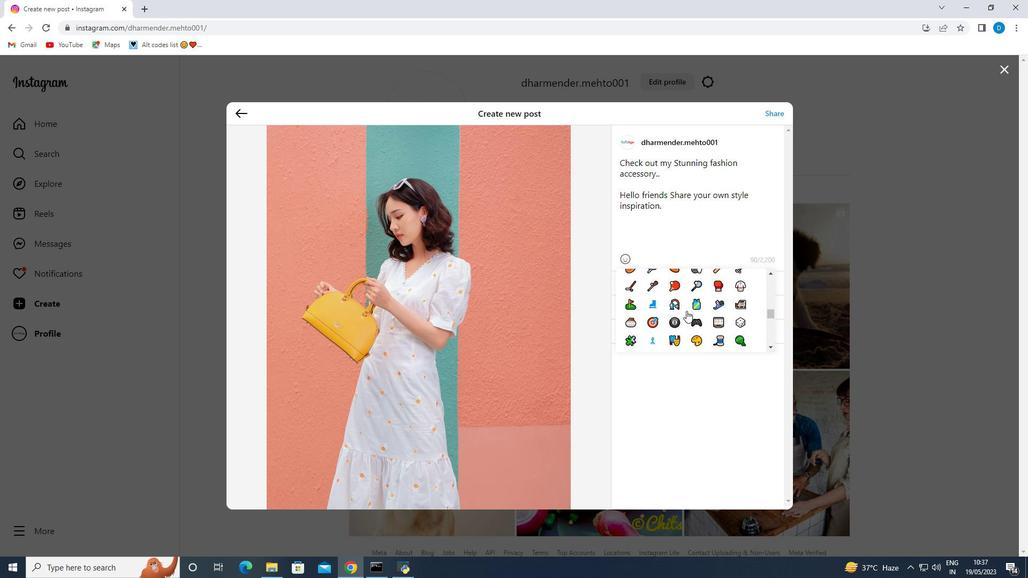 
Action: Mouse scrolled (686, 311) with delta (0, 0)
Screenshot: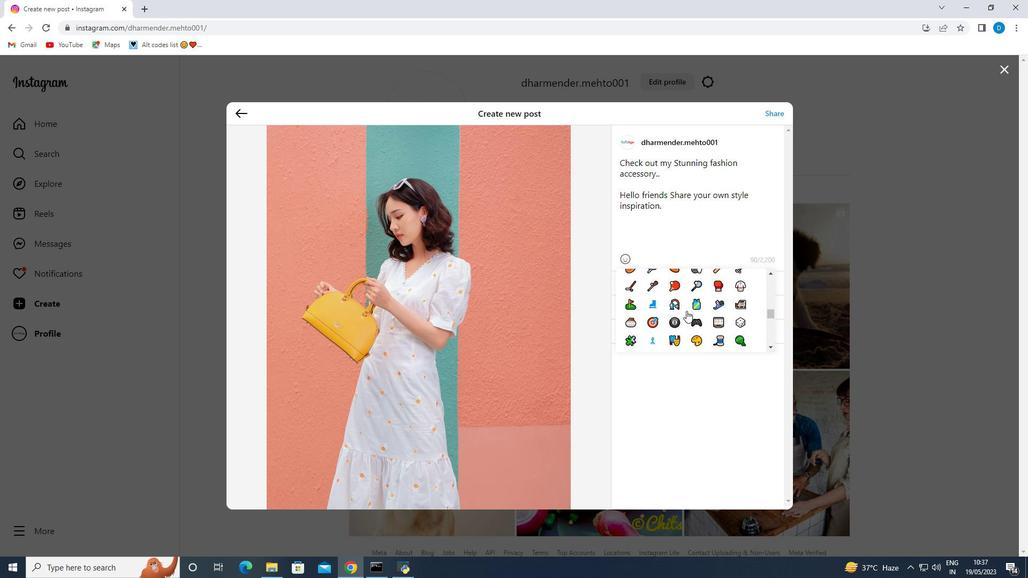 
Action: Mouse moved to (686, 311)
Screenshot: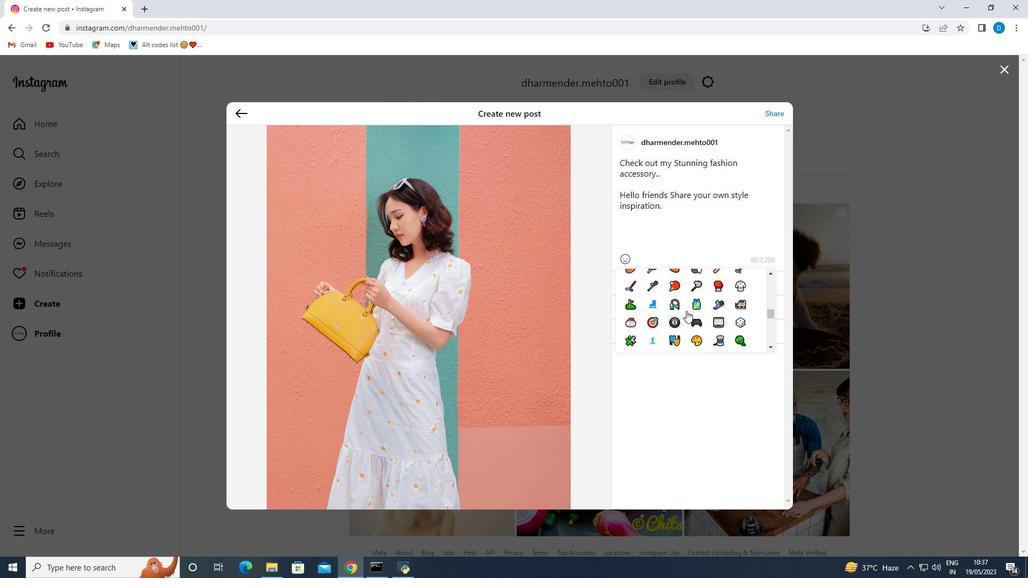
Action: Mouse scrolled (686, 311) with delta (0, 0)
Screenshot: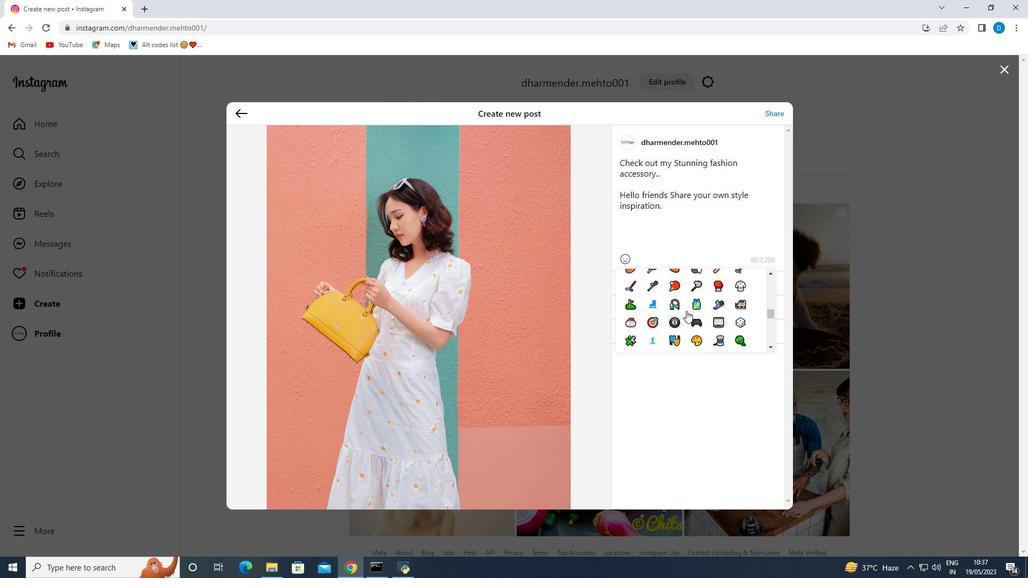 
Action: Mouse moved to (686, 311)
Screenshot: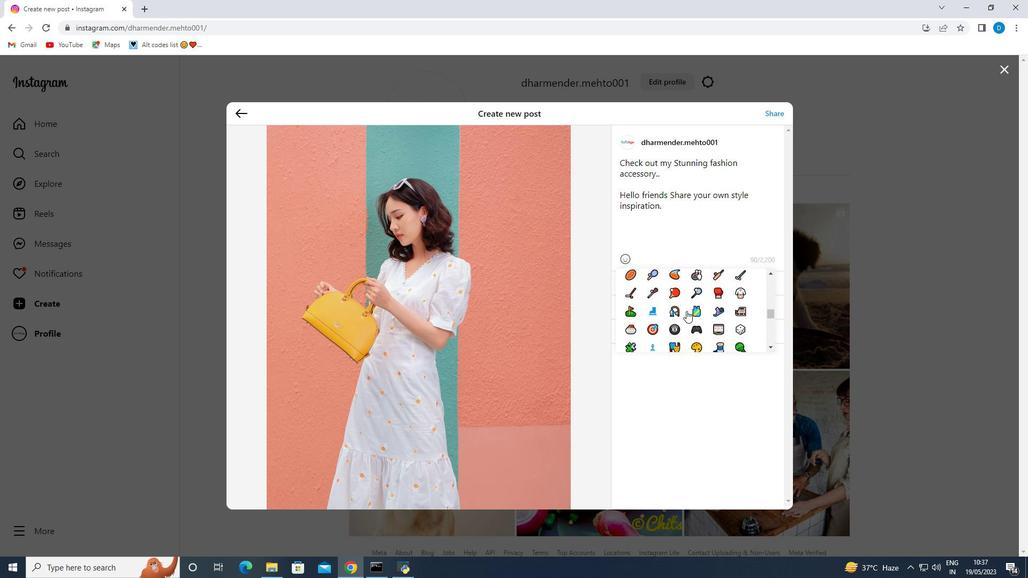 
Action: Mouse scrolled (686, 311) with delta (0, 0)
Screenshot: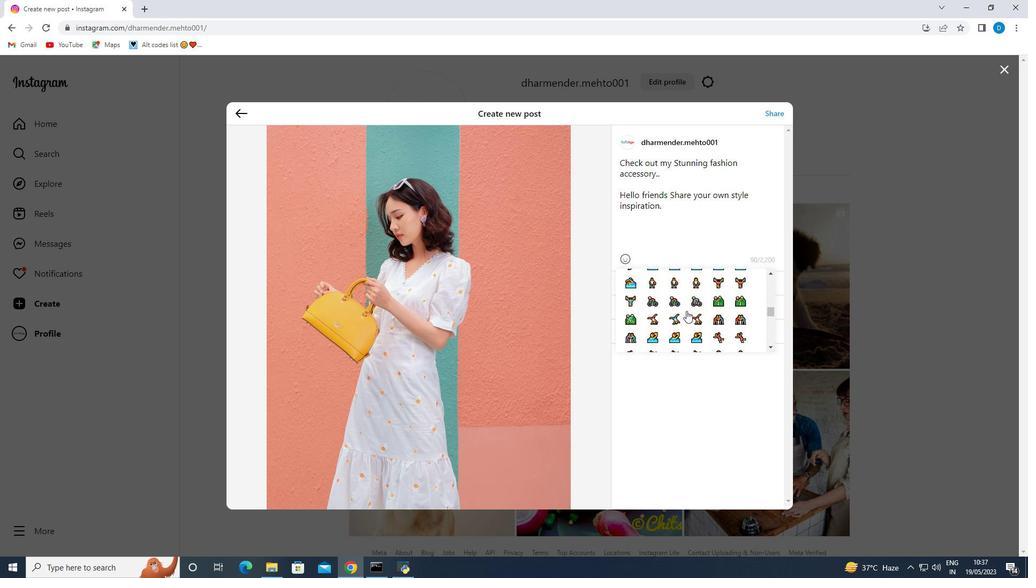 
Action: Mouse scrolled (686, 311) with delta (0, 0)
Screenshot: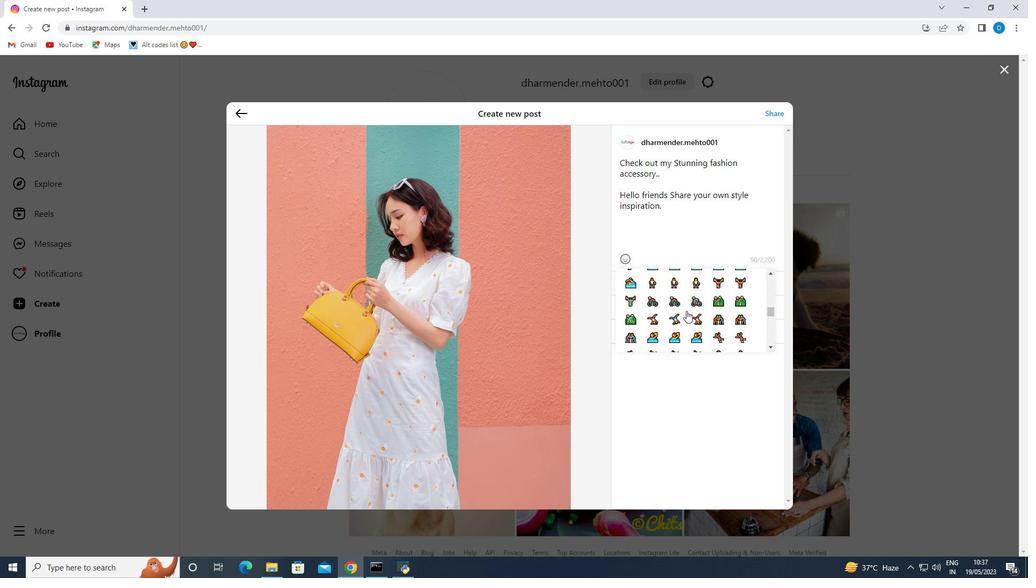 
Action: Mouse scrolled (686, 311) with delta (0, 0)
Screenshot: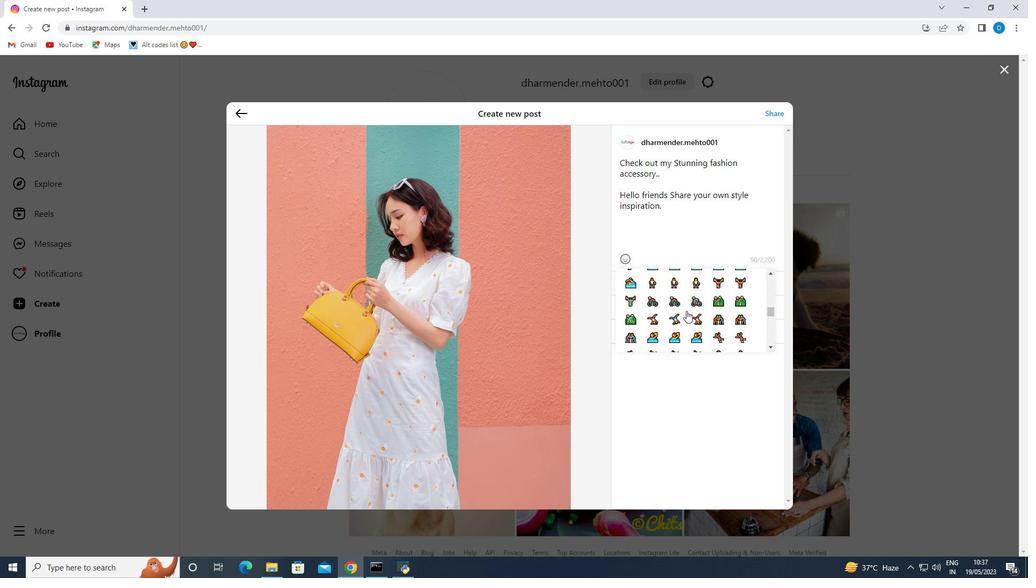 
Action: Mouse scrolled (686, 311) with delta (0, 0)
Screenshot: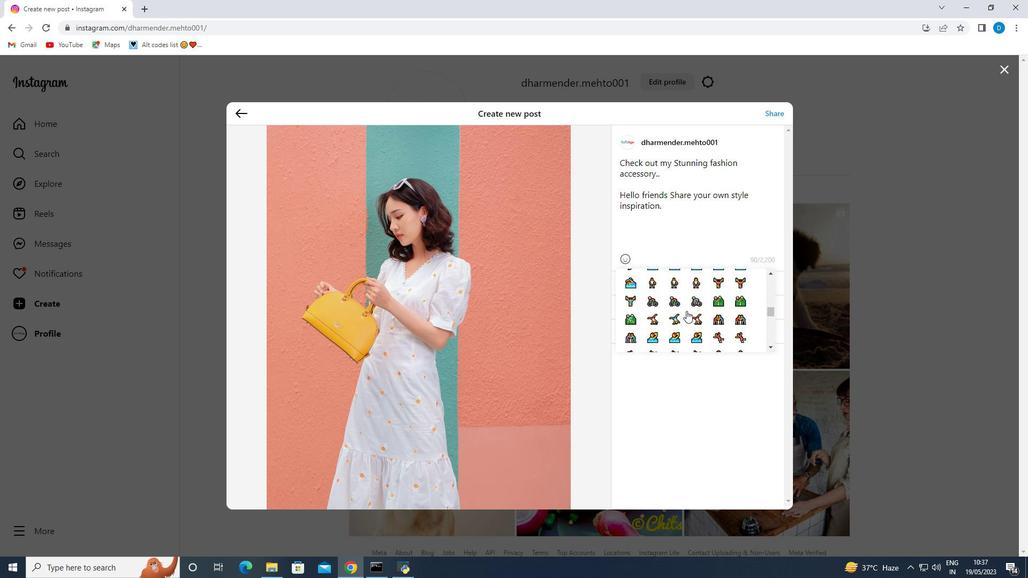 
Action: Mouse moved to (684, 311)
Screenshot: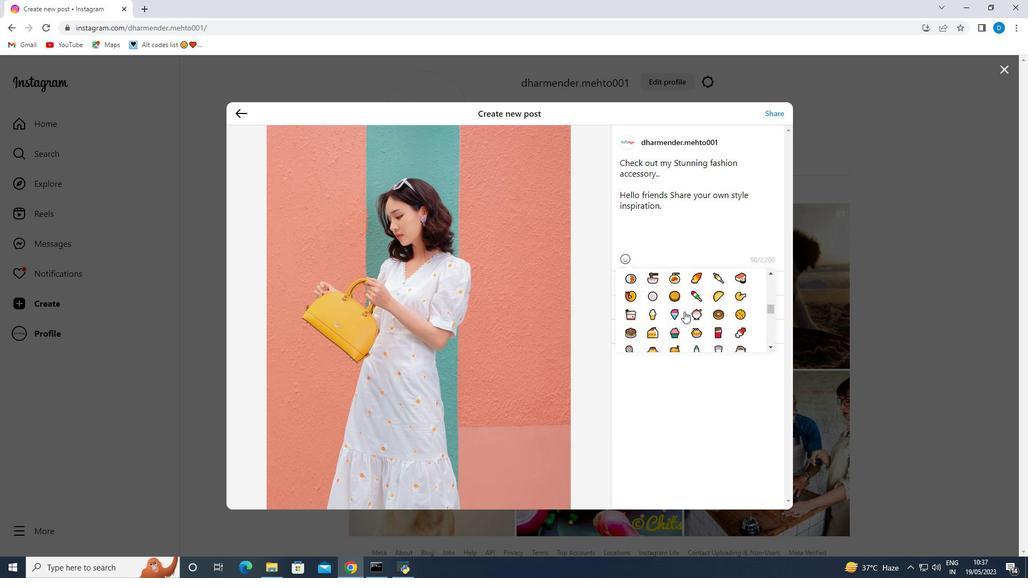 
Action: Mouse scrolled (684, 312) with delta (0, 0)
Screenshot: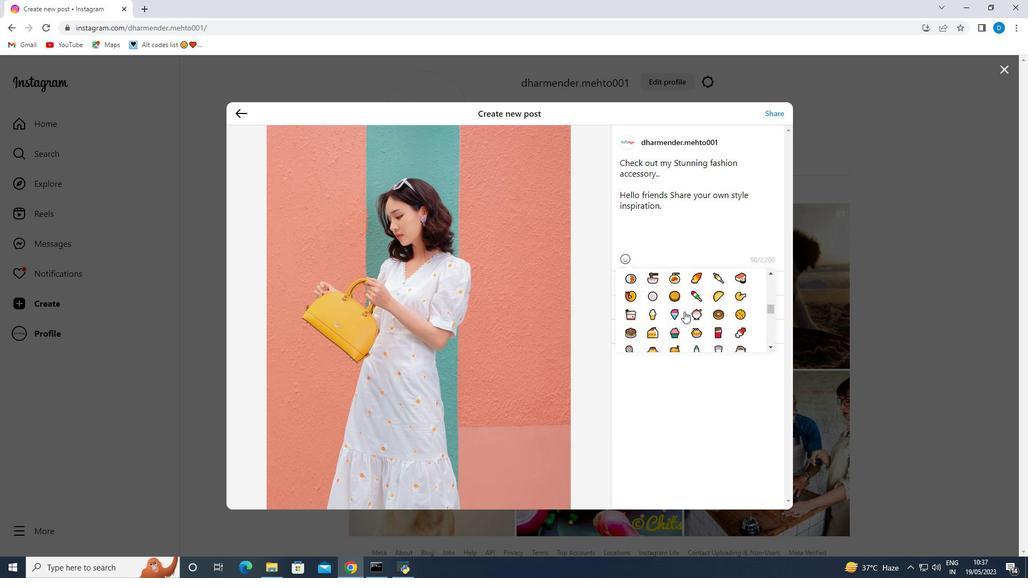 
Action: Mouse moved to (684, 311)
Screenshot: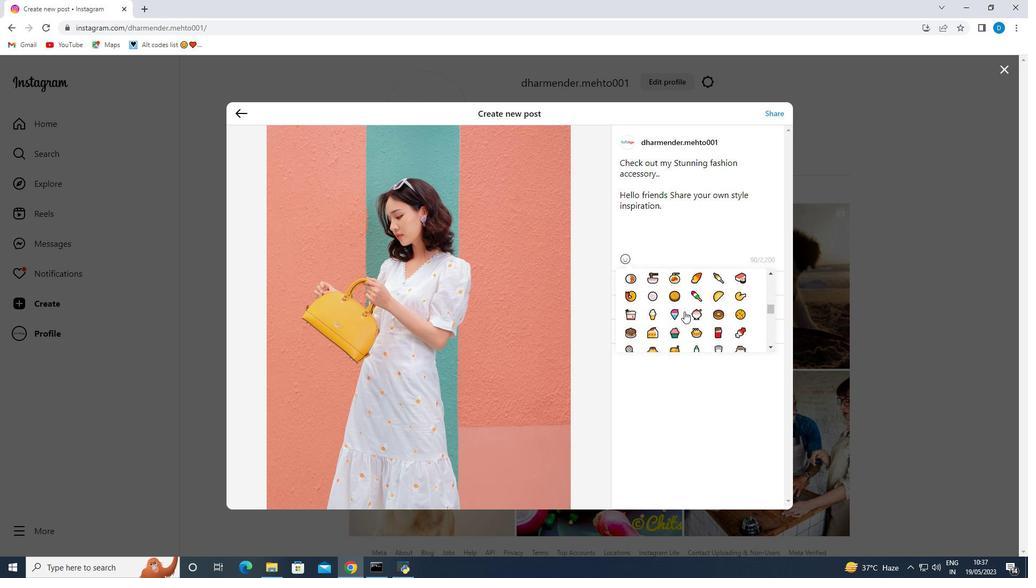 
Action: Mouse scrolled (684, 312) with delta (0, 0)
Screenshot: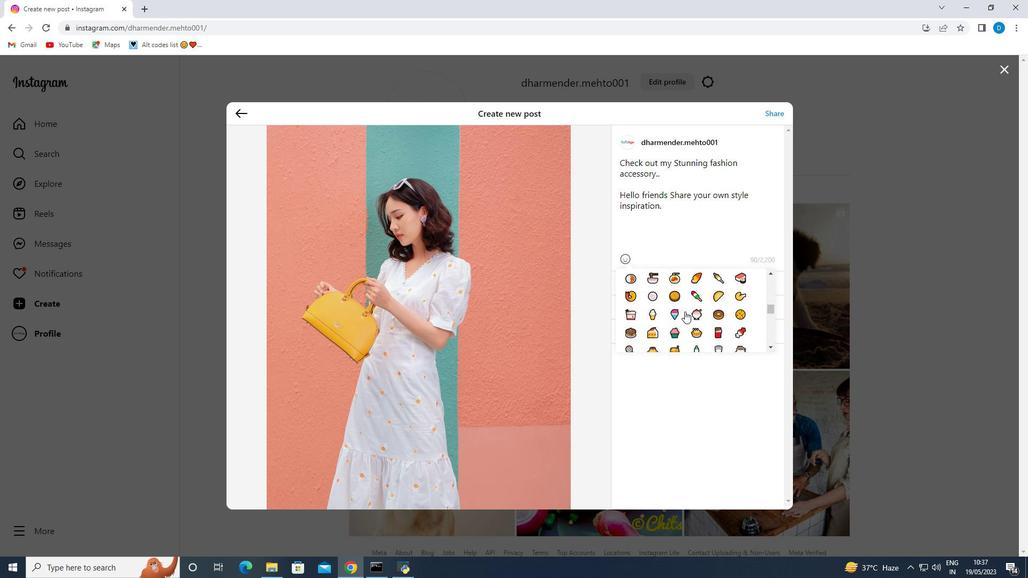 
Action: Mouse moved to (683, 313)
Screenshot: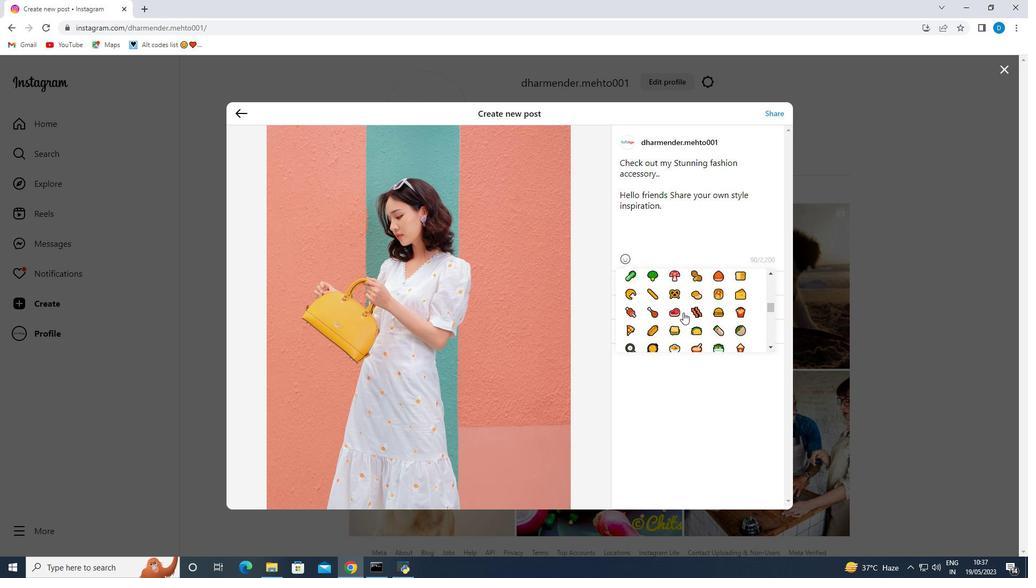 
Action: Mouse scrolled (683, 312) with delta (0, 0)
Screenshot: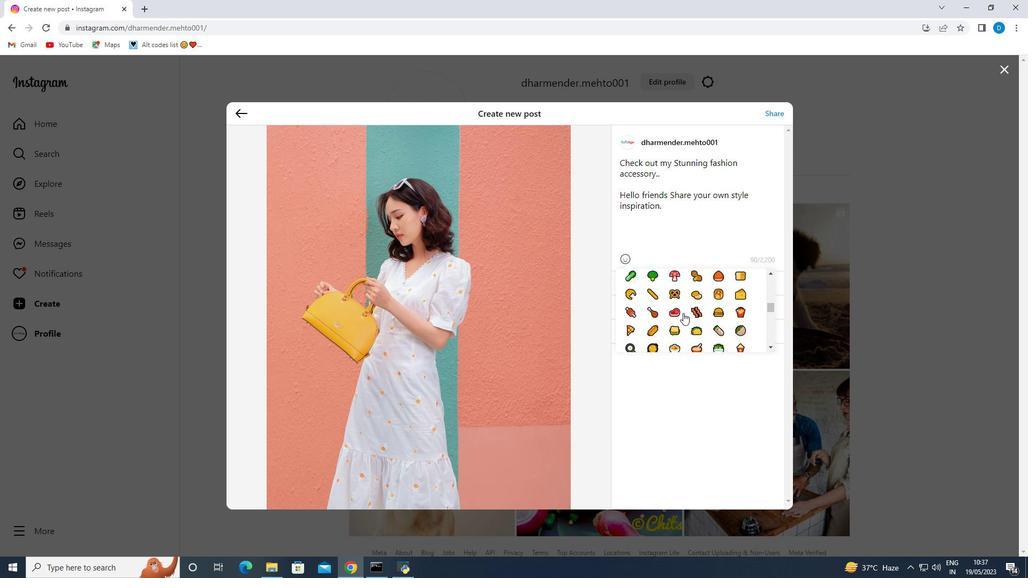 
Action: Mouse scrolled (683, 312) with delta (0, 0)
Screenshot: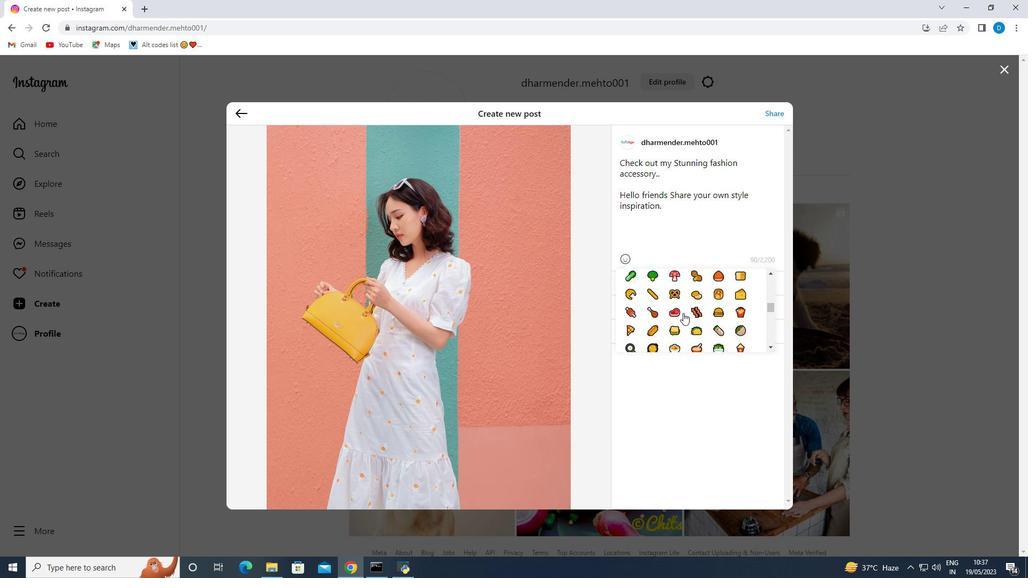
Action: Mouse moved to (682, 313)
Screenshot: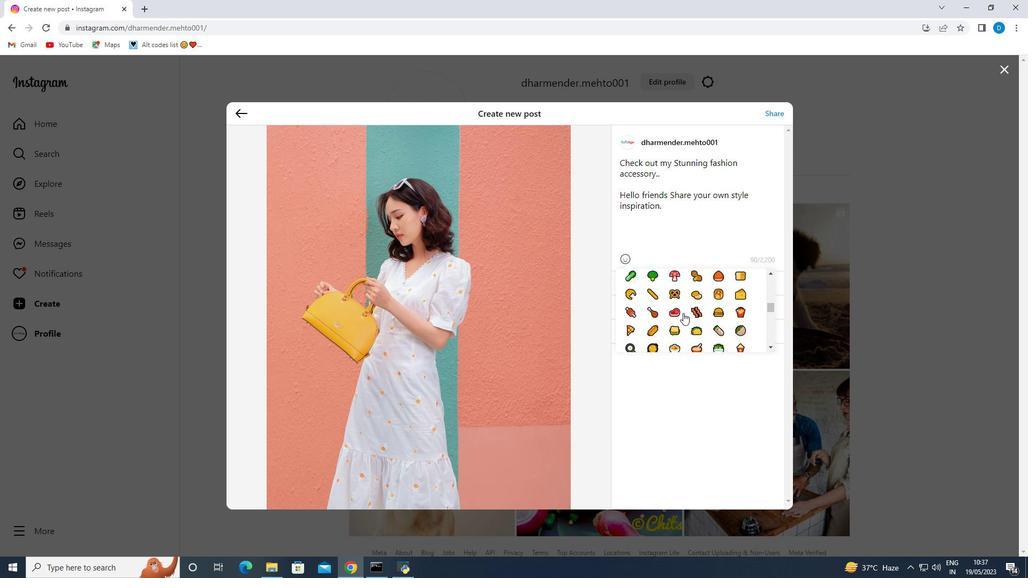 
Action: Mouse scrolled (682, 312) with delta (0, 0)
Screenshot: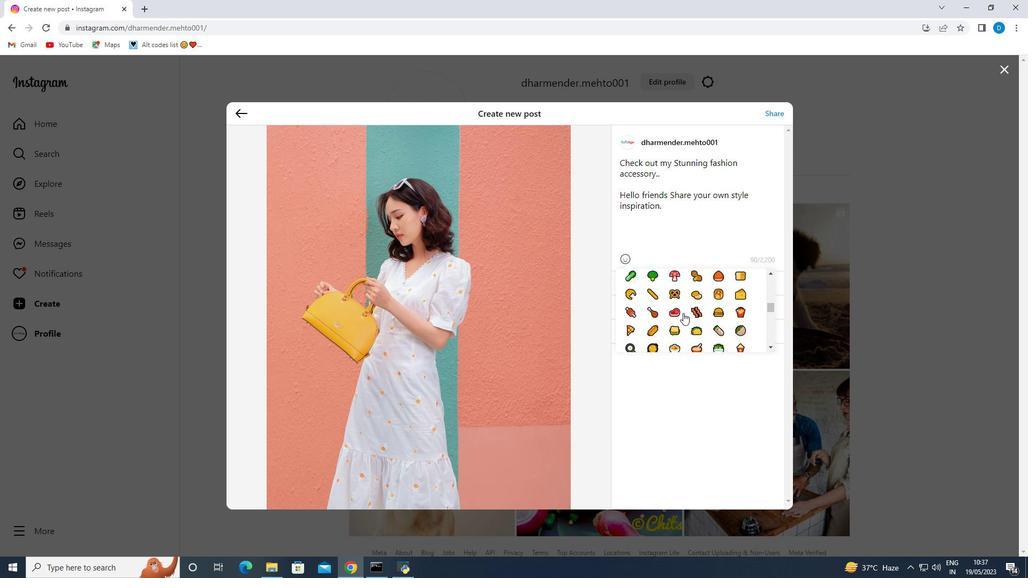 
Action: Mouse moved to (681, 313)
Screenshot: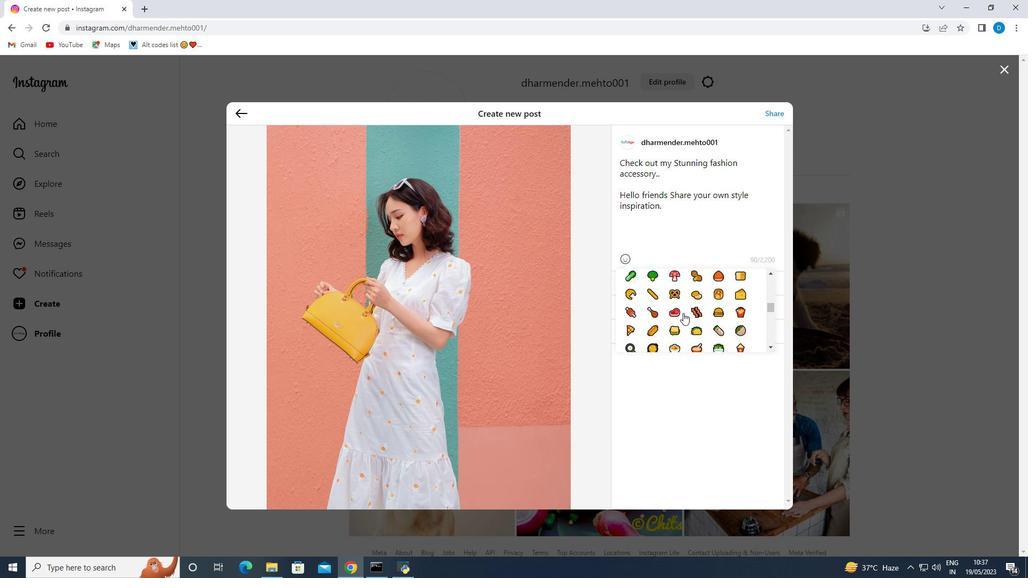 
Action: Mouse scrolled (682, 313) with delta (0, 0)
Screenshot: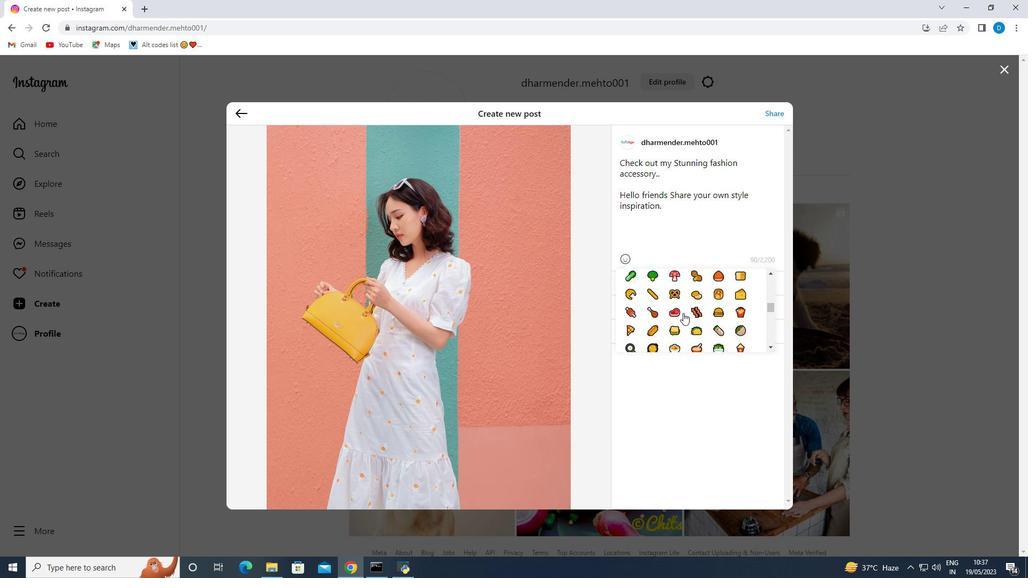 
Action: Mouse moved to (680, 314)
Screenshot: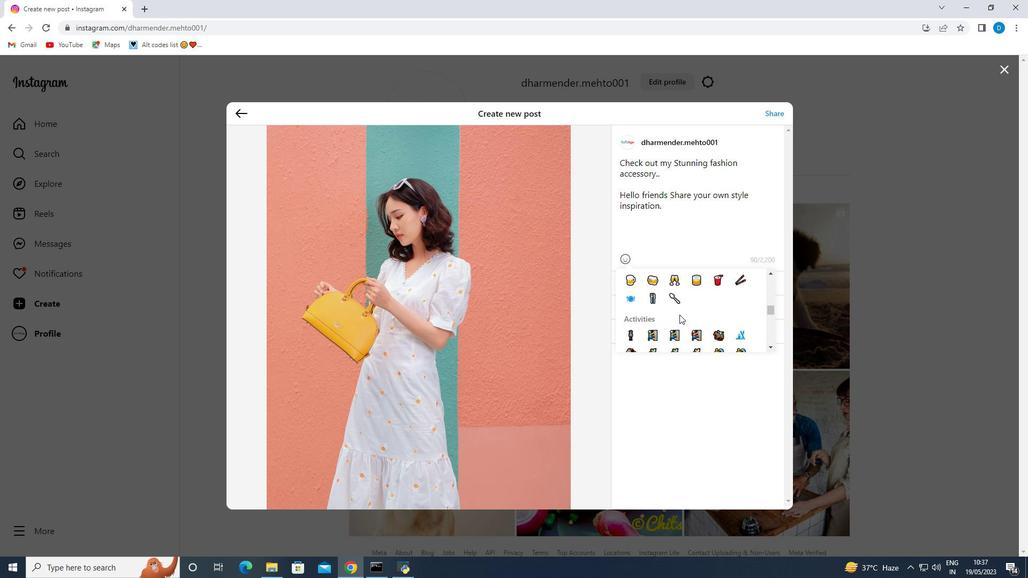 
Action: Mouse scrolled (680, 315) with delta (0, 0)
Screenshot: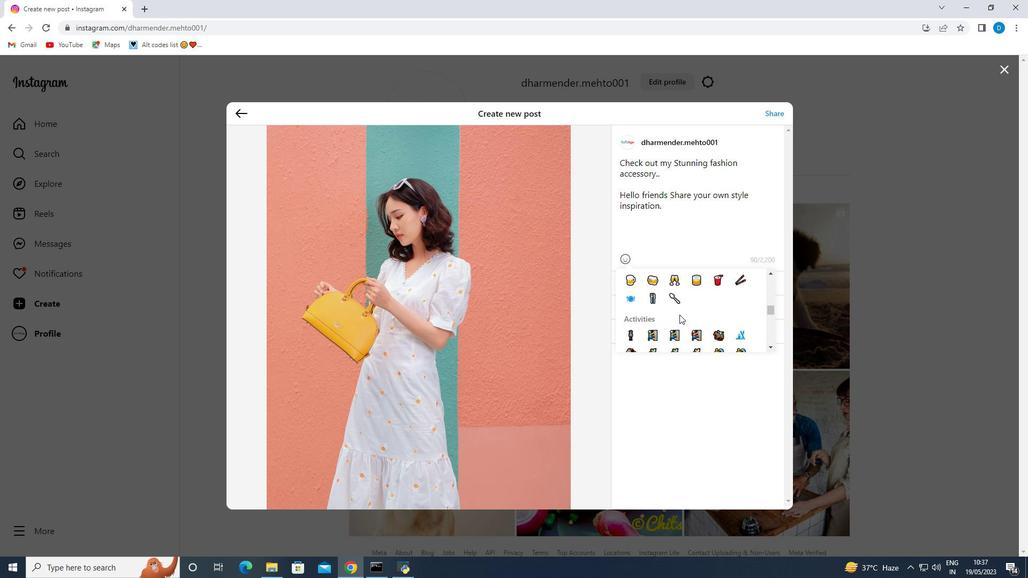 
Action: Mouse moved to (680, 314)
Screenshot: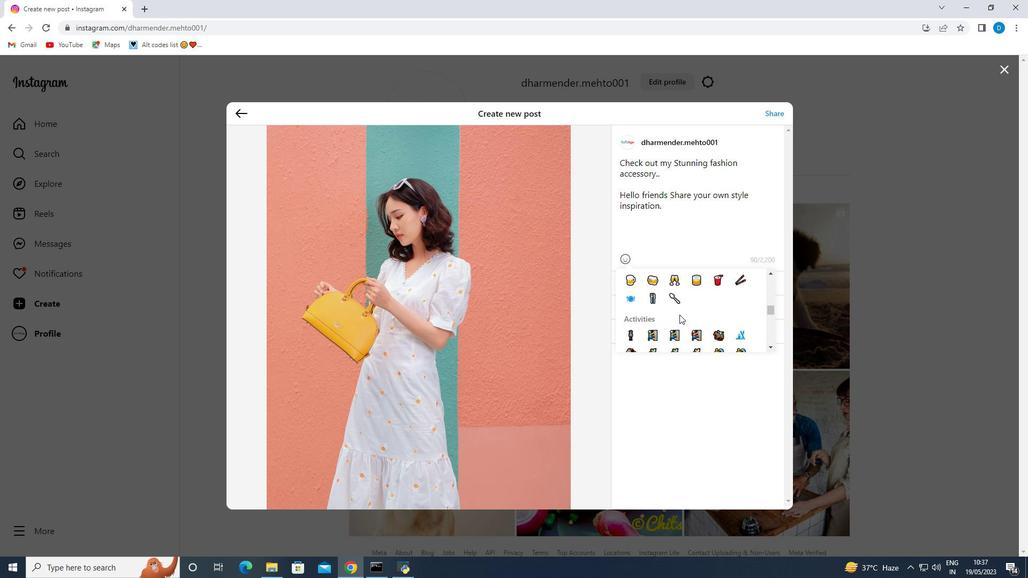 
Action: Mouse scrolled (680, 315) with delta (0, 0)
Screenshot: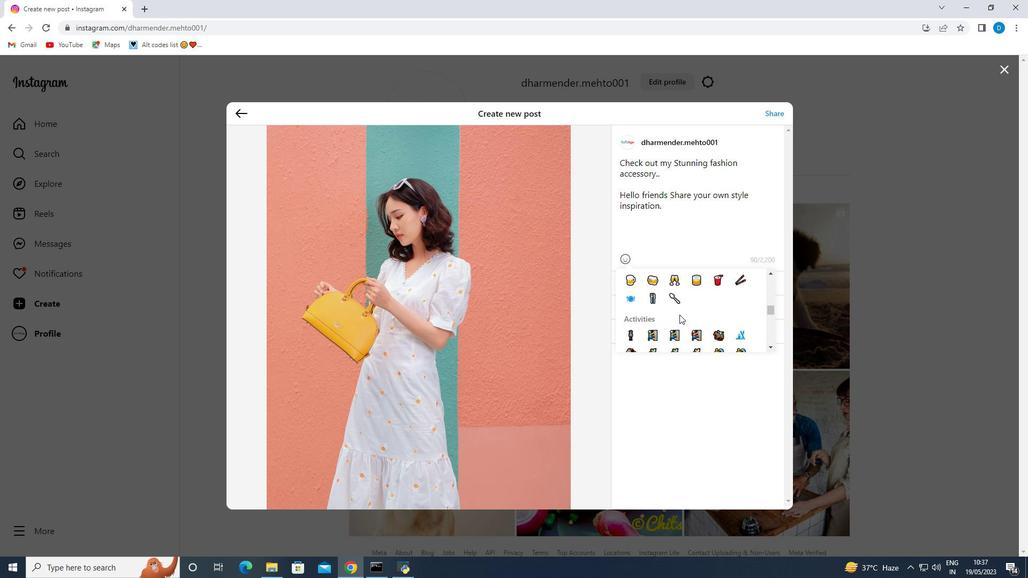 
Action: Mouse moved to (680, 314)
Screenshot: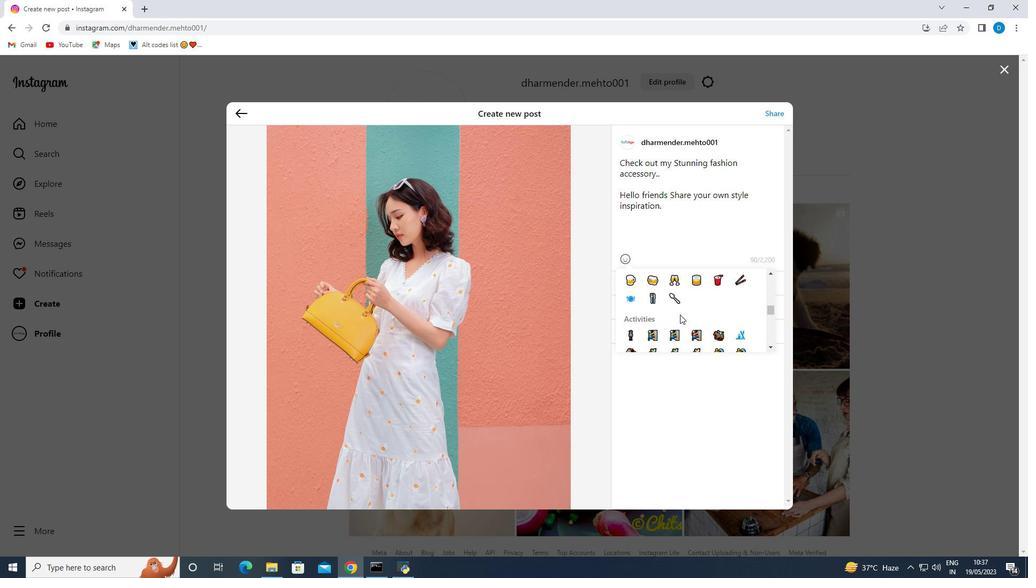
Action: Mouse scrolled (680, 315) with delta (0, 0)
Screenshot: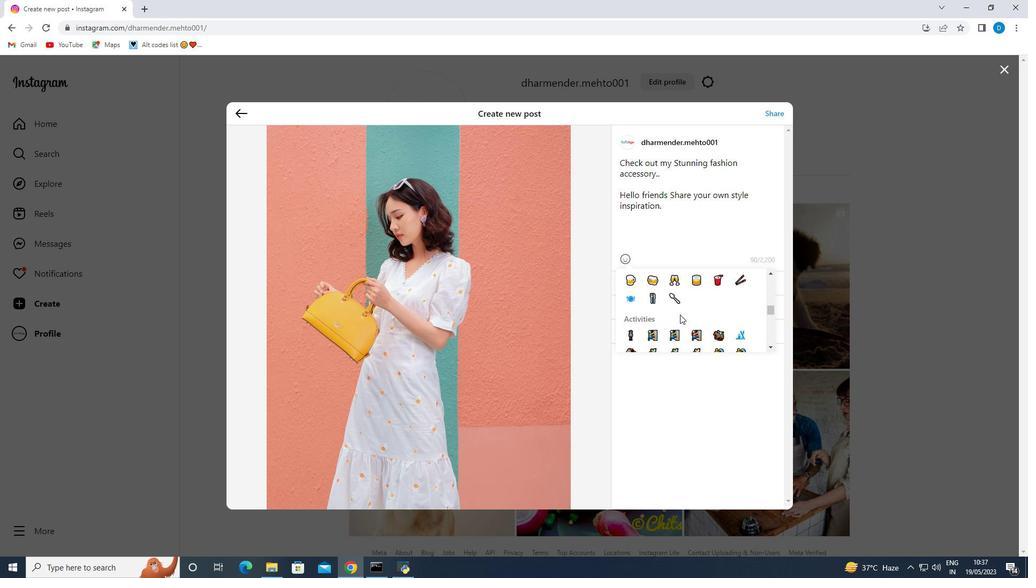 
Action: Mouse moved to (681, 314)
Screenshot: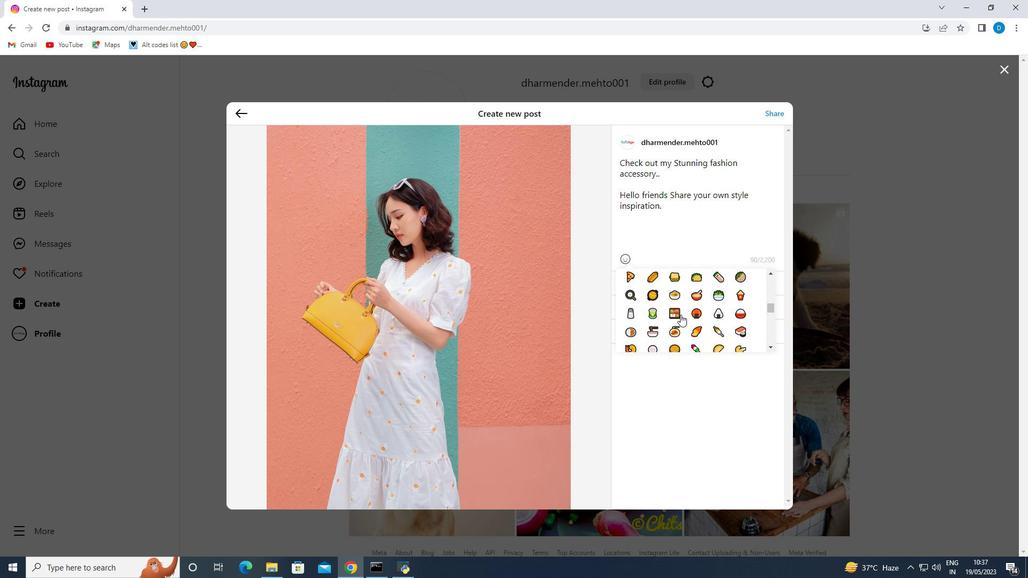 
Action: Mouse scrolled (681, 315) with delta (0, 0)
Screenshot: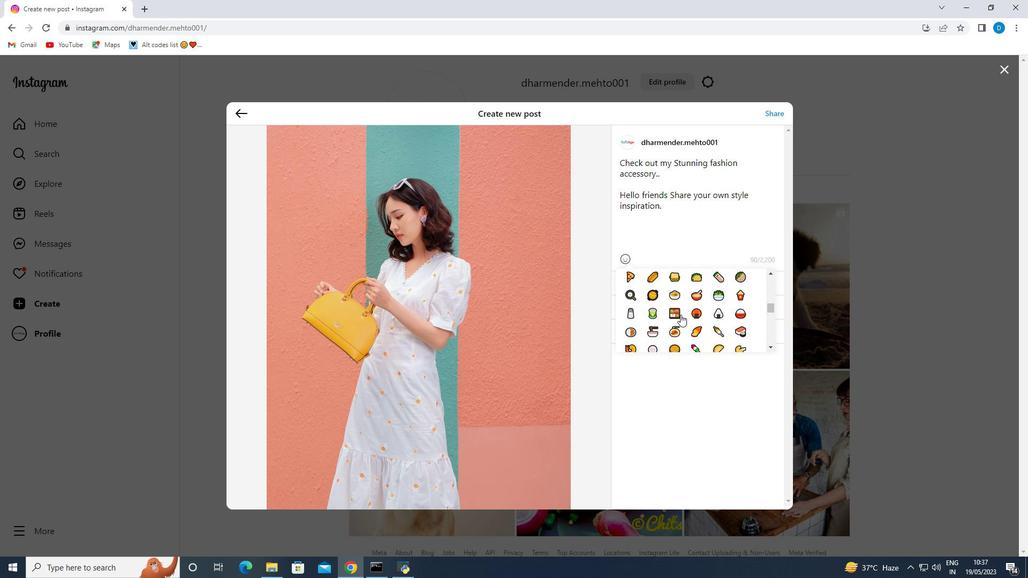 
Action: Mouse moved to (681, 314)
Screenshot: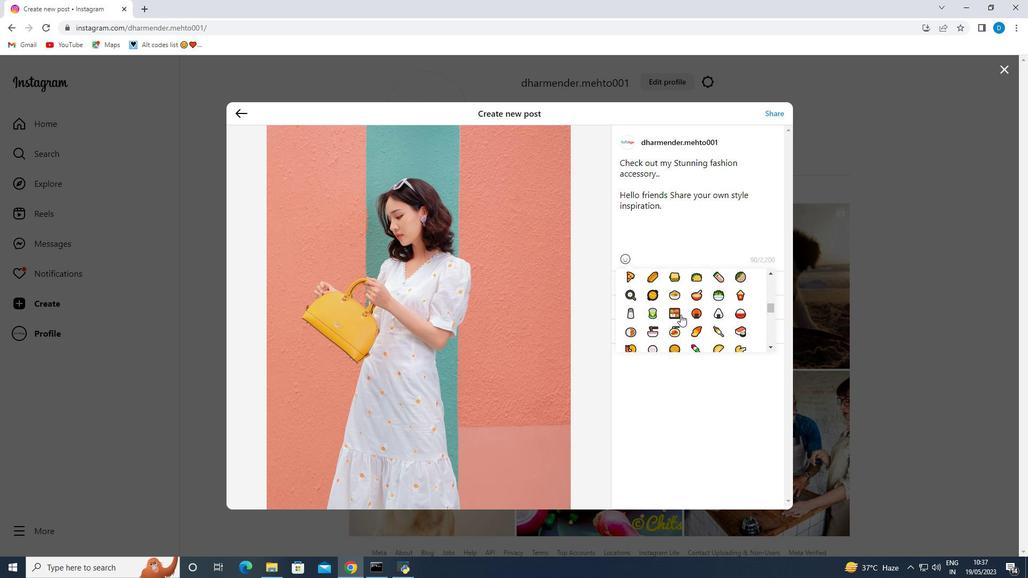 
Action: Mouse scrolled (681, 315) with delta (0, 0)
Screenshot: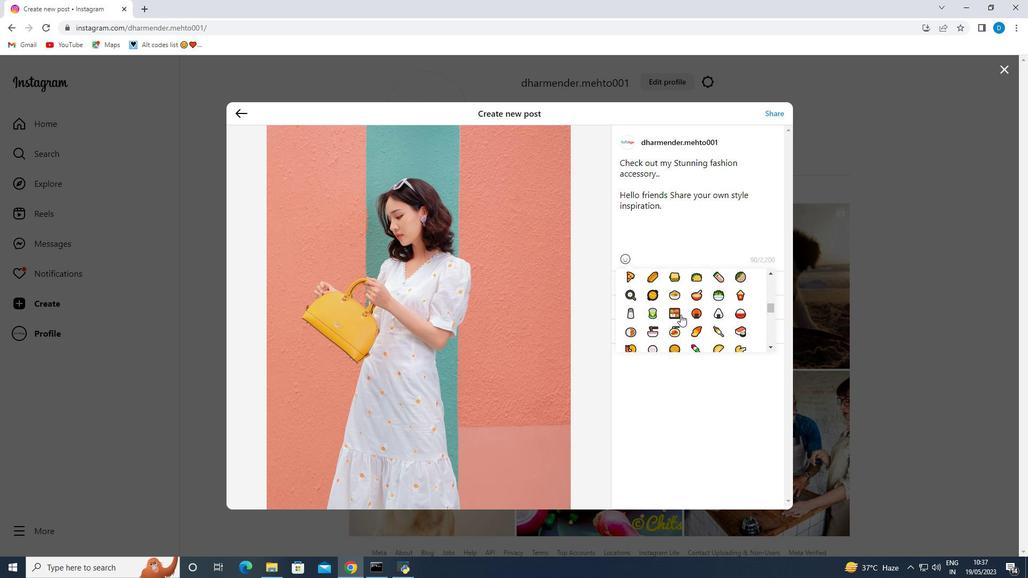 
Action: Mouse scrolled (681, 315) with delta (0, 0)
Screenshot: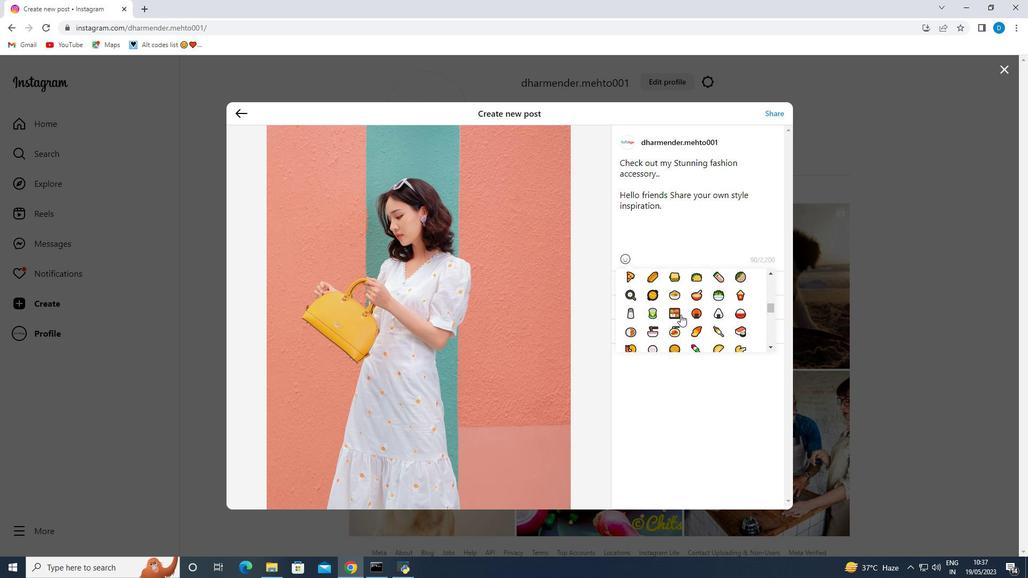 
Action: Mouse moved to (682, 314)
